 Task: Send email   to parteek.kumar@softage.net with a subject Subject0000000001 and add a message Message0000000001. Send email   to parteek.kumar@softage.net; aakash.mishra@softage.net with a subject Subject0000000002 and add a message Message0000000002. Send email   to parteek.kumar@softage.net with a subject Subject0000000001 and add a message Message0000000001 and with an attachment of Attach0000000001. Send email   to parteek.kumar@softage.net; aakash.mishra@softage.net; ayush@softage.net with a subject Subject0000000002 and add a message Message0000000003 and with an attachment of Attach0000000001. Send email   to parteek.kumar@softage.net with a cc to Aakash.mishra@softage.net with a subject Subject0000000001 and add a message Message0000000003
Action: Mouse moved to (723, 130)
Screenshot: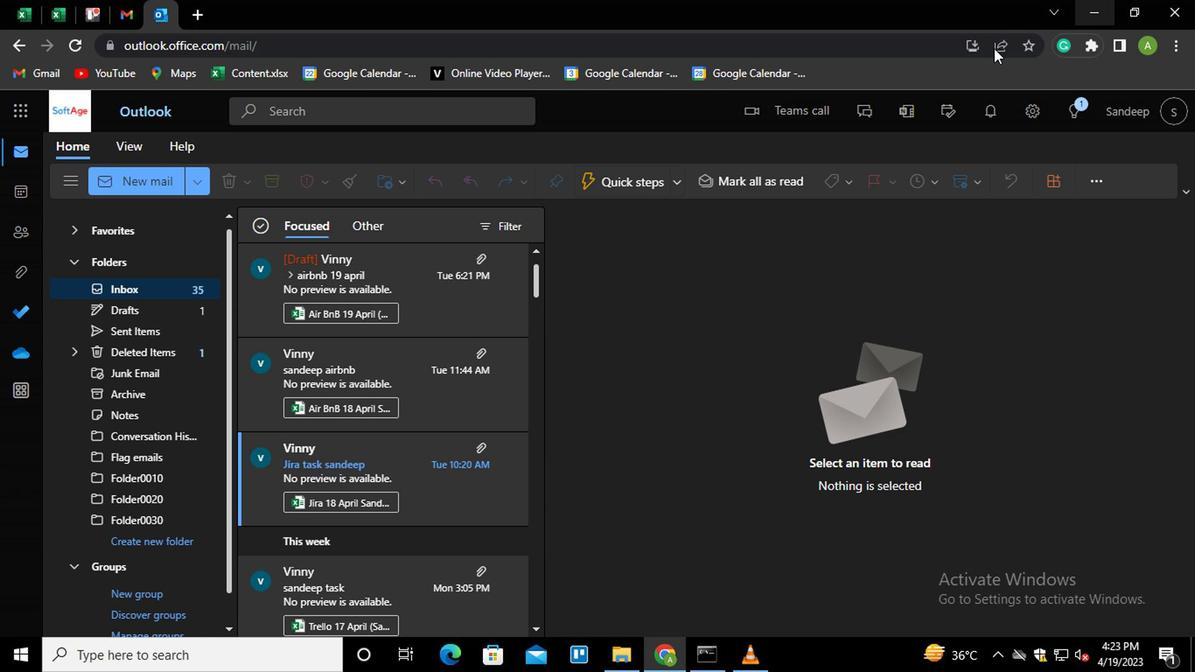 
Action: Mouse pressed left at (723, 130)
Screenshot: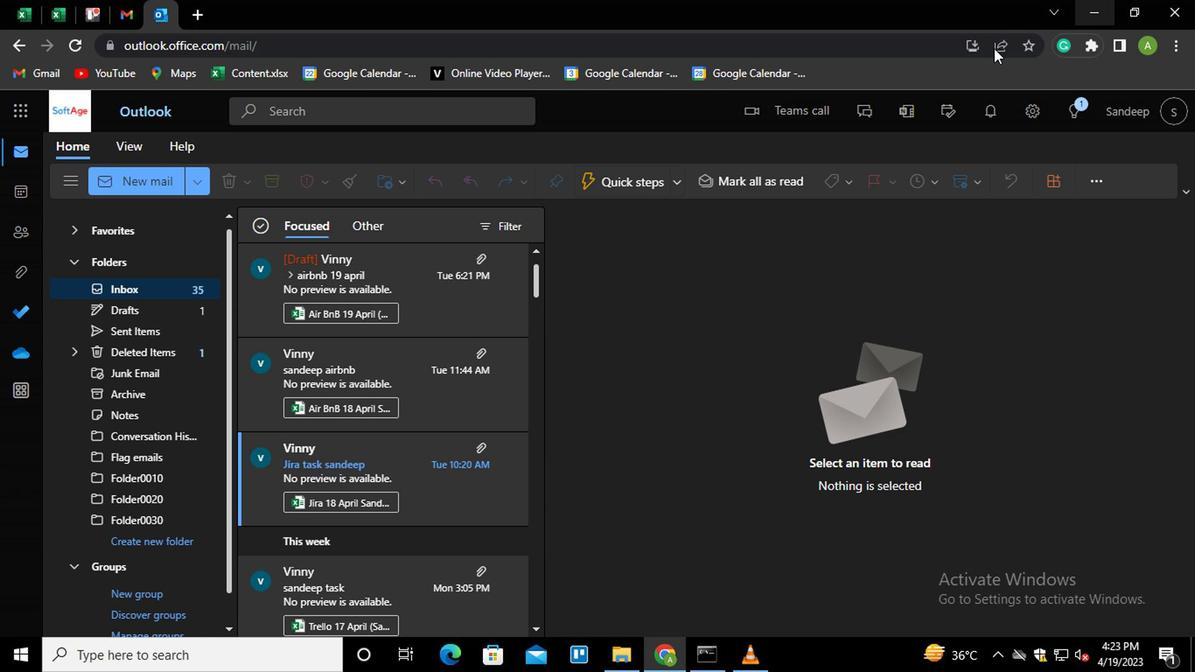 
Action: Mouse moved to (140, 194)
Screenshot: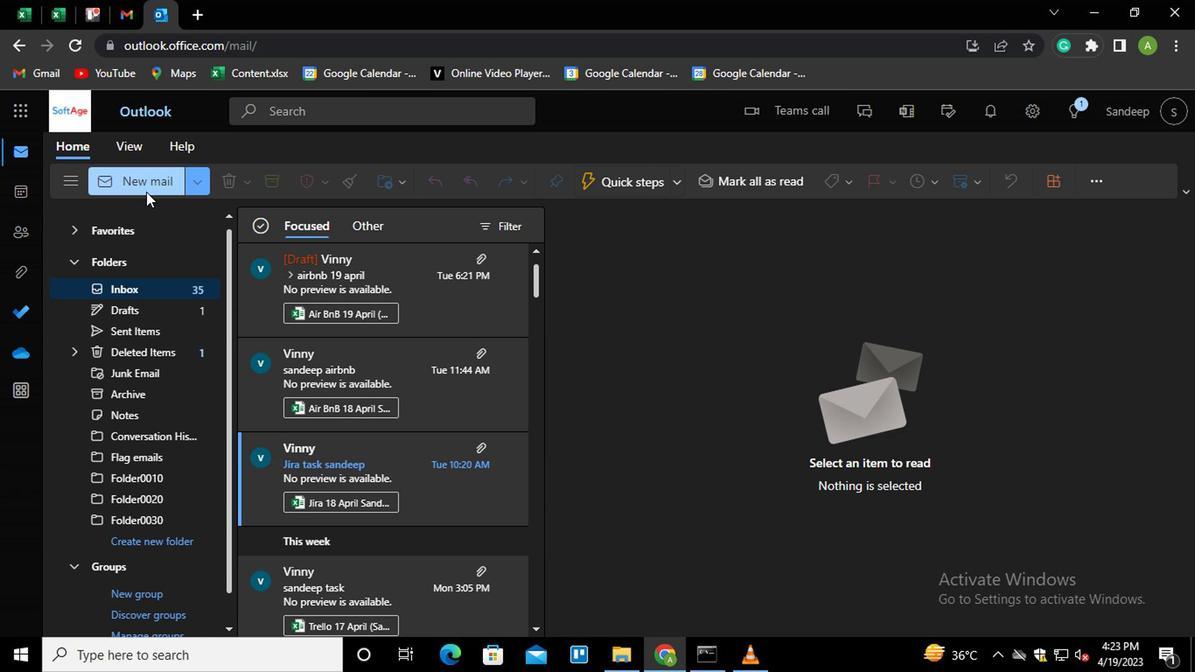 
Action: Mouse pressed left at (140, 194)
Screenshot: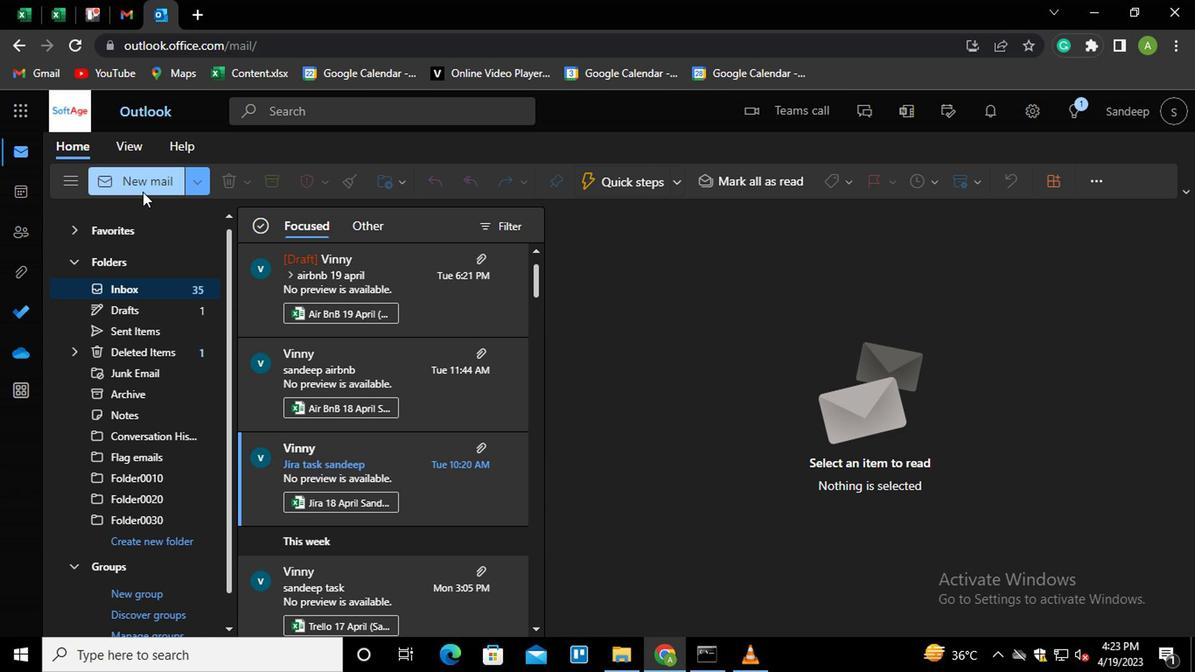
Action: Mouse moved to (651, 272)
Screenshot: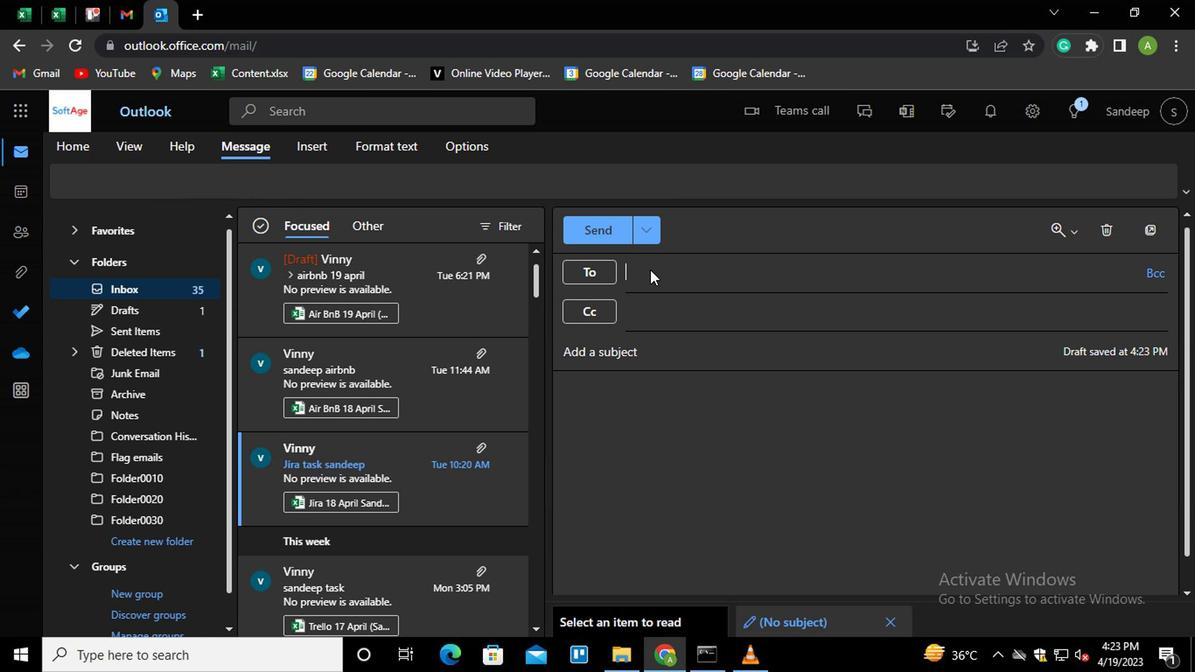 
Action: Mouse pressed left at (651, 272)
Screenshot: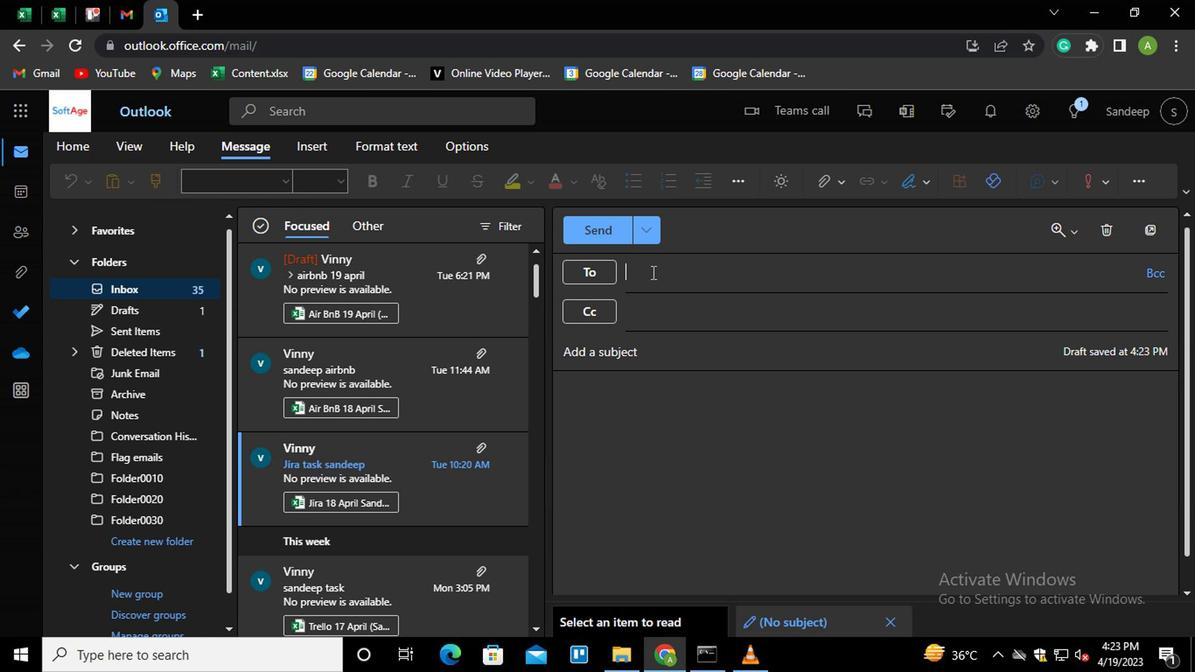 
Action: Mouse moved to (735, 278)
Screenshot: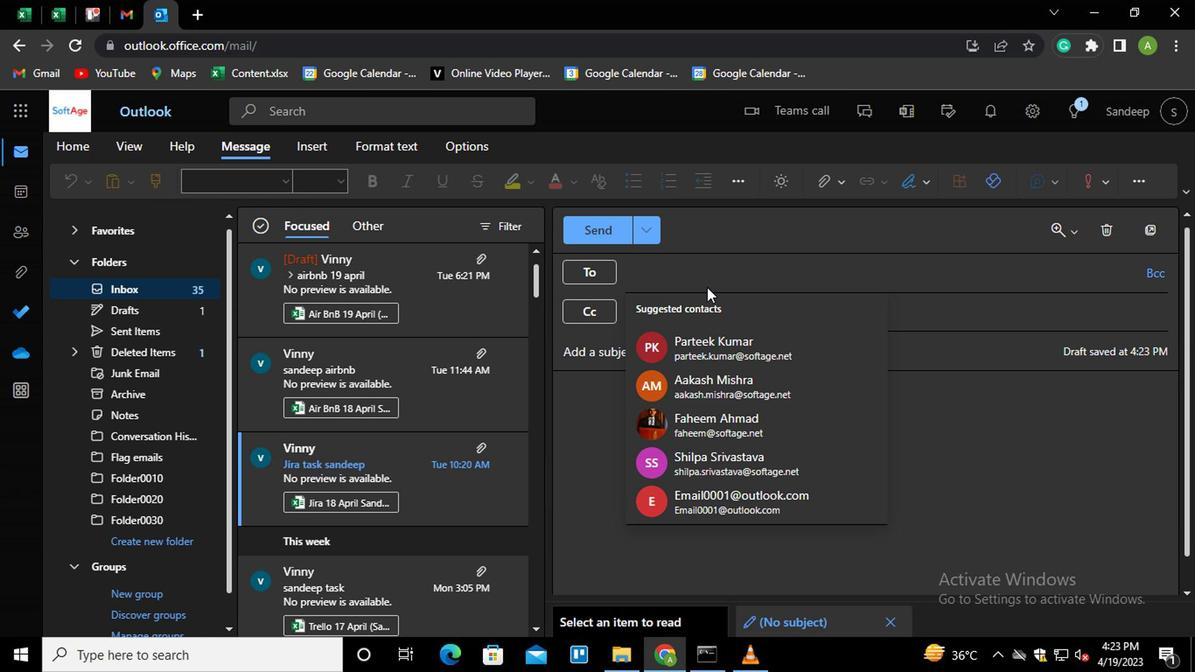 
Action: Key pressed parteek
Screenshot: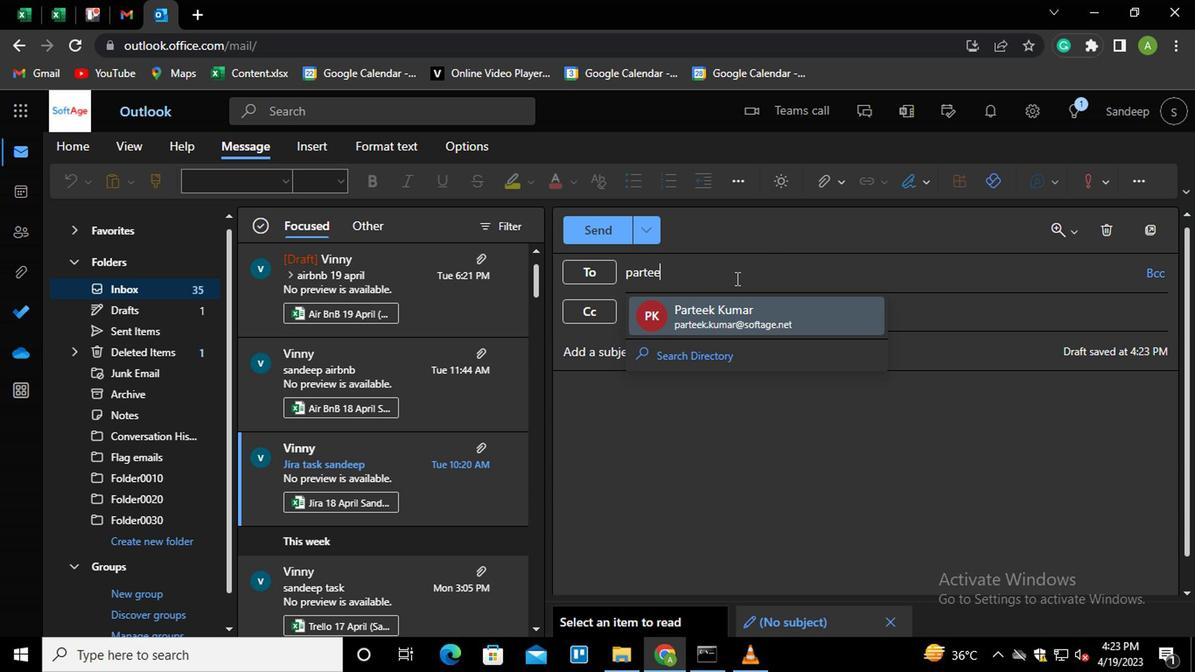 
Action: Mouse moved to (723, 326)
Screenshot: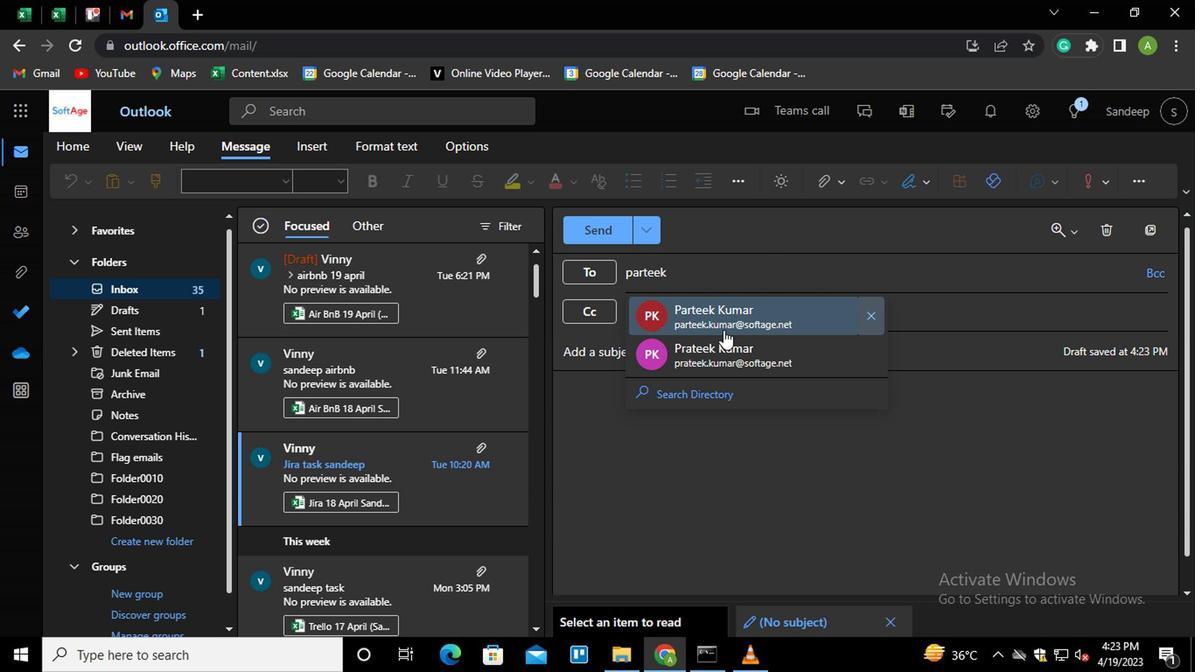 
Action: Mouse pressed left at (723, 326)
Screenshot: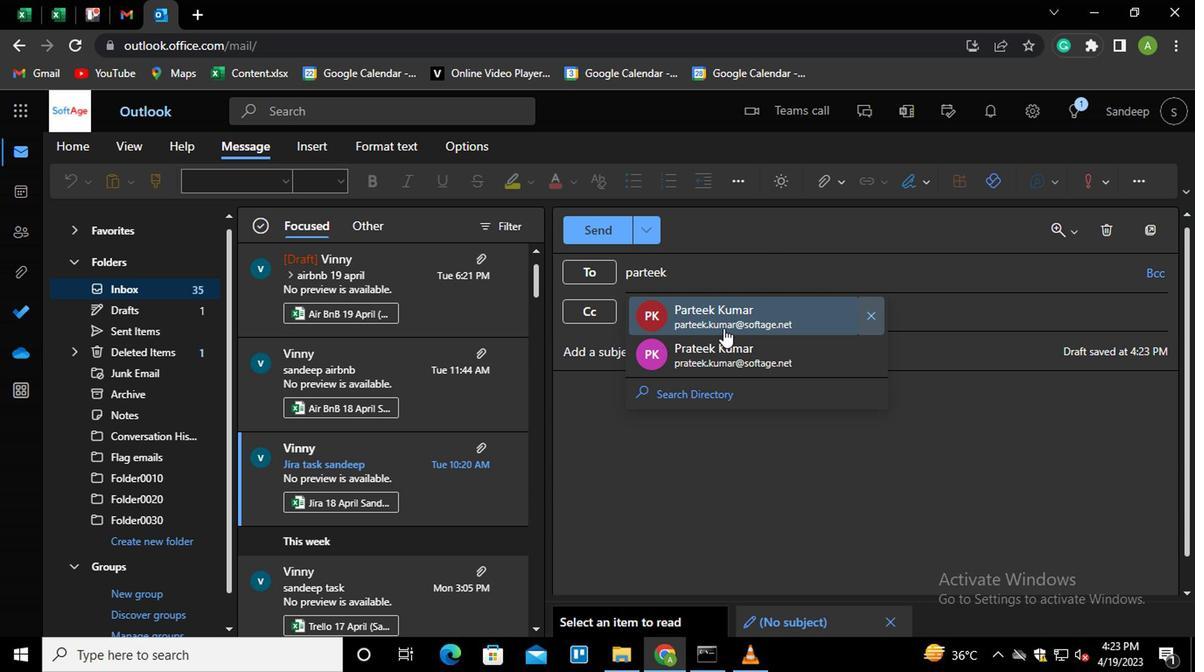 
Action: Mouse moved to (696, 307)
Screenshot: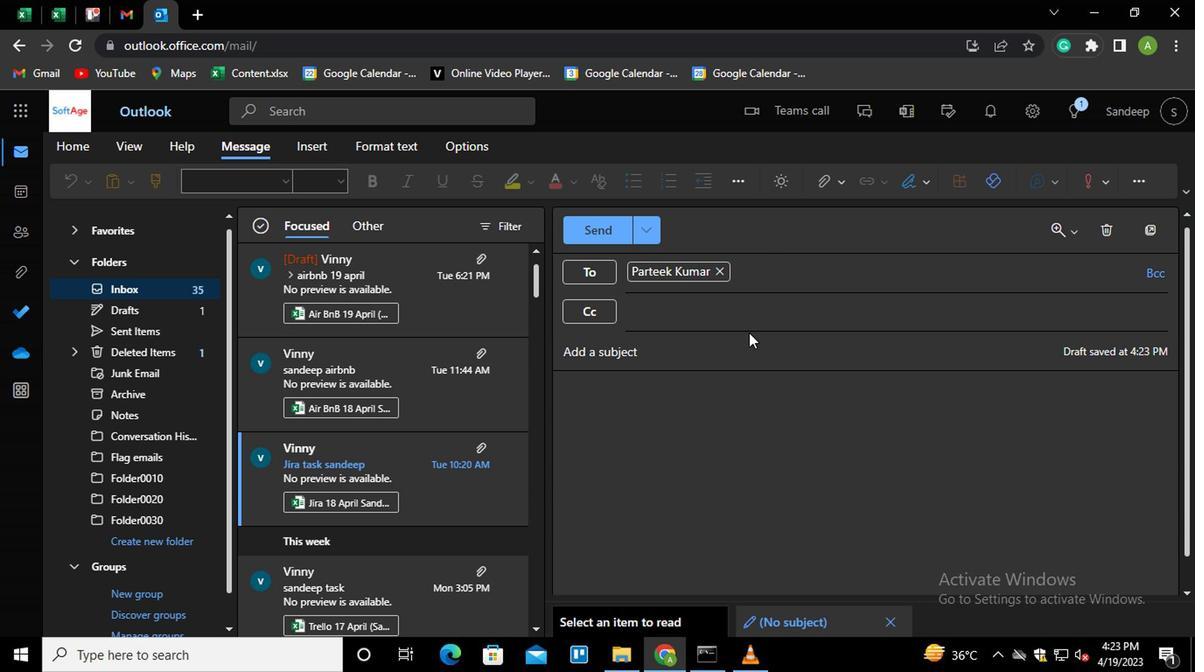 
Action: Mouse pressed left at (696, 307)
Screenshot: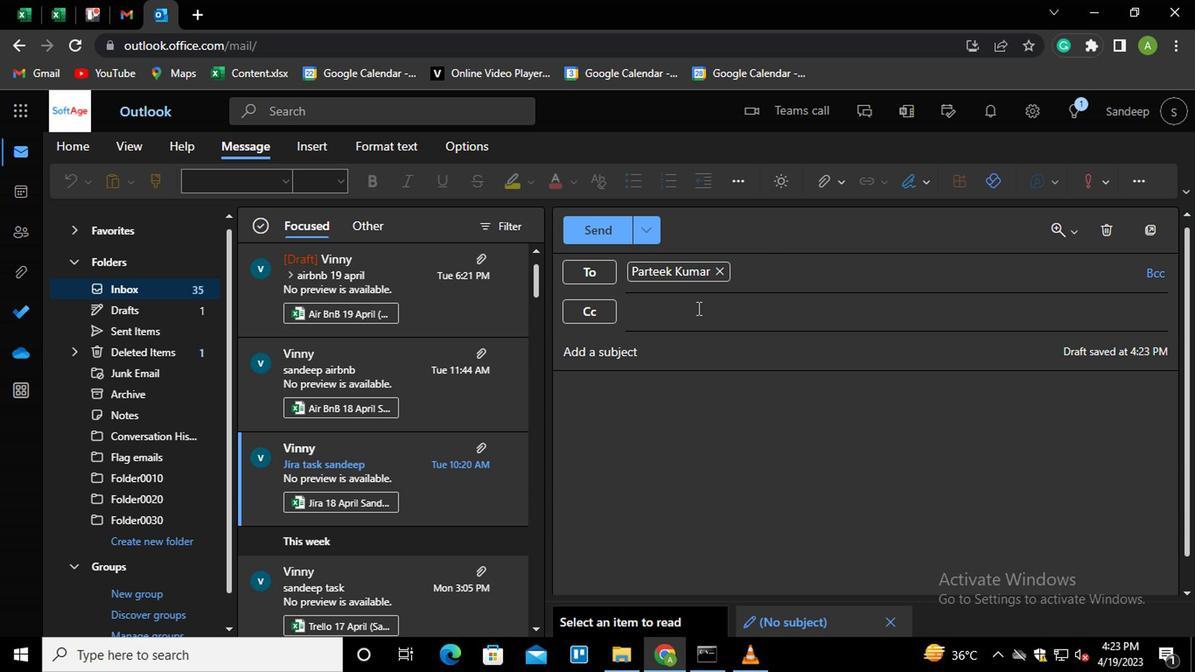 
Action: Key pressed <Key.shift>AA
Screenshot: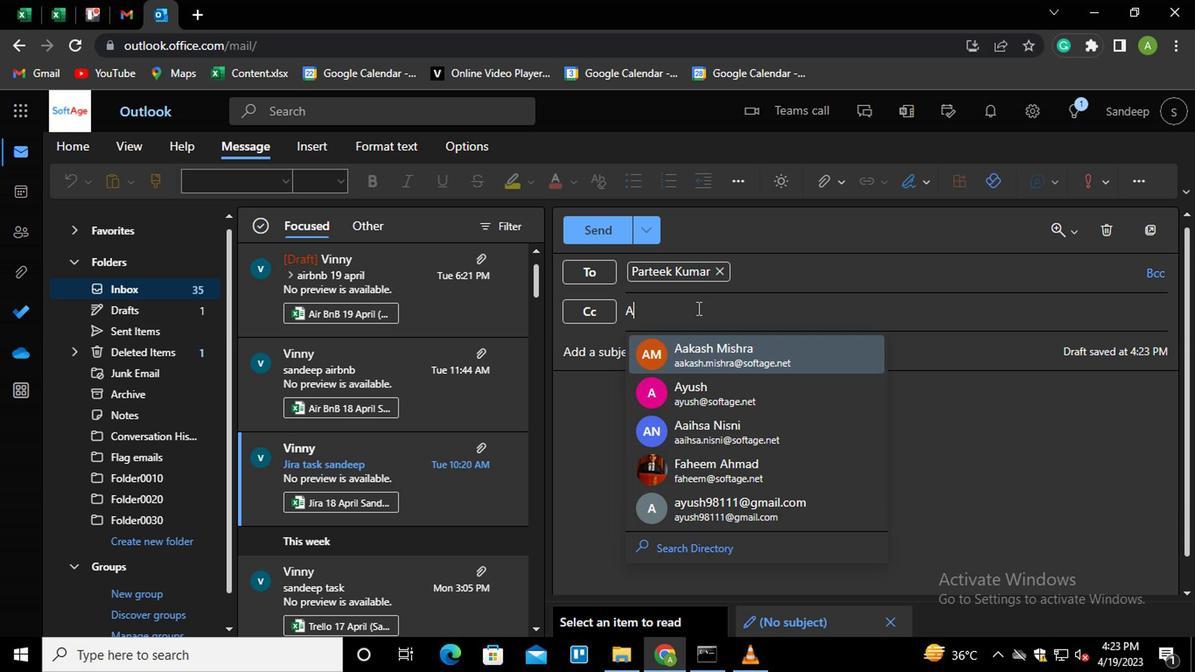 
Action: Mouse moved to (710, 345)
Screenshot: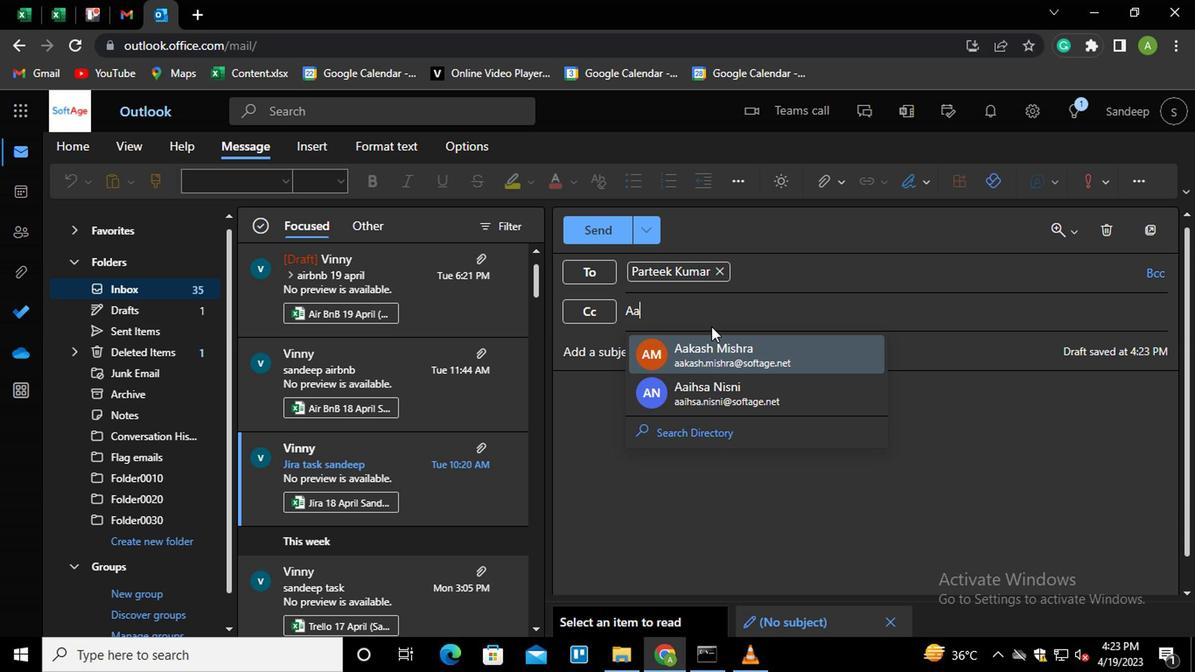 
Action: Mouse pressed left at (710, 345)
Screenshot: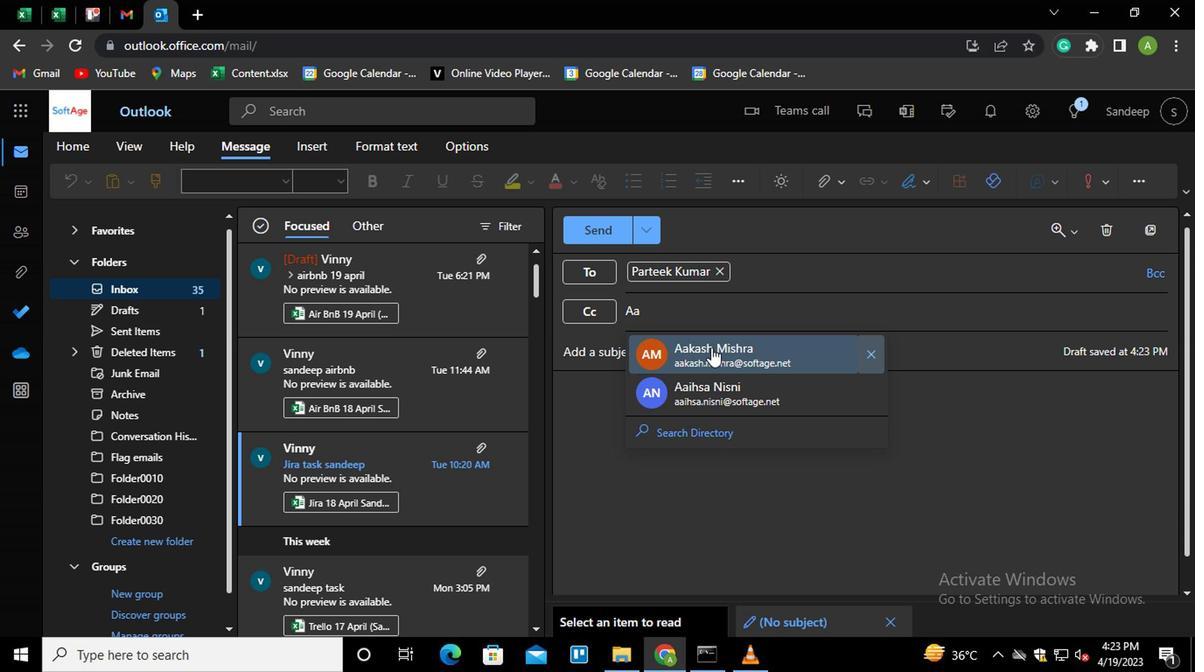 
Action: Mouse moved to (700, 358)
Screenshot: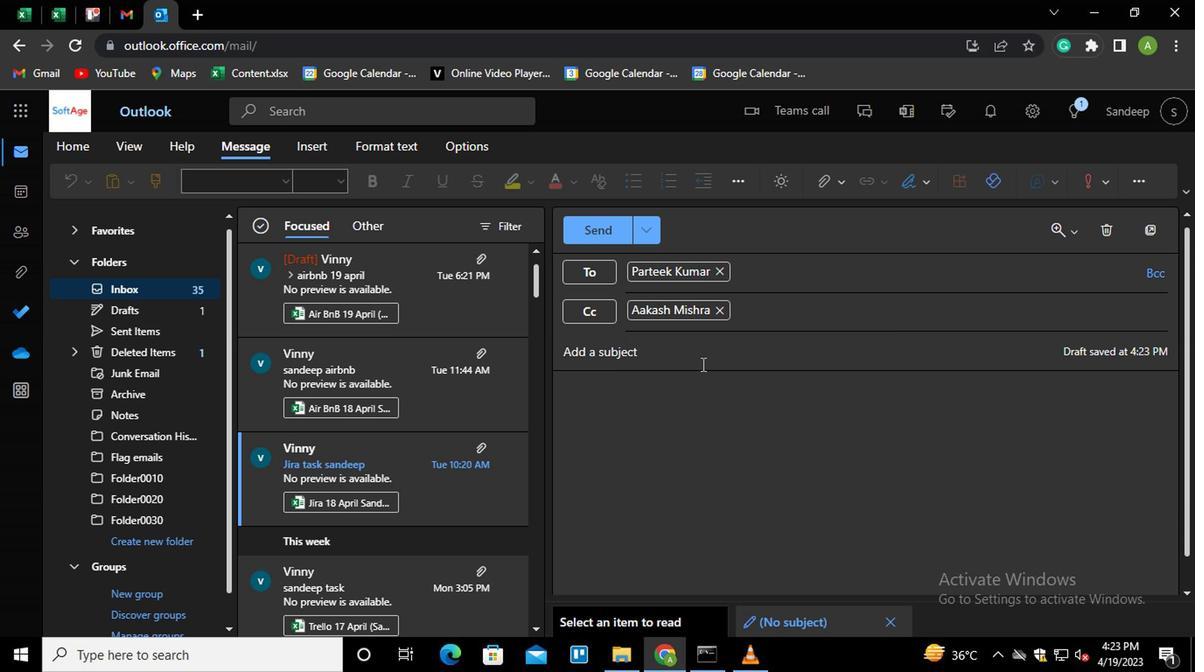 
Action: Mouse pressed left at (700, 358)
Screenshot: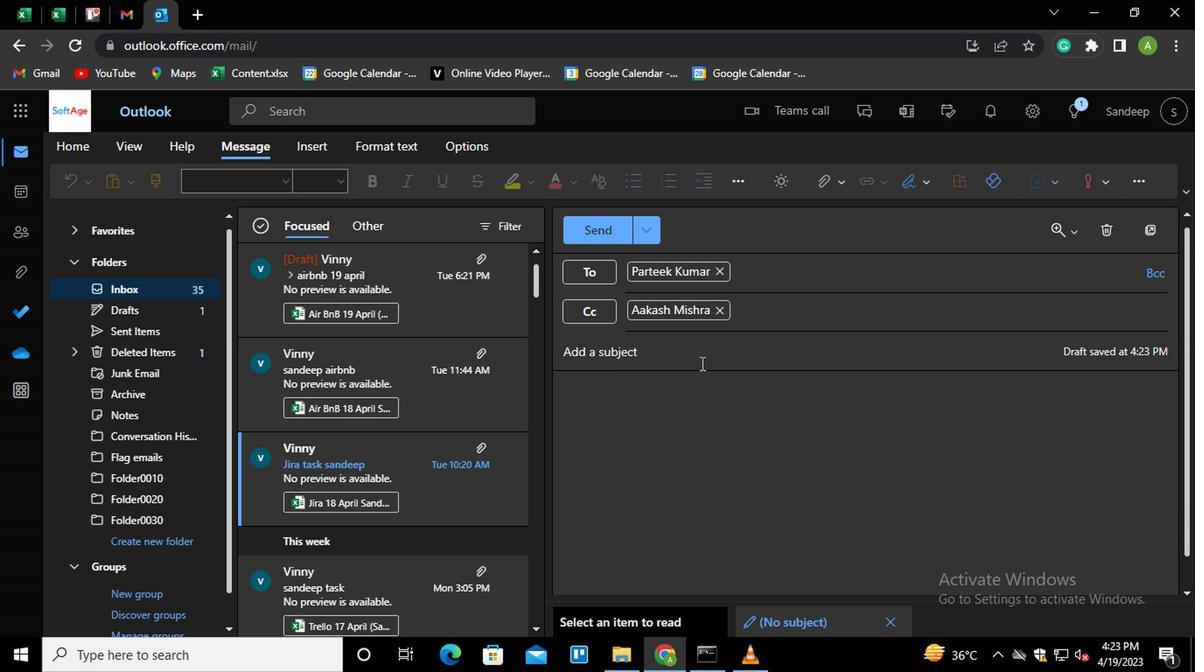 
Action: Mouse moved to (1152, 275)
Screenshot: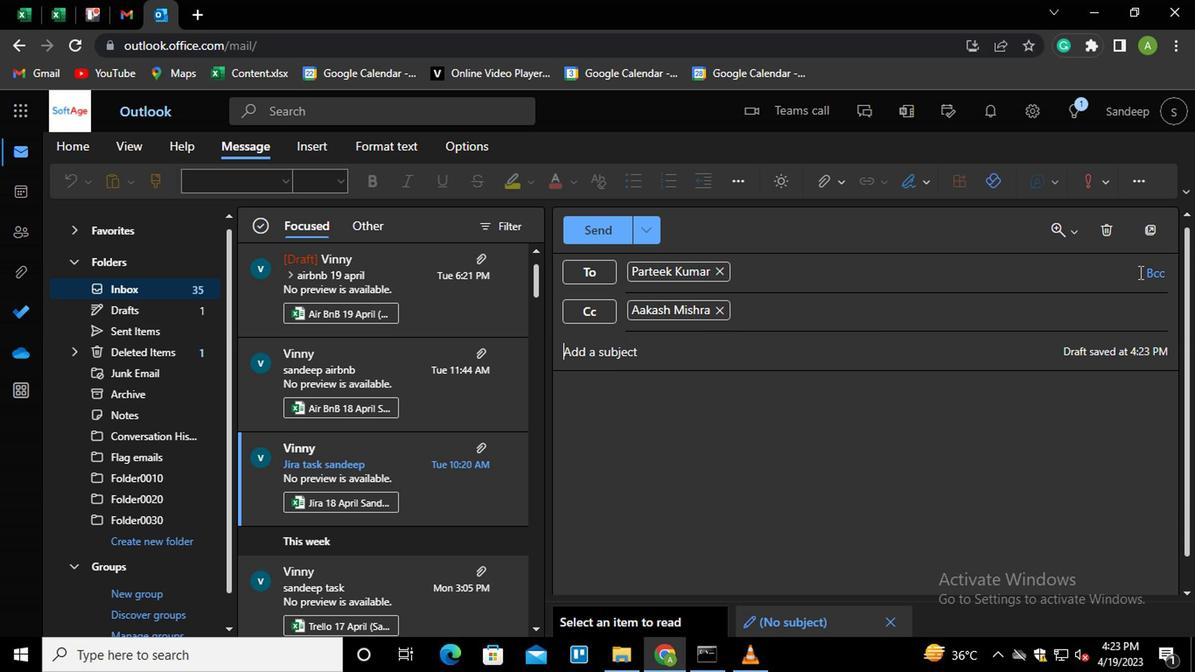 
Action: Mouse pressed left at (1152, 275)
Screenshot: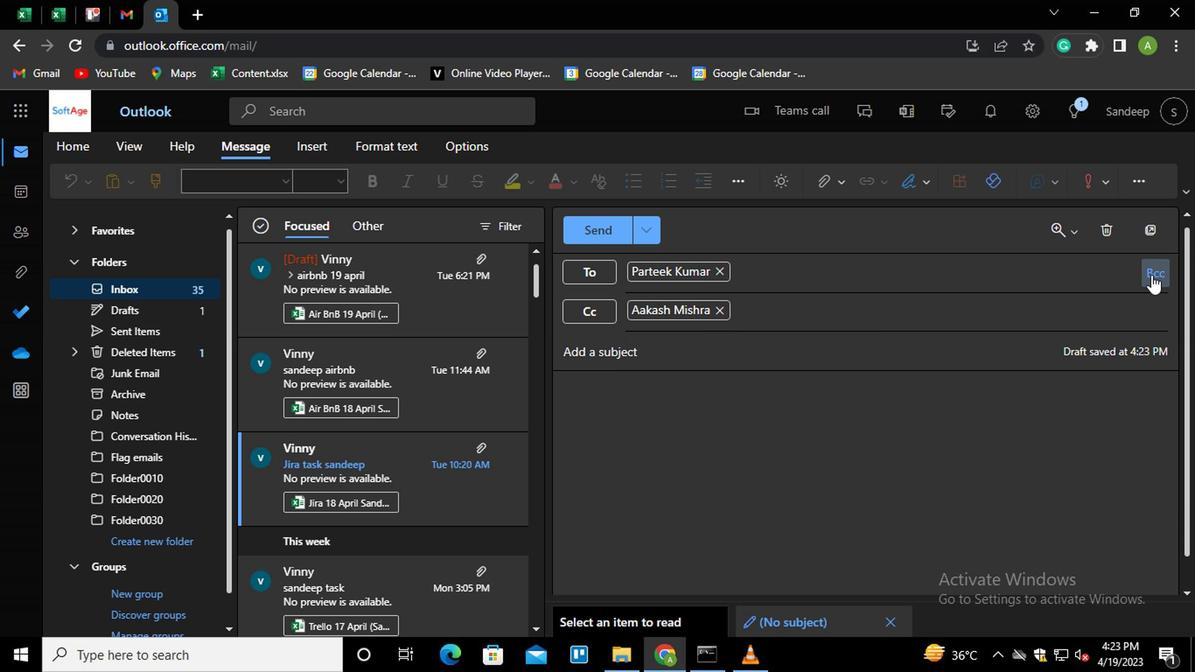 
Action: Mouse moved to (749, 352)
Screenshot: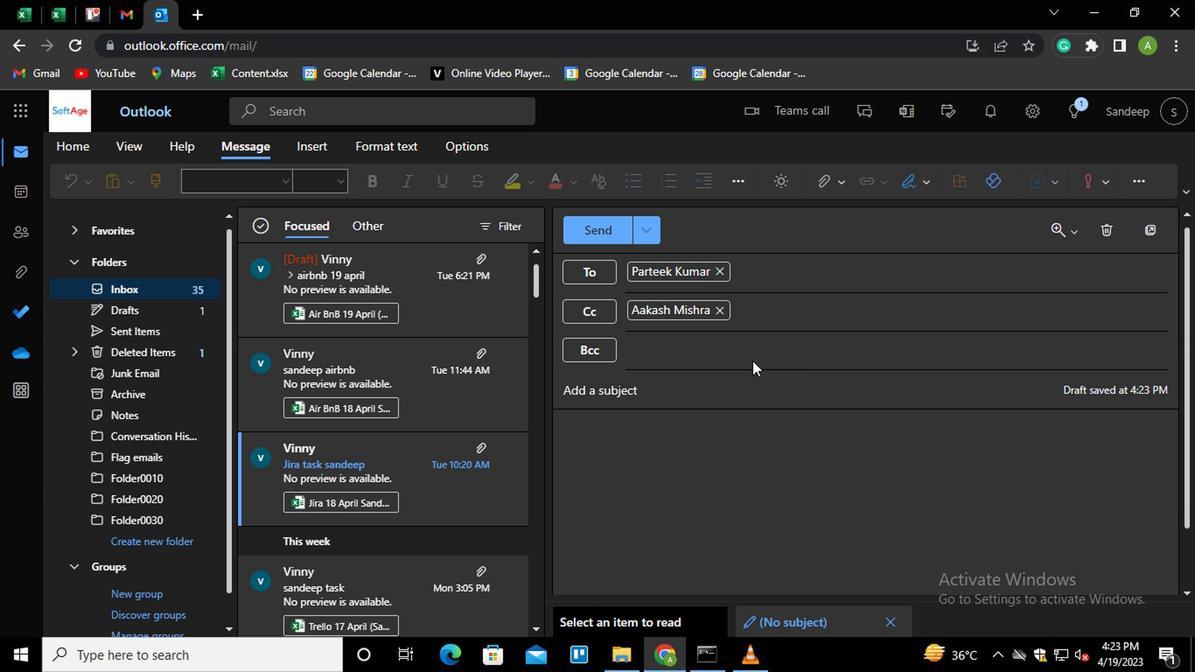 
Action: Mouse pressed left at (749, 352)
Screenshot: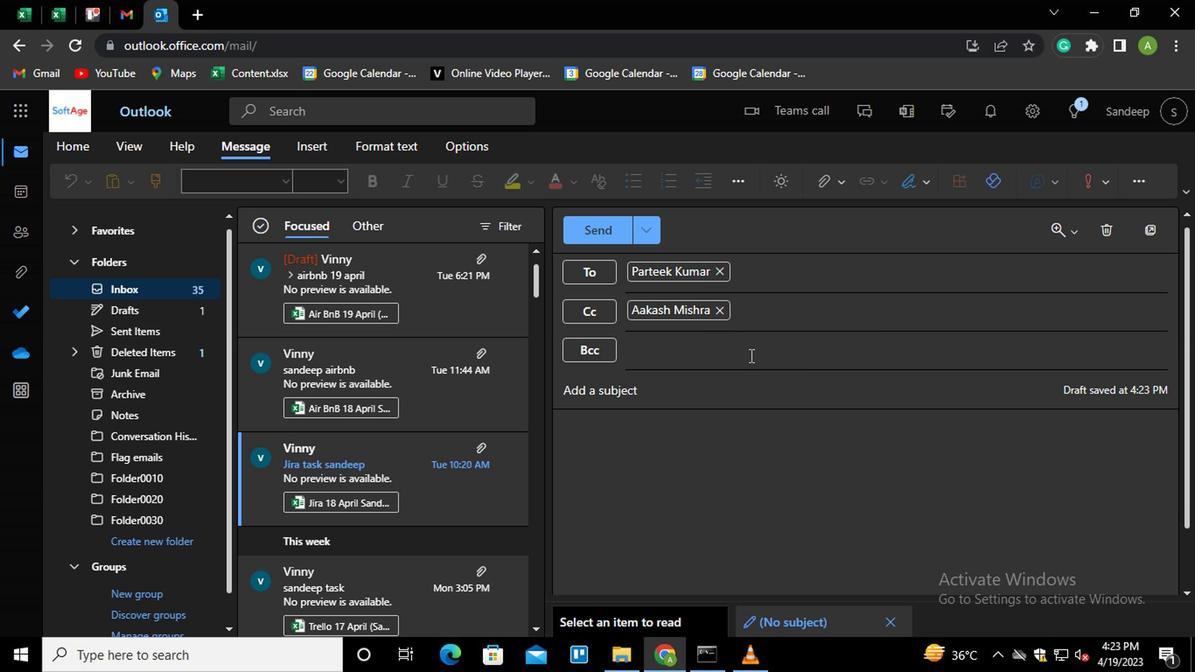 
Action: Mouse moved to (748, 353)
Screenshot: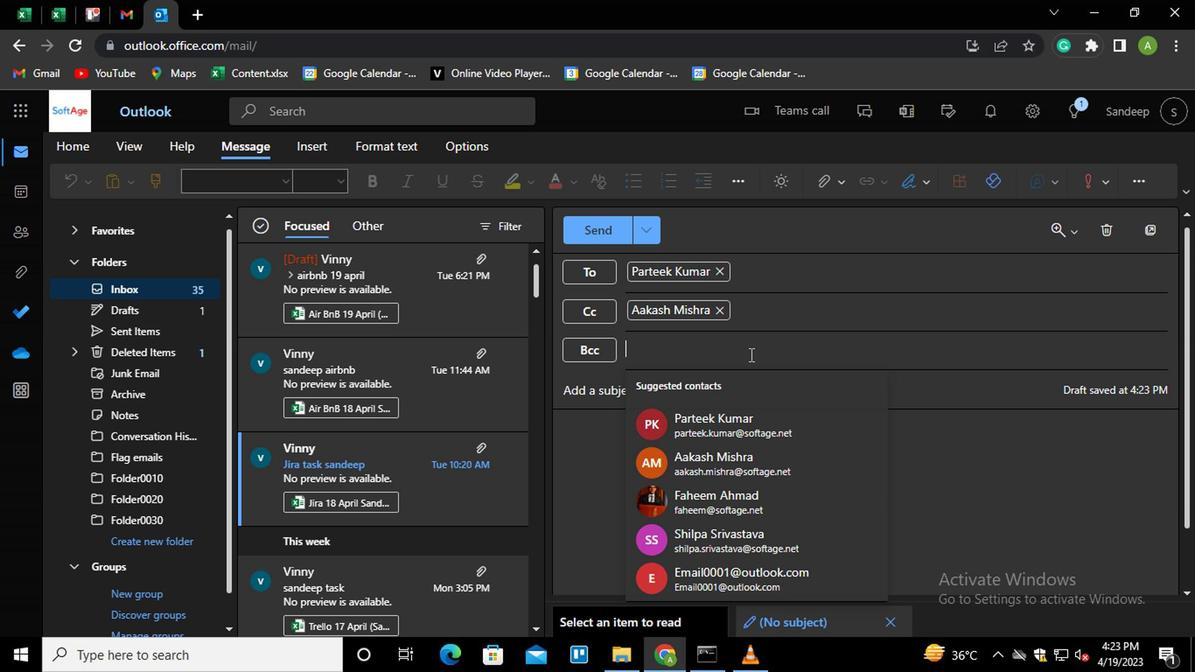 
Action: Key pressed <Key.shift>AYUSH
Screenshot: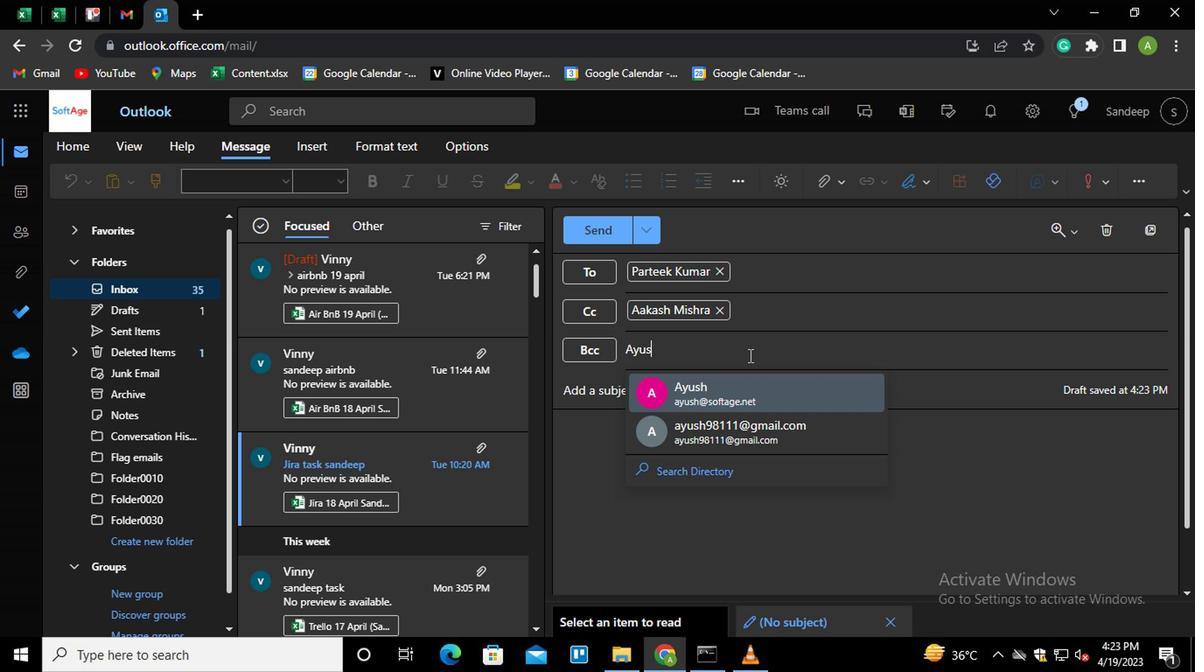 
Action: Mouse moved to (741, 376)
Screenshot: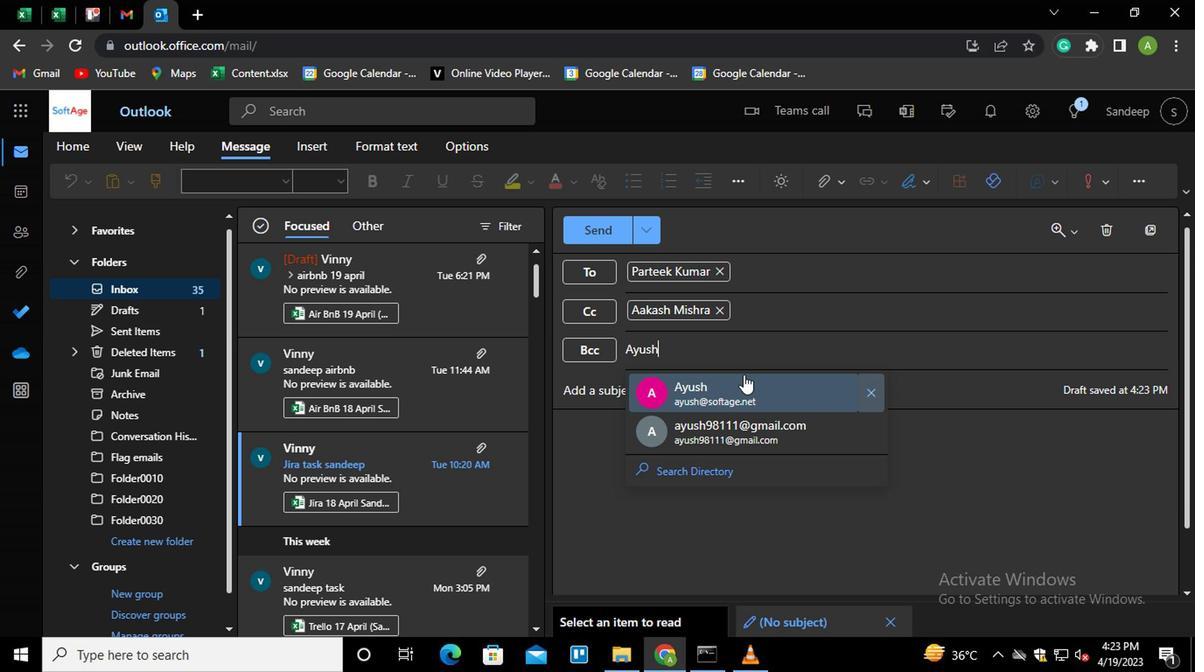 
Action: Mouse pressed left at (741, 376)
Screenshot: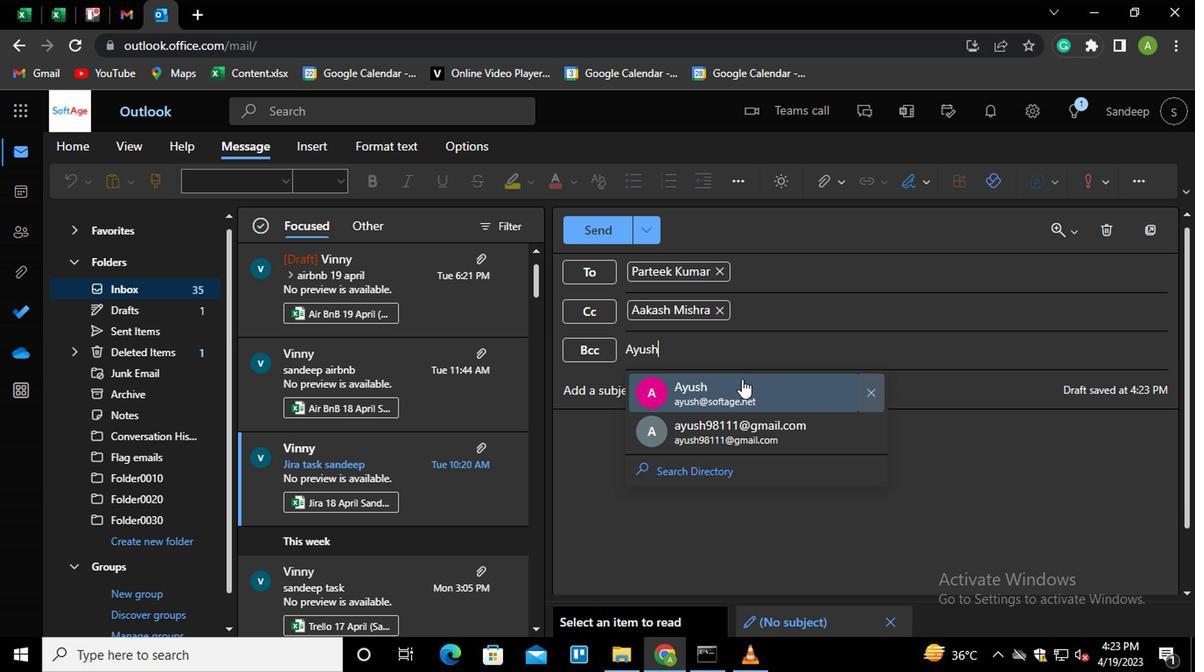 
Action: Mouse moved to (721, 387)
Screenshot: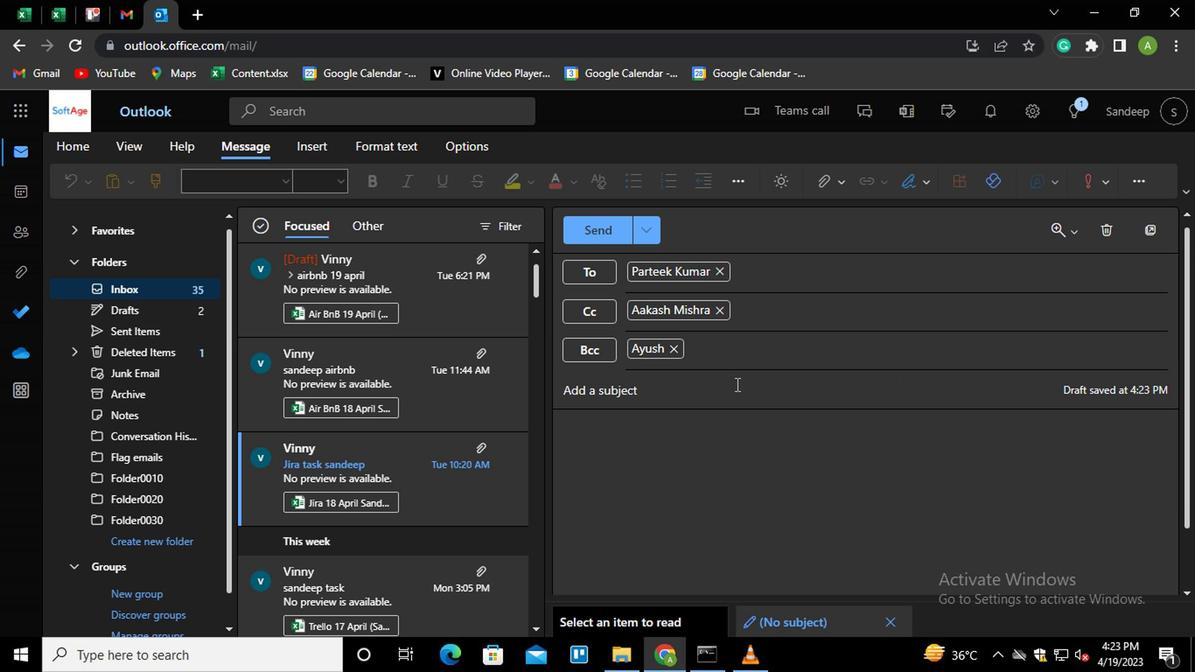 
Action: Mouse pressed left at (721, 387)
Screenshot: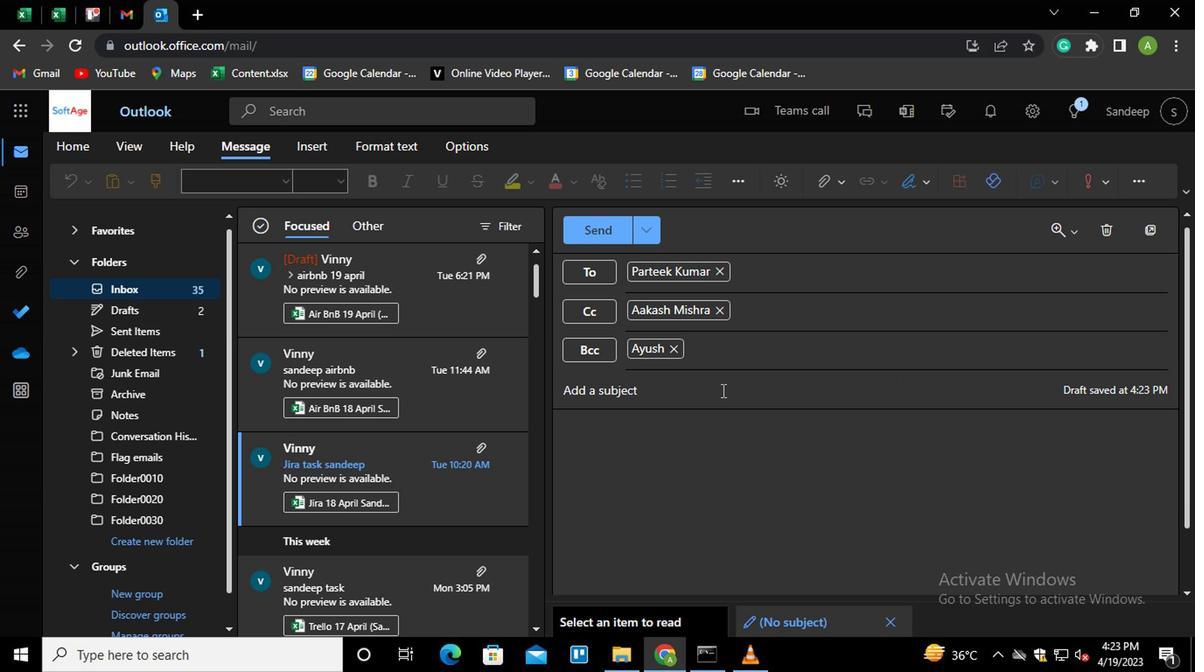 
Action: Key pressed <Key.shift>SUBJECT0000000001
Screenshot: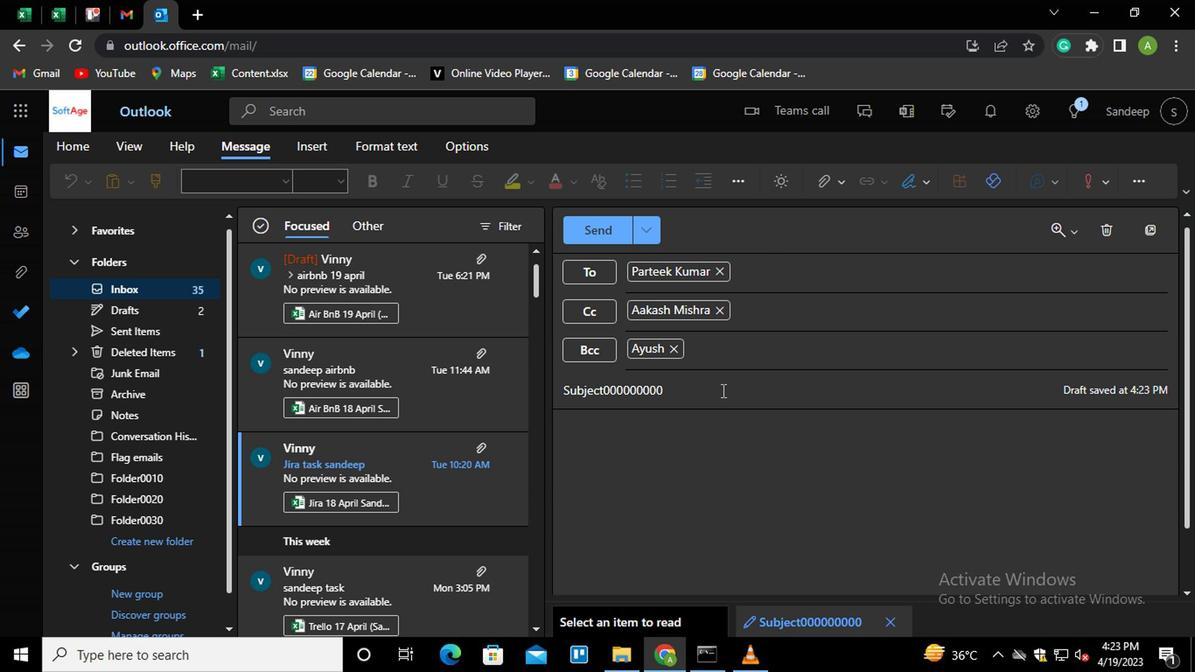 
Action: Mouse moved to (667, 439)
Screenshot: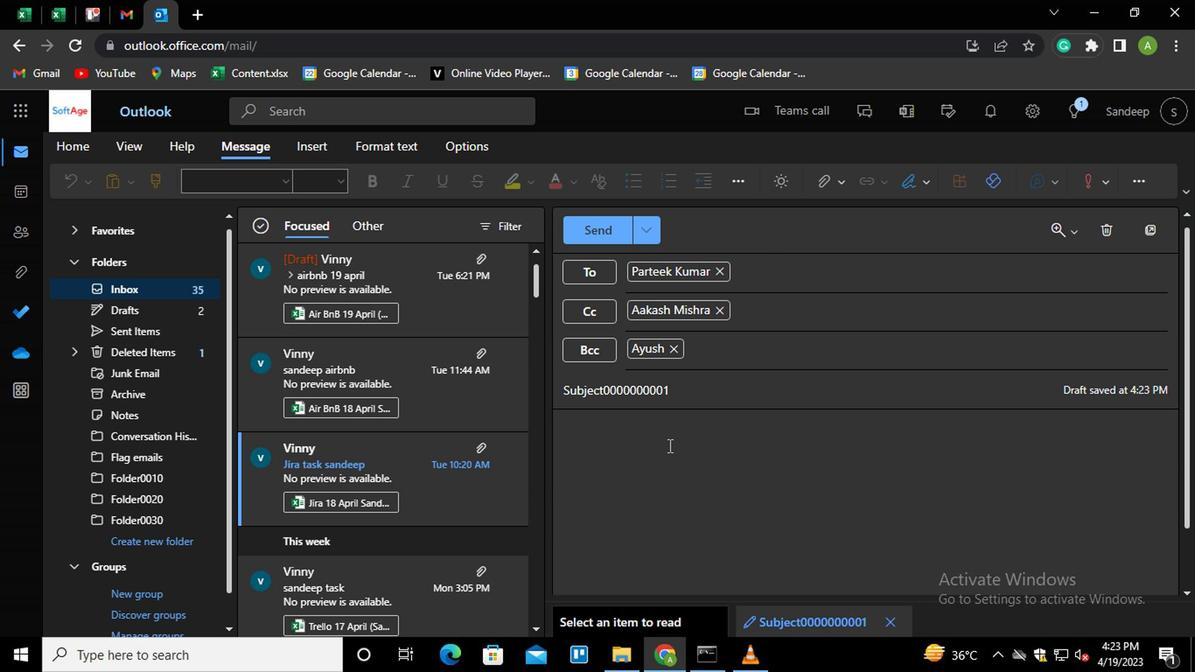 
Action: Mouse pressed left at (667, 439)
Screenshot: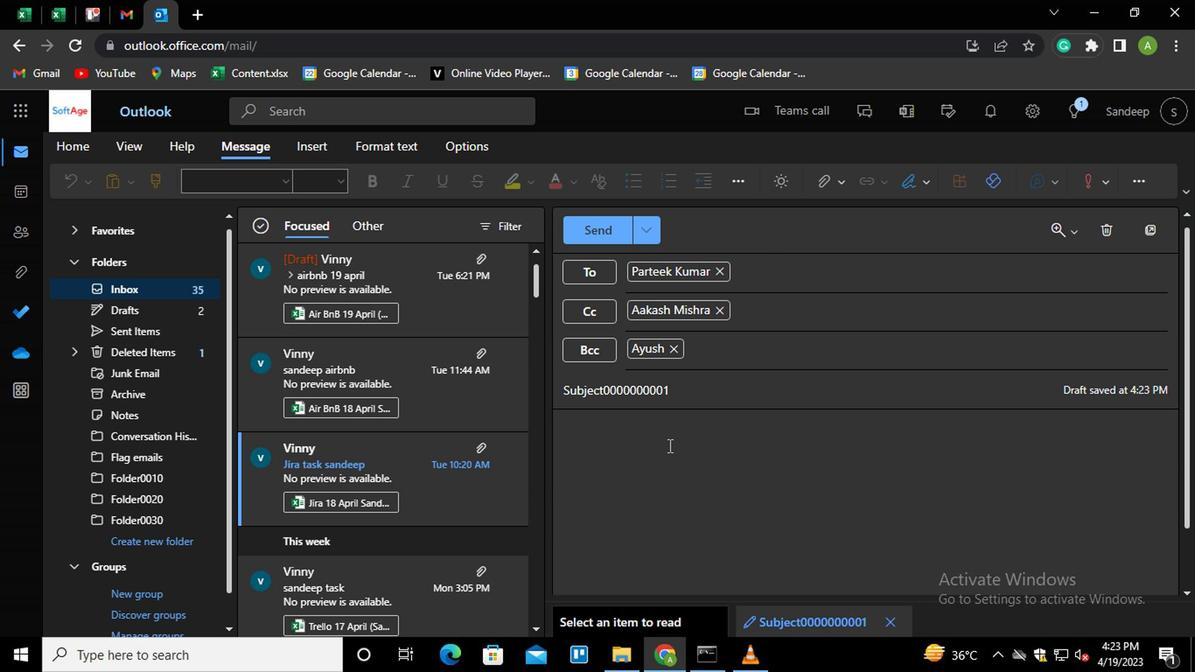 
Action: Key pressed <Key.shift_r>MESSAGE0000000003
Screenshot: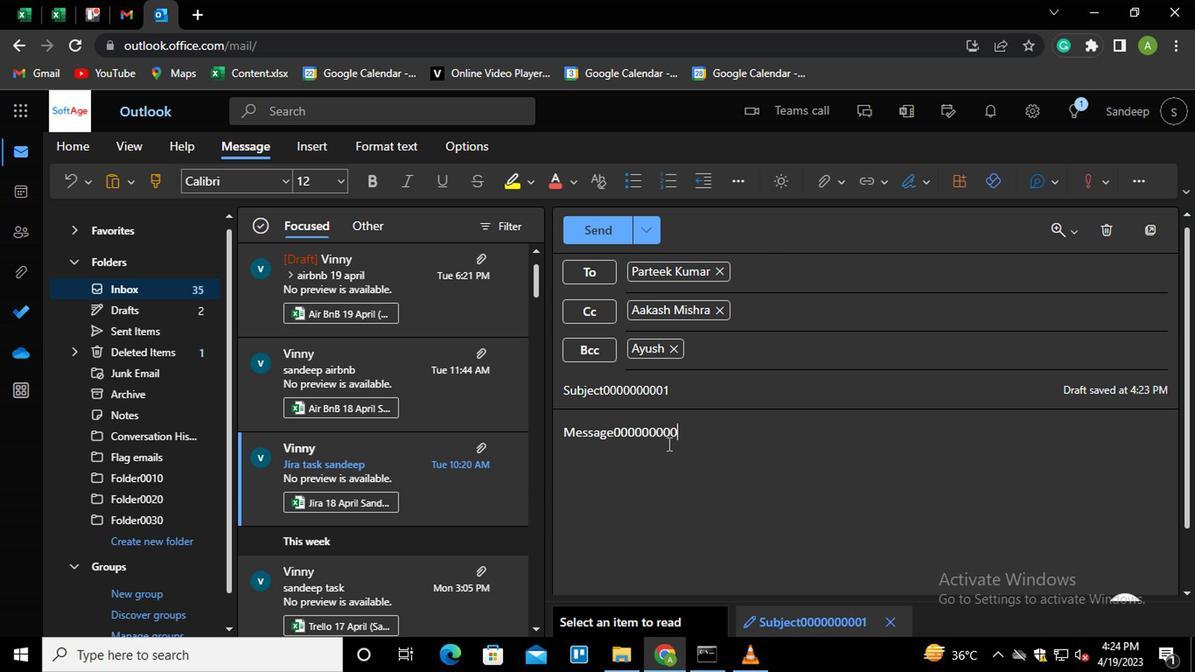 
Action: Mouse moved to (609, 239)
Screenshot: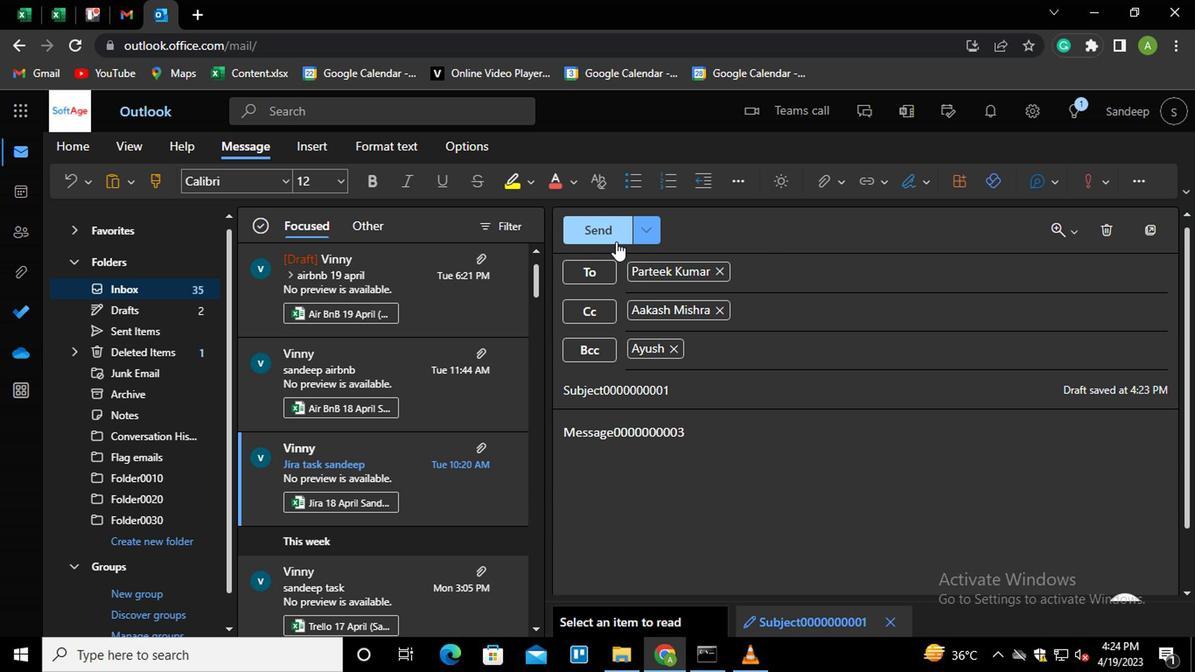 
Action: Mouse pressed left at (609, 239)
Screenshot: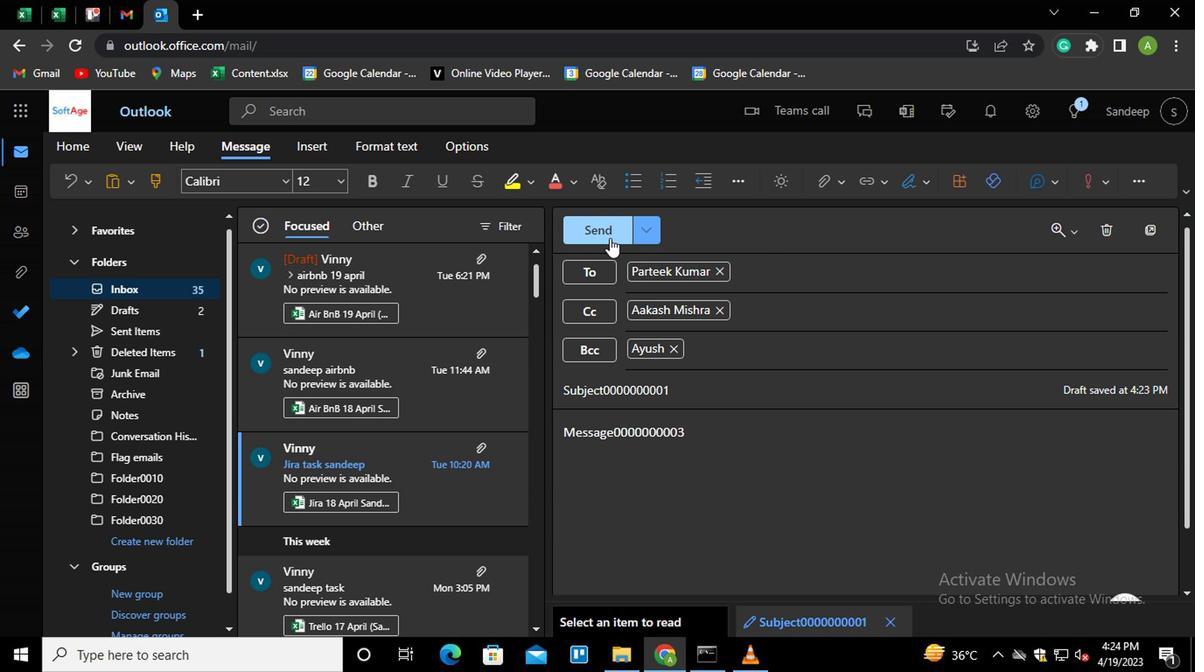 
Action: Mouse moved to (160, 193)
Screenshot: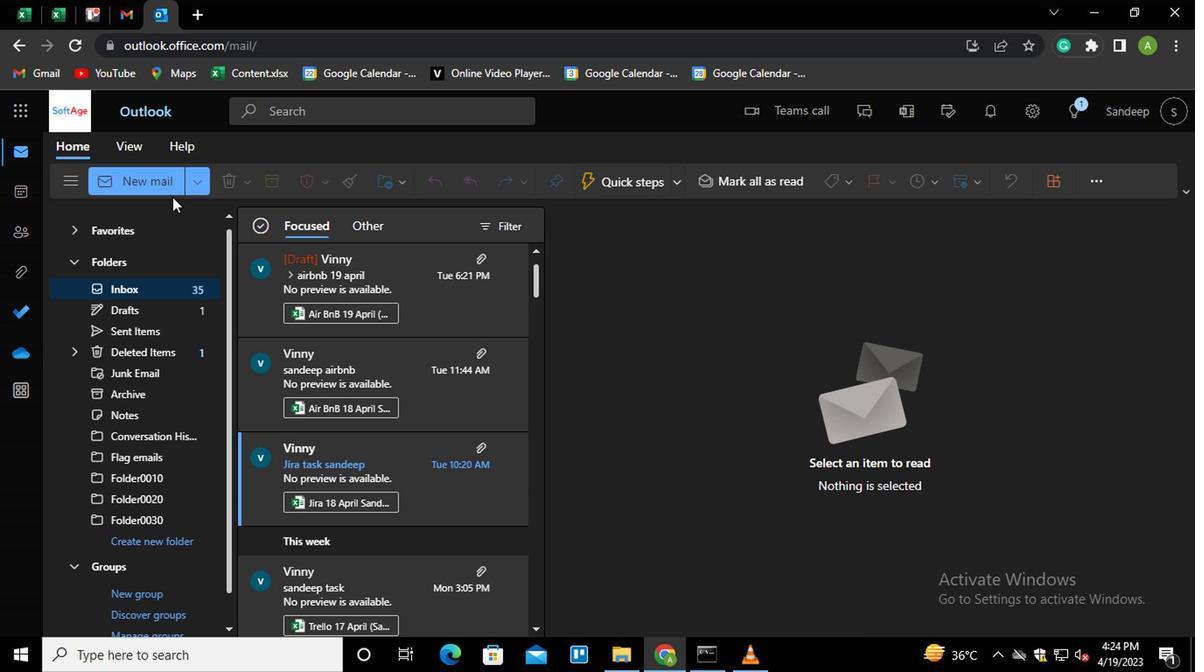
Action: Mouse pressed left at (160, 193)
Screenshot: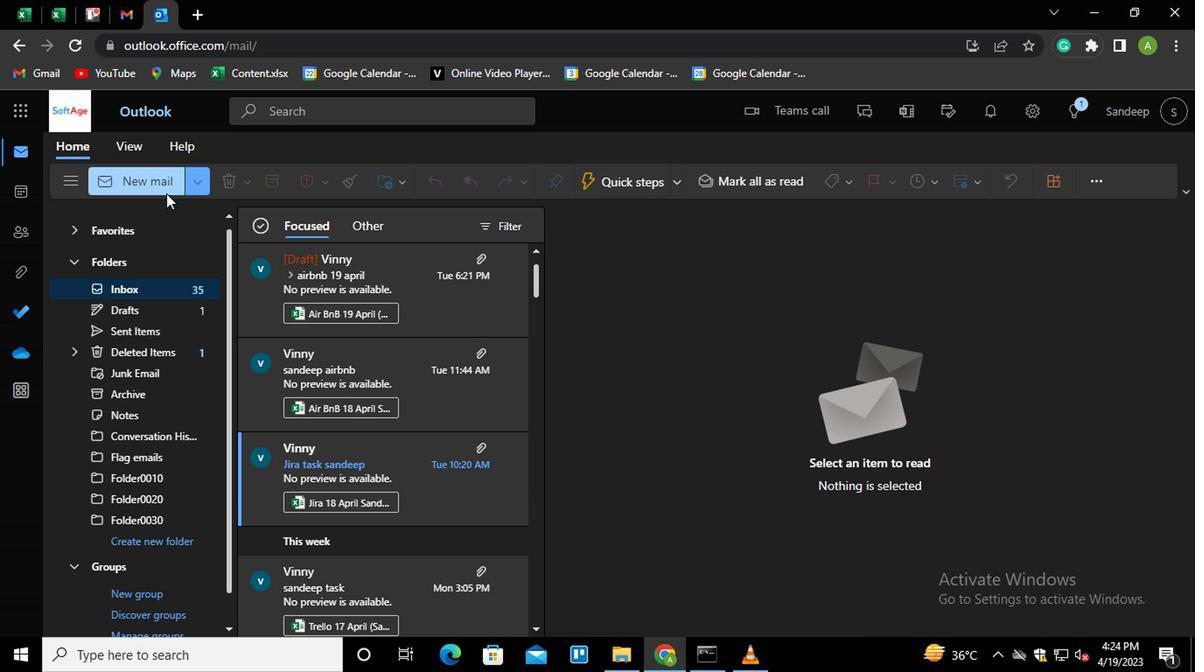 
Action: Mouse moved to (660, 275)
Screenshot: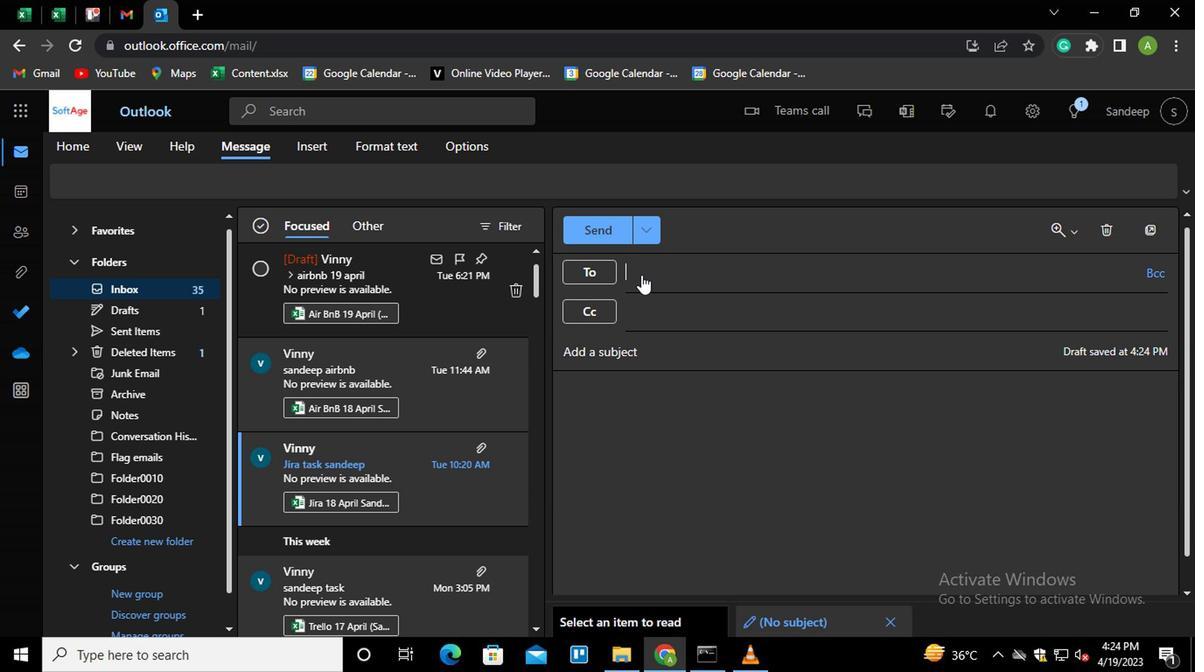 
Action: Mouse pressed left at (660, 275)
Screenshot: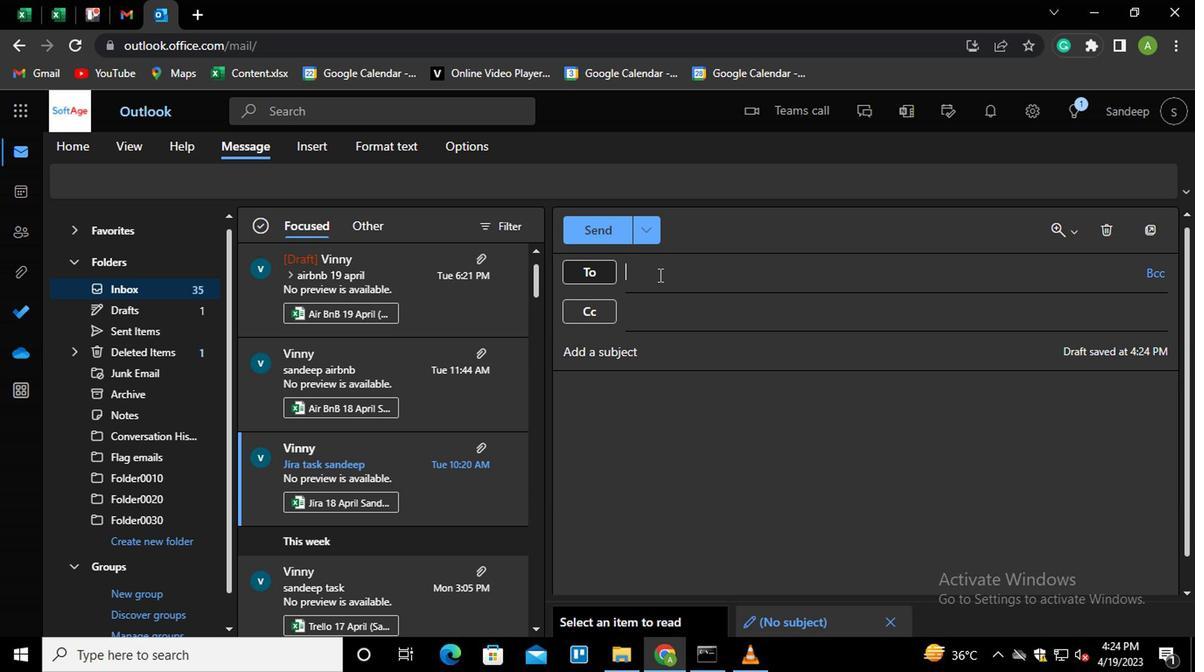 
Action: Key pressed PART
Screenshot: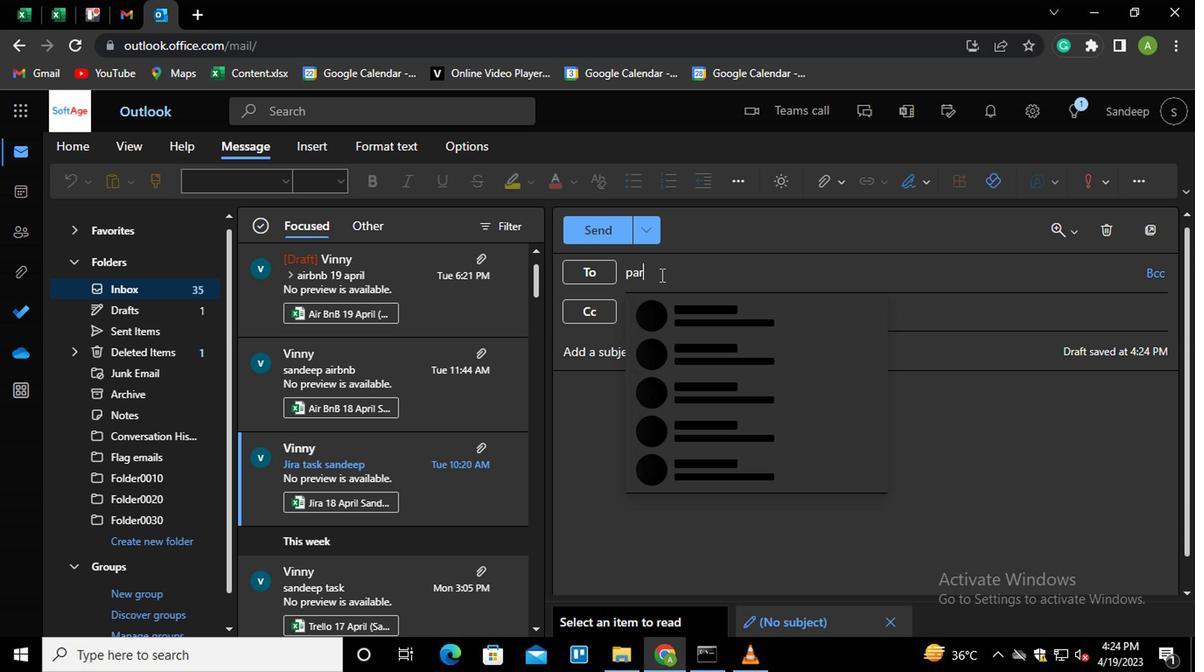 
Action: Mouse moved to (700, 302)
Screenshot: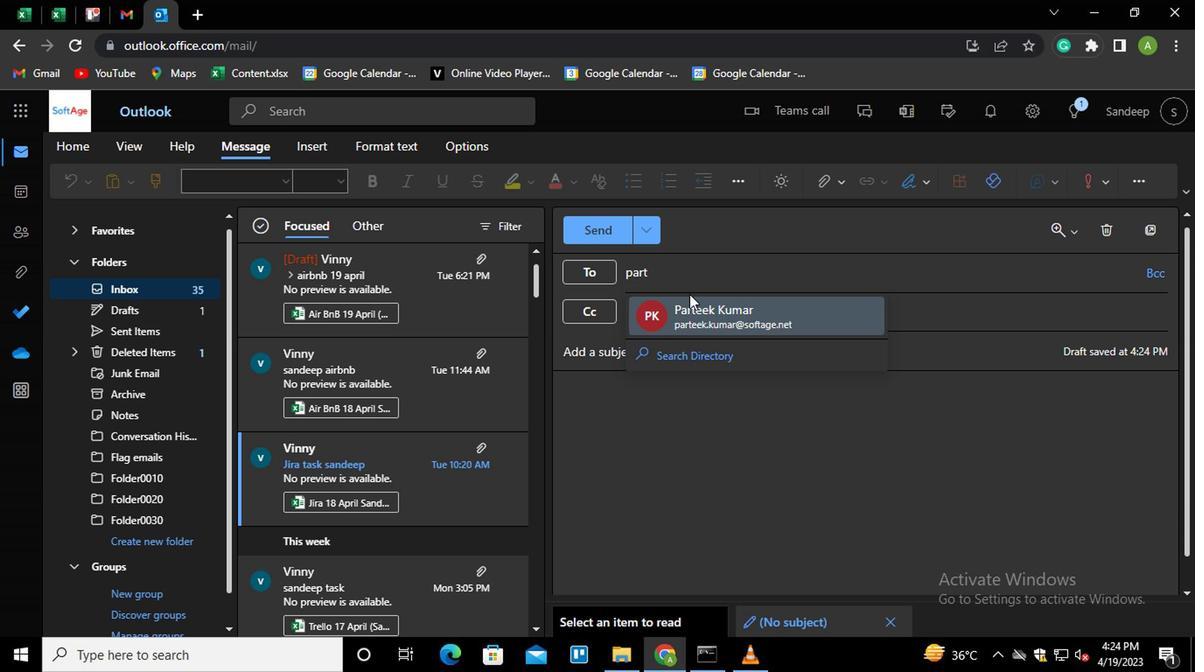 
Action: Mouse pressed left at (700, 302)
Screenshot: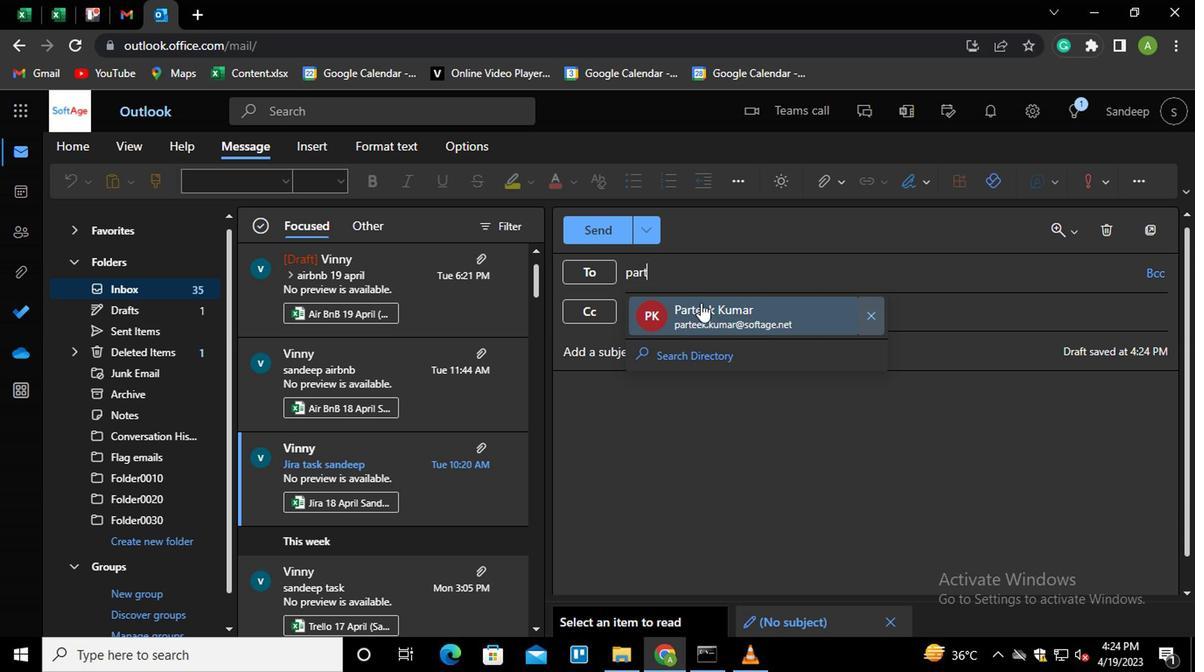 
Action: Mouse moved to (751, 278)
Screenshot: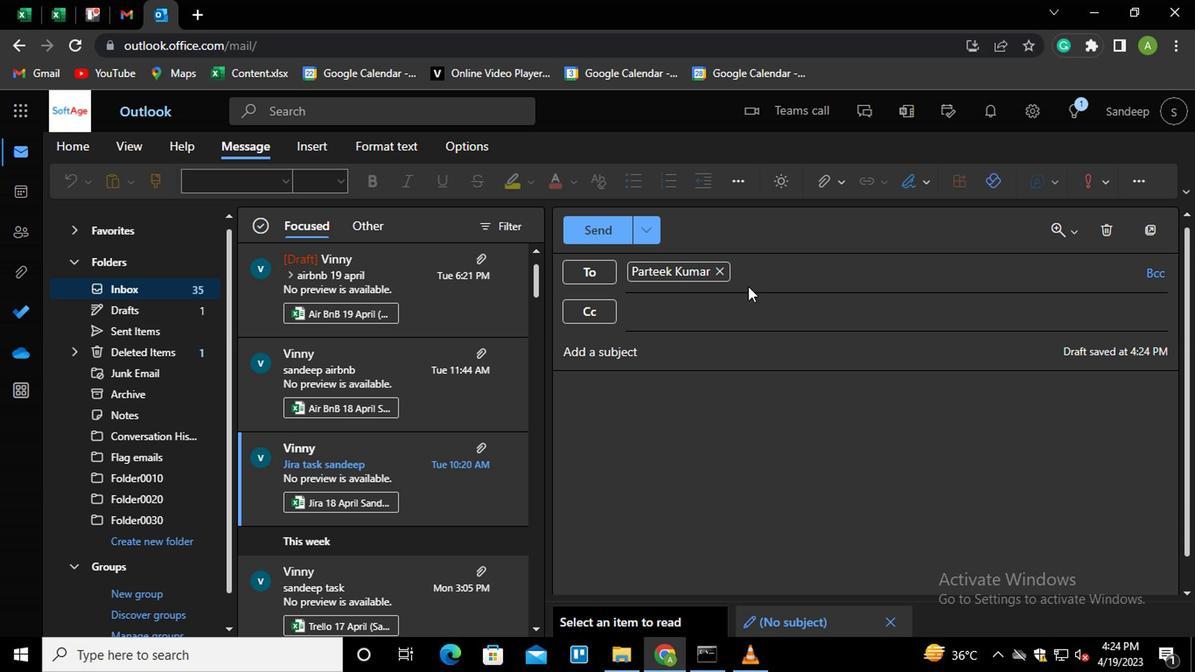 
Action: Key pressed <Key.shift>A<Key.enter>
Screenshot: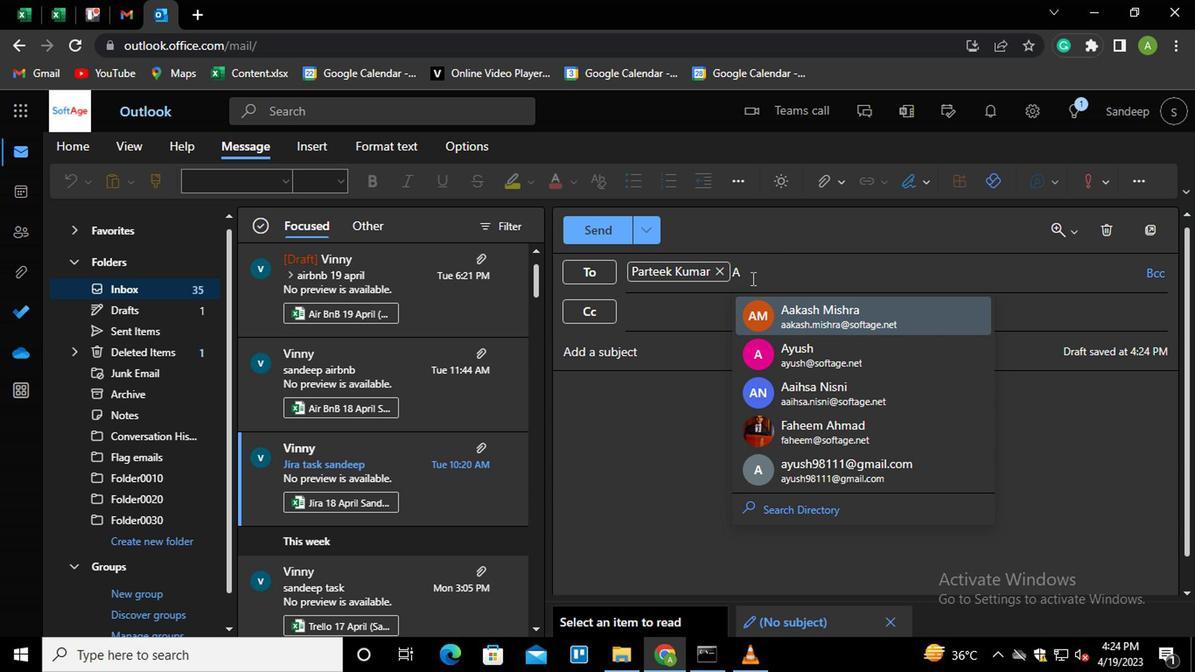 
Action: Mouse moved to (718, 318)
Screenshot: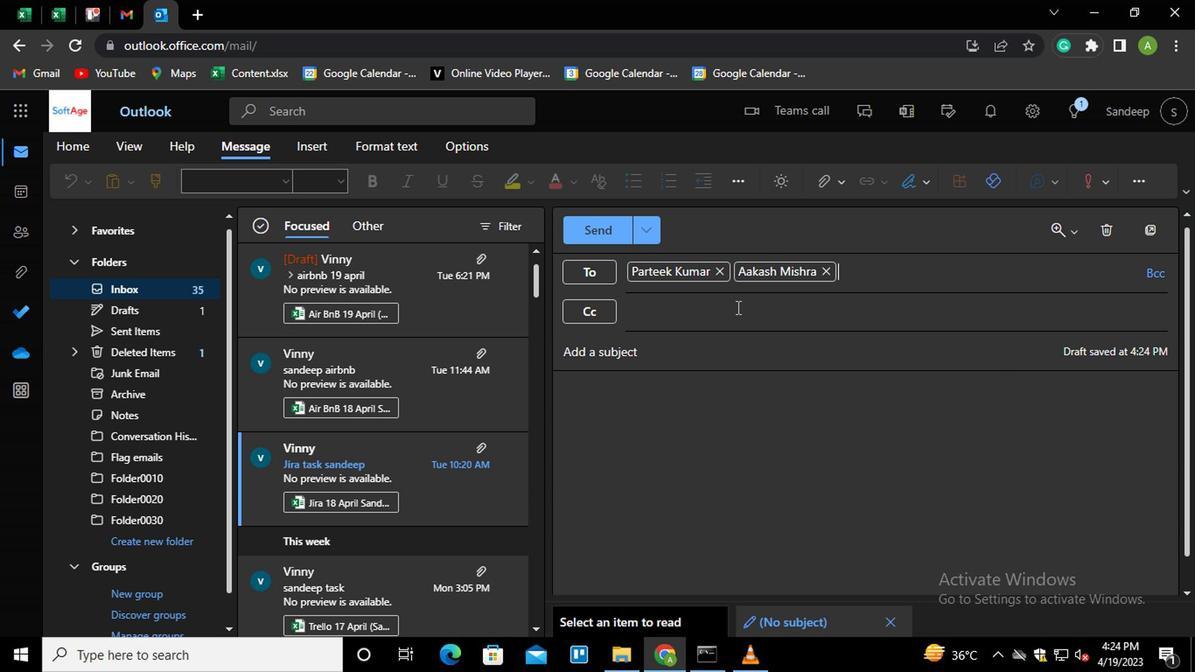 
Action: Mouse pressed left at (718, 318)
Screenshot: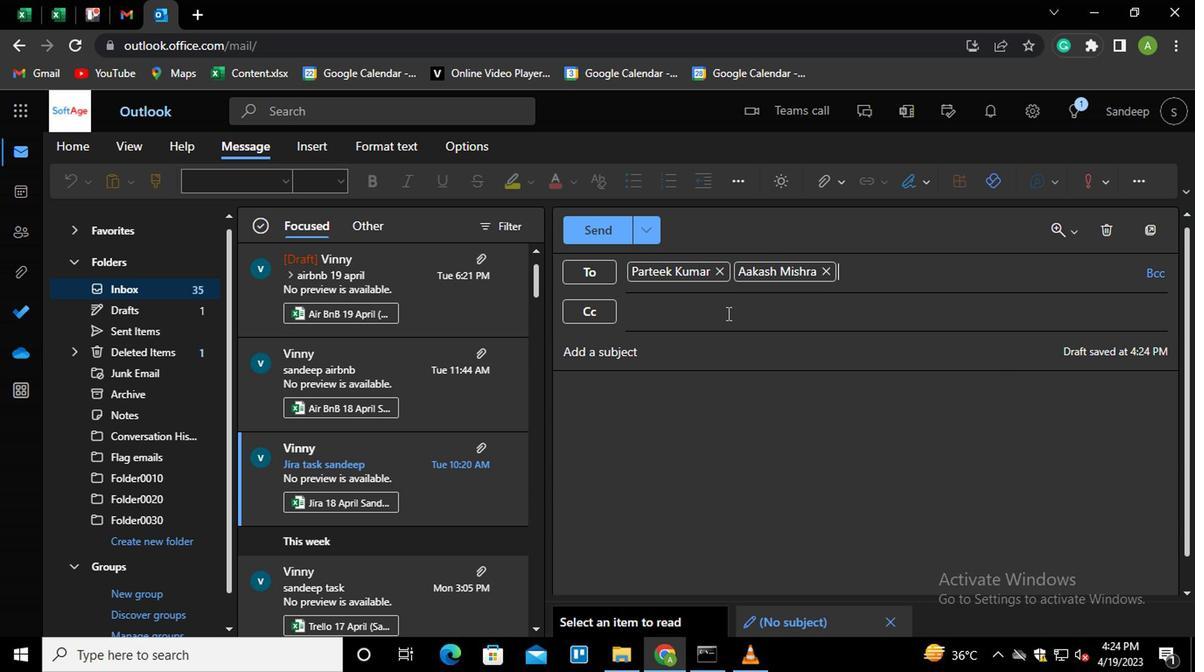 
Action: Key pressed <Key.shift>AYU
Screenshot: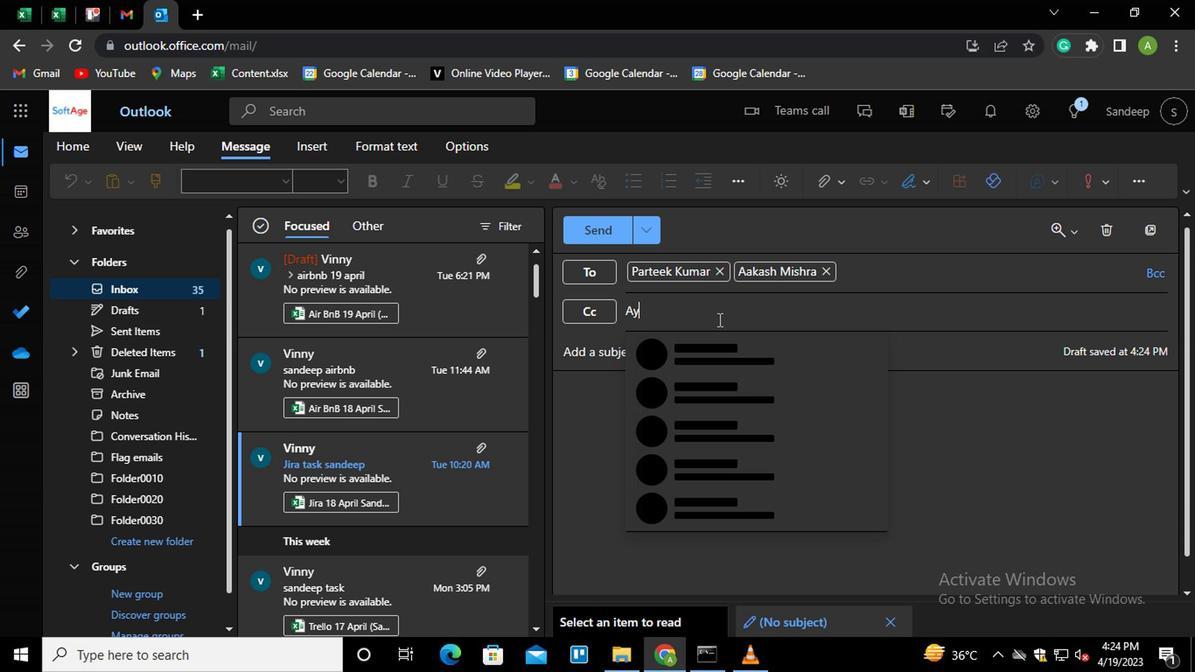 
Action: Mouse moved to (719, 340)
Screenshot: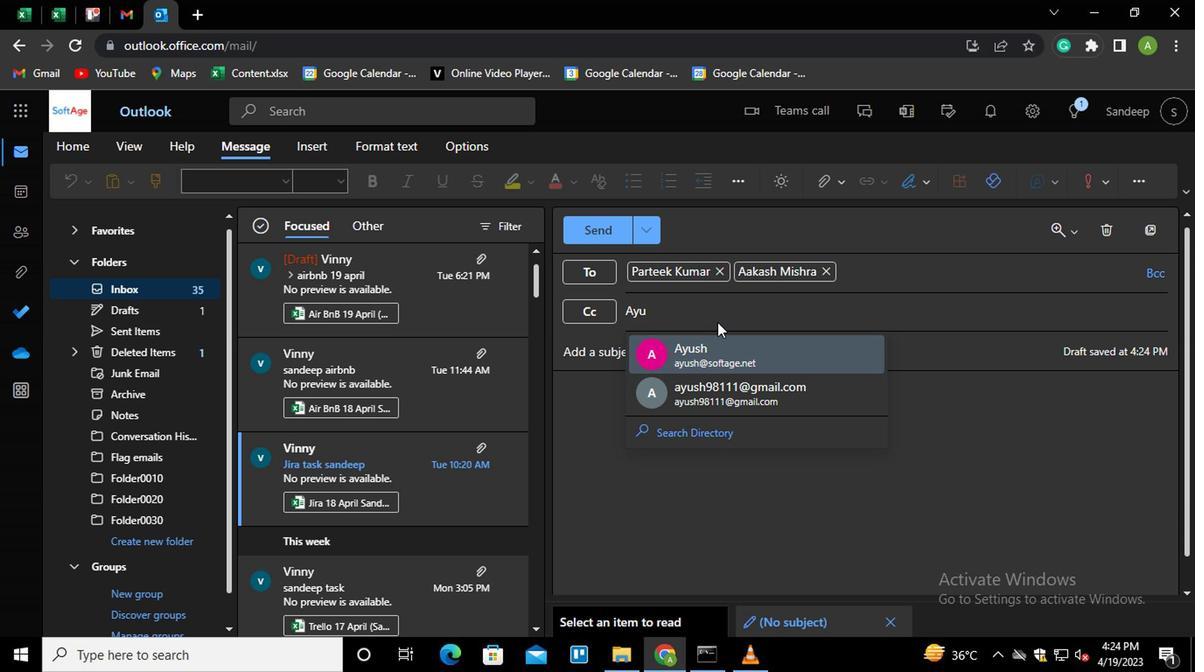 
Action: Mouse pressed left at (719, 340)
Screenshot: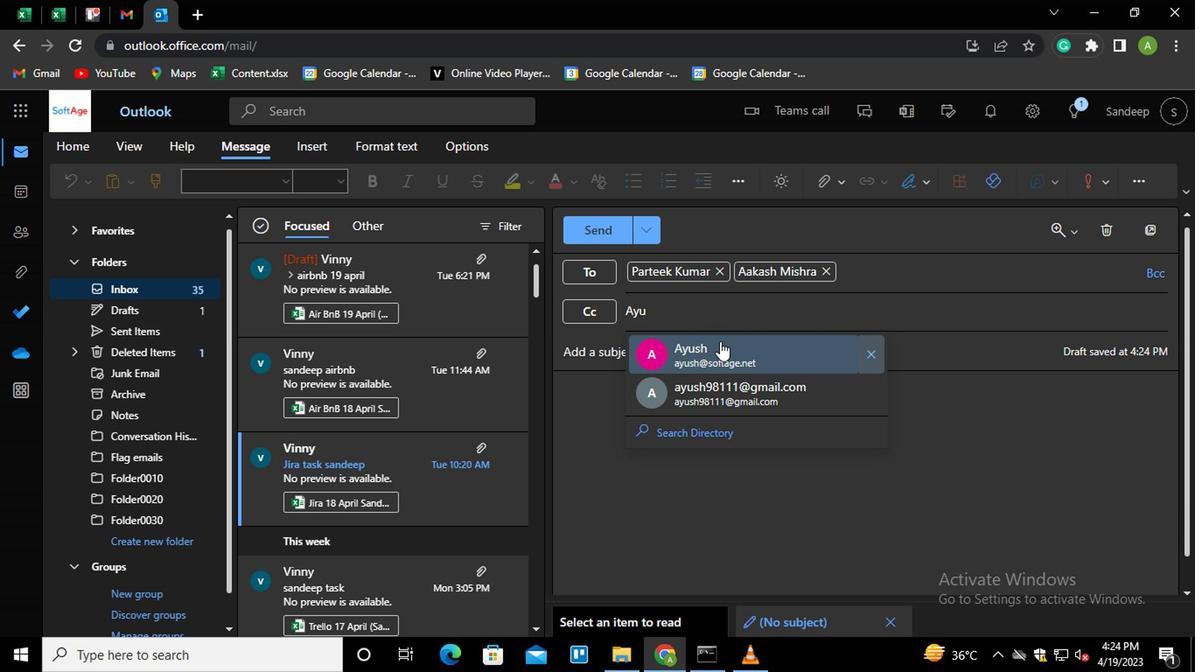 
Action: Mouse moved to (774, 319)
Screenshot: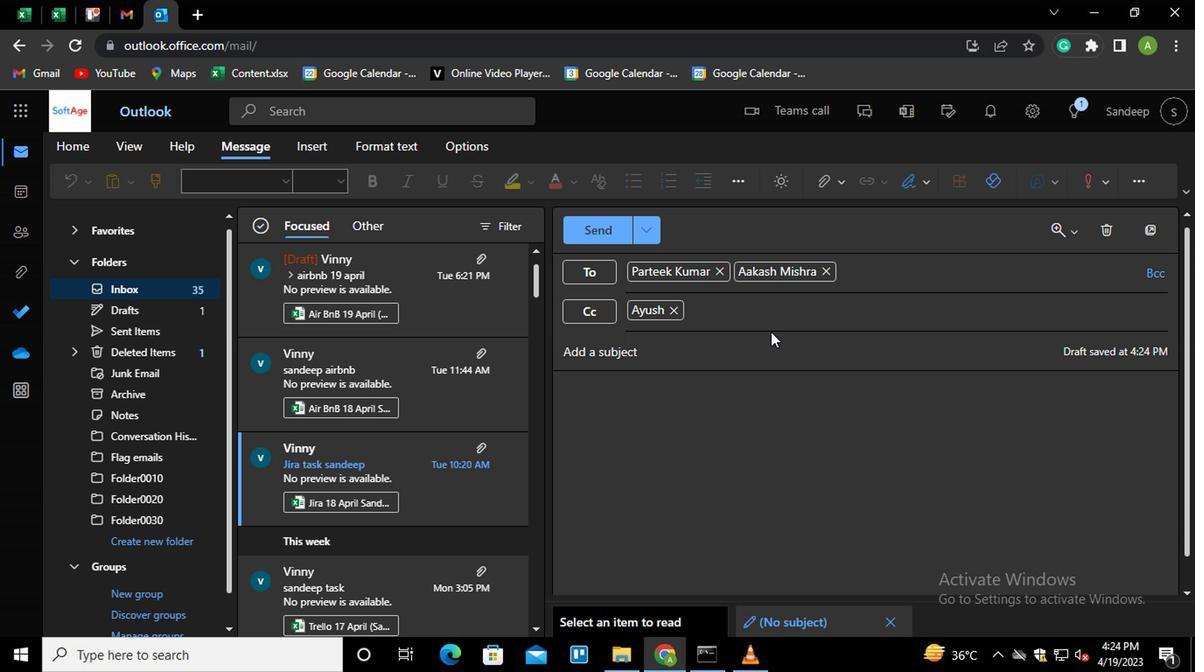 
Action: Key pressed <Key.shift>POOJ
Screenshot: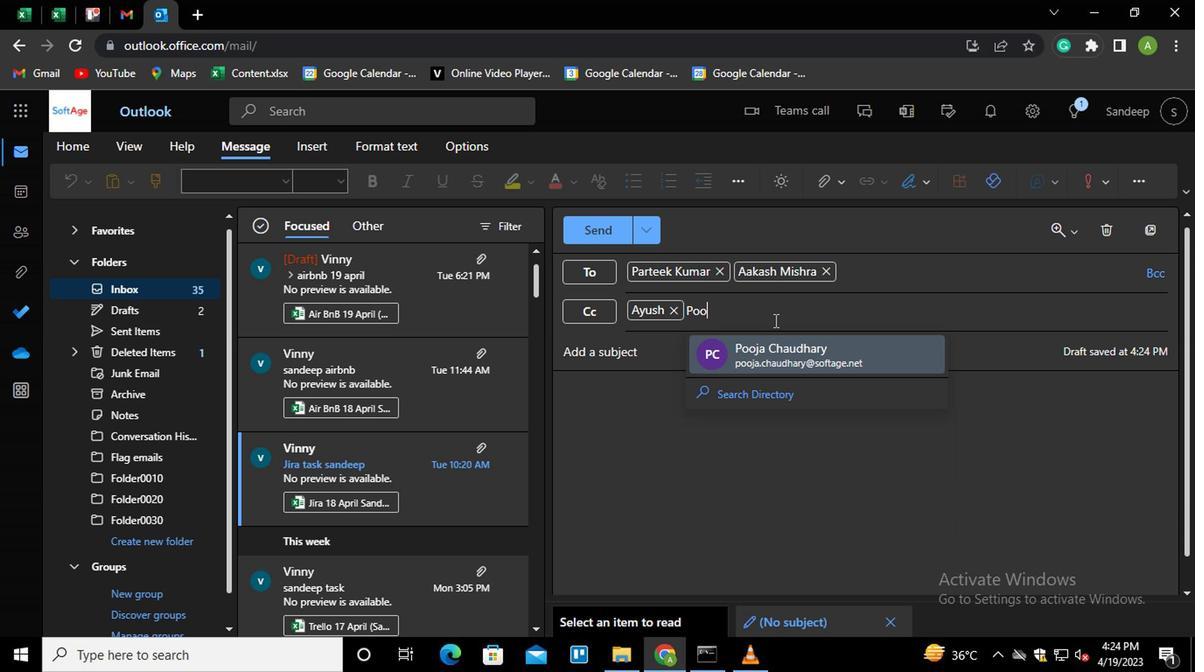 
Action: Mouse moved to (778, 345)
Screenshot: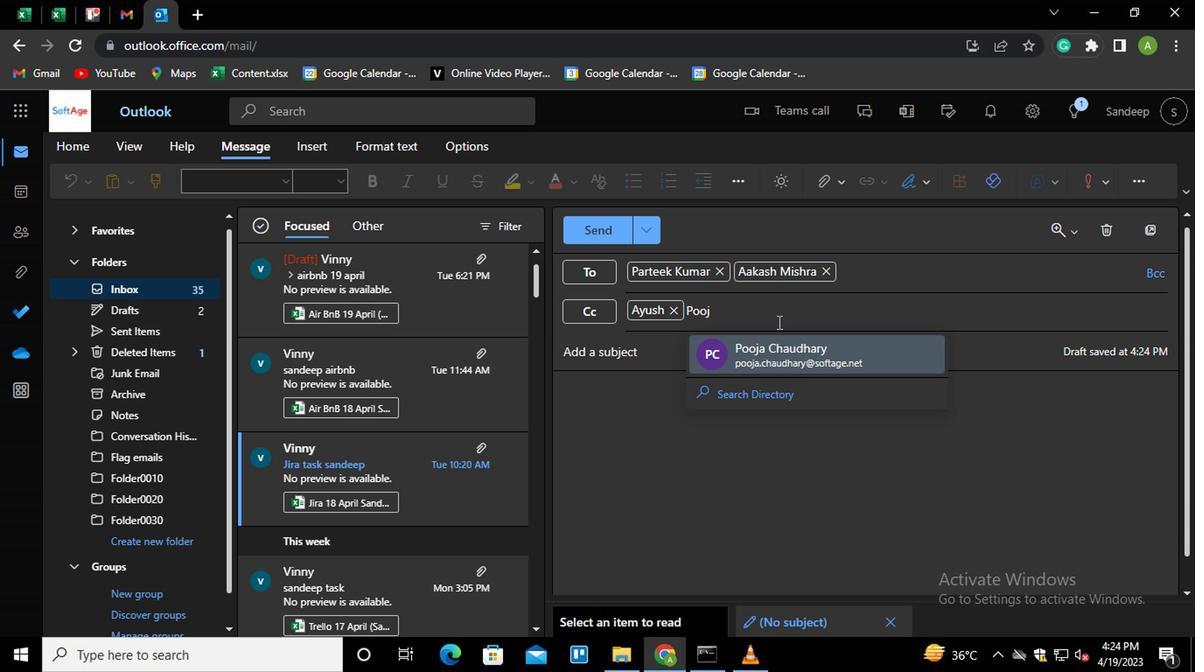 
Action: Mouse pressed left at (778, 345)
Screenshot: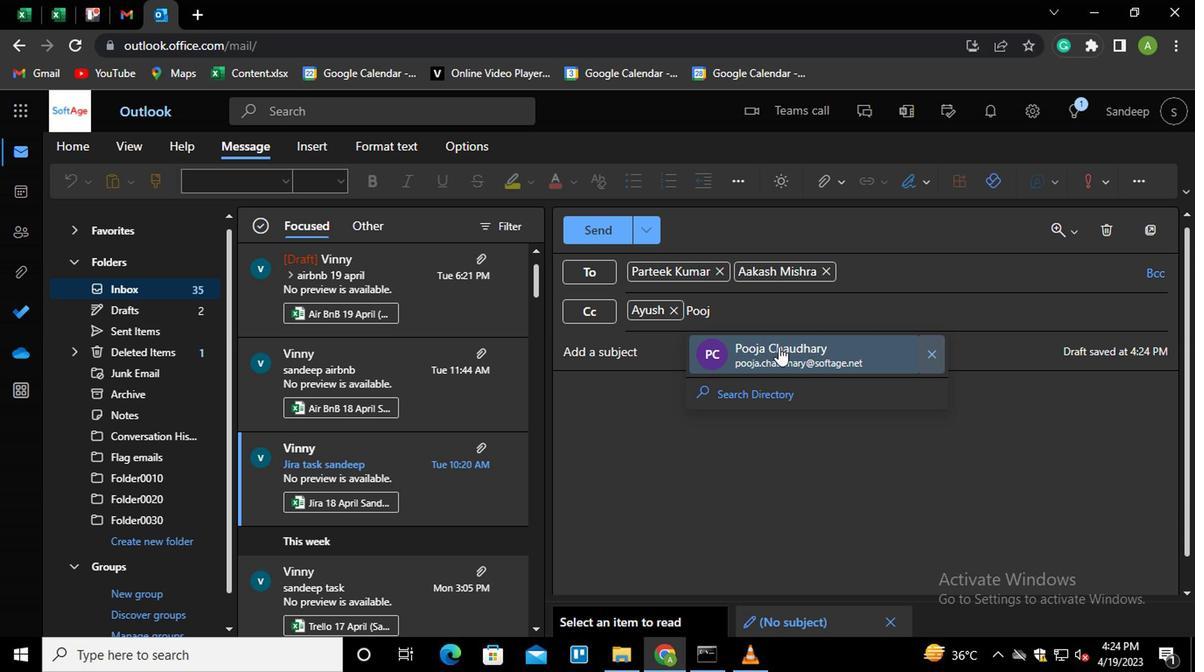 
Action: Mouse moved to (1153, 276)
Screenshot: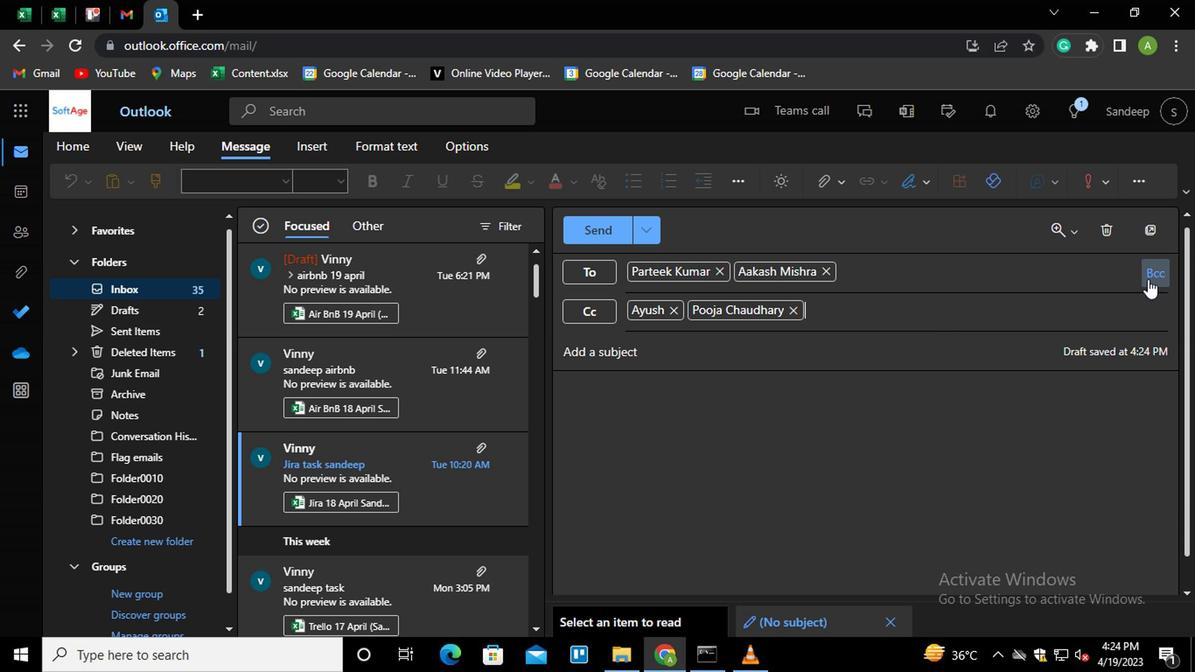 
Action: Mouse pressed left at (1153, 276)
Screenshot: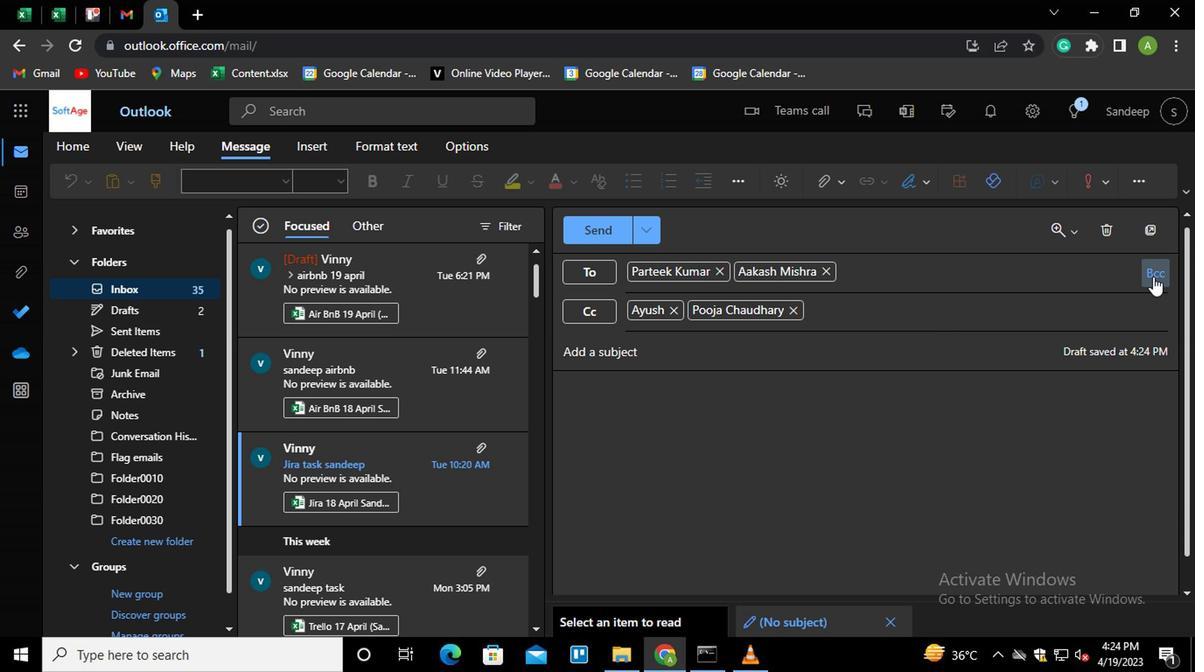 
Action: Mouse moved to (697, 352)
Screenshot: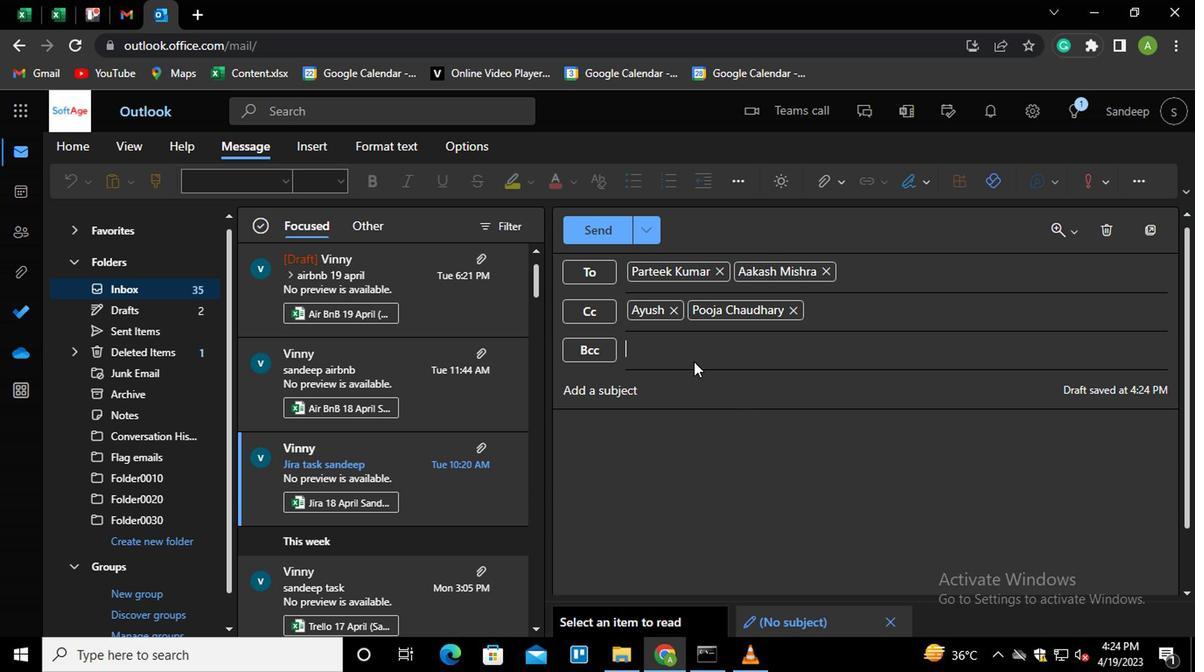 
Action: Mouse pressed left at (697, 352)
Screenshot: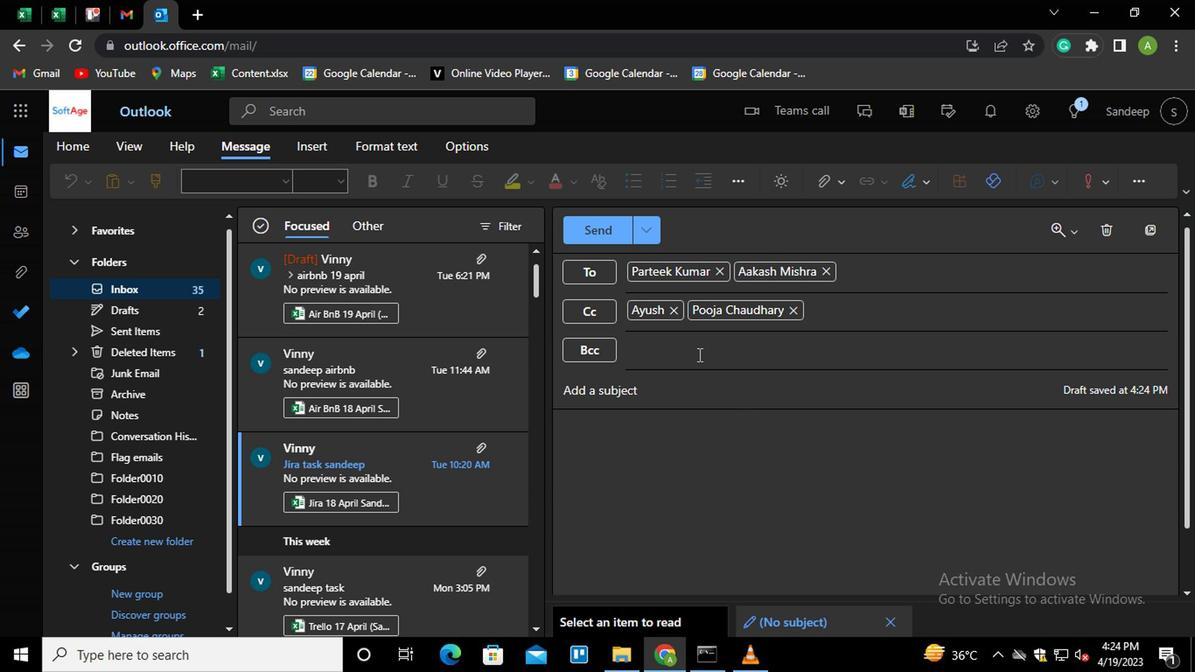
Action: Mouse moved to (751, 385)
Screenshot: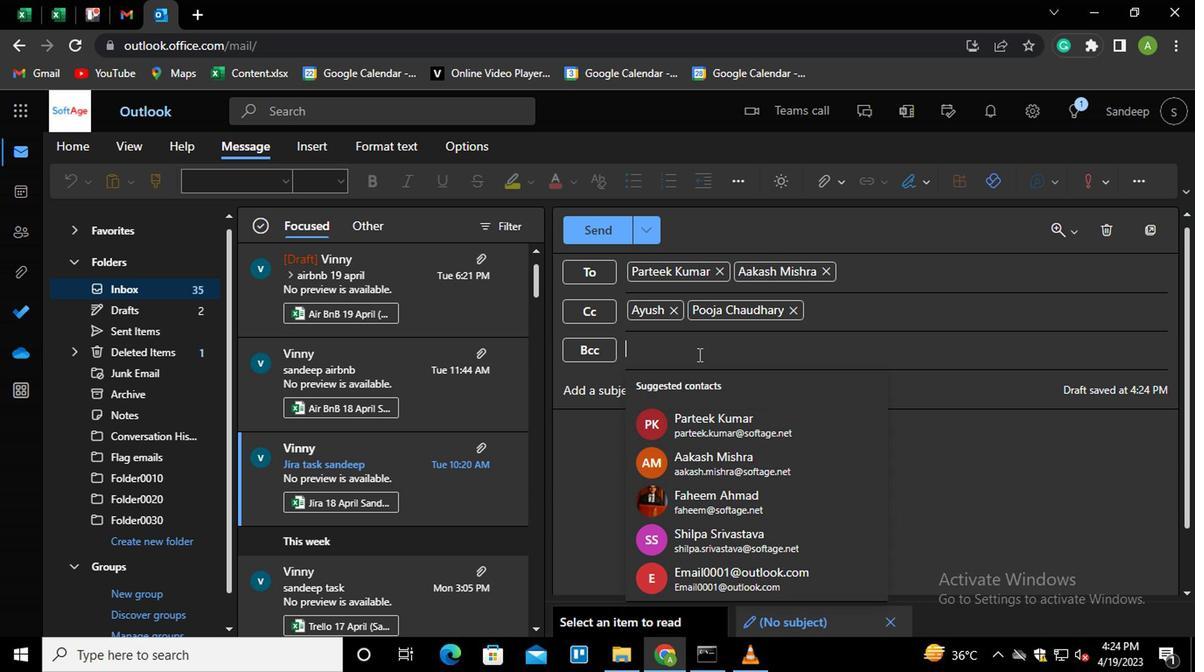 
Action: Key pressed <Key.shift><Key.shift><Key.shift><Key.shift><Key.shift><Key.shift><Key.shift><Key.shift><Key.shift><Key.shift><Key.shift><Key.shift><Key.shift>VANSH<Key.enter>
Screenshot: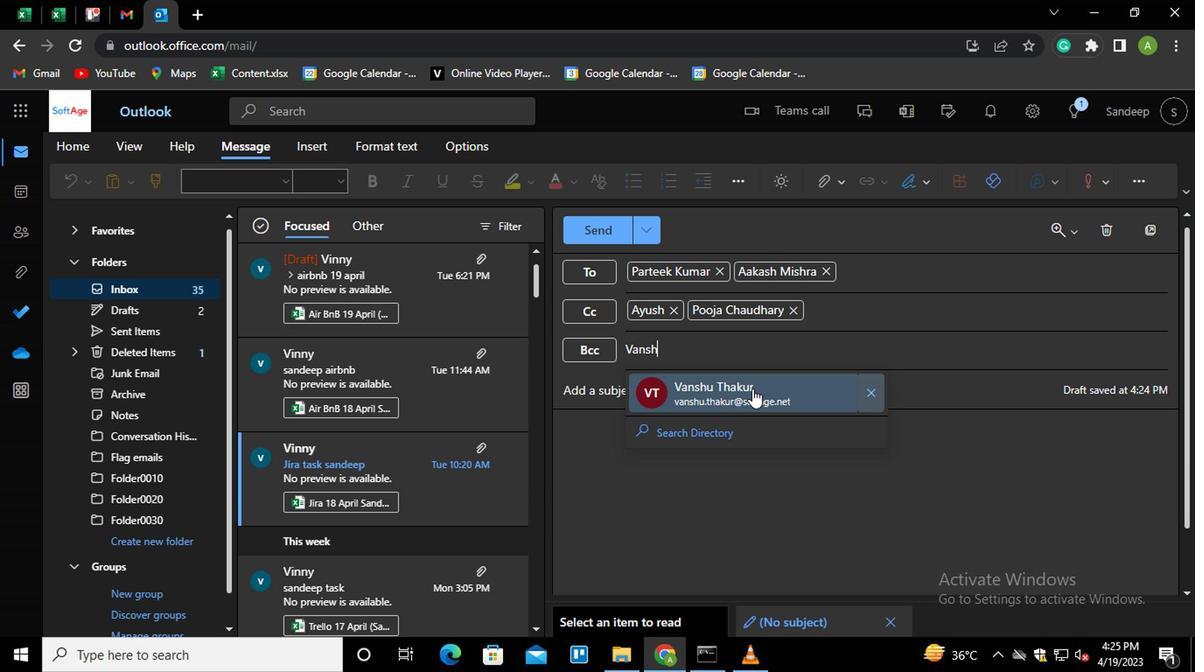 
Action: Mouse moved to (751, 389)
Screenshot: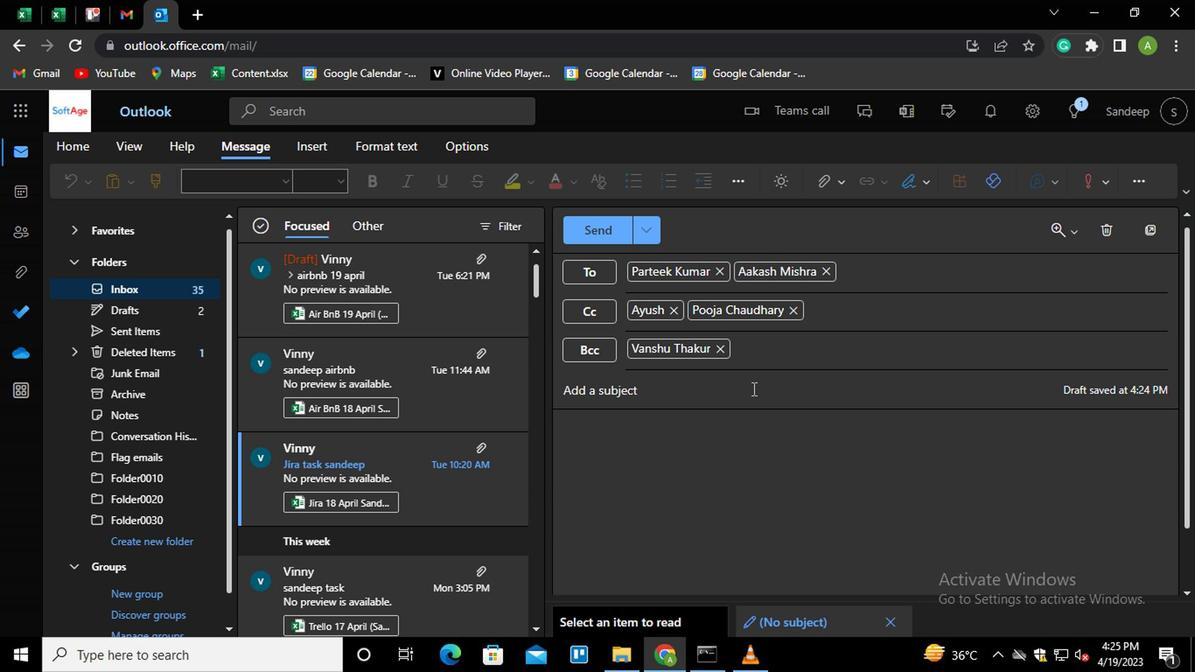 
Action: Mouse pressed left at (751, 389)
Screenshot: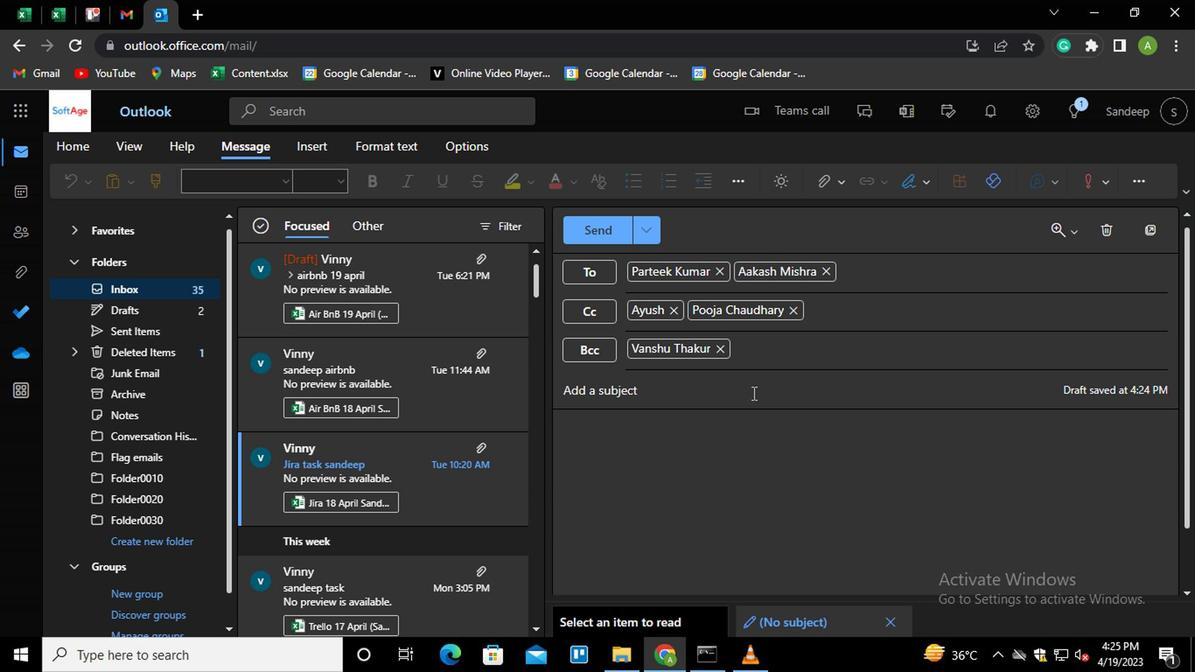 
Action: Key pressed <Key.shift>SUBJECT0000000001
Screenshot: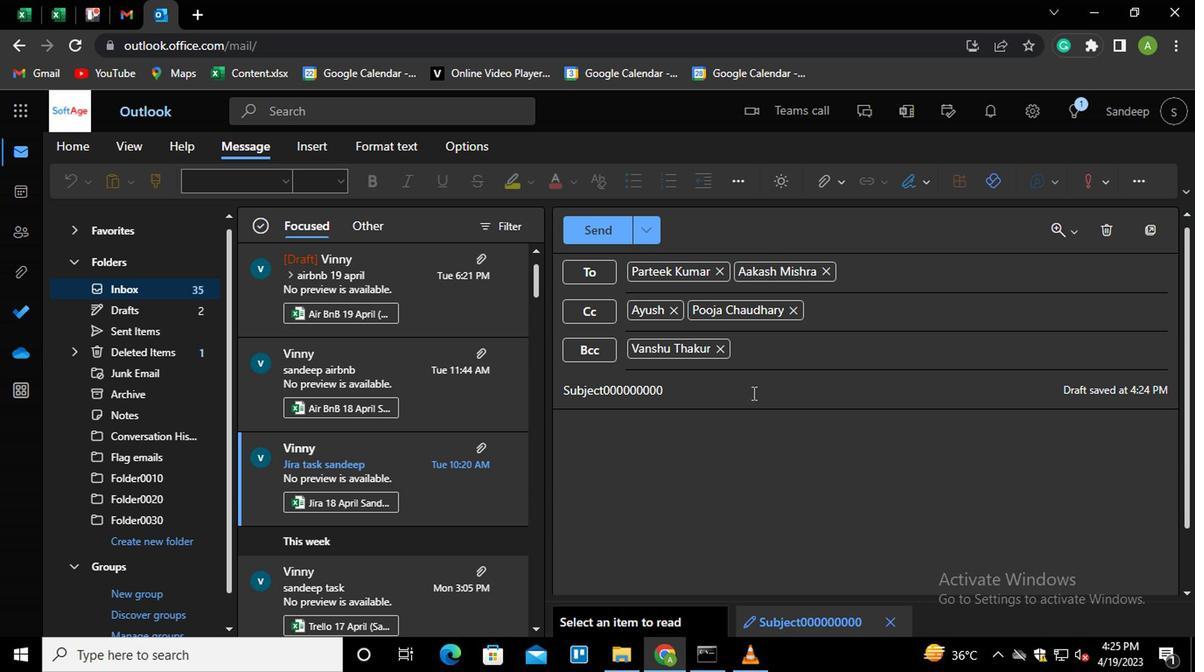 
Action: Mouse moved to (710, 446)
Screenshot: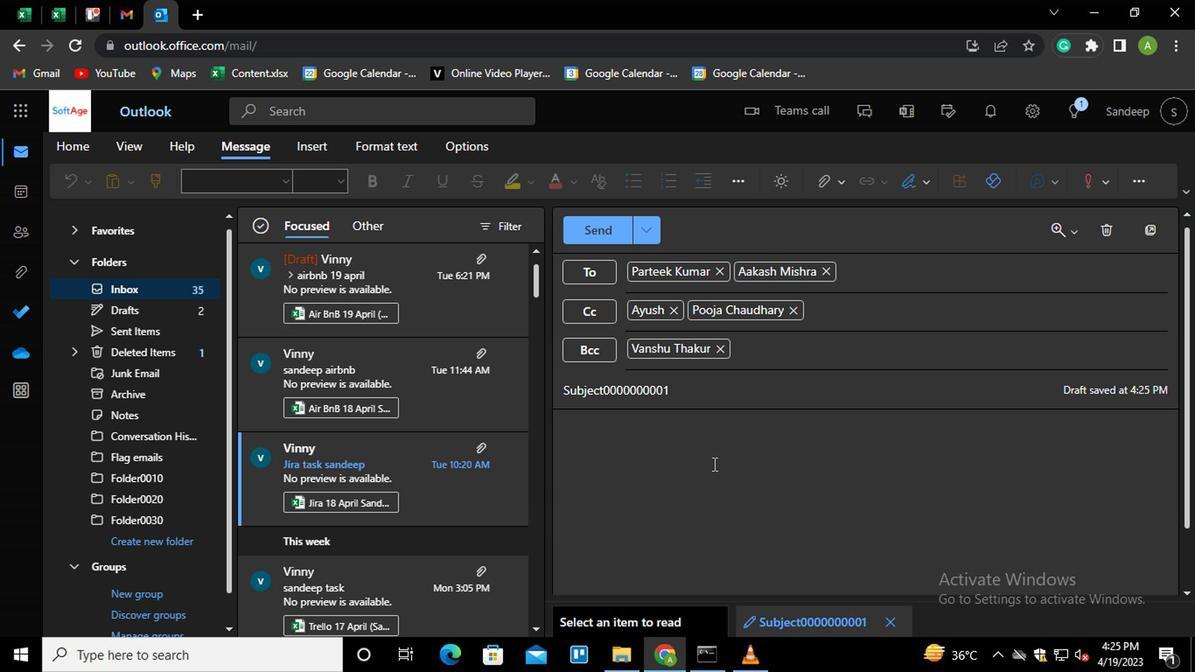 
Action: Mouse pressed left at (710, 446)
Screenshot: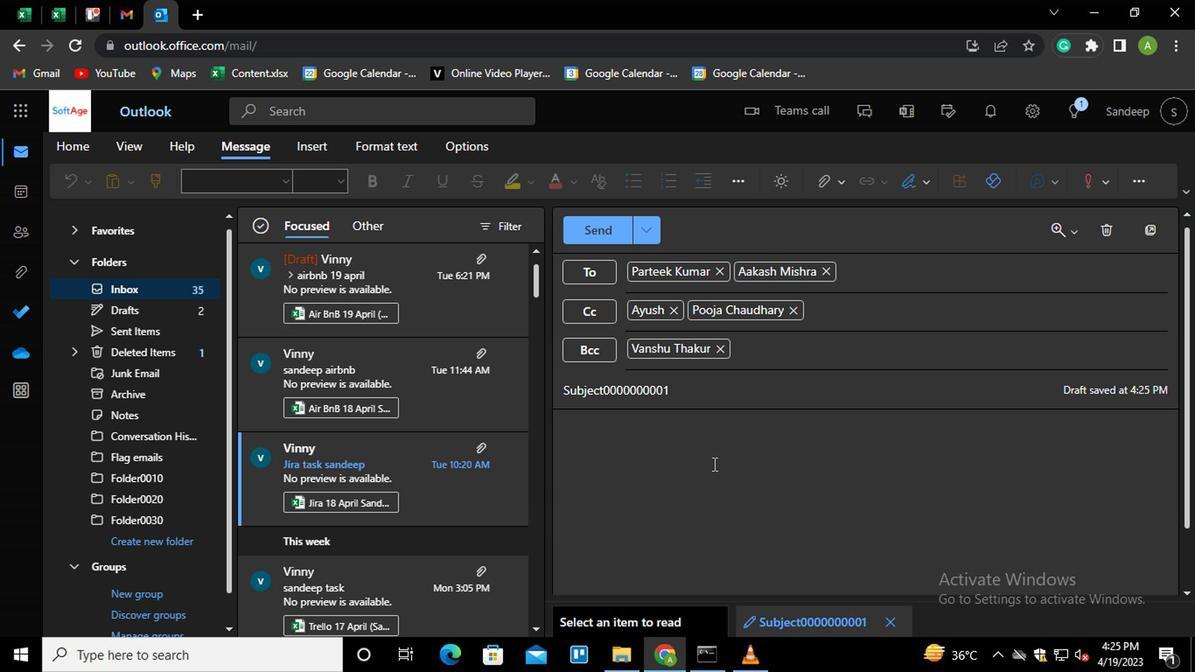 
Action: Key pressed <Key.shift_r>MESSAGE0000000003
Screenshot: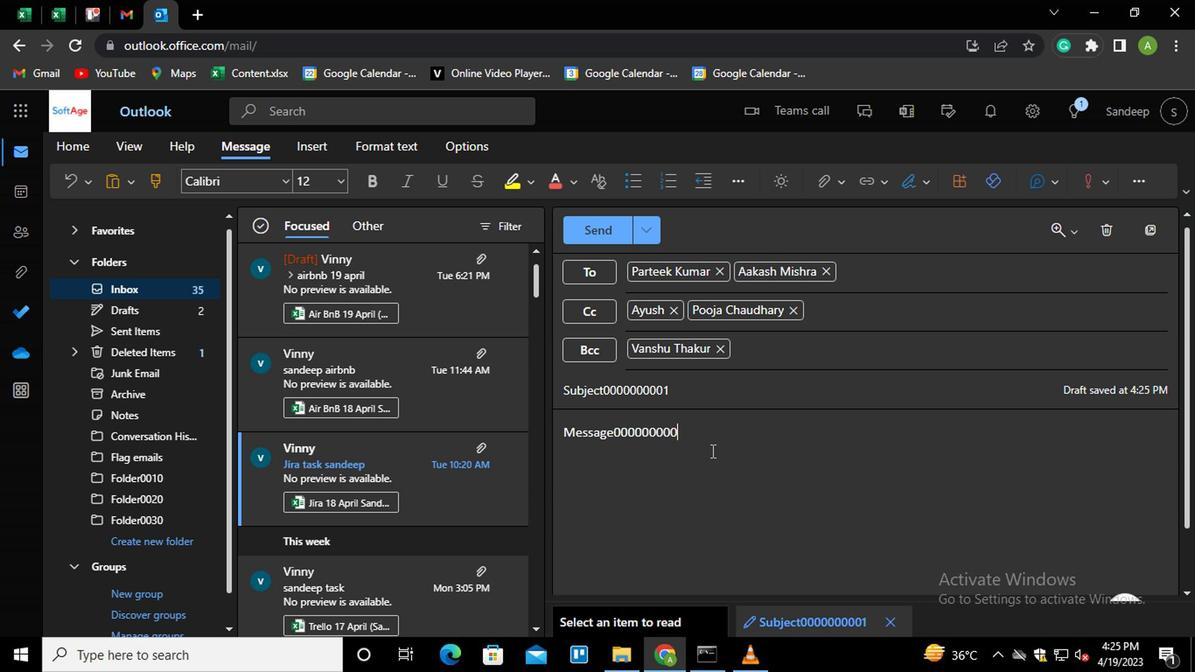 
Action: Mouse moved to (609, 236)
Screenshot: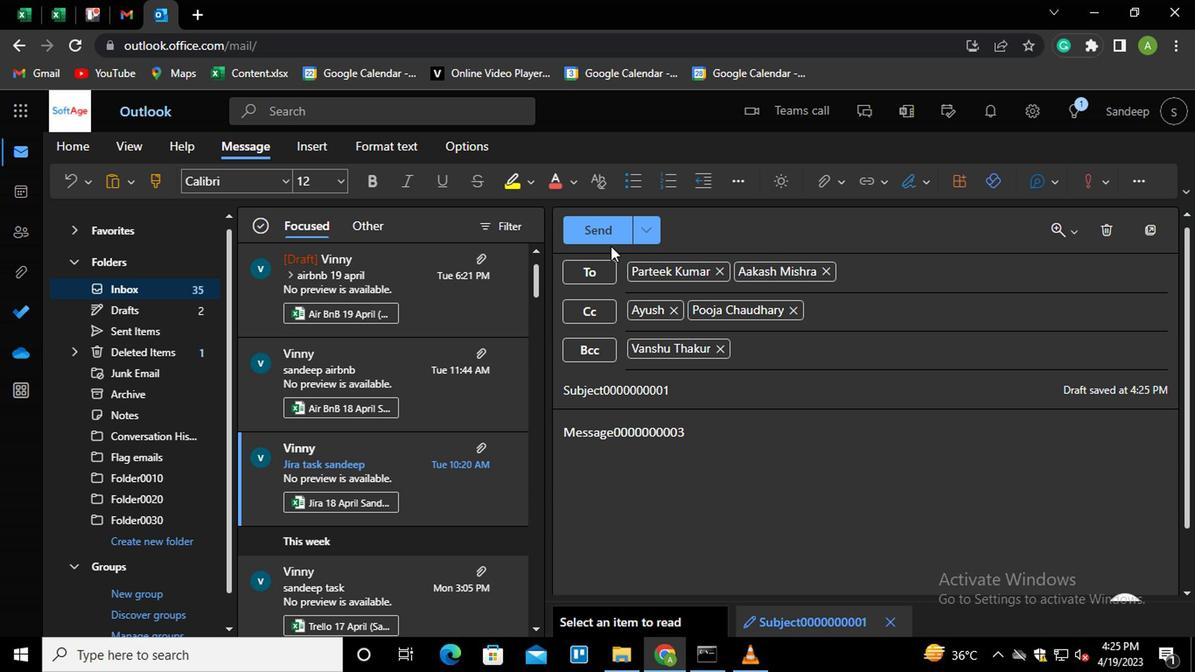 
Action: Mouse pressed left at (609, 236)
Screenshot: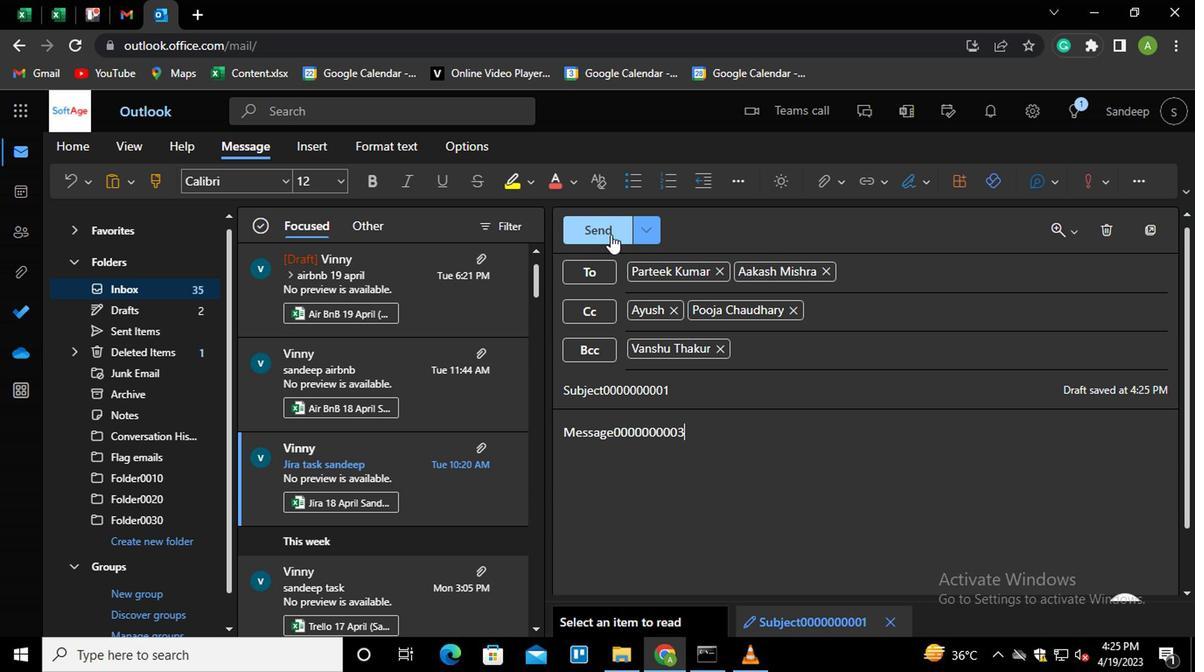
Action: Mouse moved to (150, 187)
Screenshot: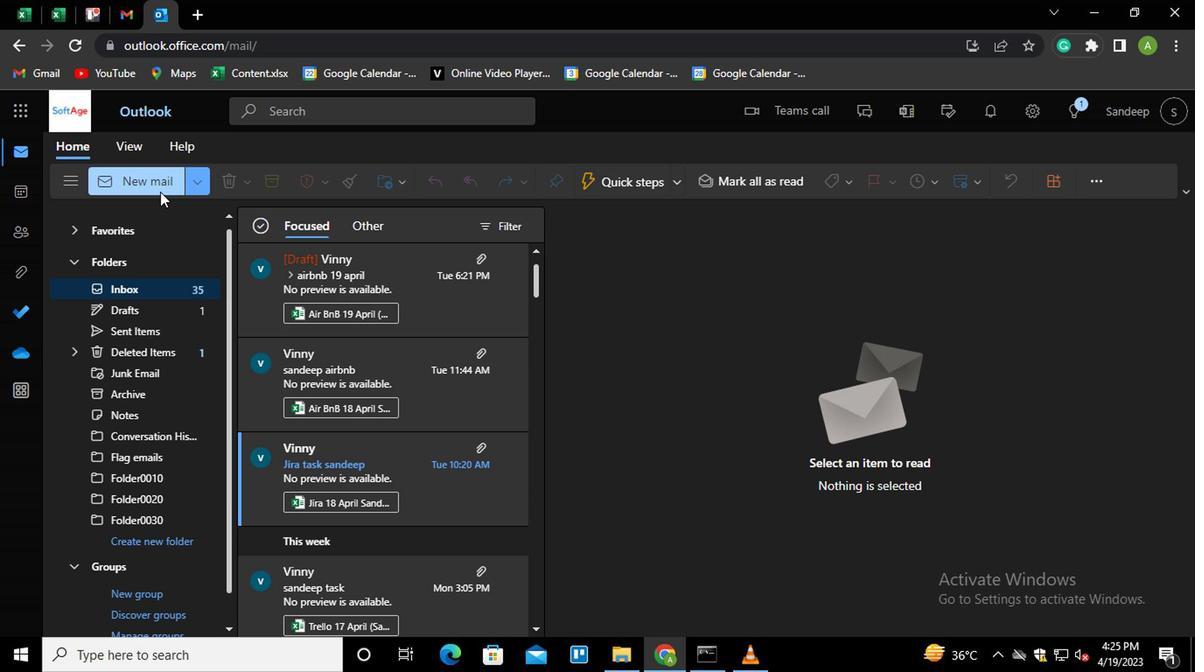 
Action: Mouse pressed left at (150, 187)
Screenshot: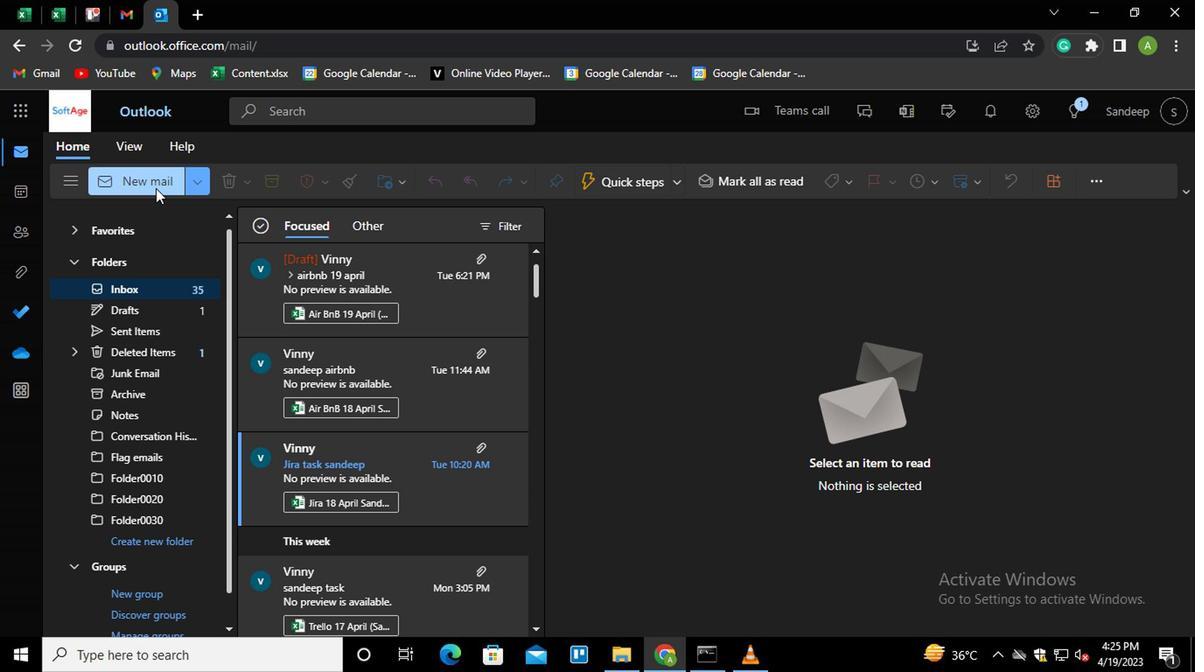 
Action: Mouse moved to (662, 277)
Screenshot: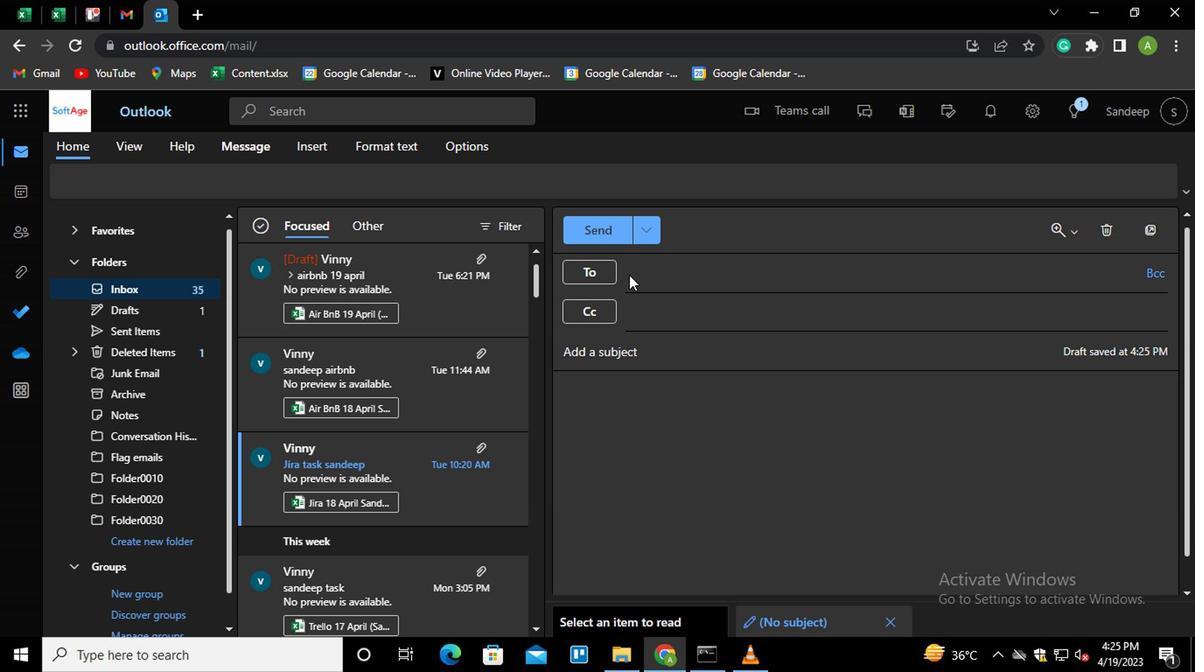 
Action: Mouse pressed left at (662, 277)
Screenshot: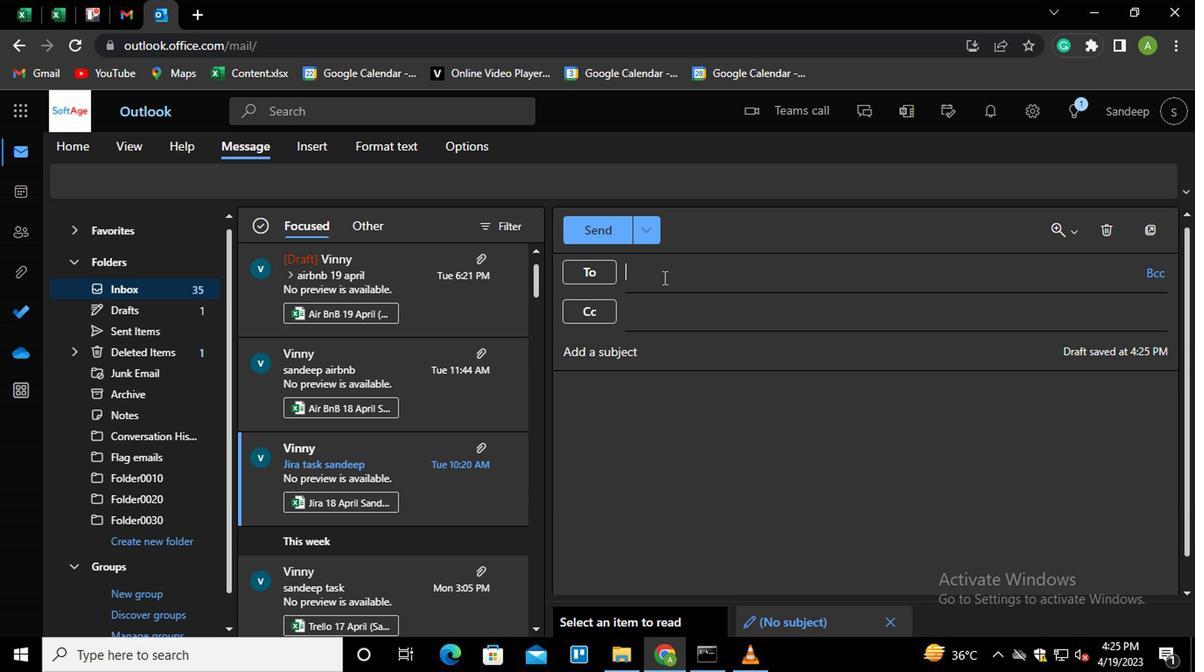 
Action: Mouse moved to (657, 280)
Screenshot: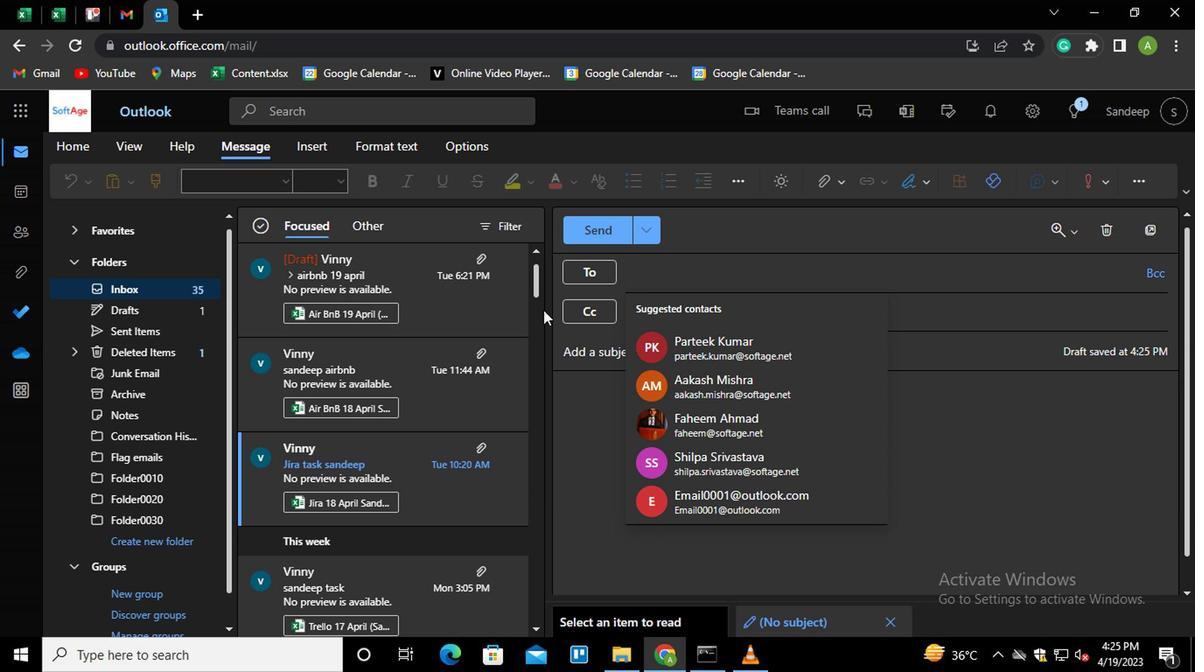 
Action: Mouse pressed left at (657, 280)
Screenshot: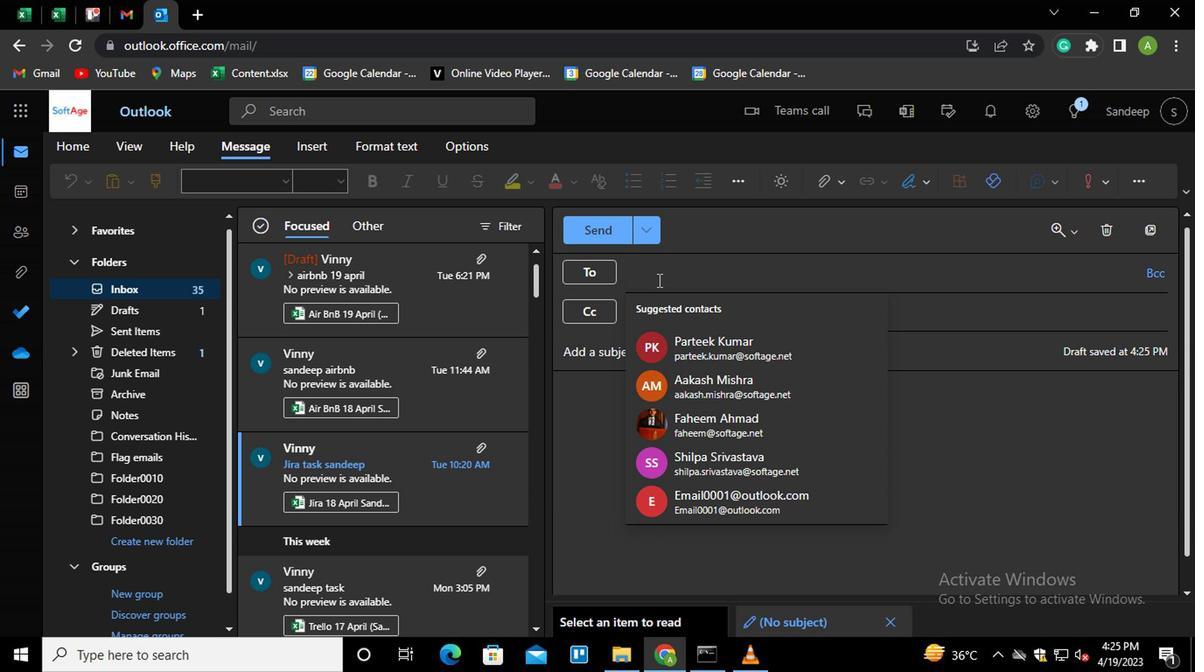 
Action: Key pressed PAR<Key.enter>
Screenshot: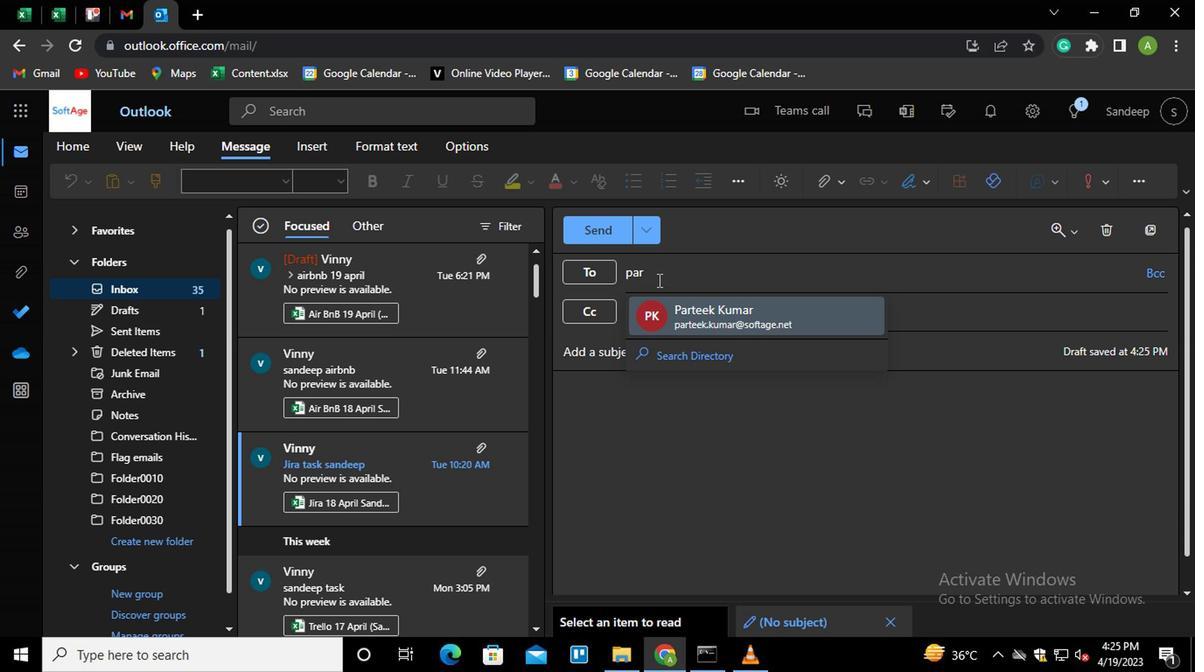 
Action: Mouse moved to (688, 315)
Screenshot: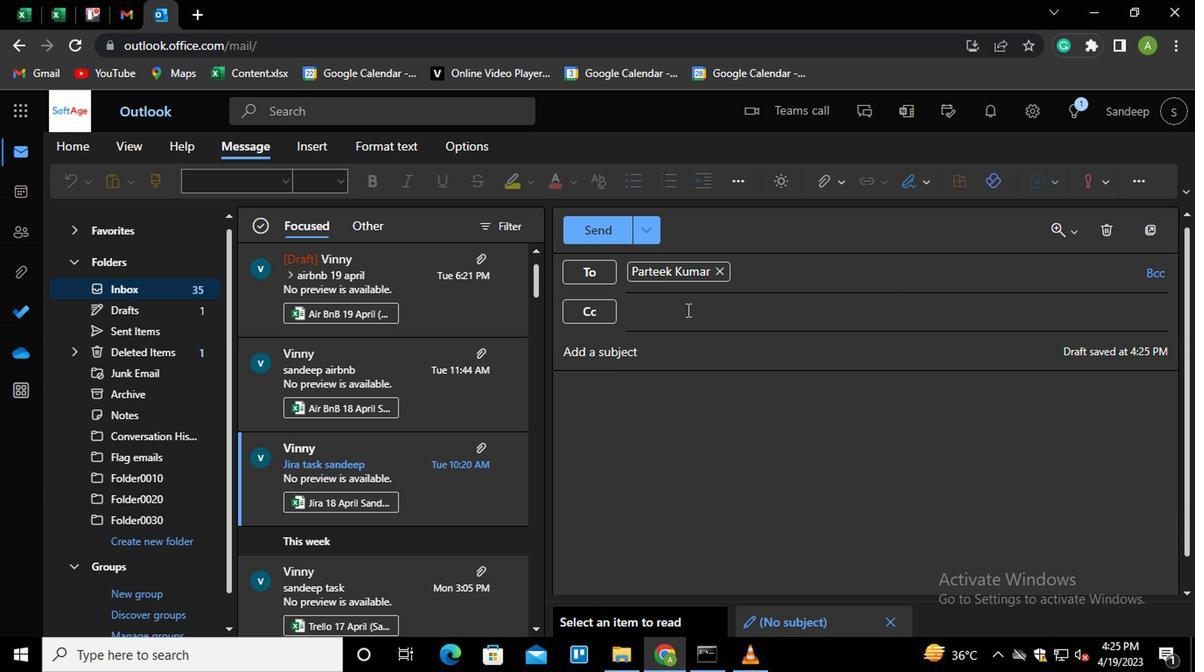 
Action: Mouse pressed left at (688, 315)
Screenshot: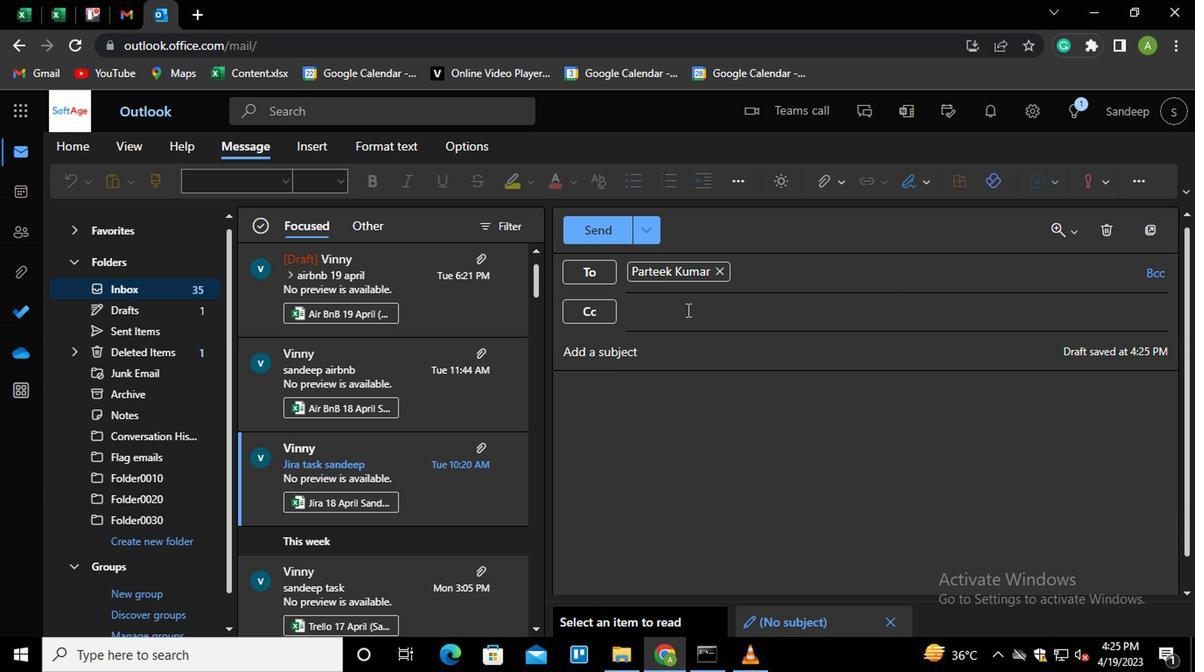 
Action: Key pressed <Key.shift>A<Key.enter>
Screenshot: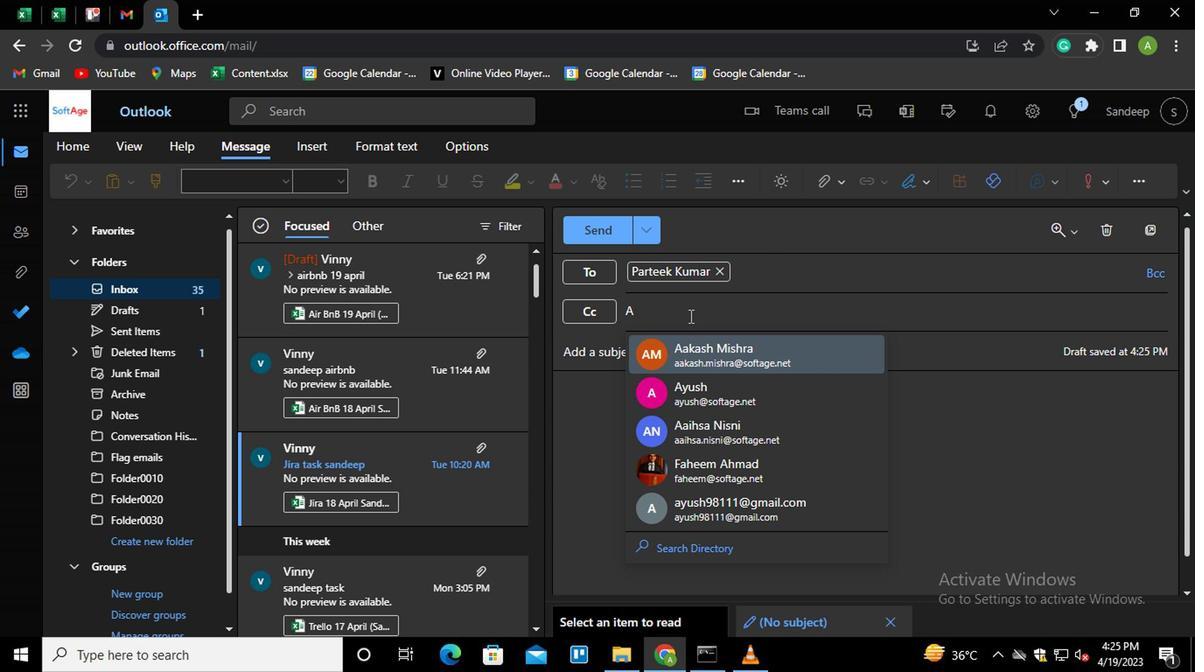 
Action: Mouse moved to (671, 357)
Screenshot: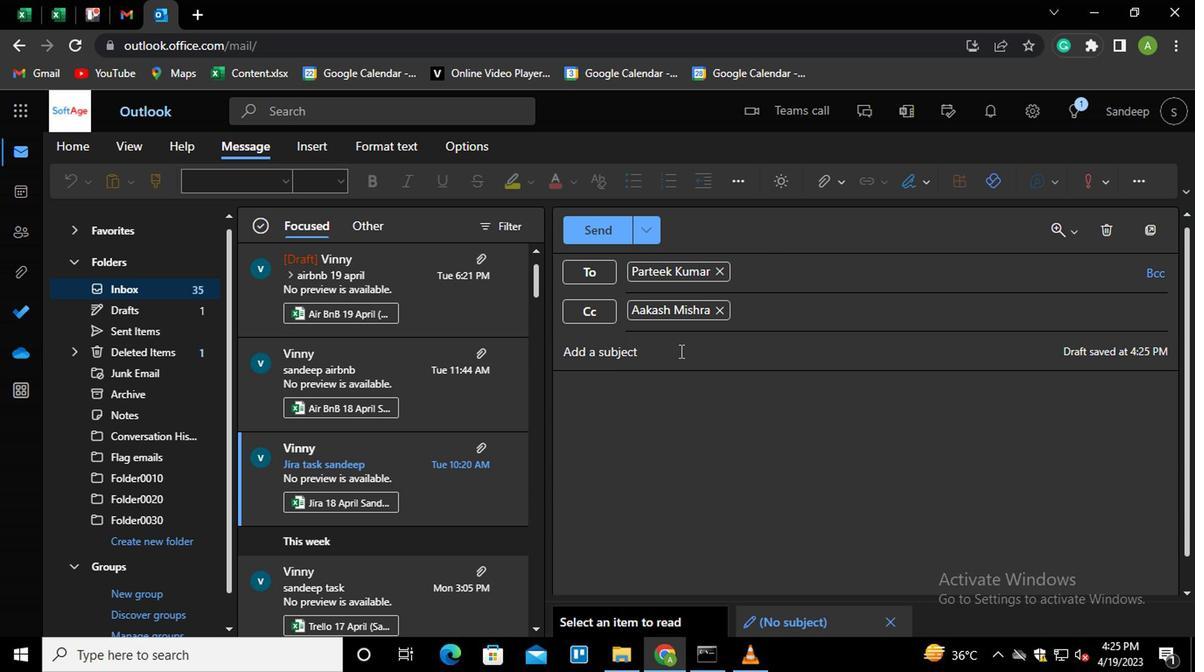 
Action: Mouse pressed left at (671, 357)
Screenshot: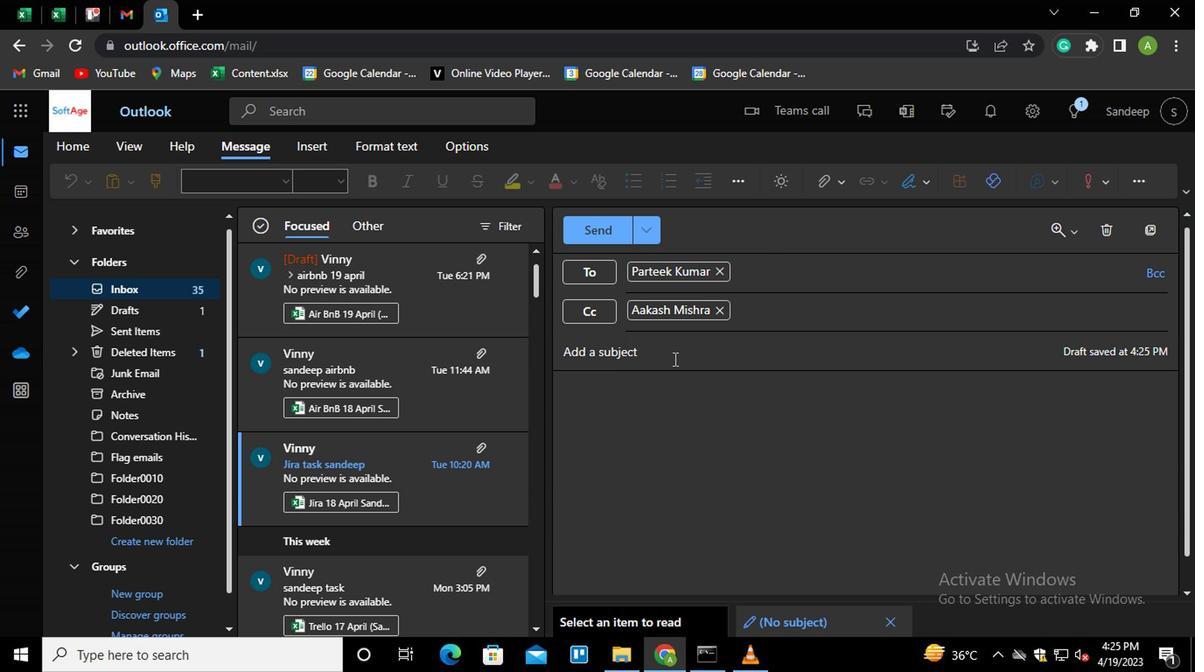 
Action: Key pressed <Key.shift>SUBJECT0000000001
Screenshot: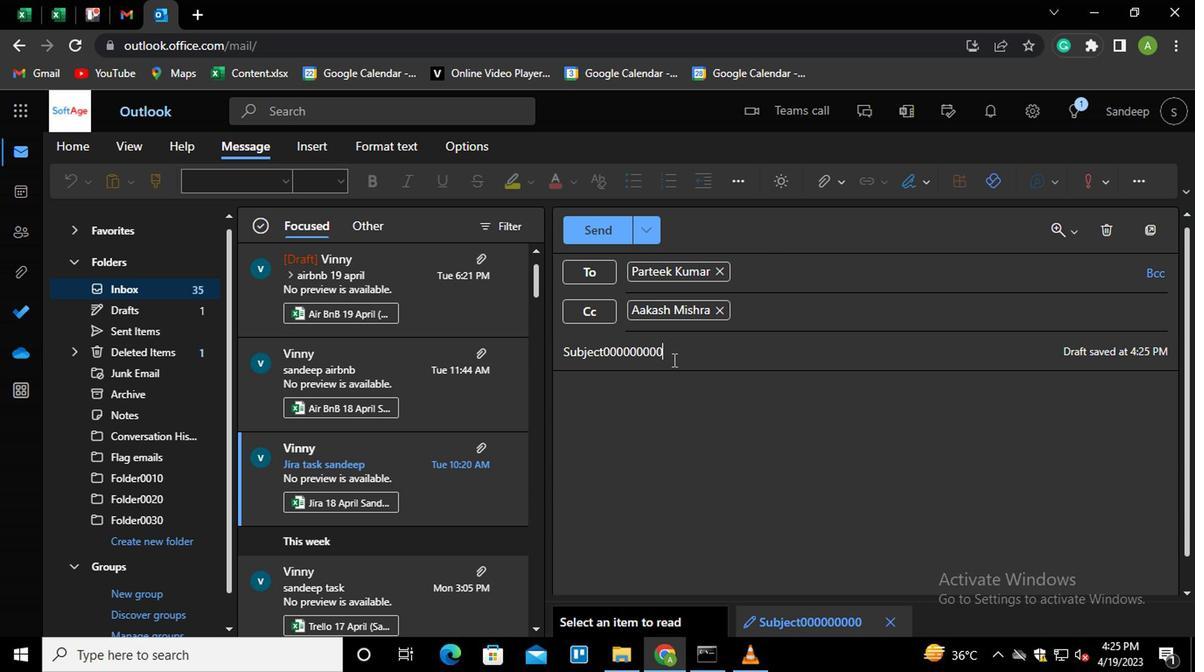 
Action: Mouse moved to (665, 434)
Screenshot: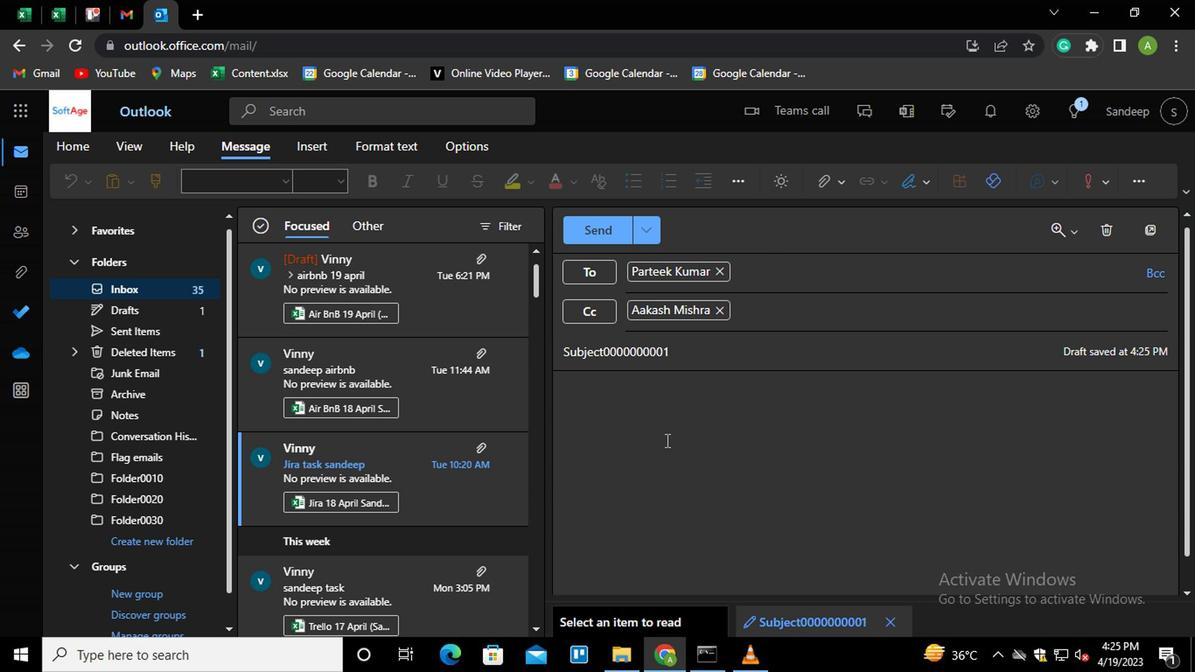 
Action: Mouse pressed left at (665, 434)
Screenshot: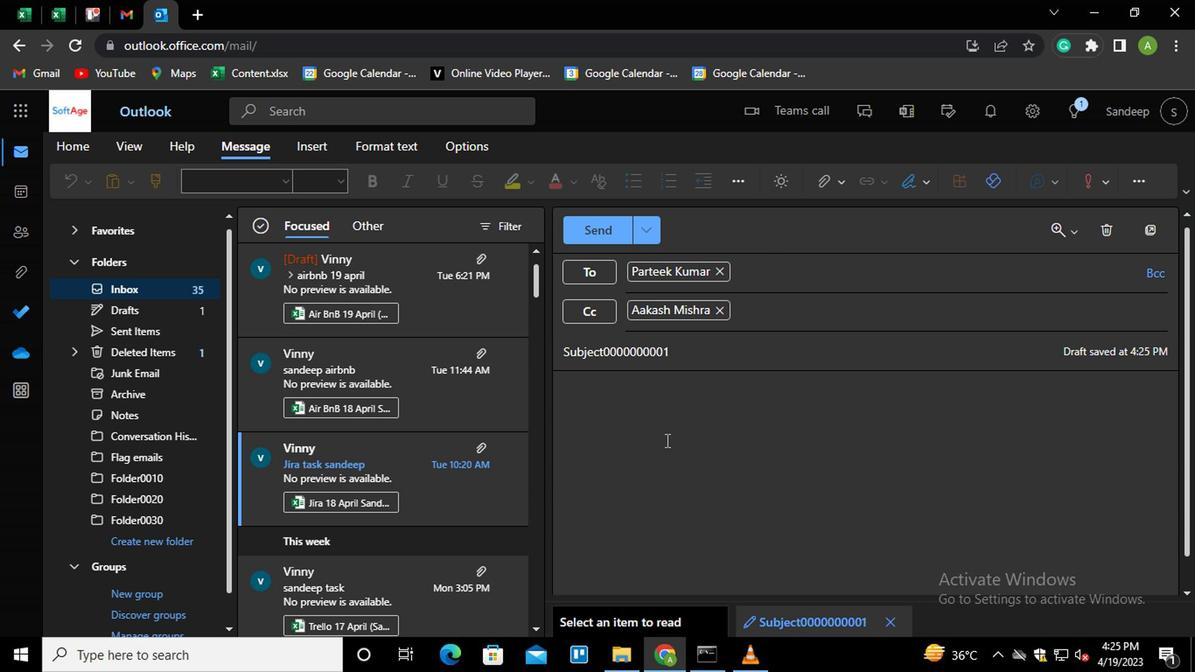 
Action: Key pressed <Key.shift_r>MESSAGE0000000003
Screenshot: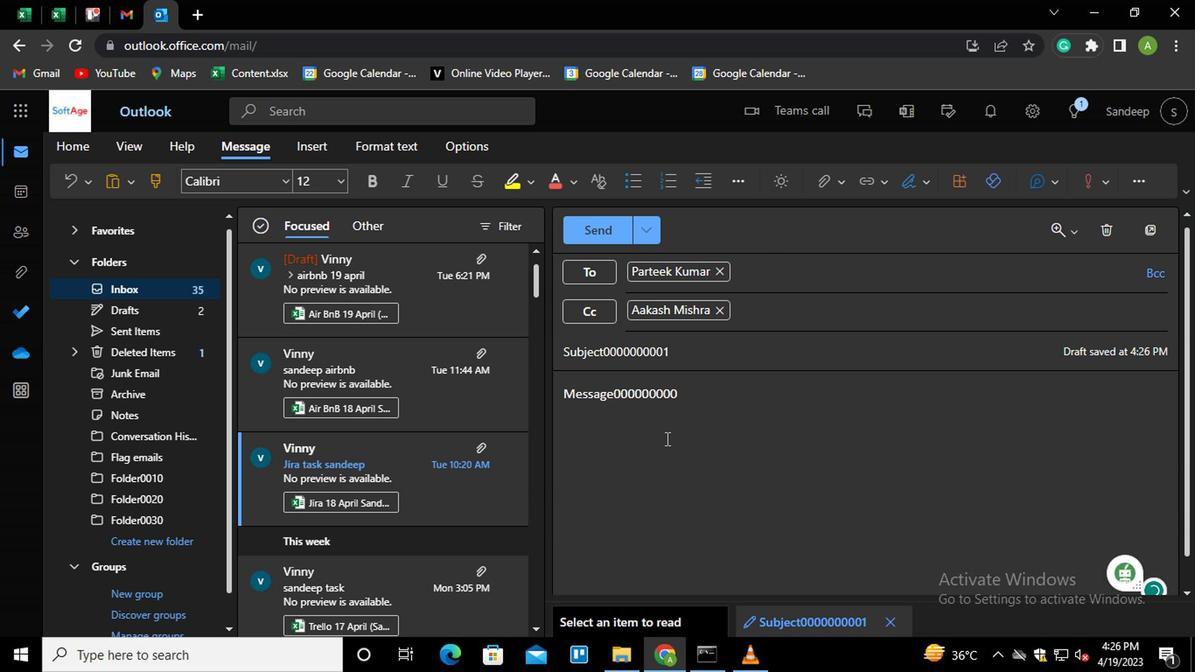 
Action: Mouse moved to (828, 185)
Screenshot: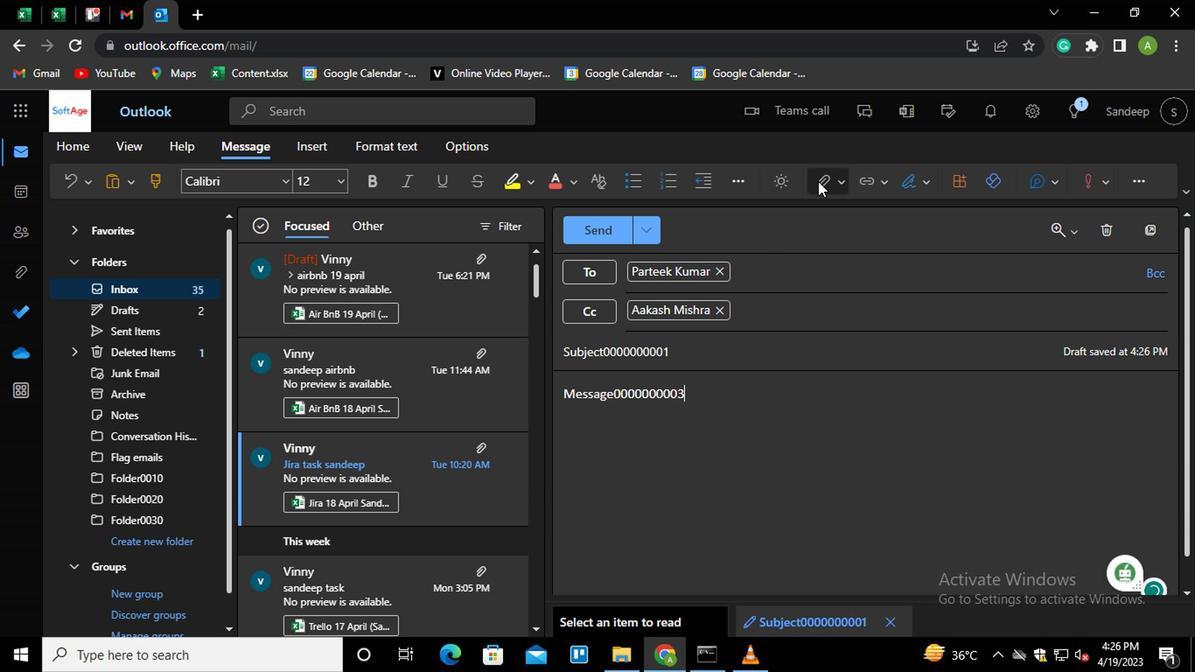 
Action: Mouse pressed left at (828, 185)
Screenshot: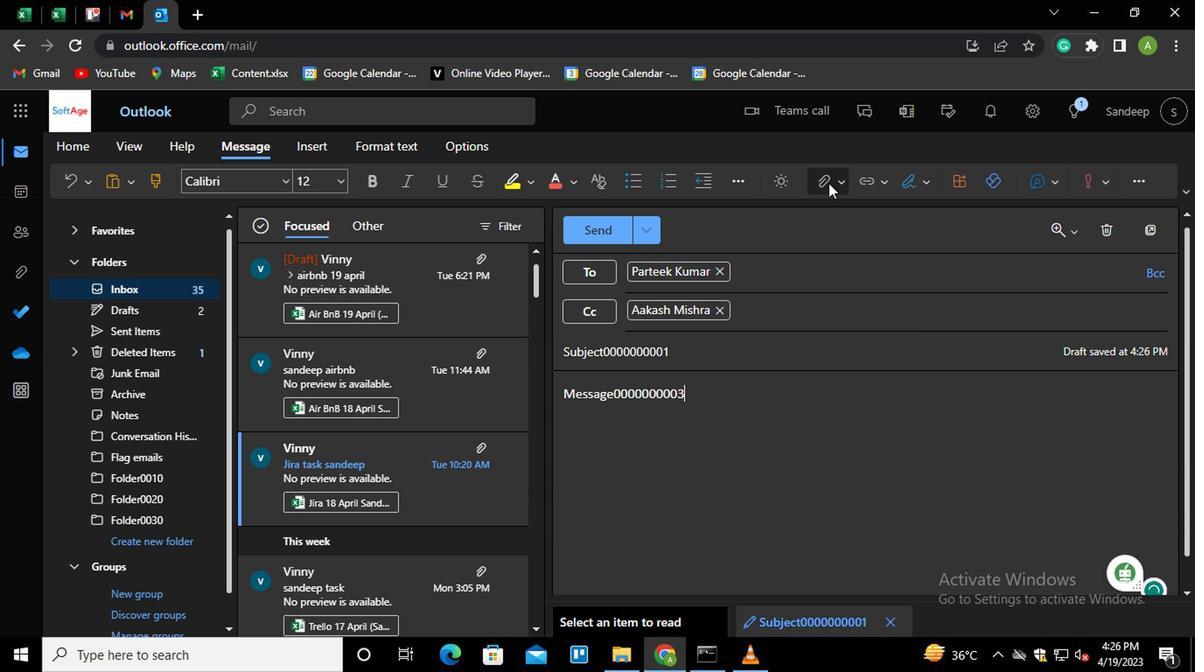
Action: Mouse moved to (752, 220)
Screenshot: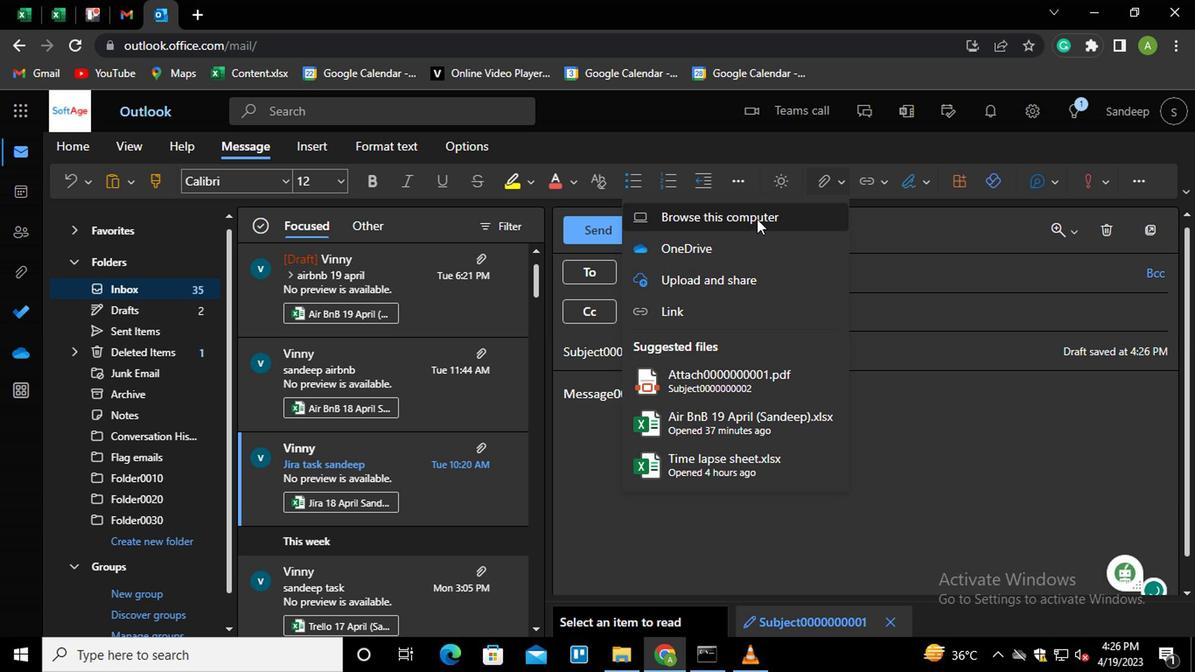 
Action: Mouse pressed left at (752, 220)
Screenshot: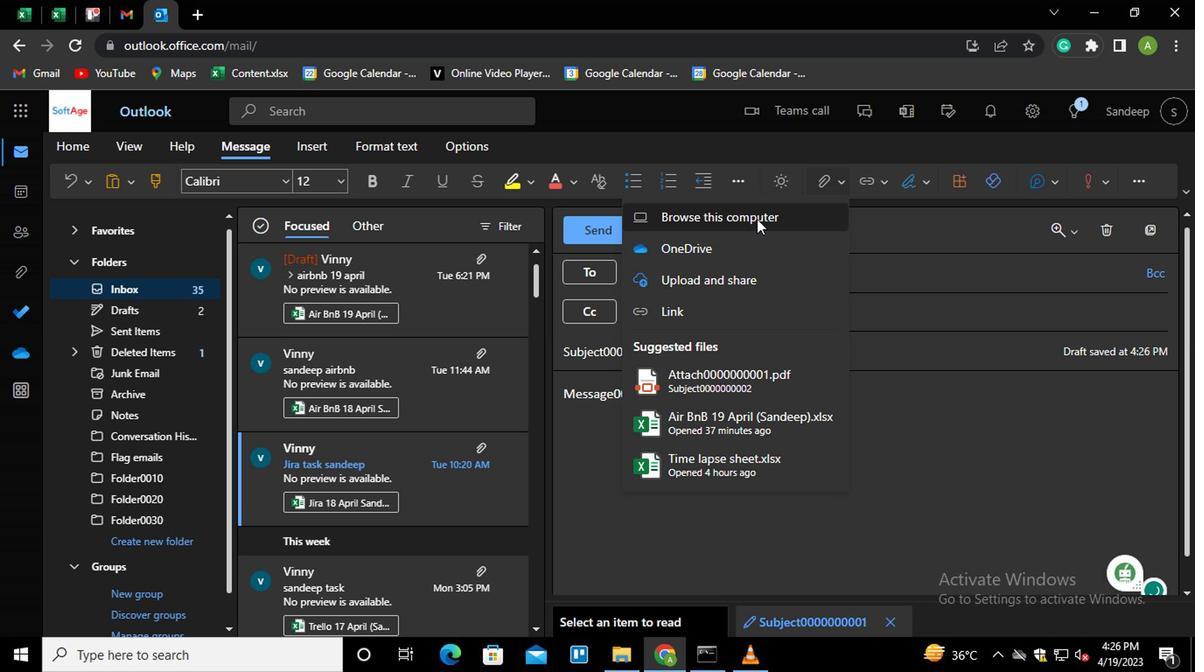 
Action: Mouse moved to (207, 136)
Screenshot: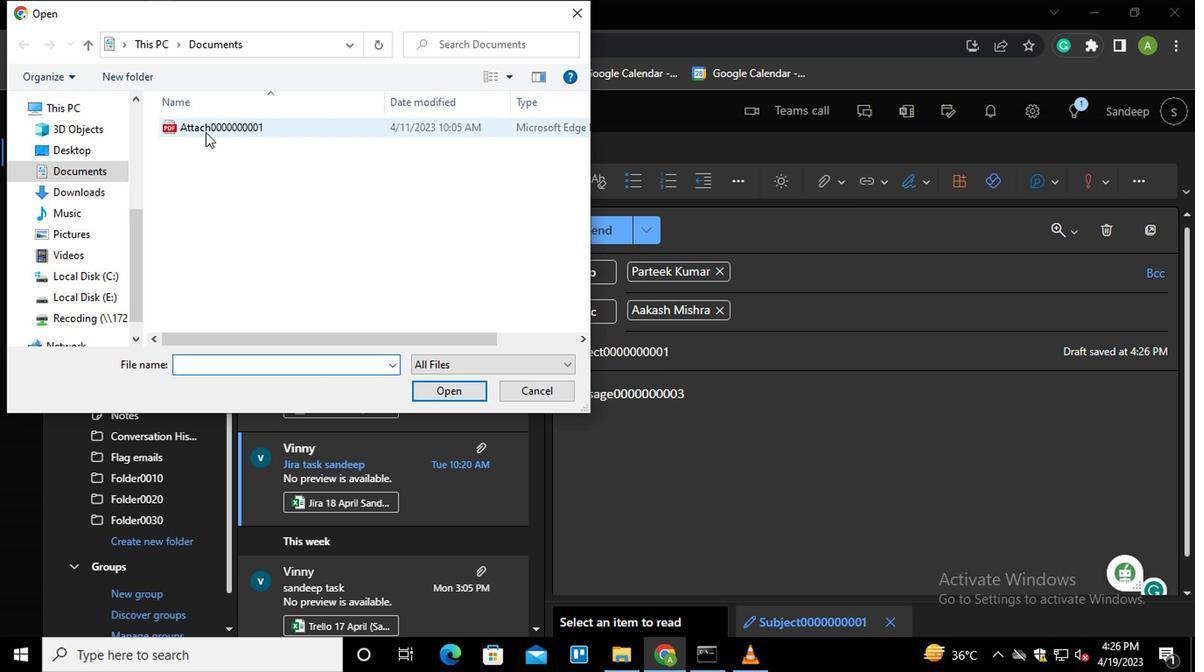 
Action: Mouse pressed right at (207, 136)
Screenshot: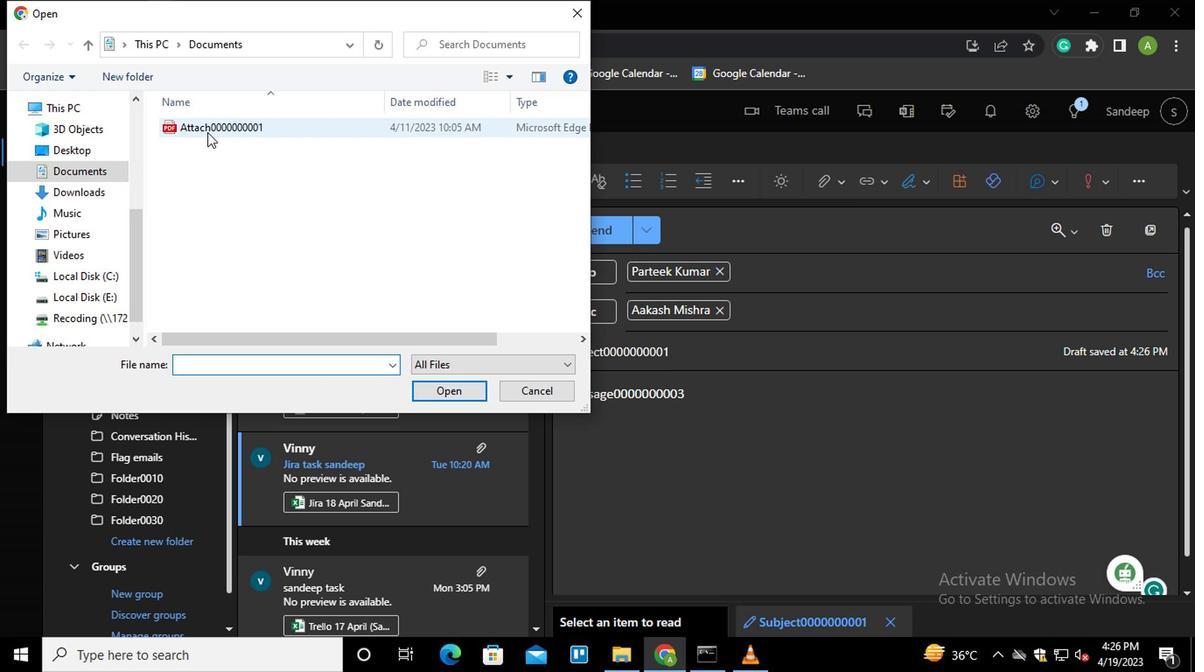 
Action: Mouse moved to (265, 377)
Screenshot: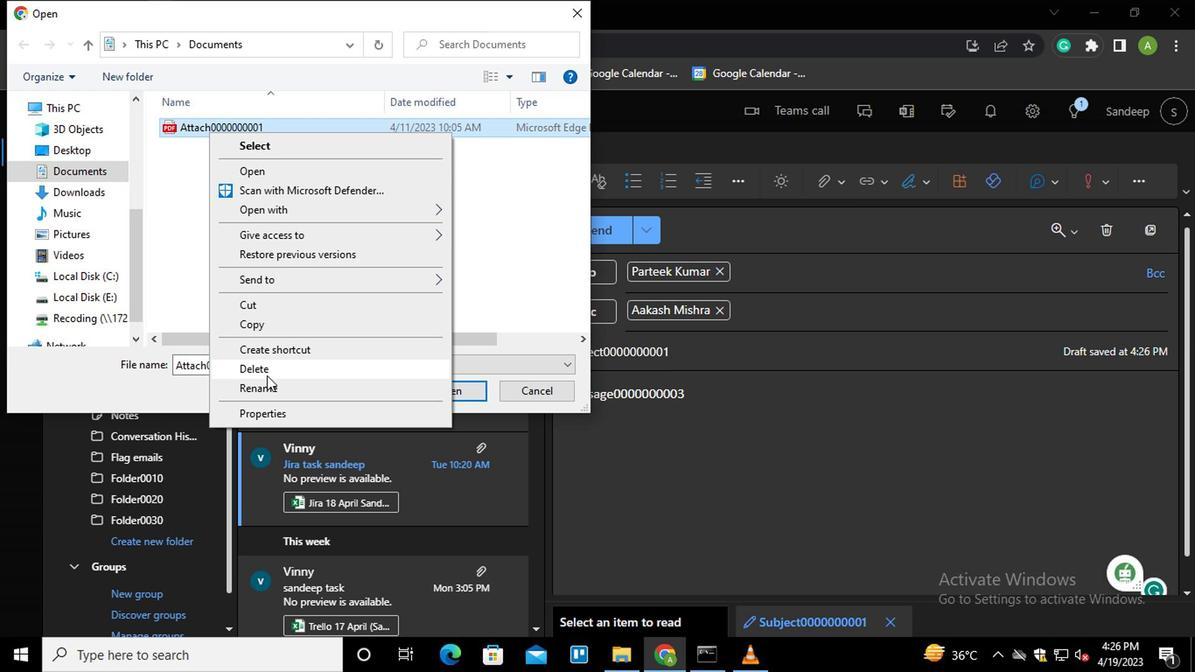 
Action: Mouse pressed left at (265, 377)
Screenshot: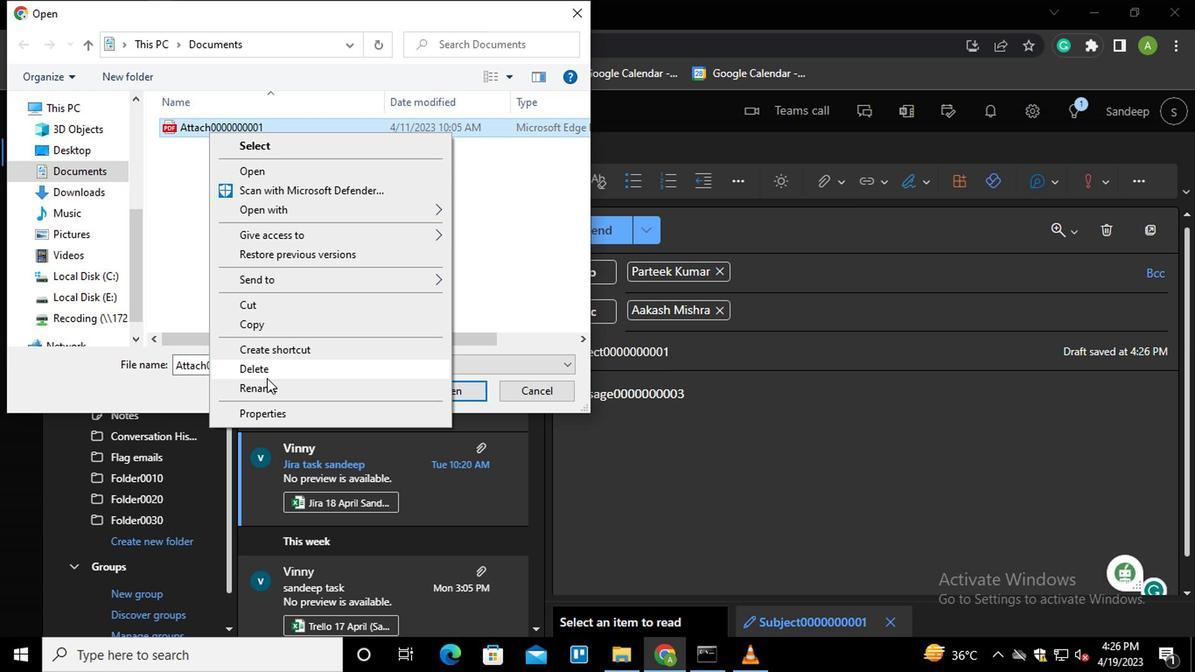 
Action: Mouse moved to (283, 202)
Screenshot: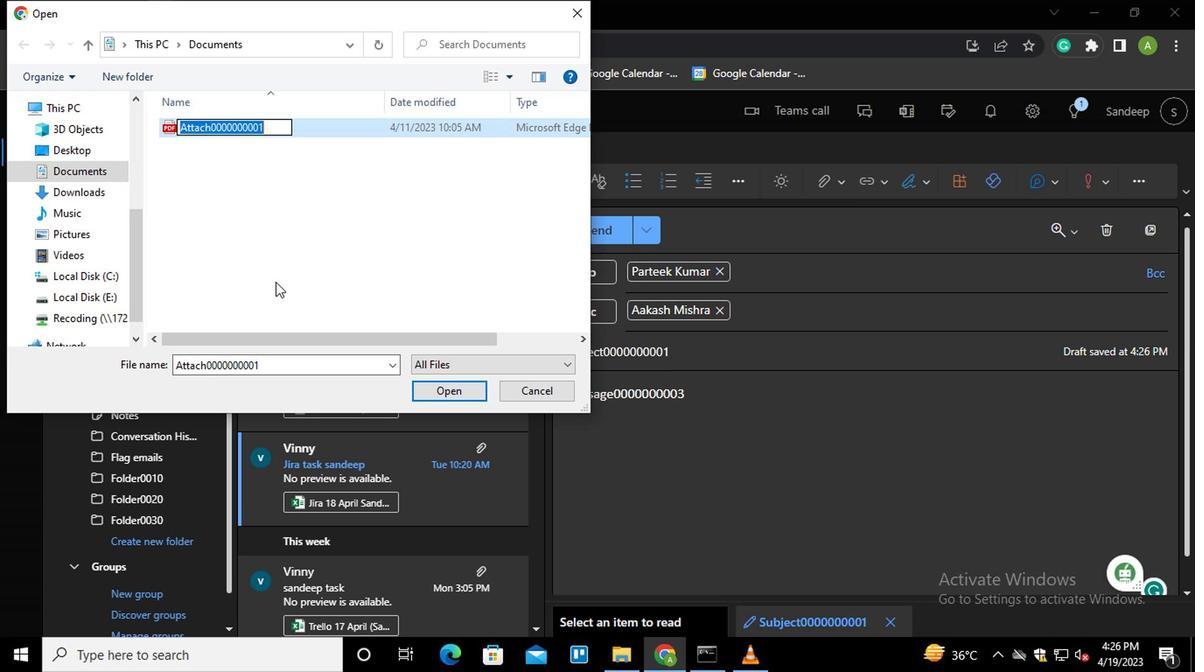 
Action: Key pressed <Key.right><Key.backspace>2<Key.enter>
Screenshot: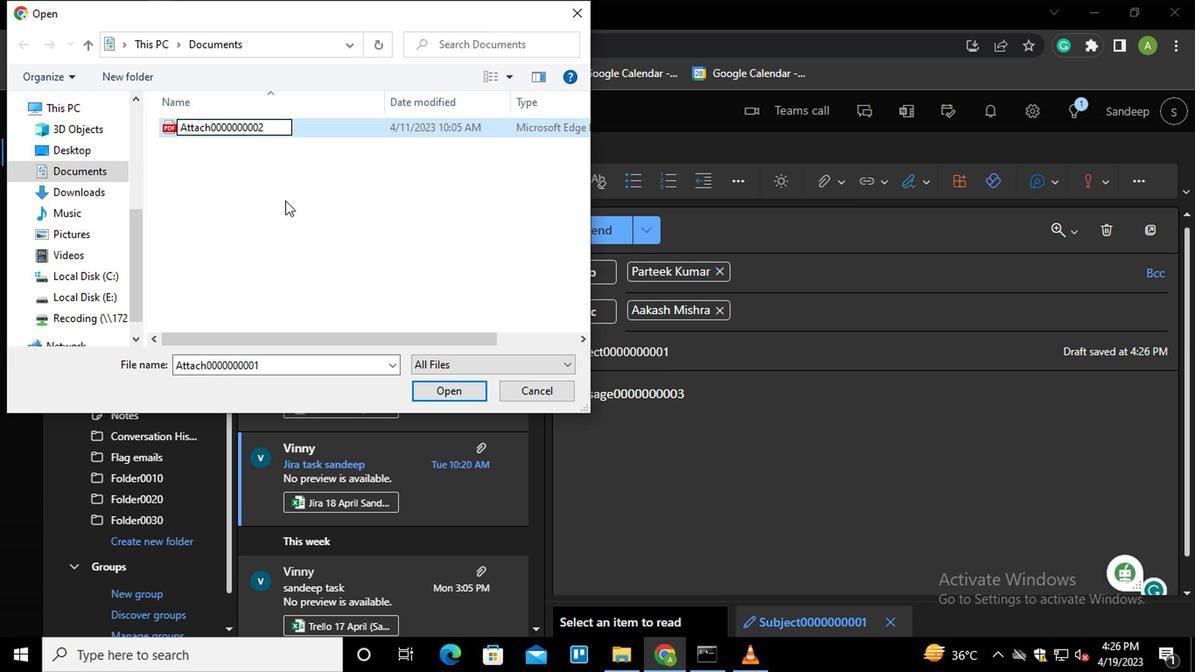 
Action: Mouse moved to (255, 125)
Screenshot: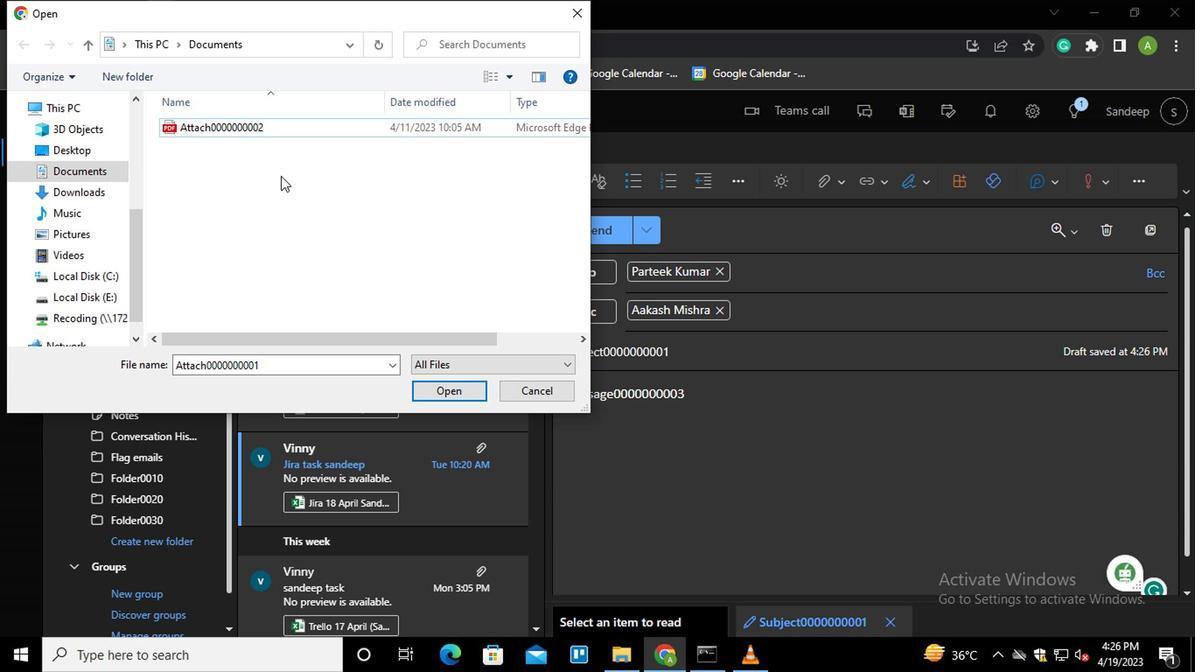 
Action: Mouse pressed left at (255, 125)
Screenshot: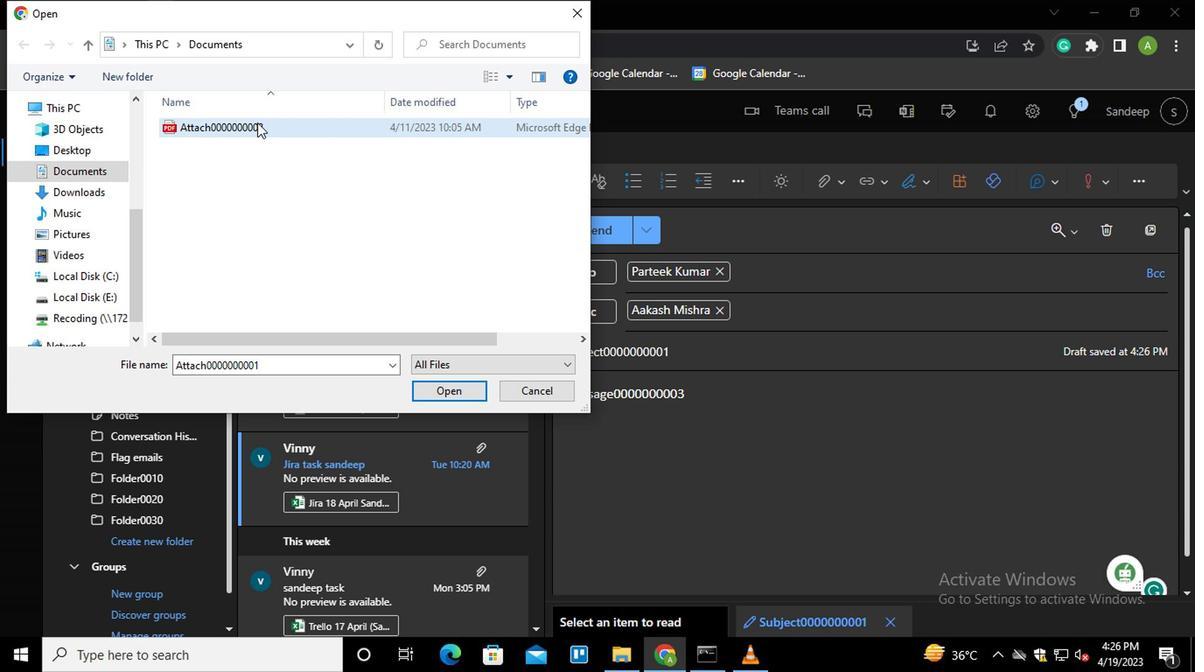 
Action: Mouse moved to (430, 393)
Screenshot: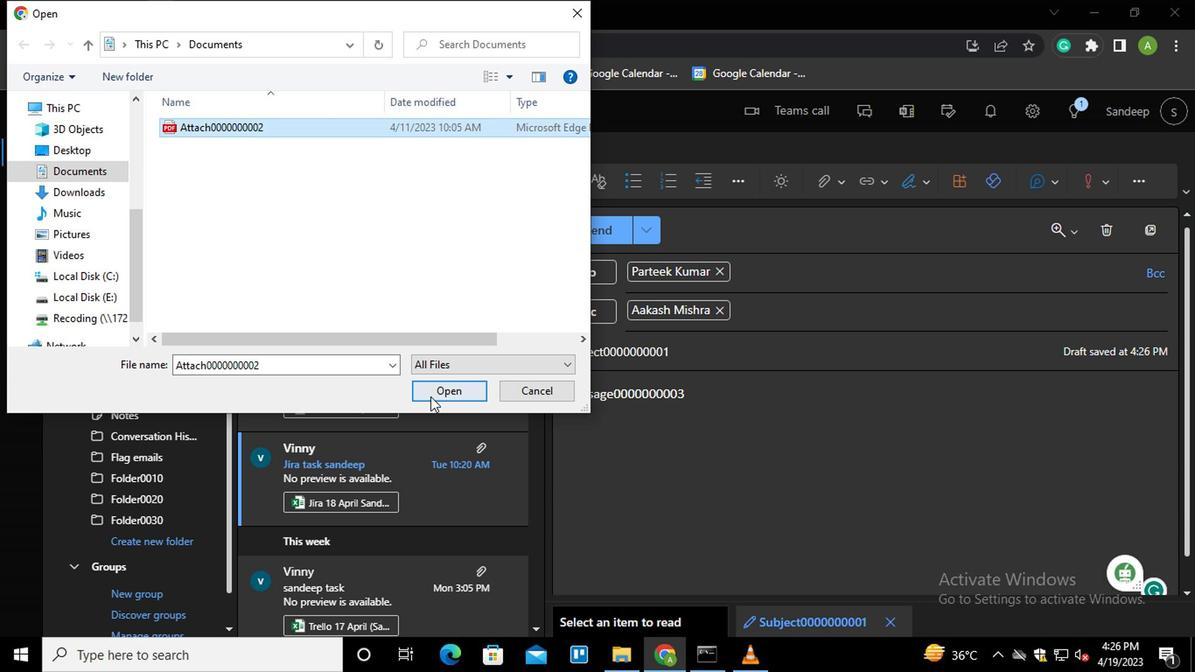 
Action: Mouse pressed left at (430, 393)
Screenshot: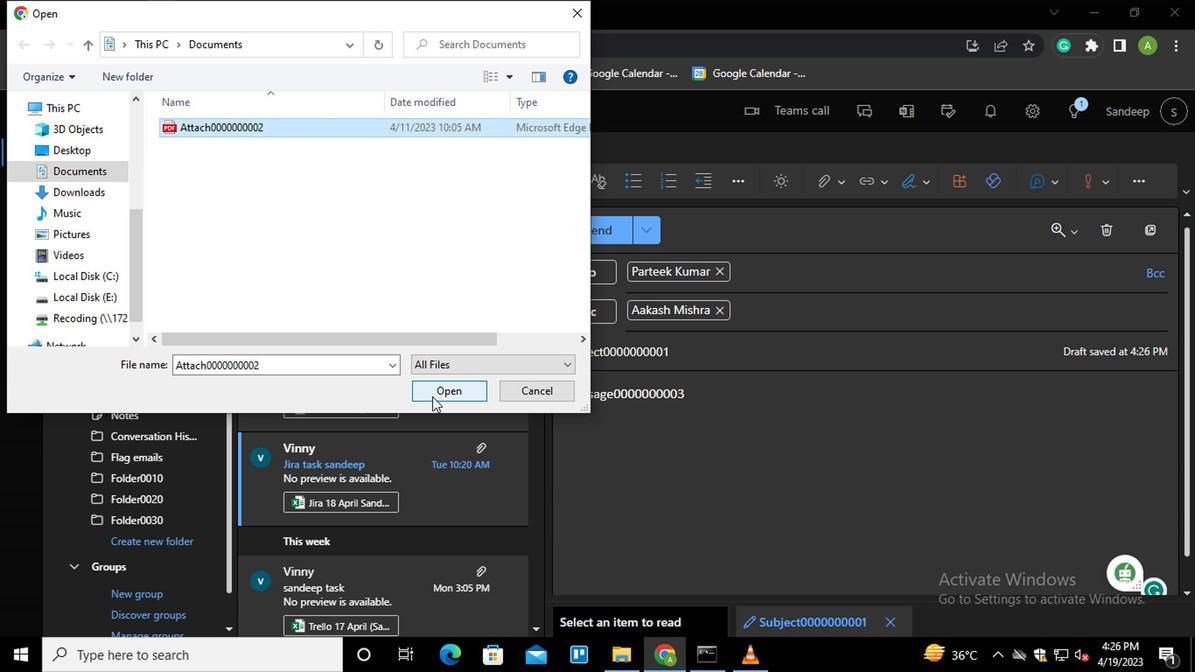 
Action: Mouse moved to (591, 242)
Screenshot: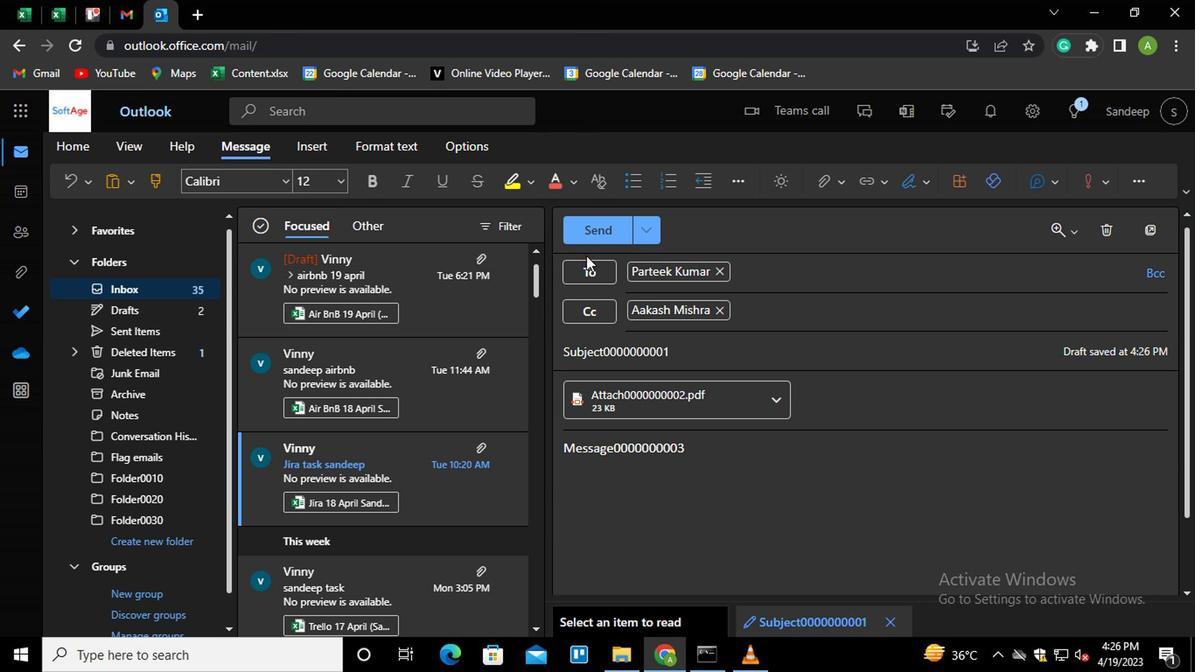 
Action: Mouse pressed left at (591, 242)
Screenshot: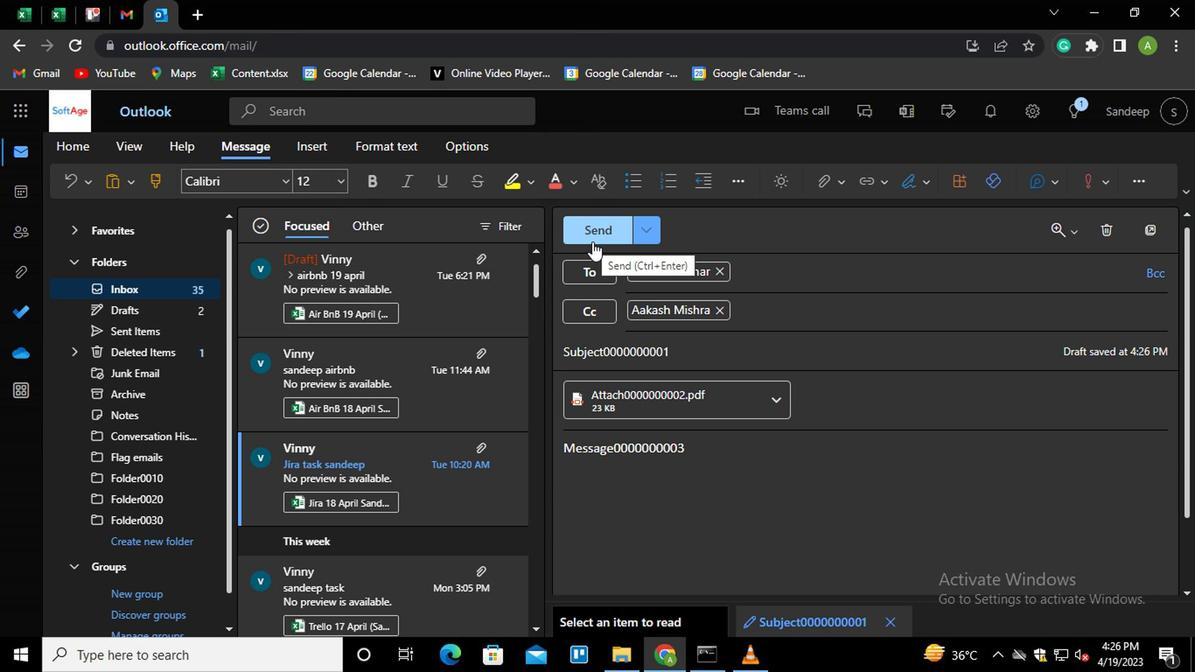 
Action: Mouse moved to (140, 186)
Screenshot: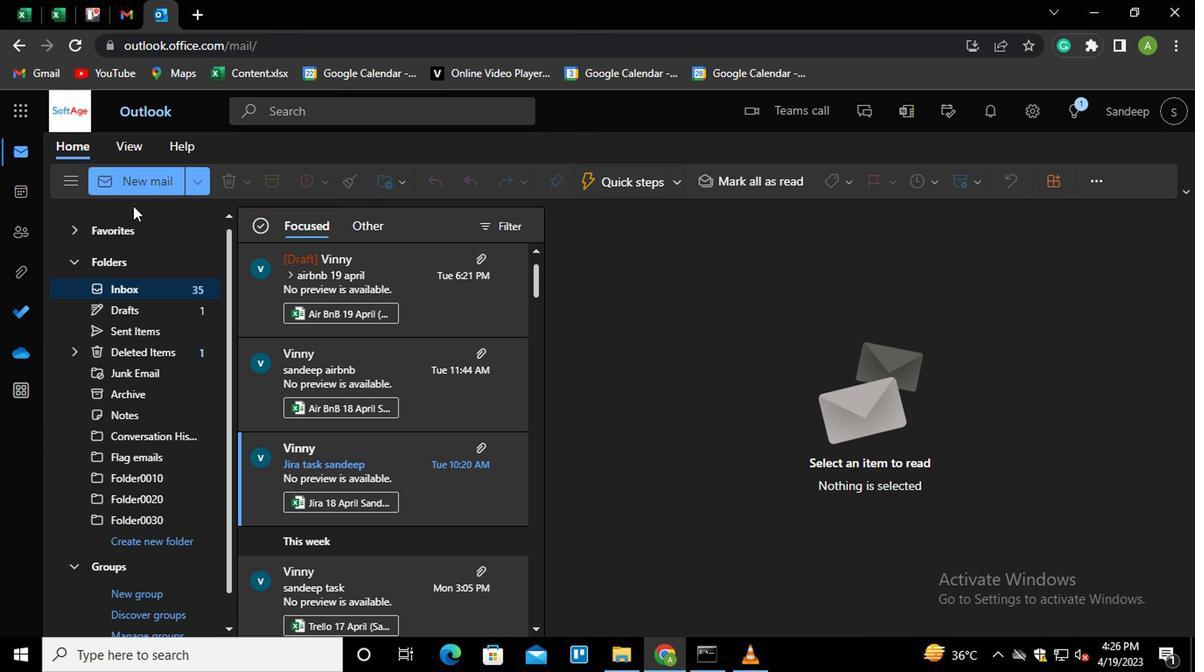 
Action: Mouse pressed left at (140, 186)
Screenshot: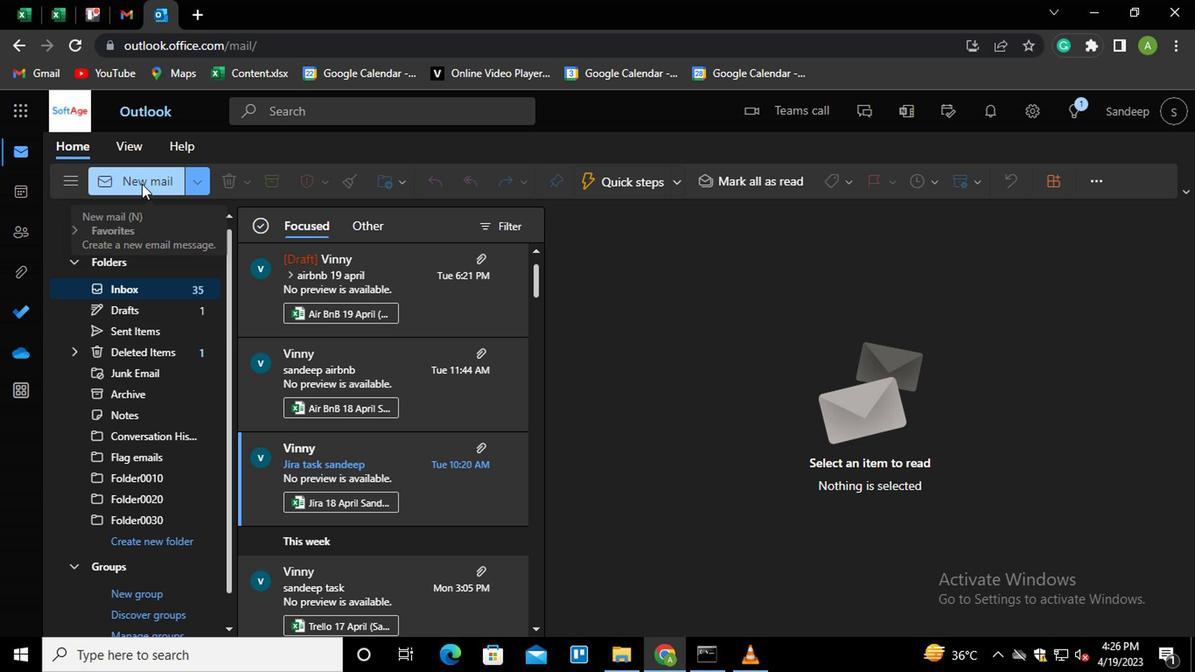 
Action: Mouse moved to (654, 275)
Screenshot: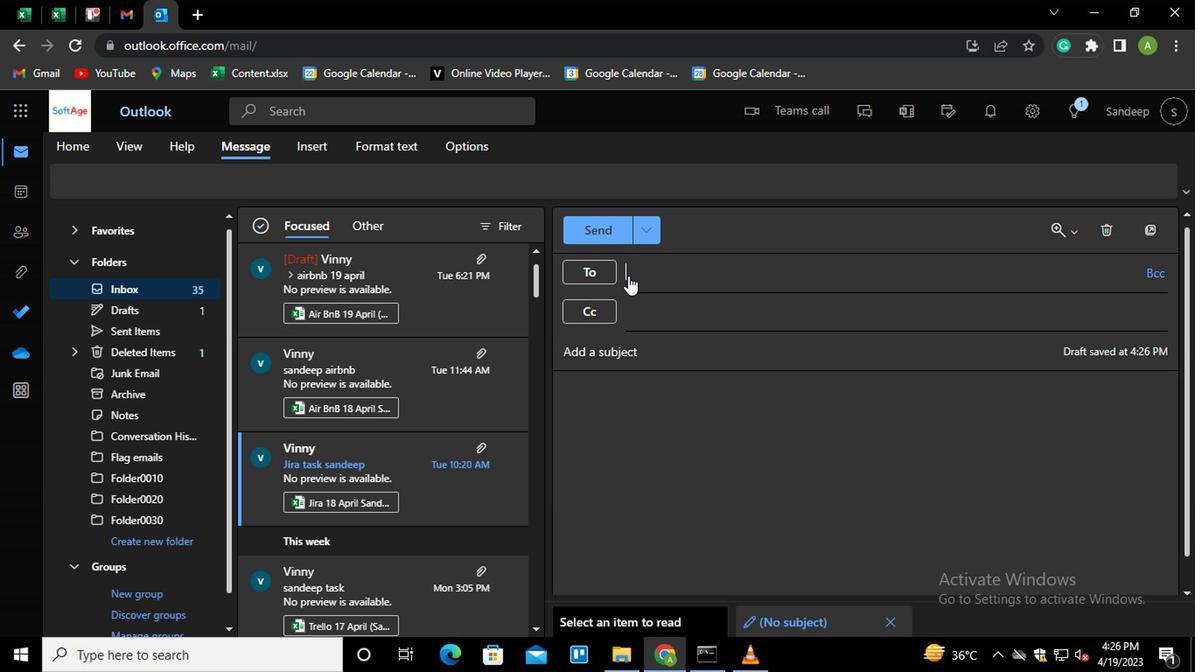 
Action: Mouse pressed left at (654, 275)
Screenshot: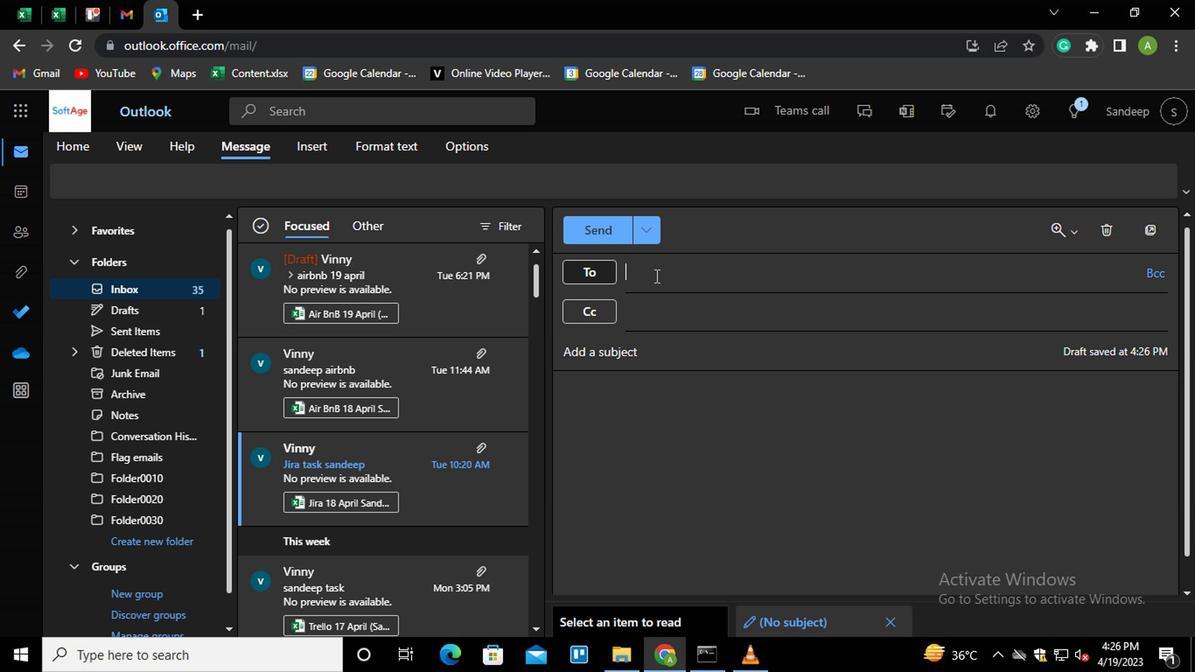 
Action: Mouse pressed left at (654, 275)
Screenshot: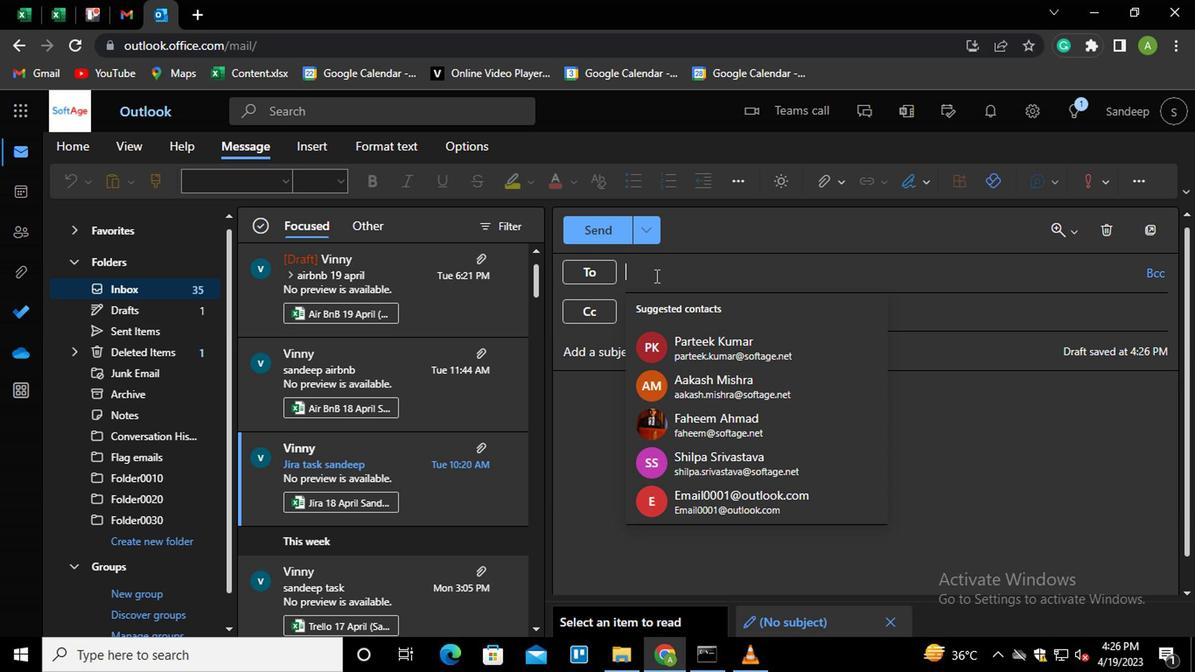 
Action: Key pressed PART<Key.enter>
Screenshot: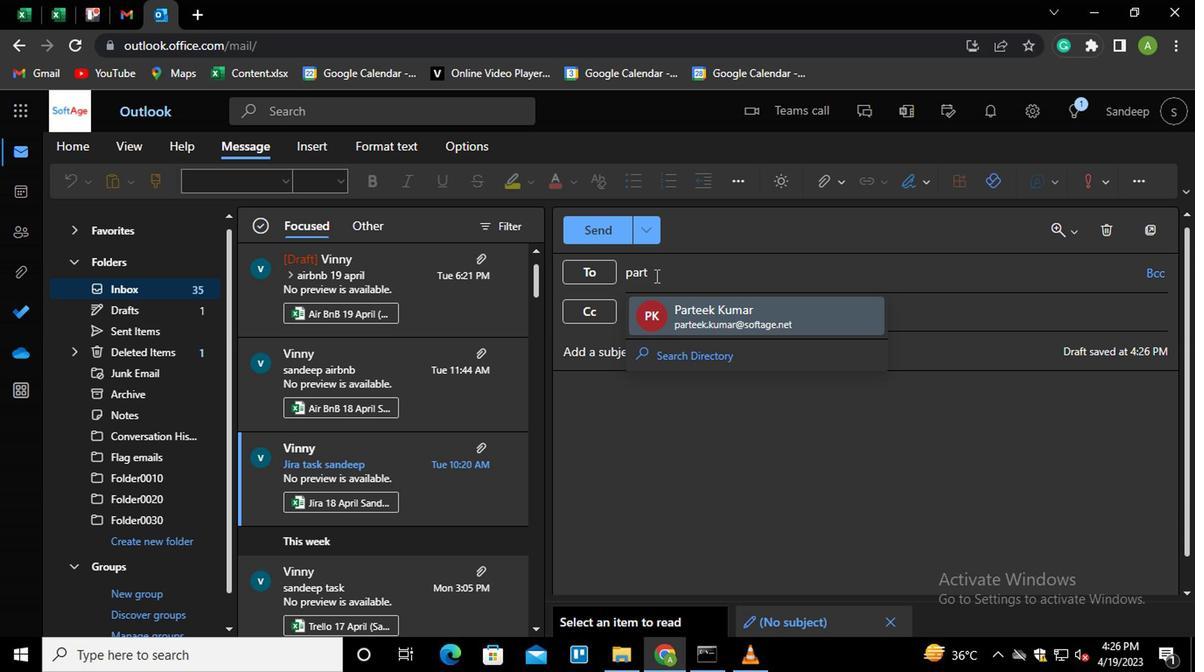 
Action: Mouse moved to (671, 307)
Screenshot: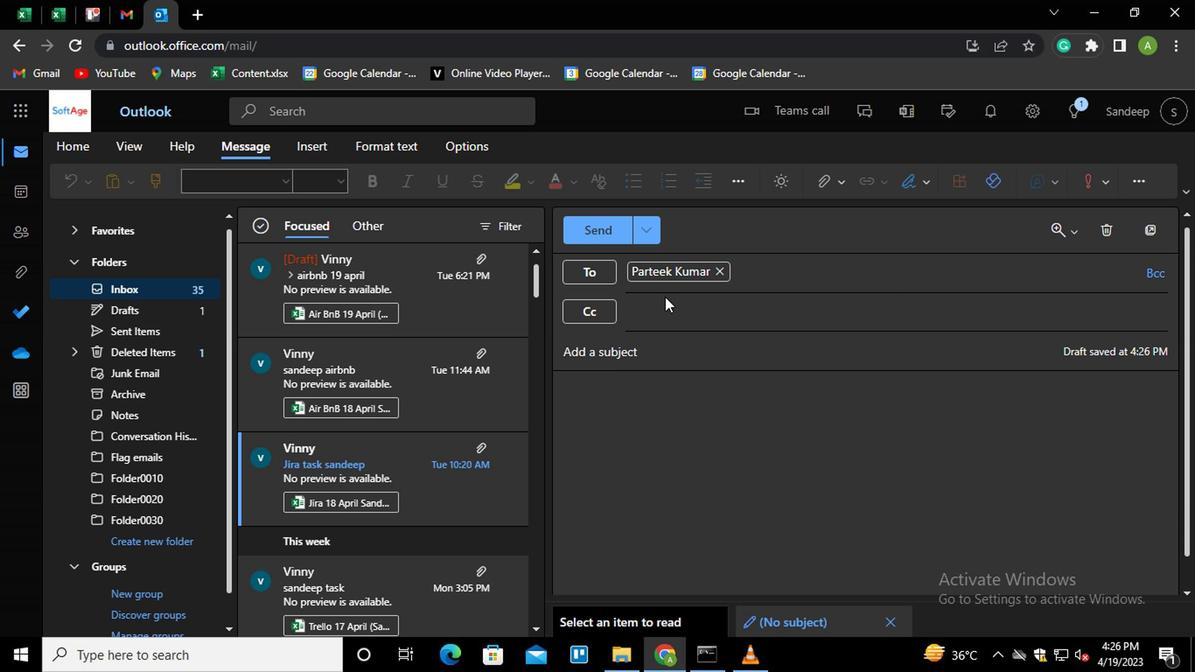
Action: Mouse pressed left at (671, 307)
Screenshot: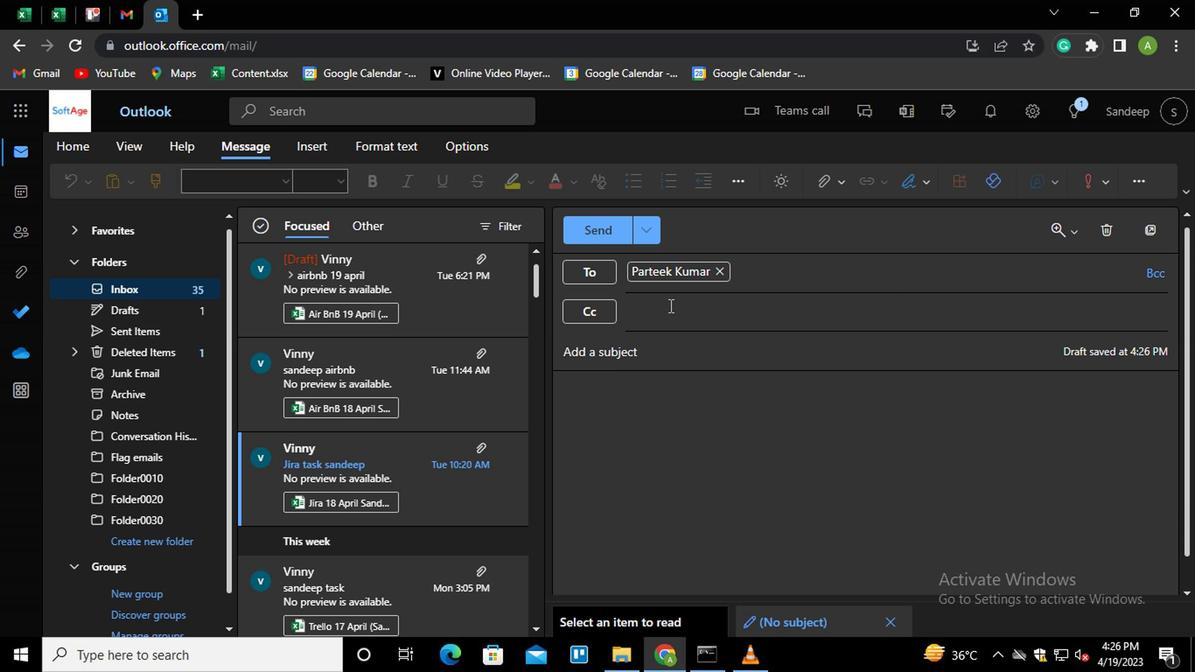 
Action: Mouse moved to (670, 307)
Screenshot: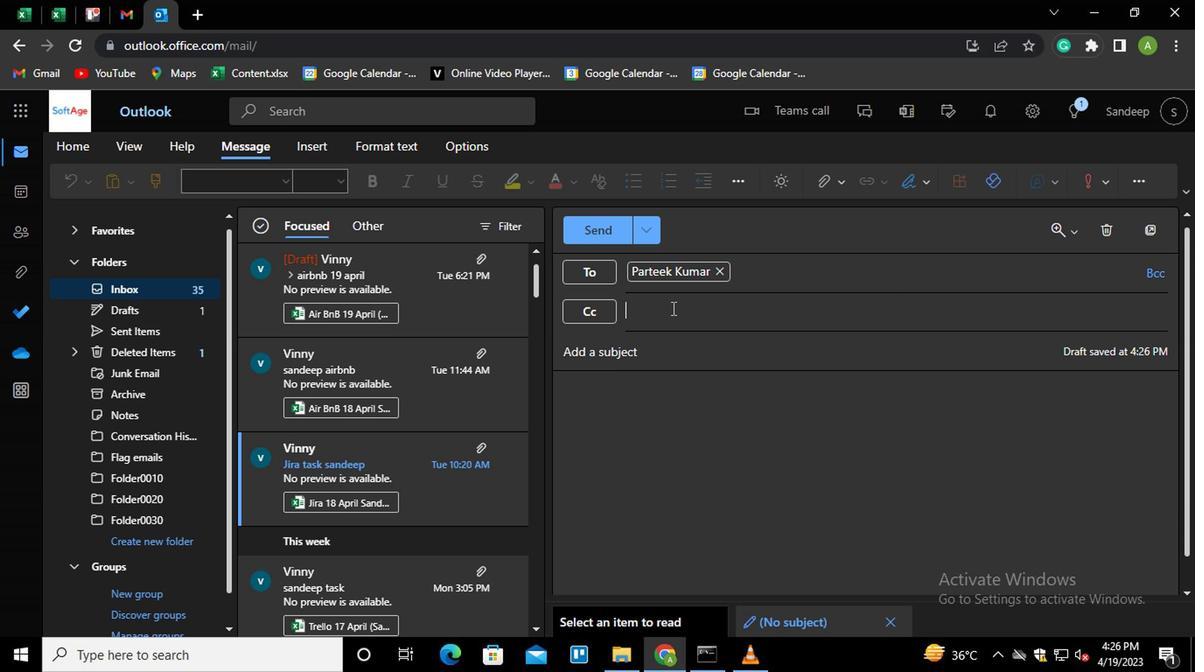 
Action: Key pressed AAK<Key.enter>
Screenshot: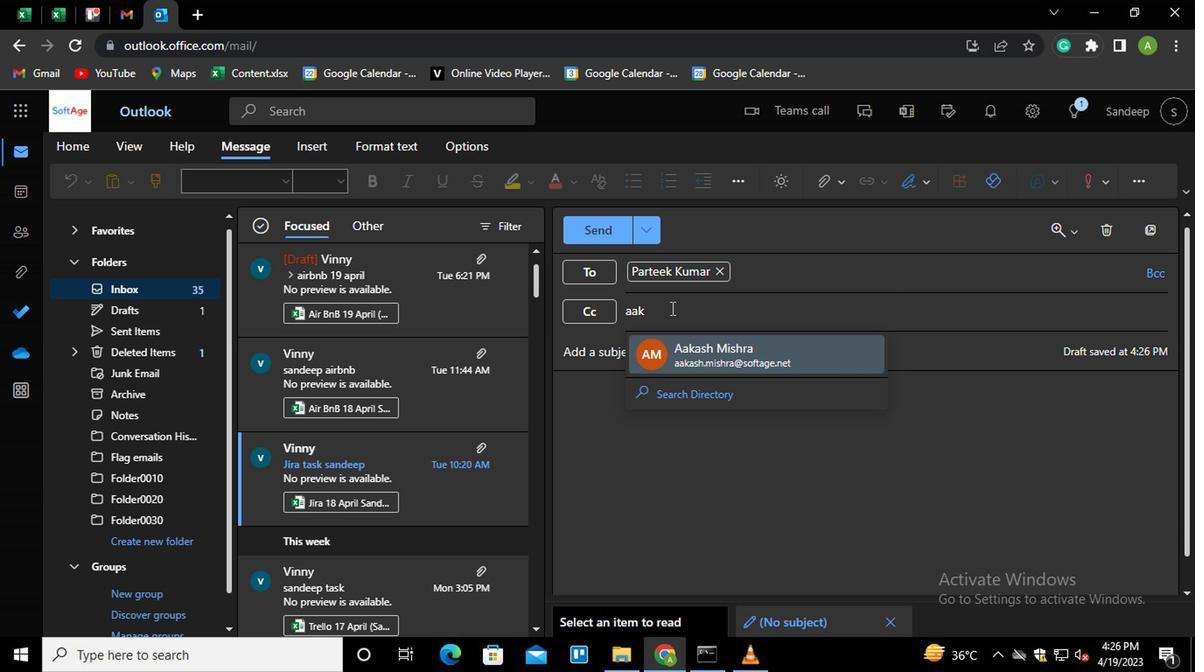 
Action: Mouse moved to (1150, 278)
Screenshot: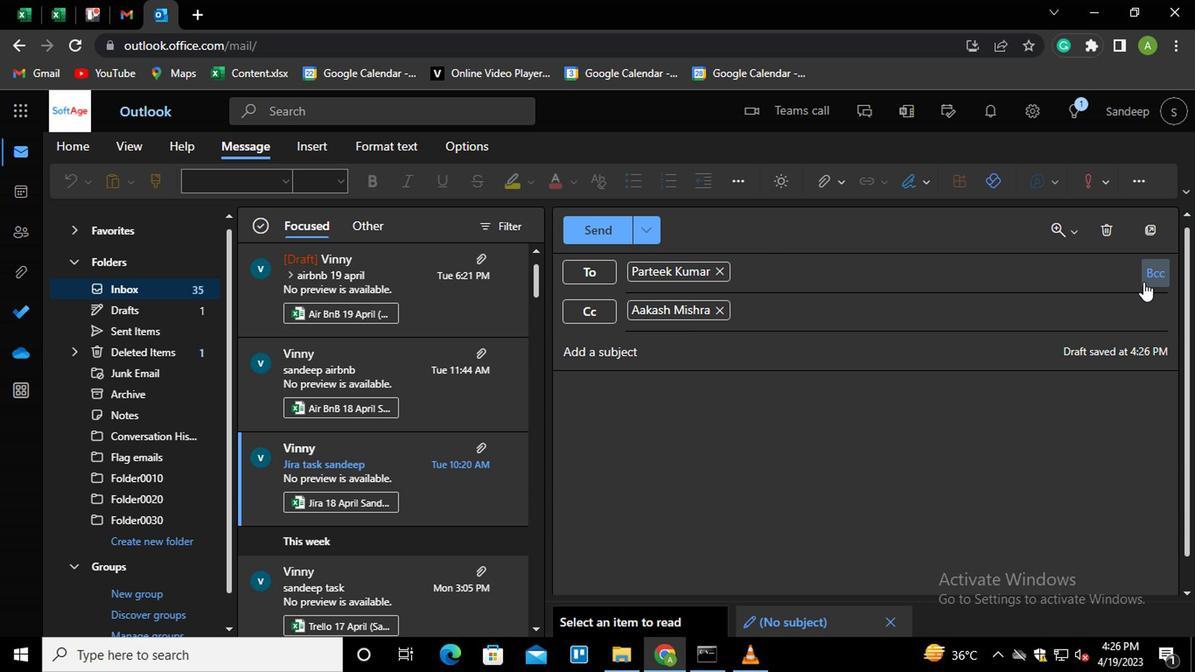 
Action: Mouse pressed left at (1150, 278)
Screenshot: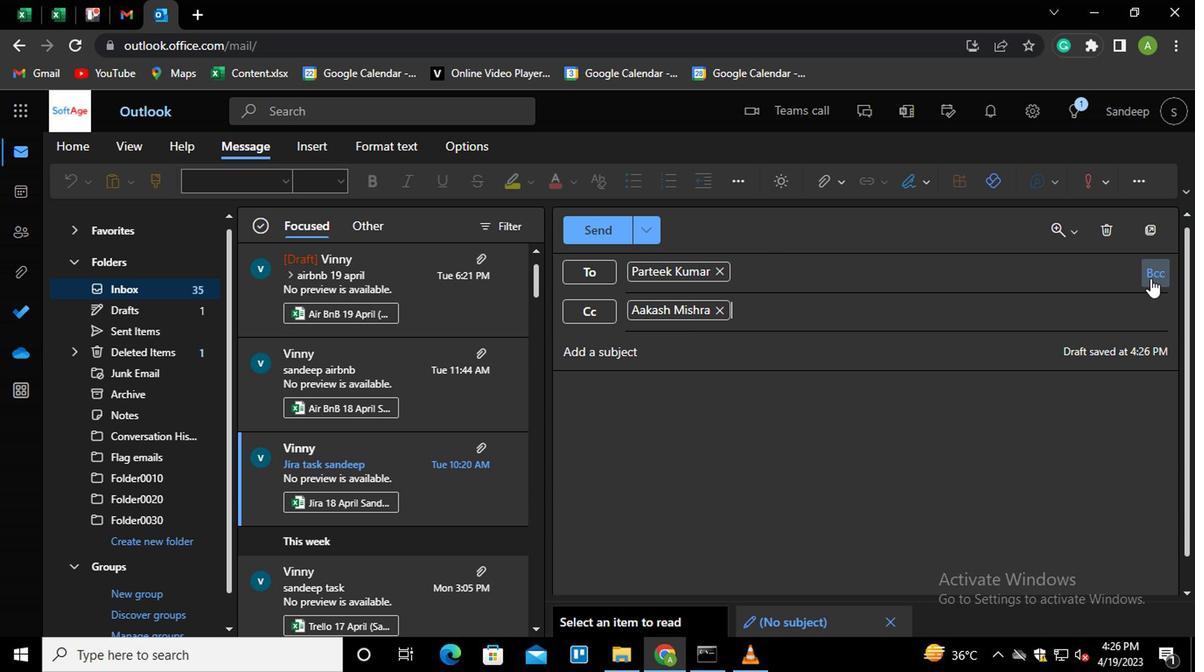 
Action: Mouse moved to (695, 358)
Screenshot: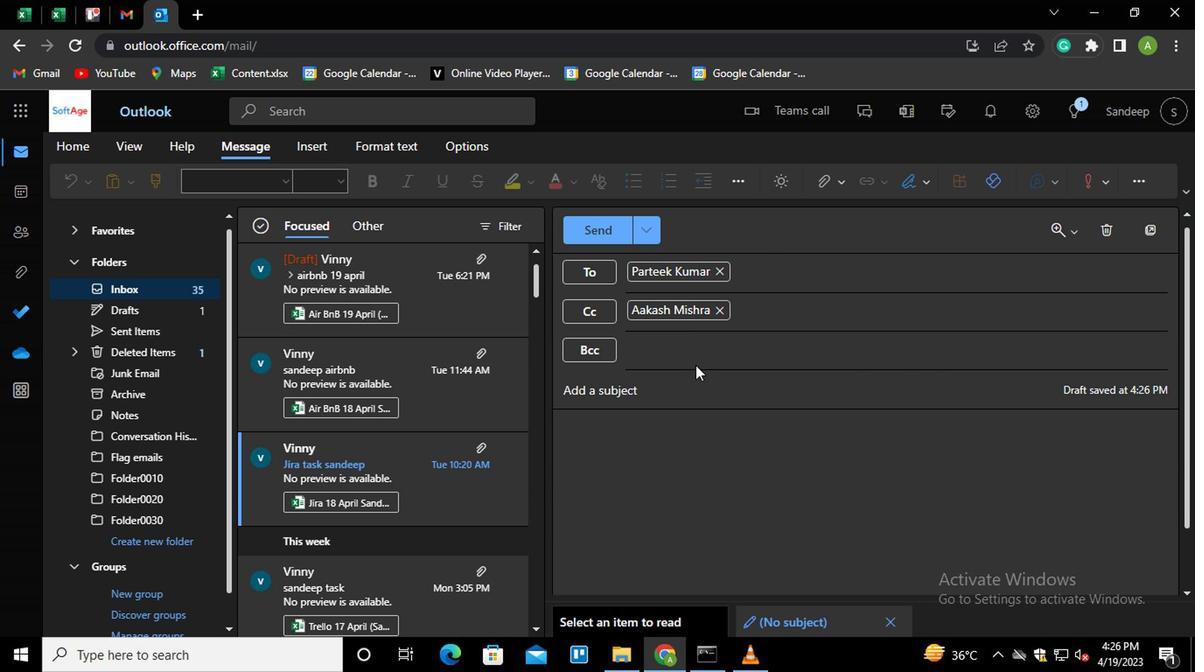 
Action: Mouse pressed left at (695, 358)
Screenshot: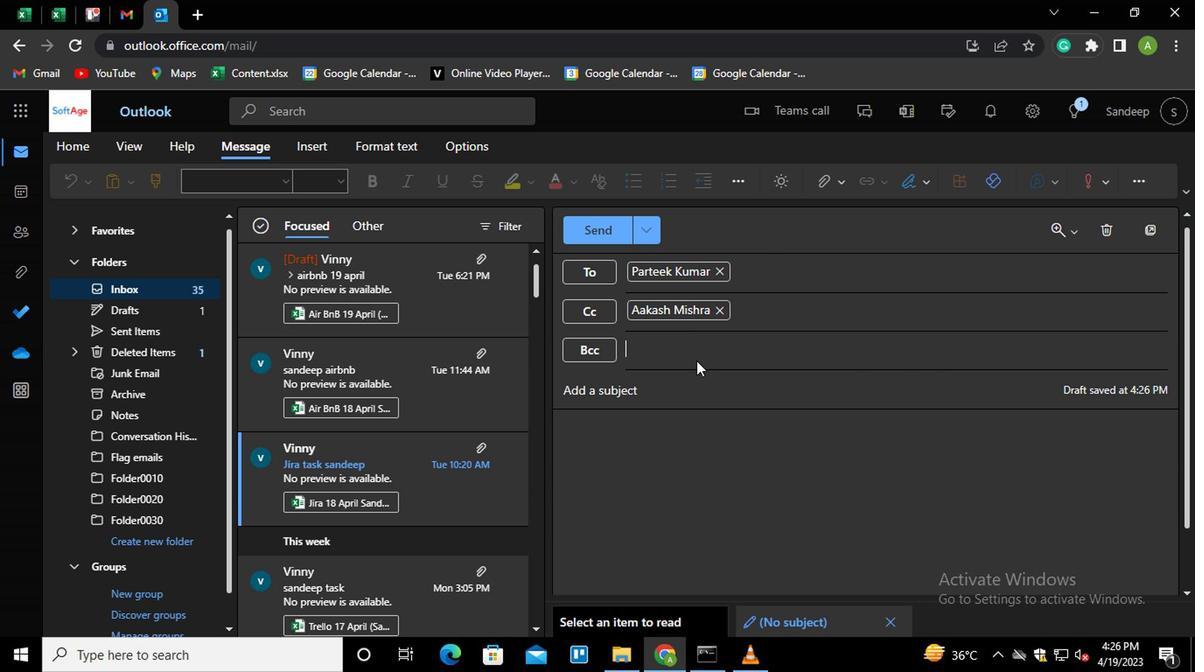 
Action: Mouse moved to (708, 359)
Screenshot: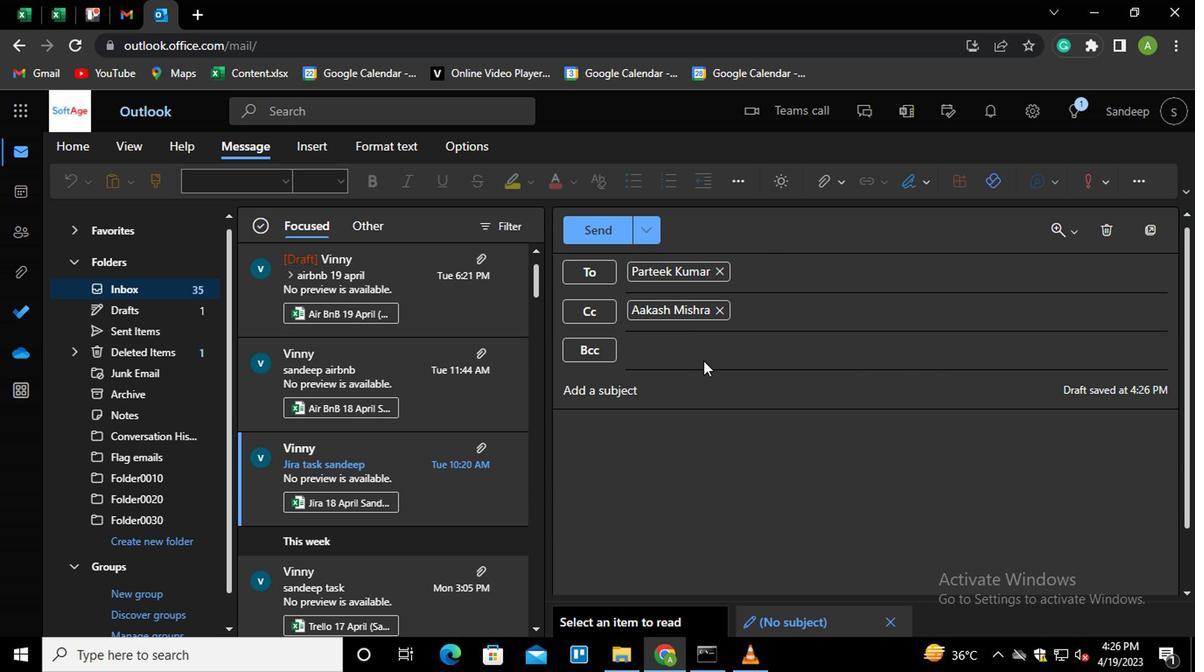 
Action: Key pressed AYU
Screenshot: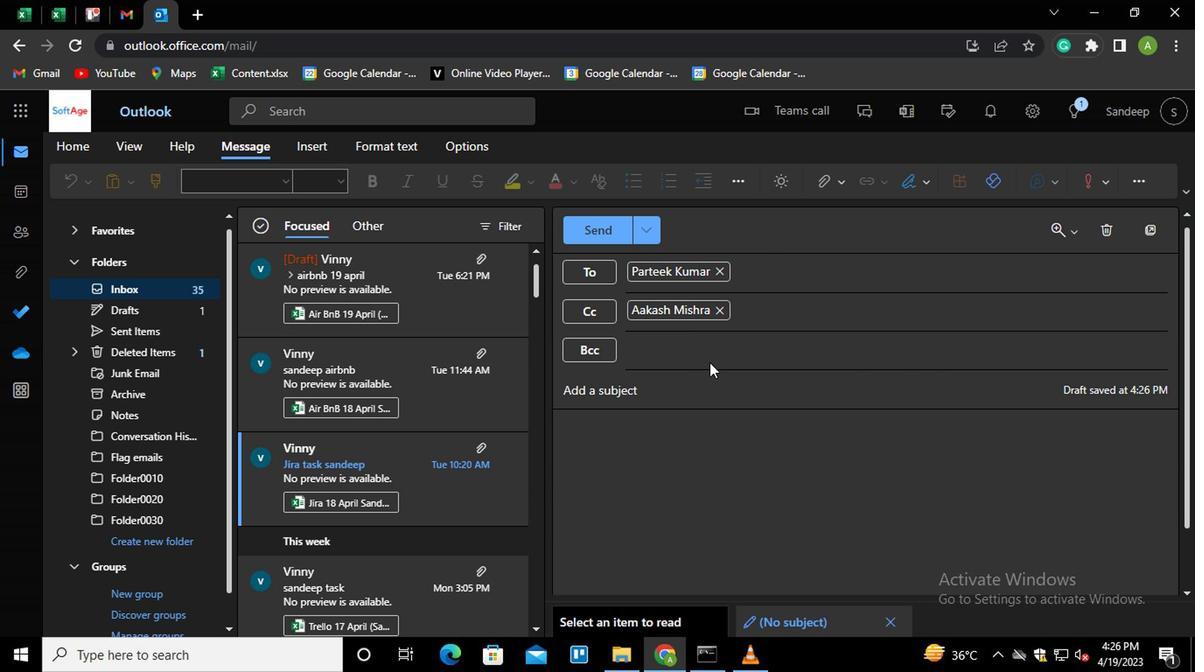 
Action: Mouse moved to (701, 356)
Screenshot: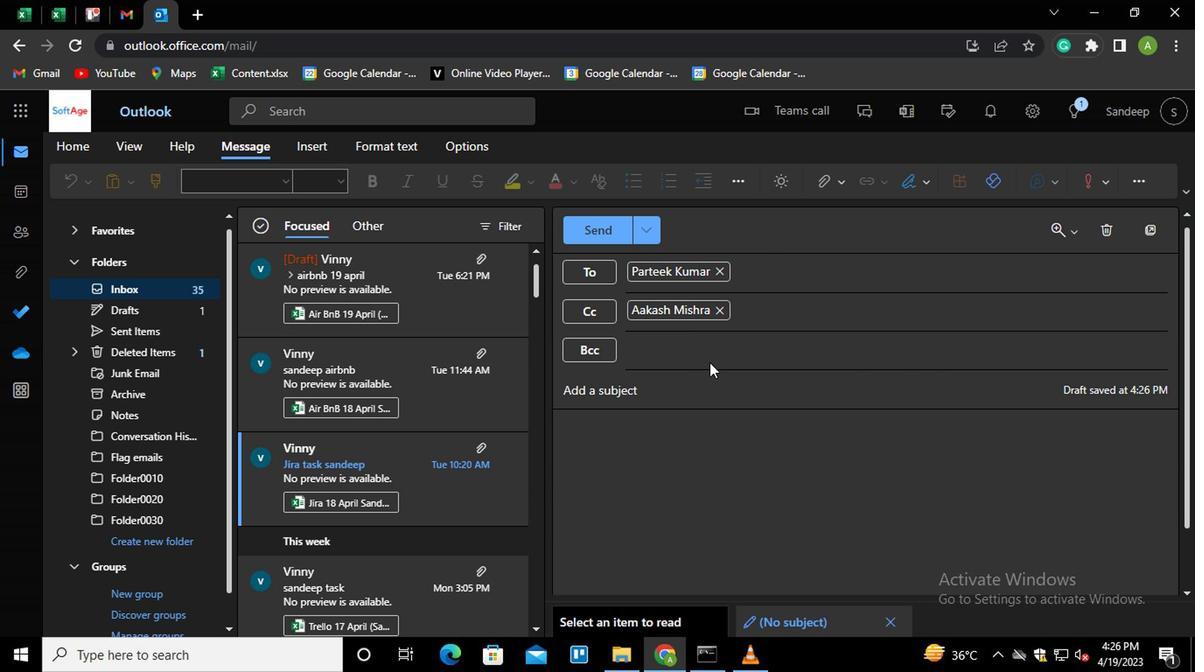 
Action: Mouse pressed left at (701, 356)
Screenshot: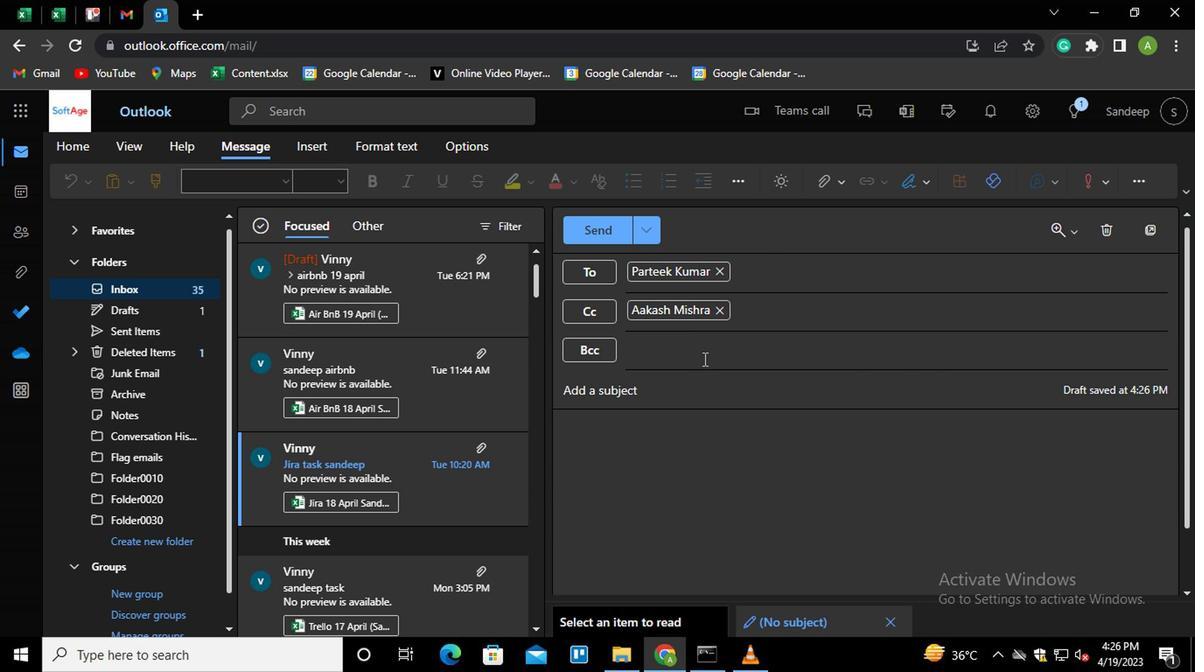 
Action: Key pressed AYU<Key.enter>
Screenshot: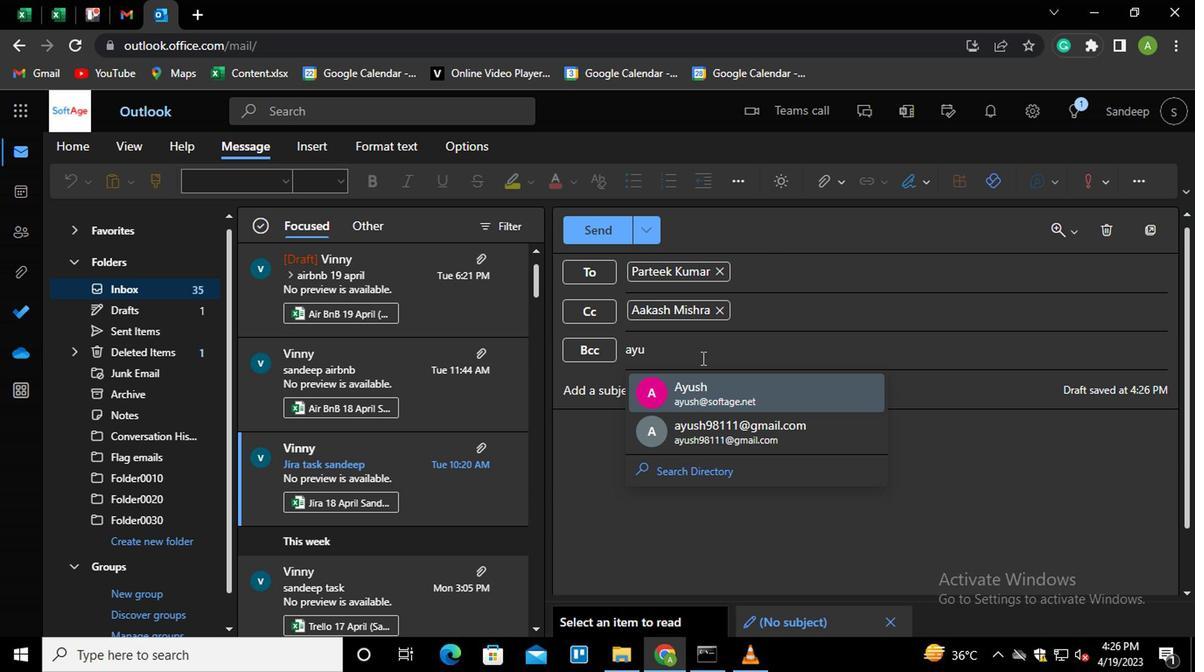 
Action: Mouse moved to (695, 383)
Screenshot: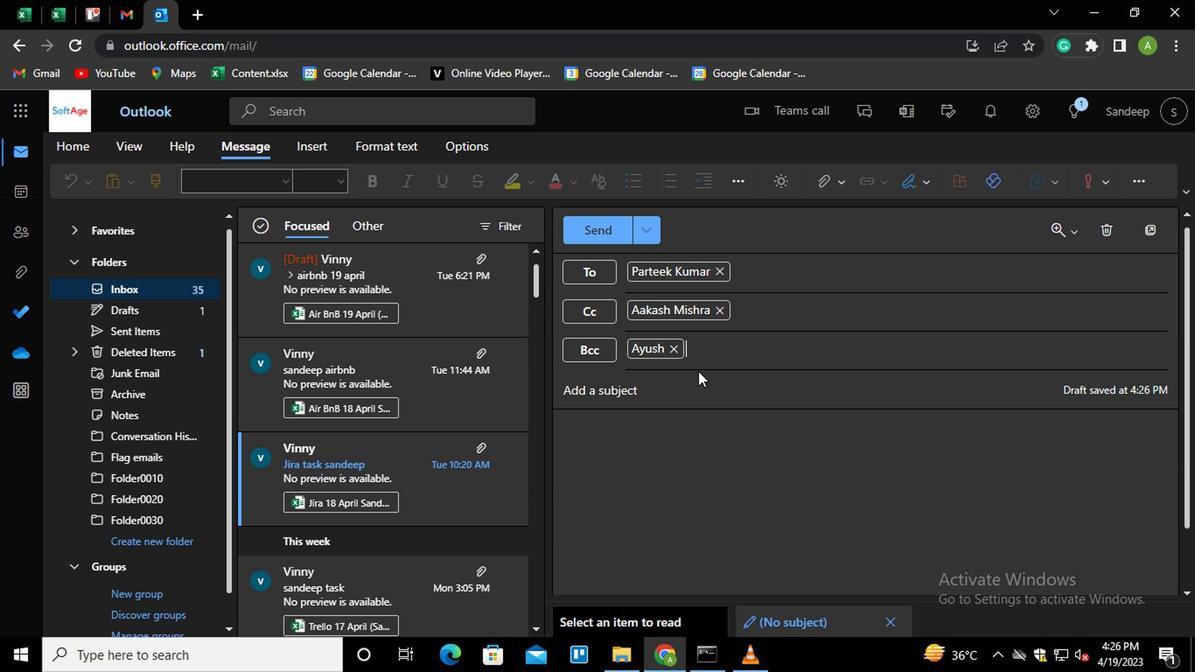 
Action: Mouse pressed left at (695, 383)
Screenshot: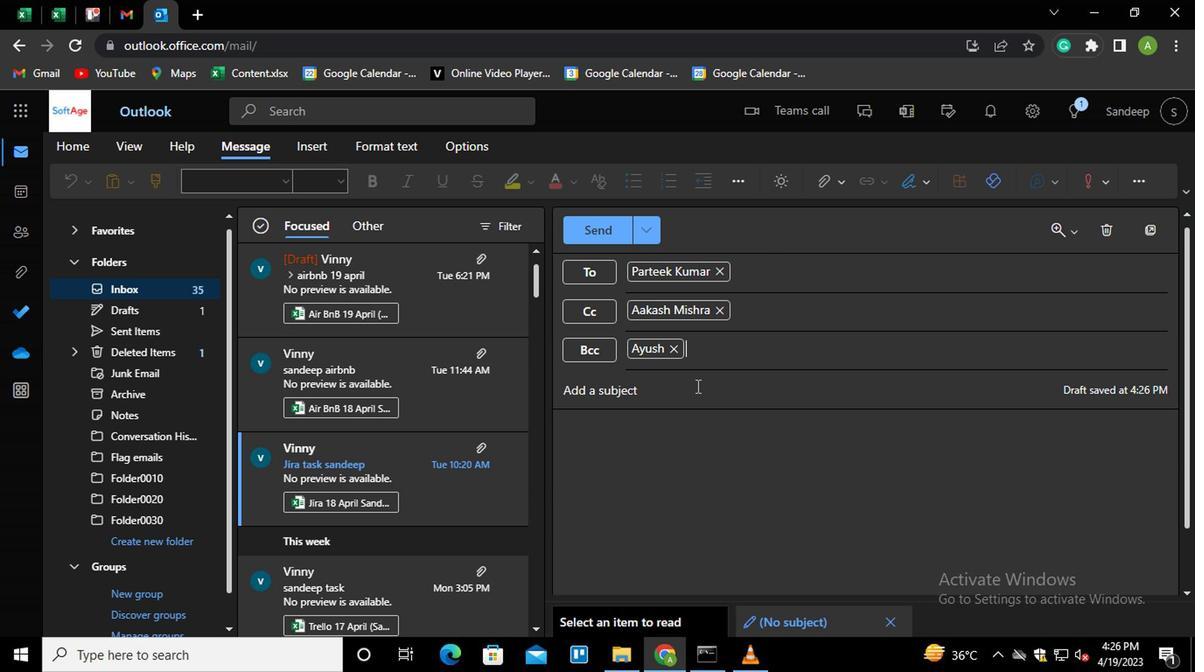 
Action: Key pressed <Key.shift>SUBJECT0000000001
Screenshot: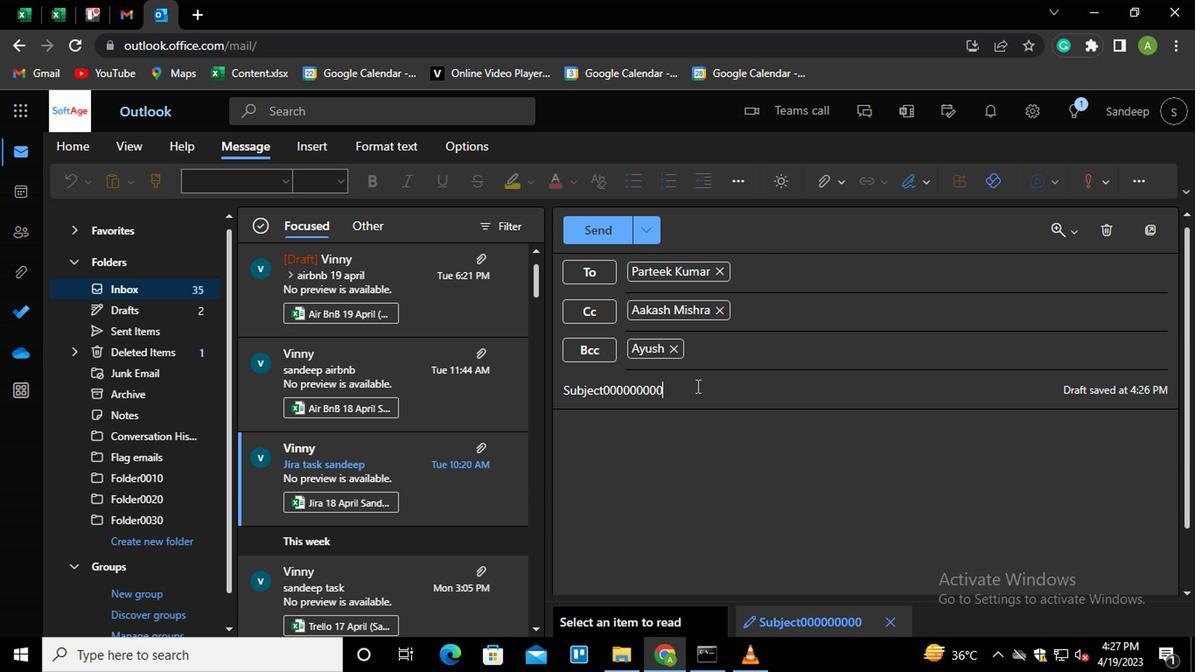 
Action: Mouse moved to (701, 438)
Screenshot: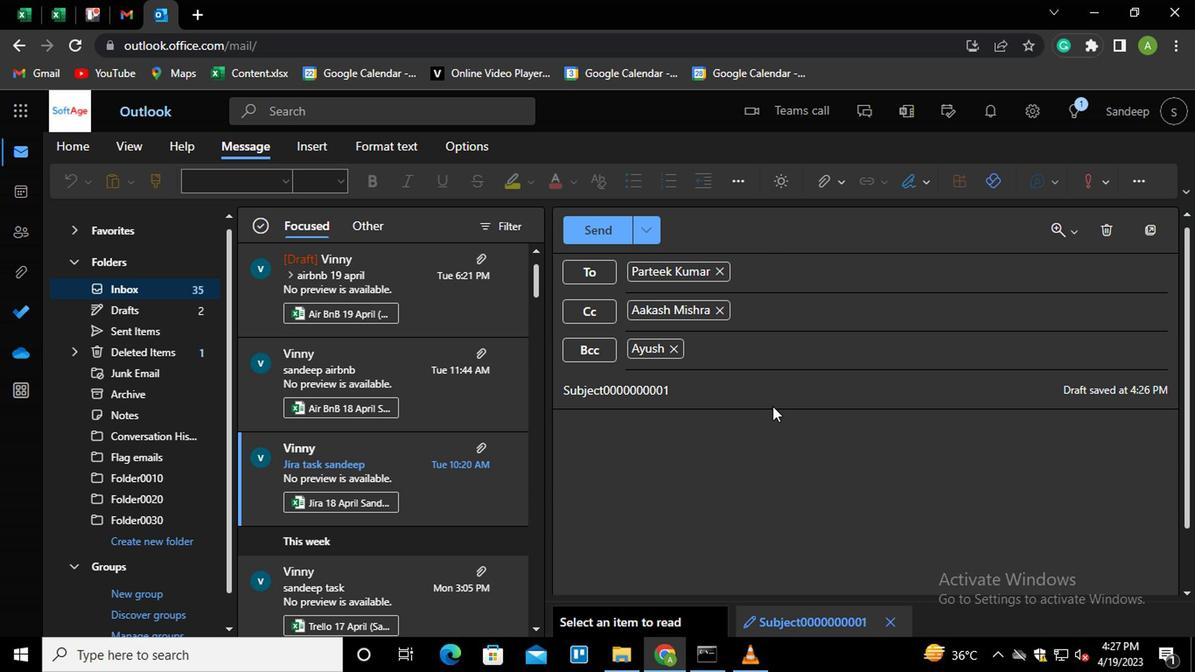 
Action: Mouse pressed left at (701, 438)
Screenshot: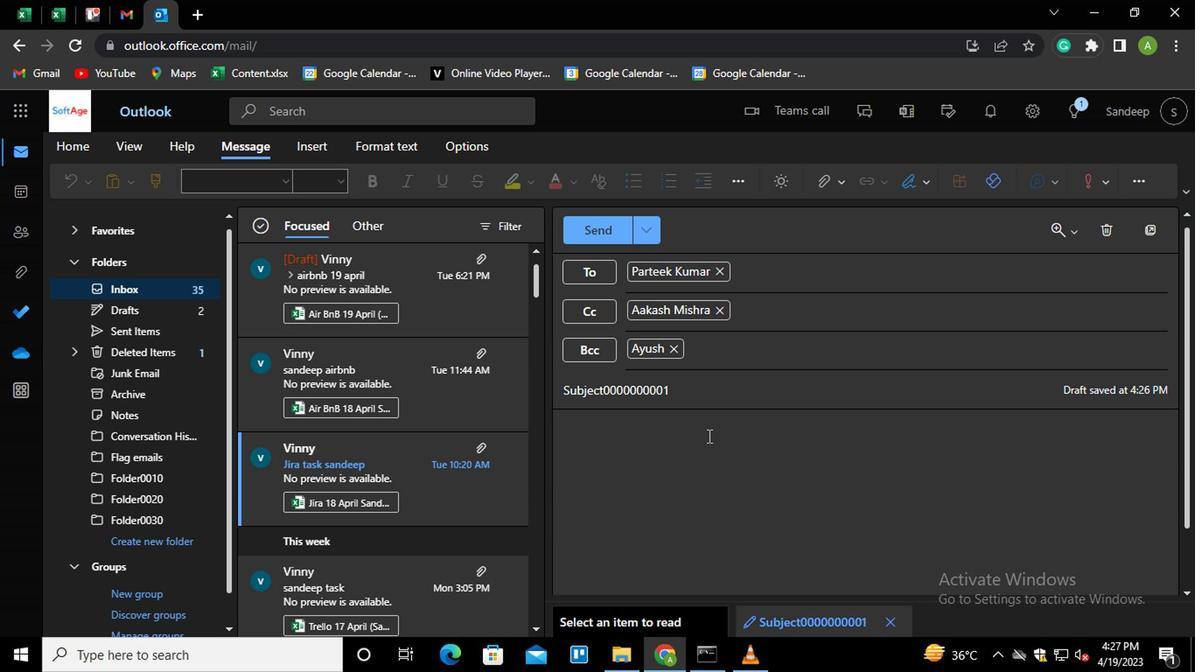 
Action: Key pressed <Key.shift_r>MESSAGE0000000003
Screenshot: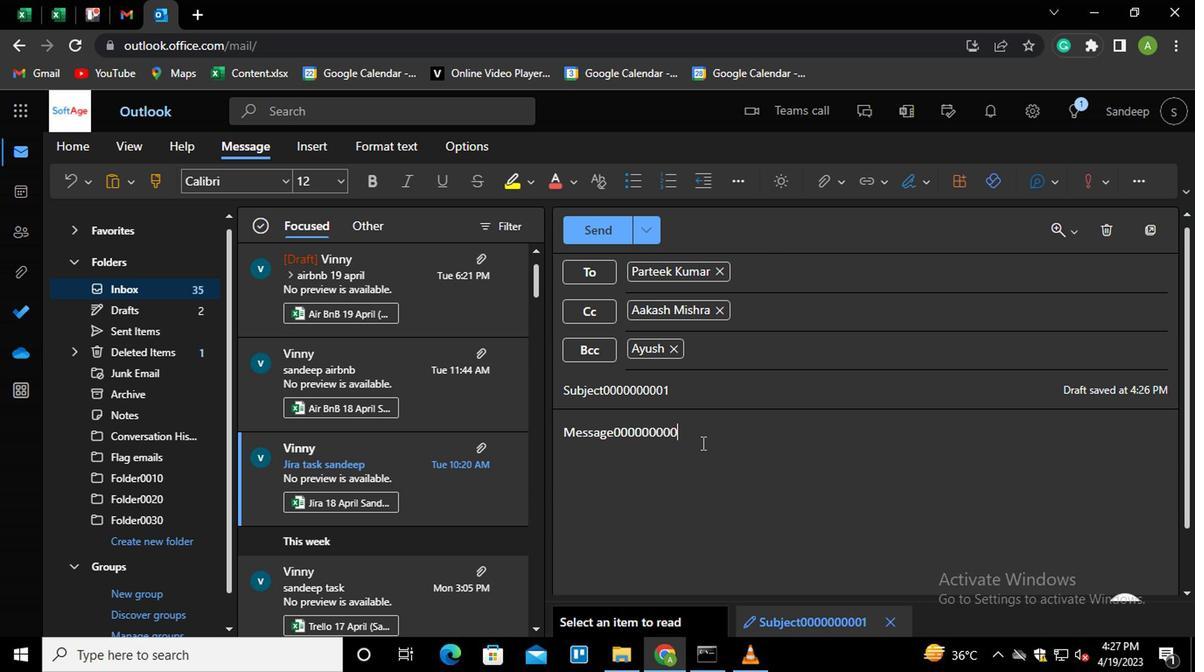 
Action: Mouse moved to (838, 181)
Screenshot: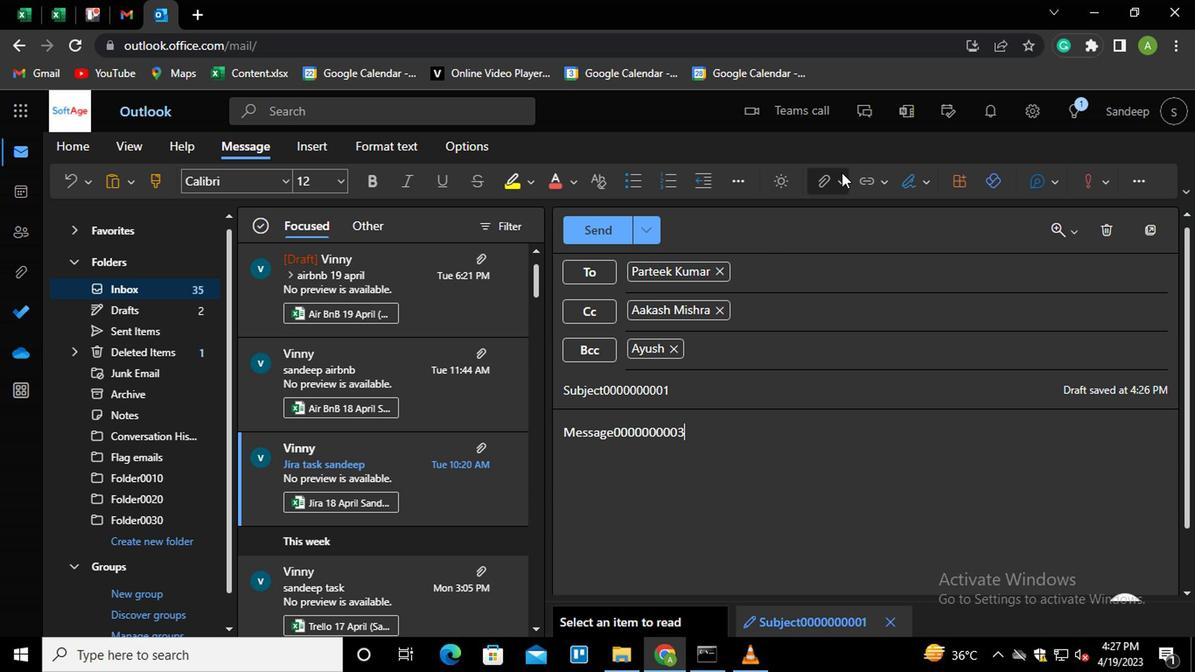 
Action: Mouse pressed left at (838, 181)
Screenshot: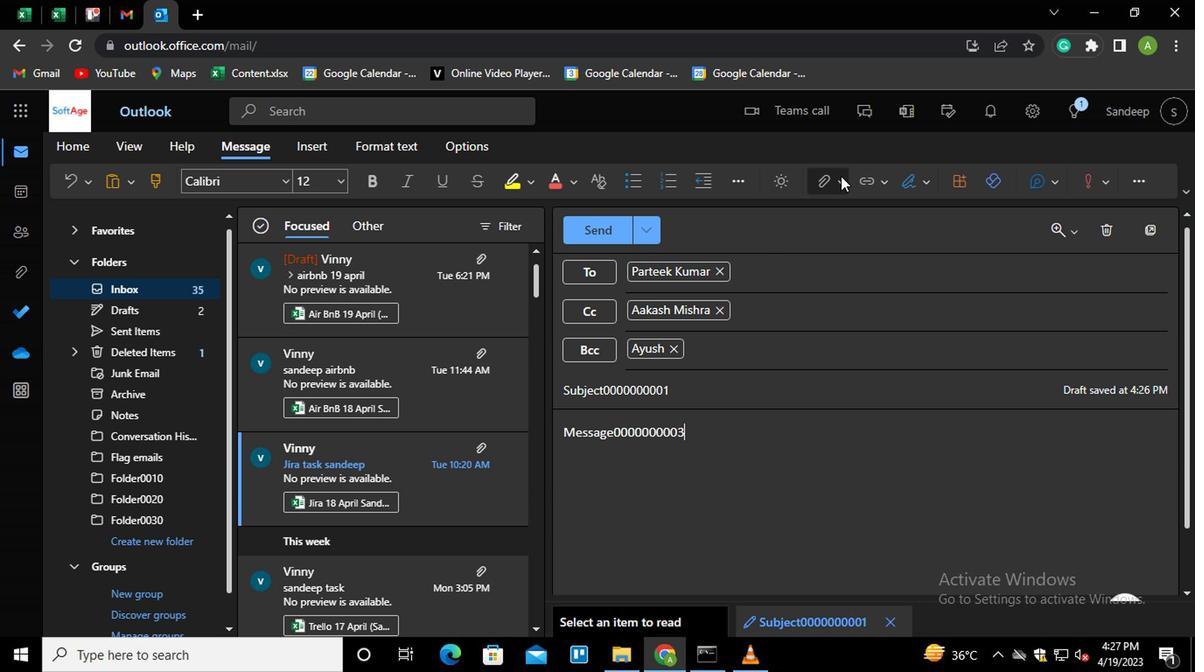 
Action: Mouse moved to (742, 221)
Screenshot: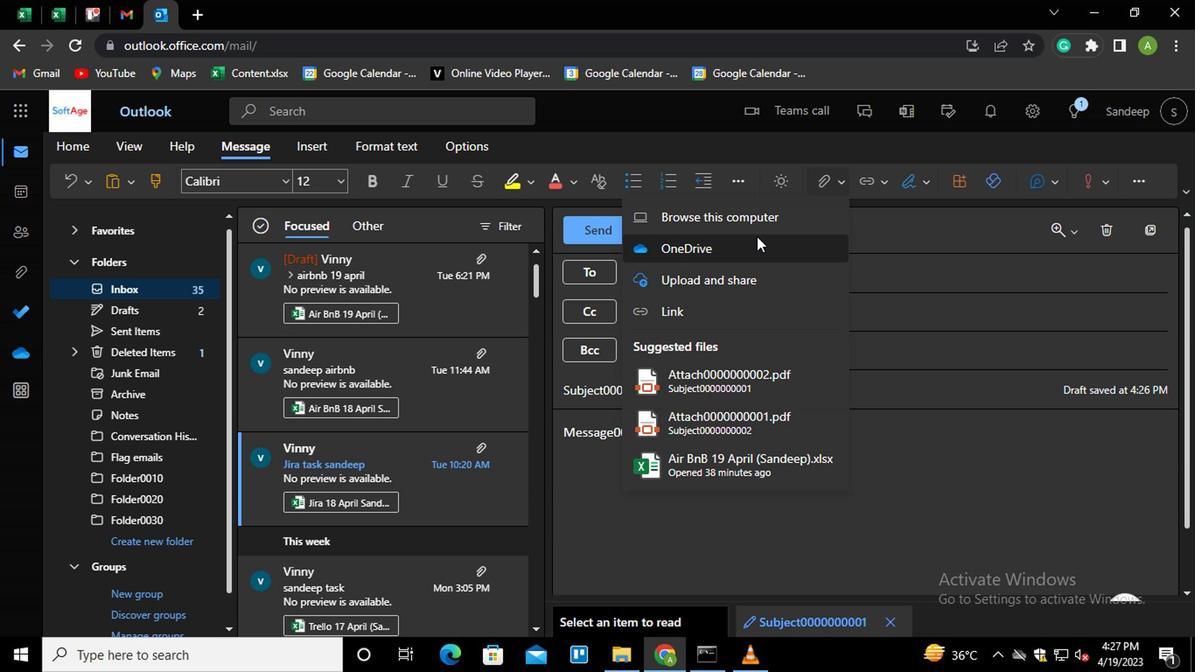 
Action: Mouse pressed left at (742, 221)
Screenshot: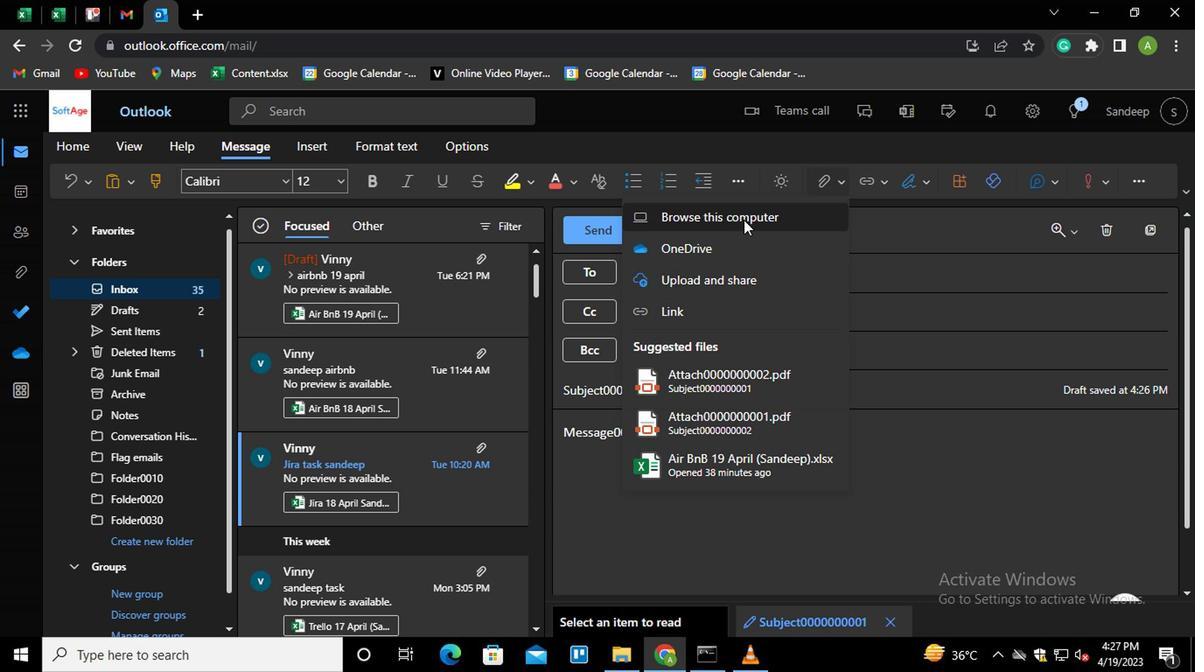 
Action: Mouse moved to (285, 136)
Screenshot: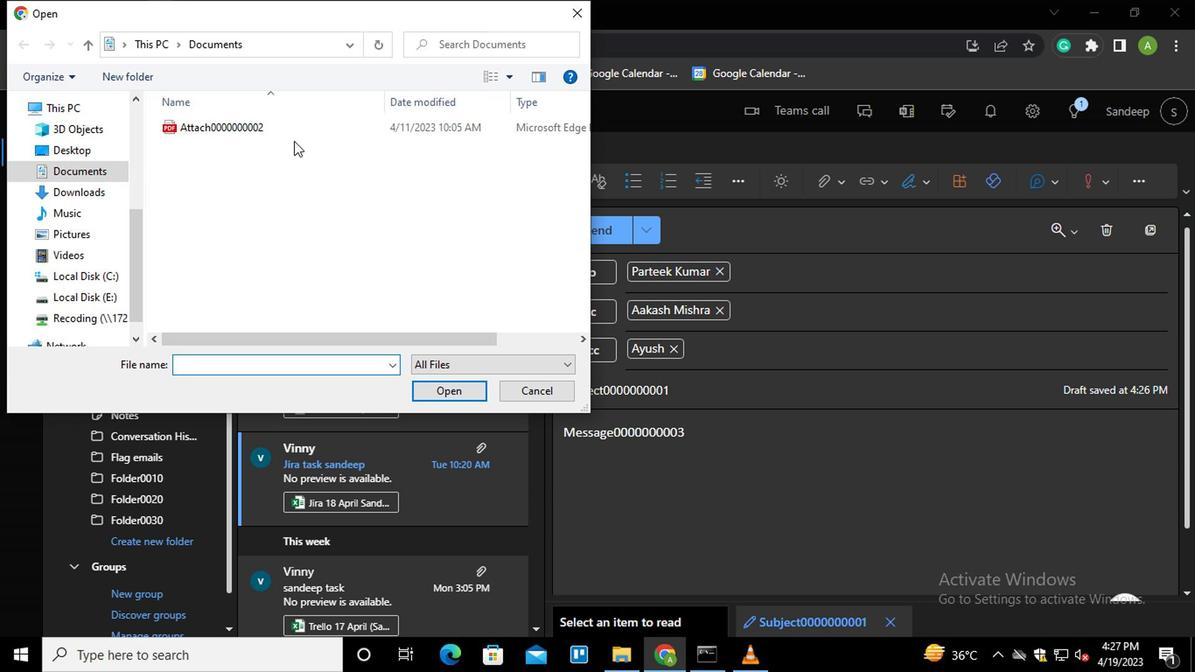 
Action: Mouse pressed left at (285, 136)
Screenshot: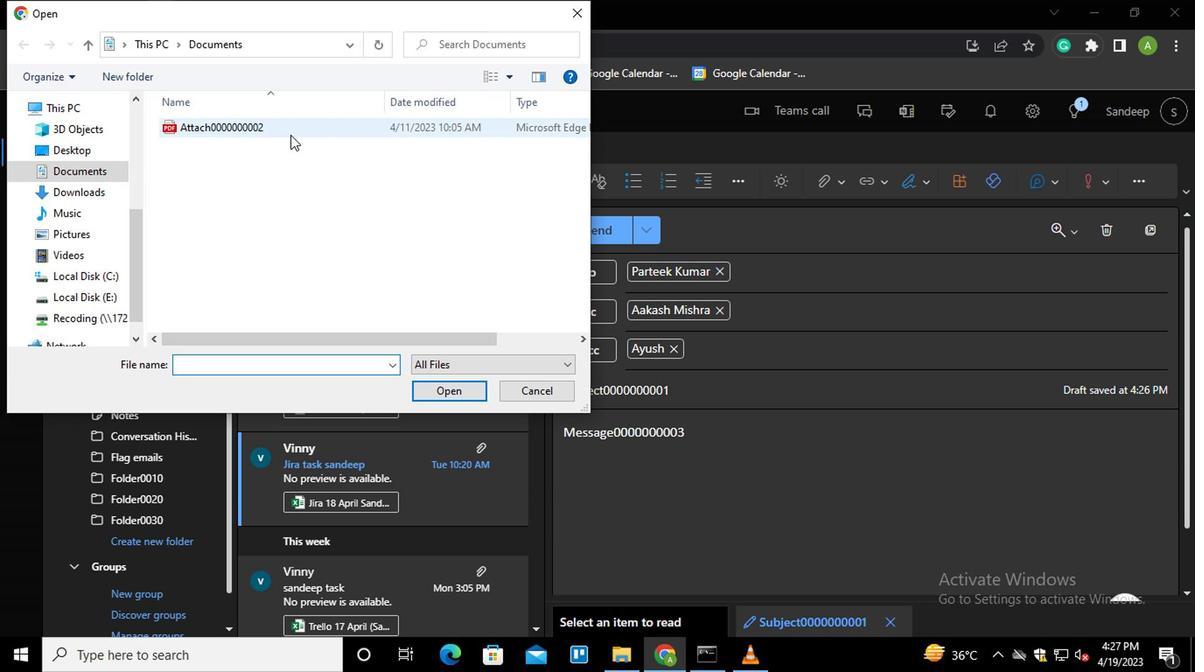 
Action: Mouse pressed right at (285, 136)
Screenshot: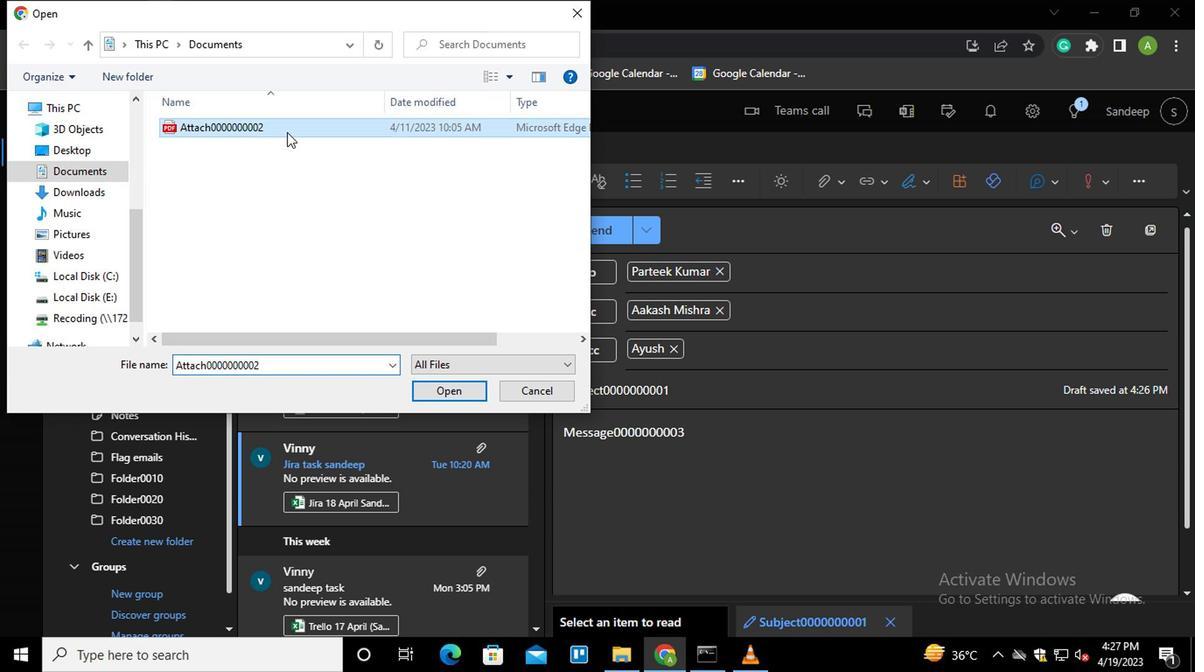 
Action: Mouse moved to (340, 378)
Screenshot: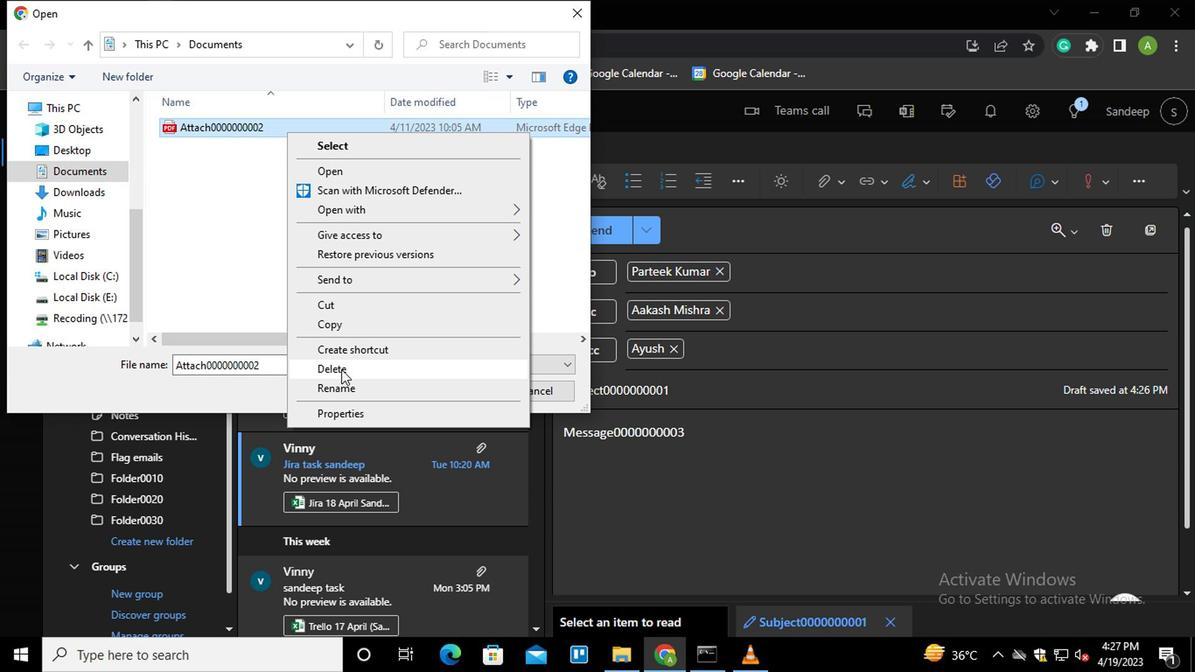 
Action: Mouse pressed left at (340, 378)
Screenshot: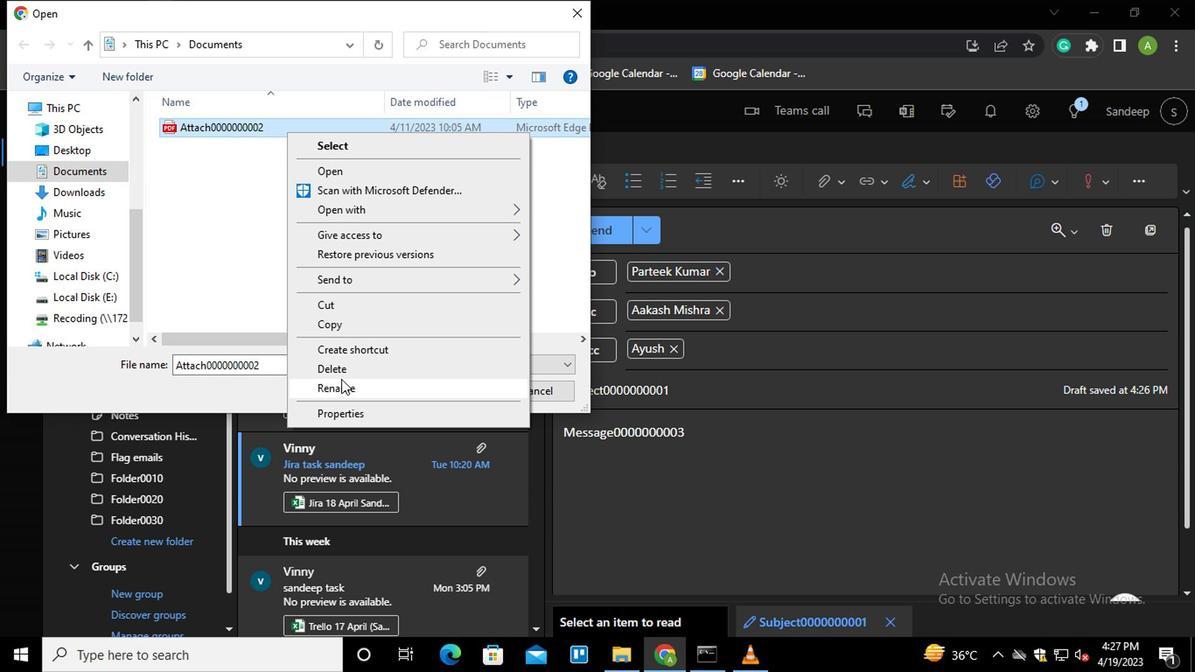 
Action: Mouse moved to (331, 252)
Screenshot: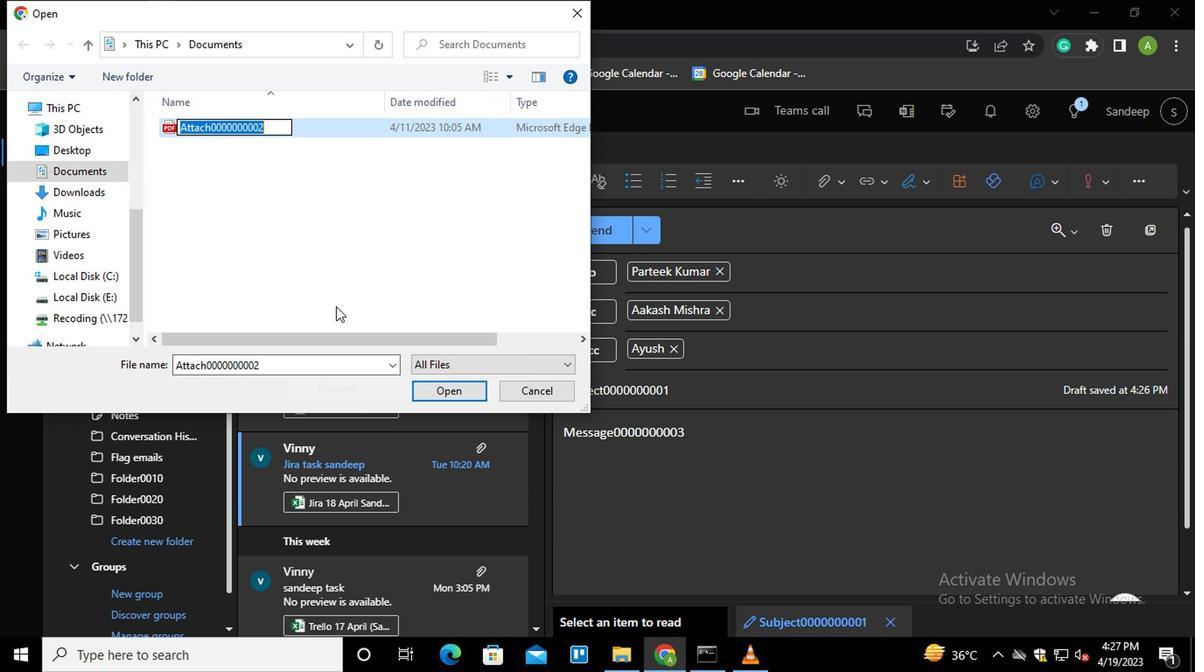 
Action: Key pressed <Key.right><Key.backspace>3
Screenshot: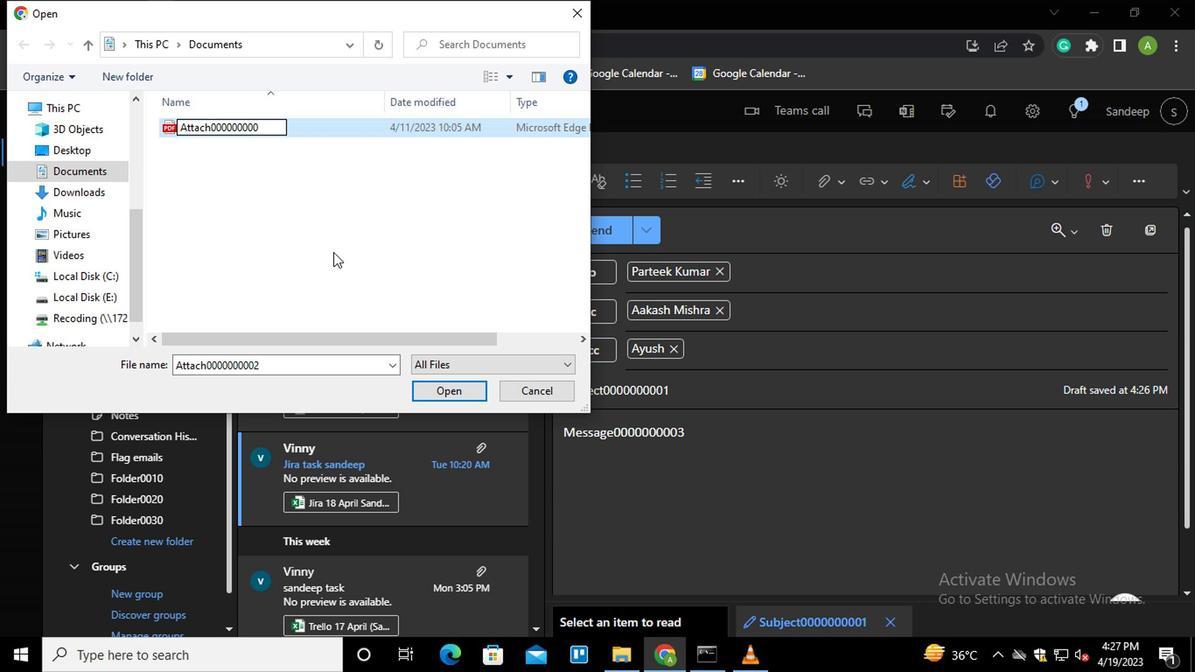 
Action: Mouse moved to (318, 132)
Screenshot: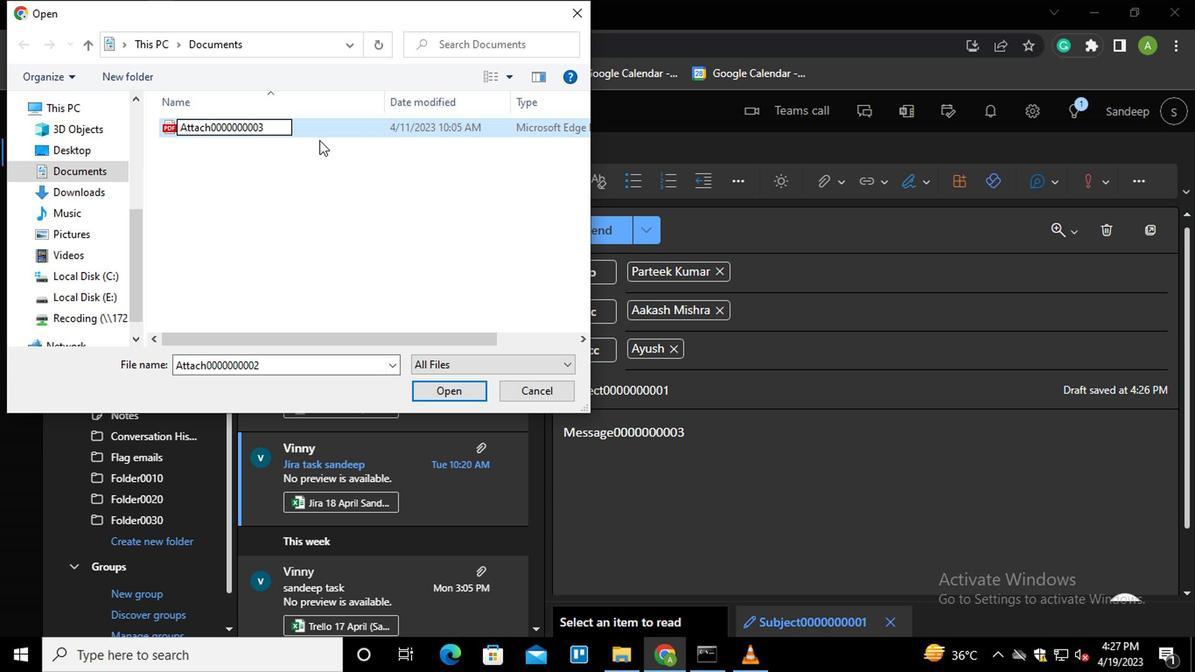 
Action: Mouse pressed left at (318, 132)
Screenshot: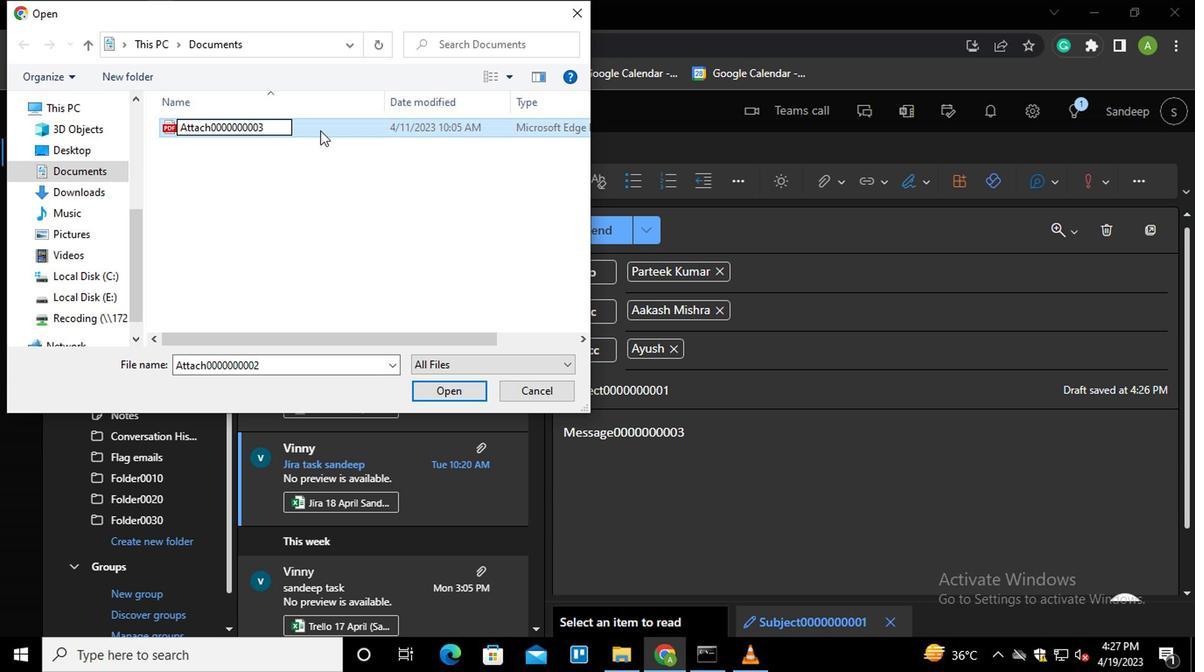 
Action: Mouse moved to (440, 381)
Screenshot: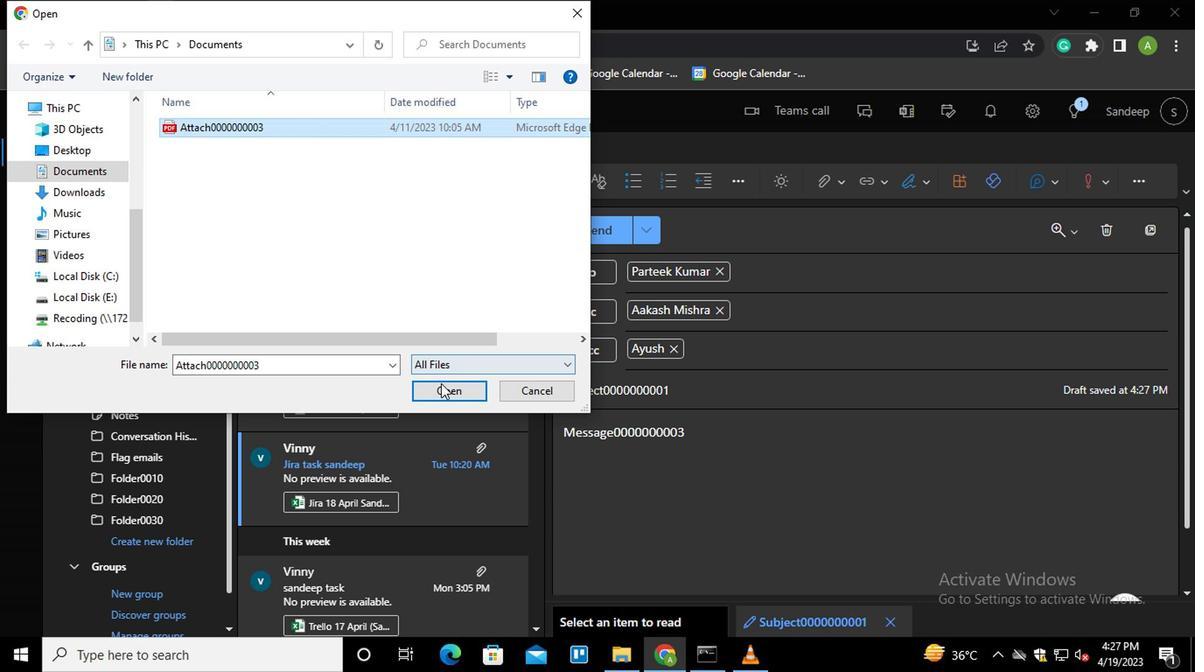 
Action: Mouse pressed left at (440, 381)
Screenshot: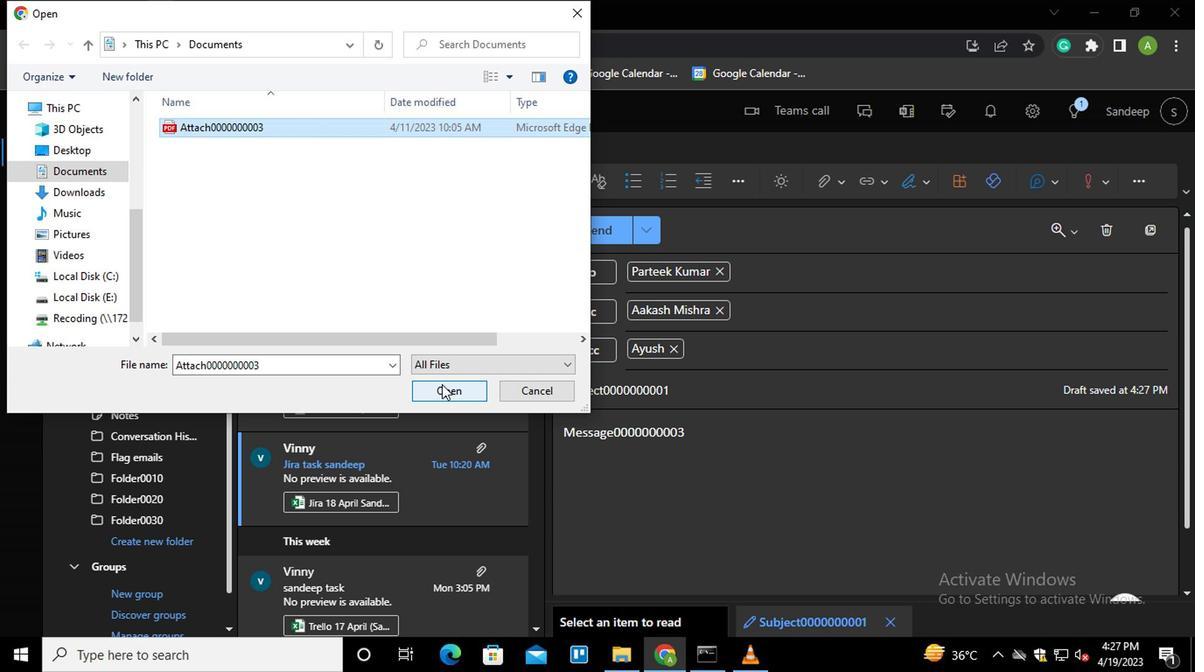 
Action: Mouse moved to (597, 236)
Screenshot: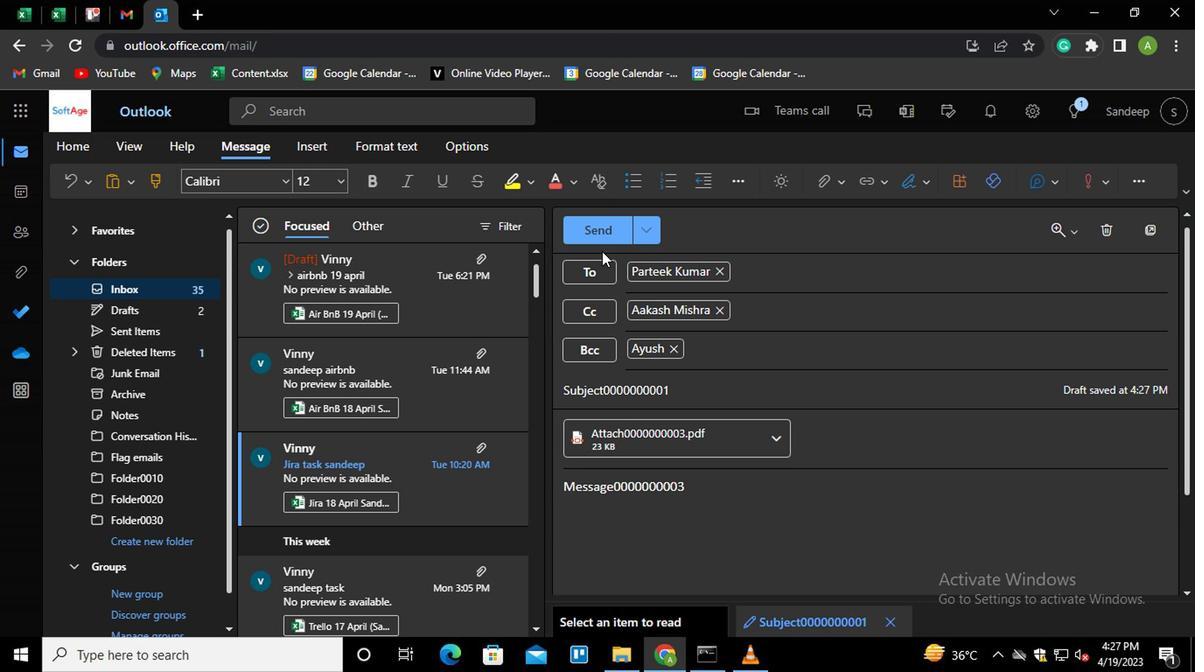 
Action: Mouse pressed left at (597, 236)
Screenshot: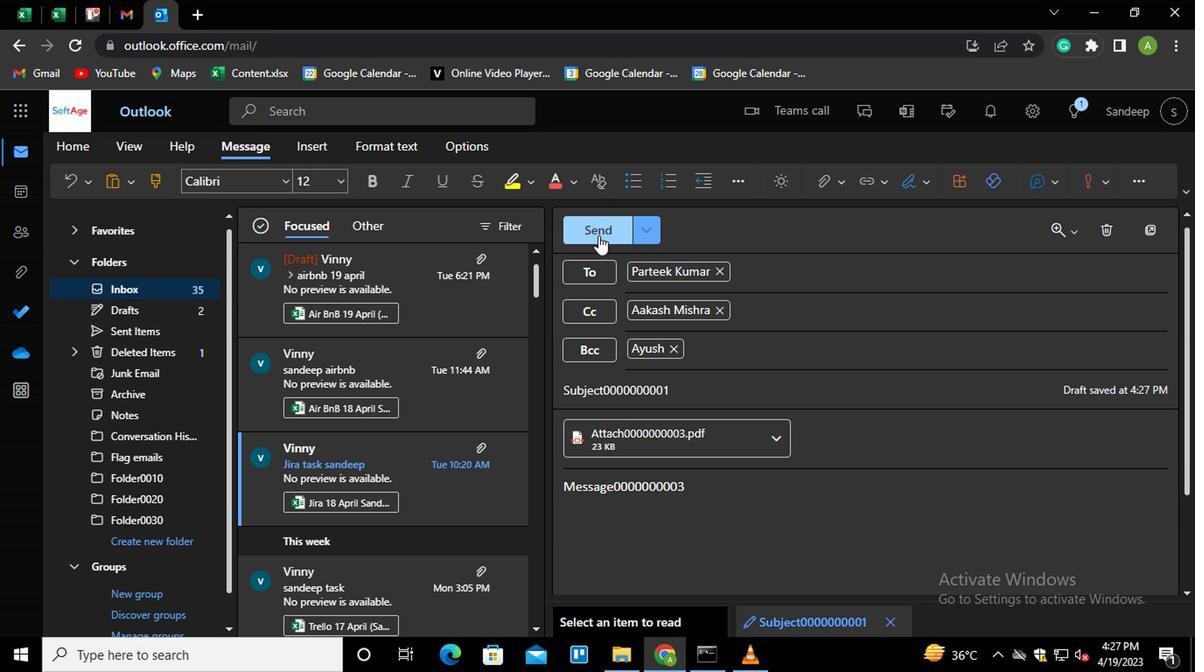 
Action: Mouse moved to (148, 185)
Screenshot: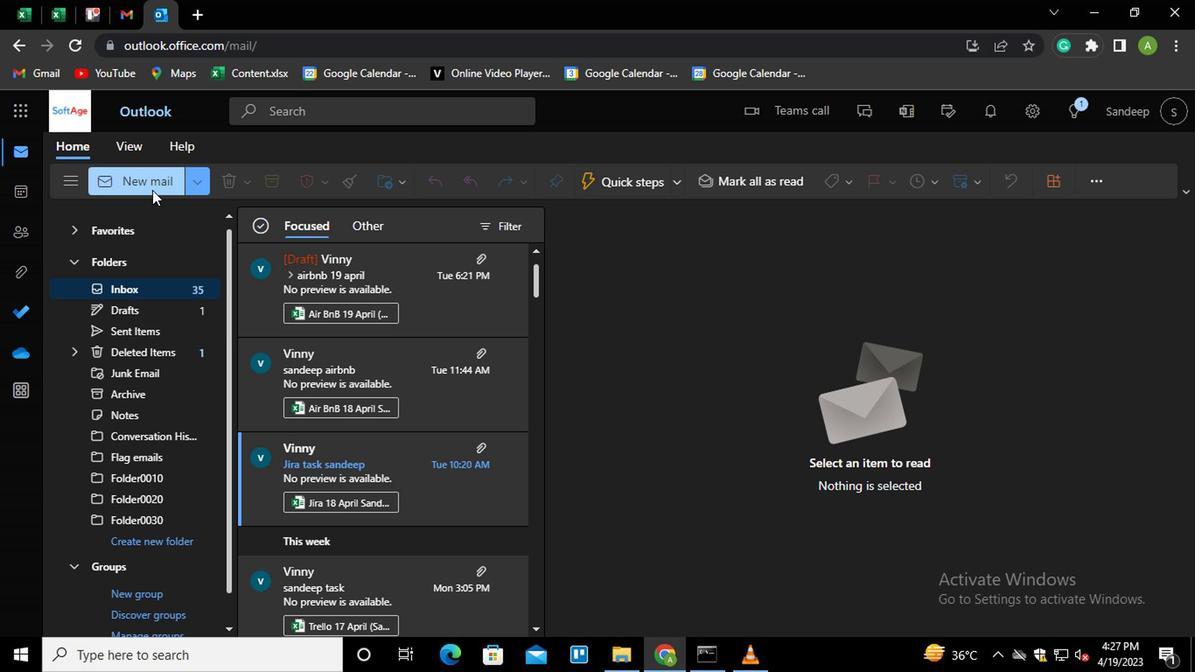 
Action: Mouse pressed left at (148, 185)
Screenshot: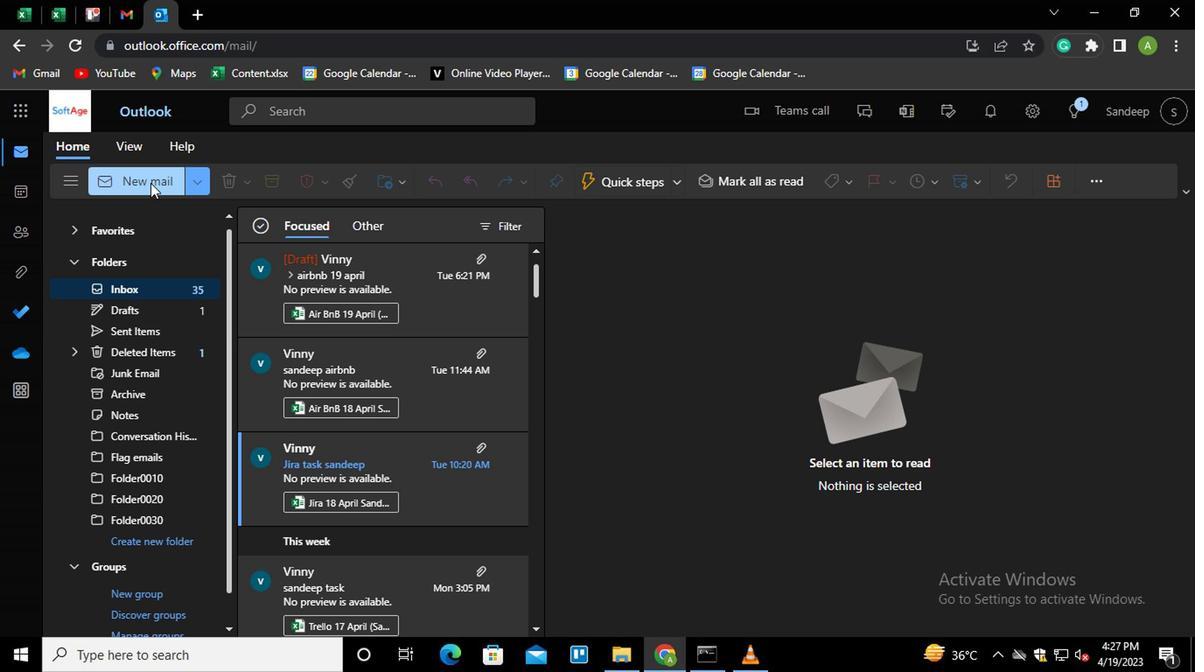 
Action: Mouse moved to (667, 269)
Screenshot: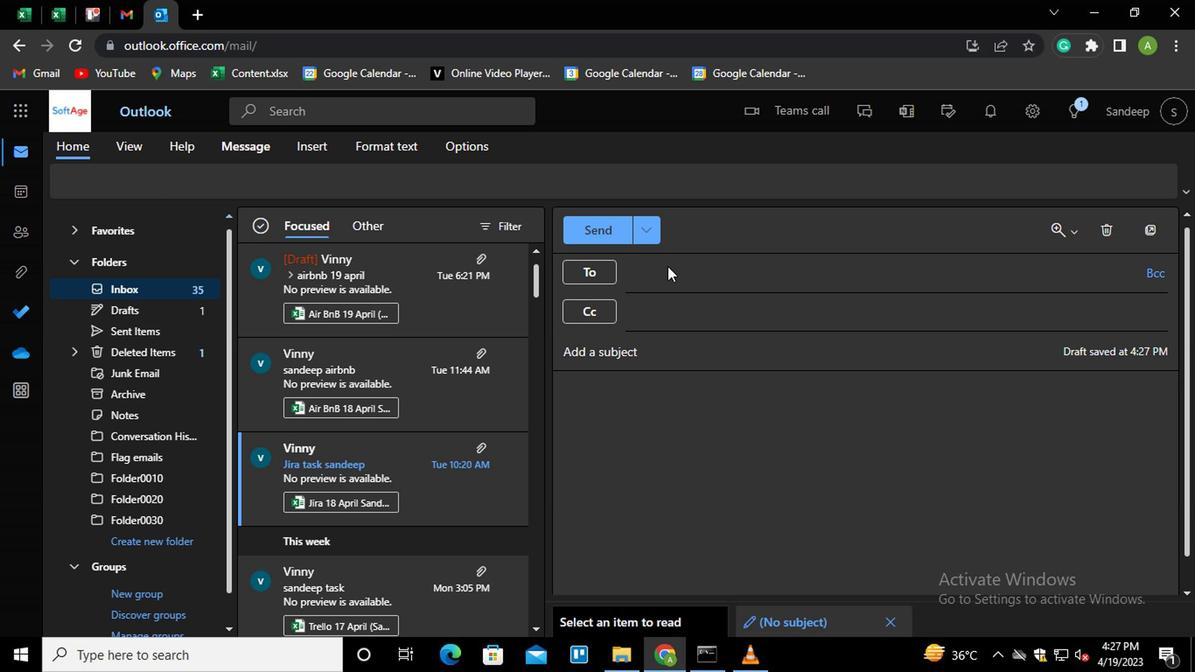 
Action: Mouse pressed left at (667, 269)
Screenshot: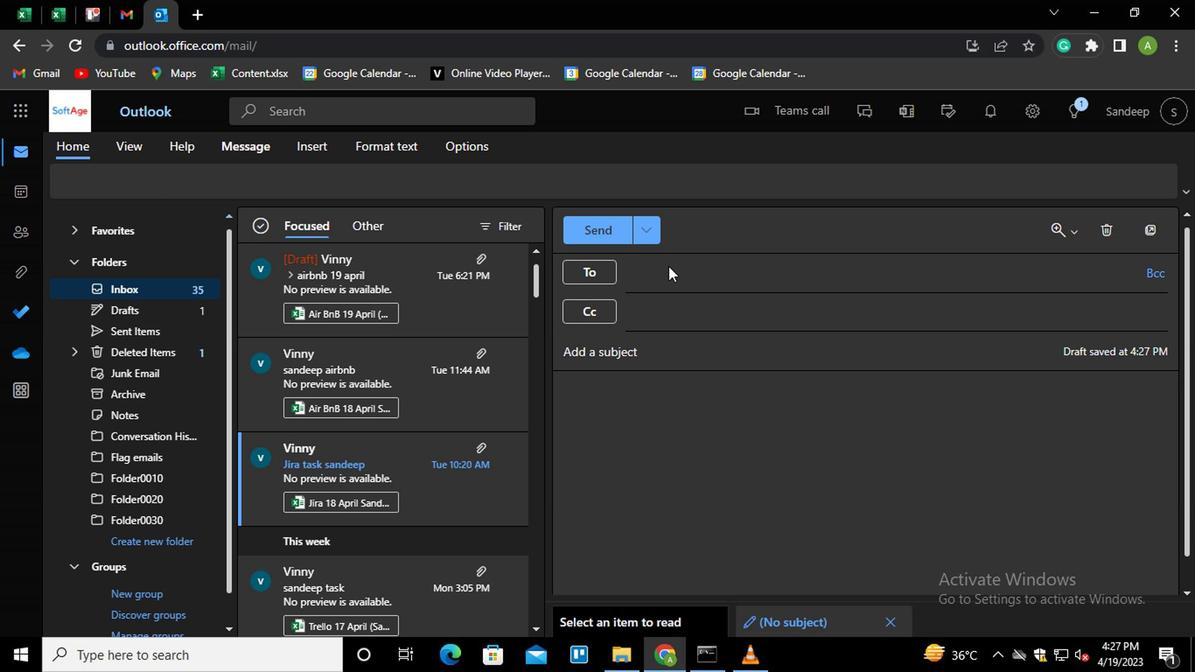 
Action: Mouse moved to (665, 270)
Screenshot: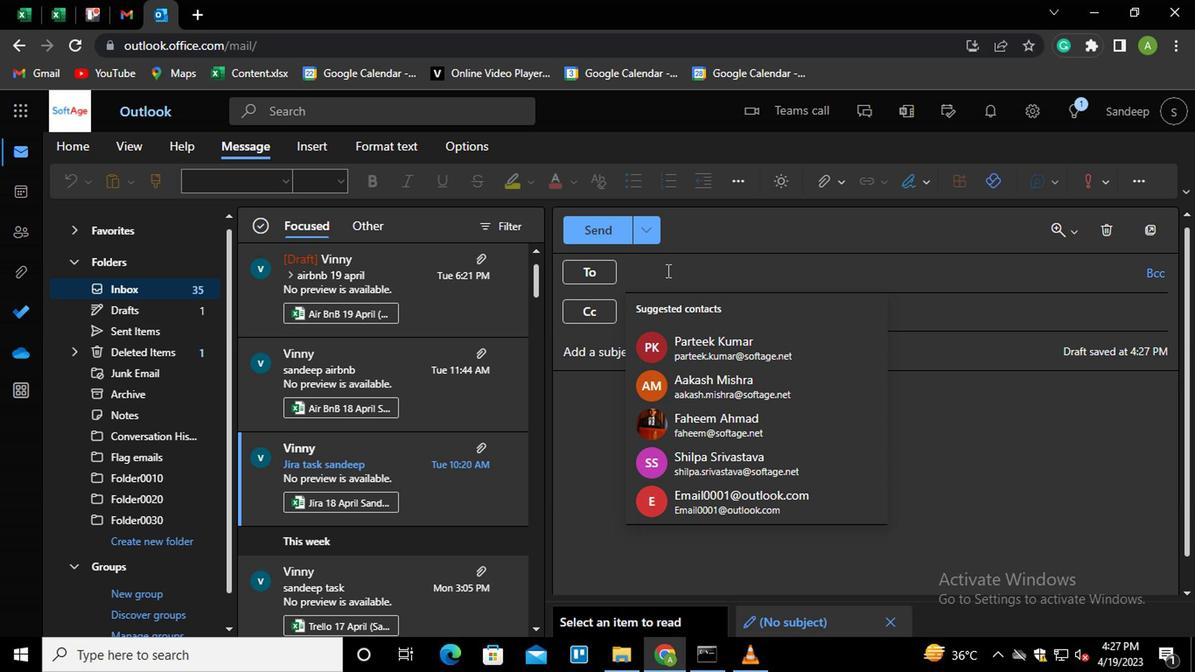 
Action: Key pressed PAR<Key.enter>
Screenshot: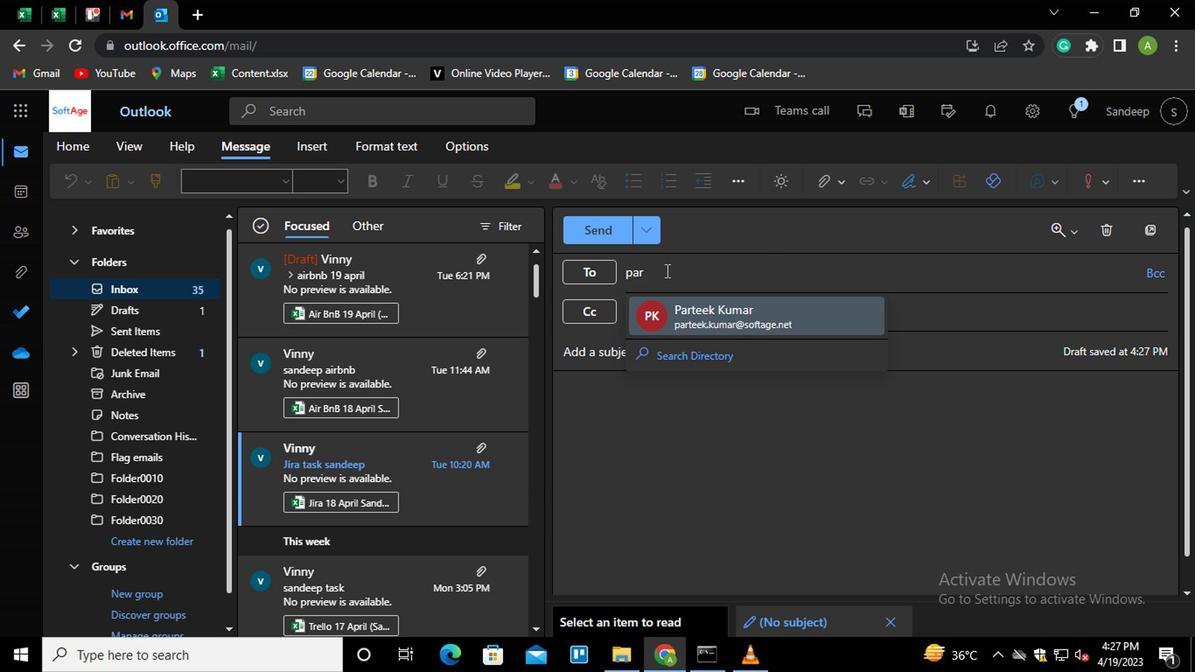 
Action: Mouse moved to (686, 280)
Screenshot: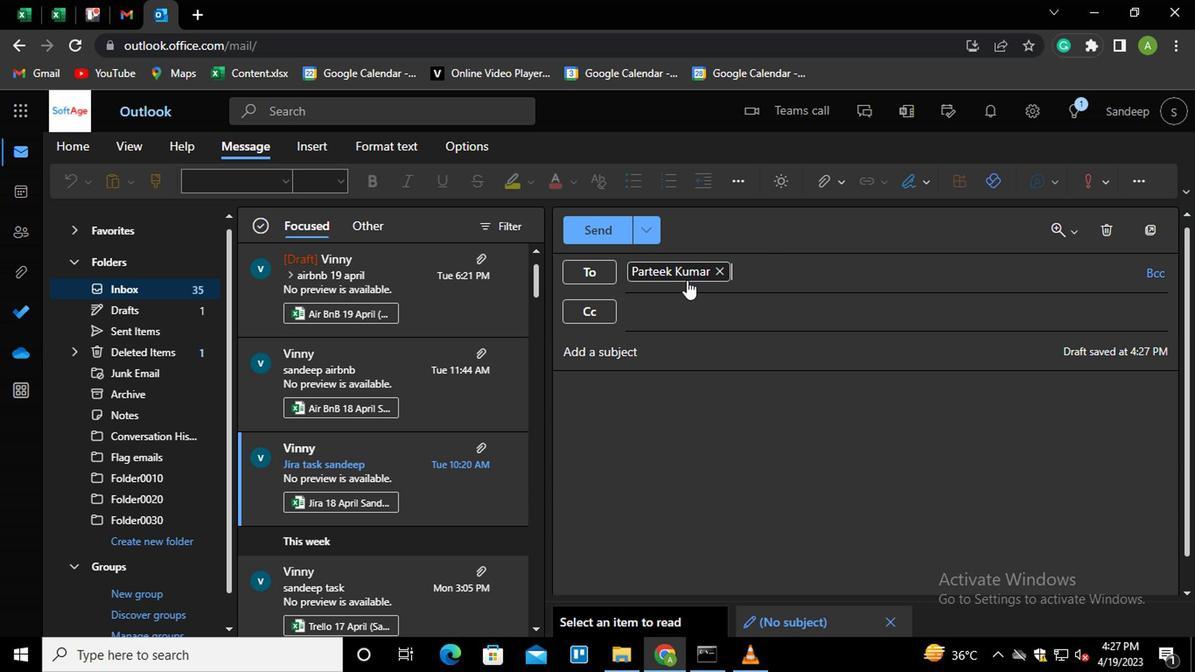
Action: Key pressed AAKA
Screenshot: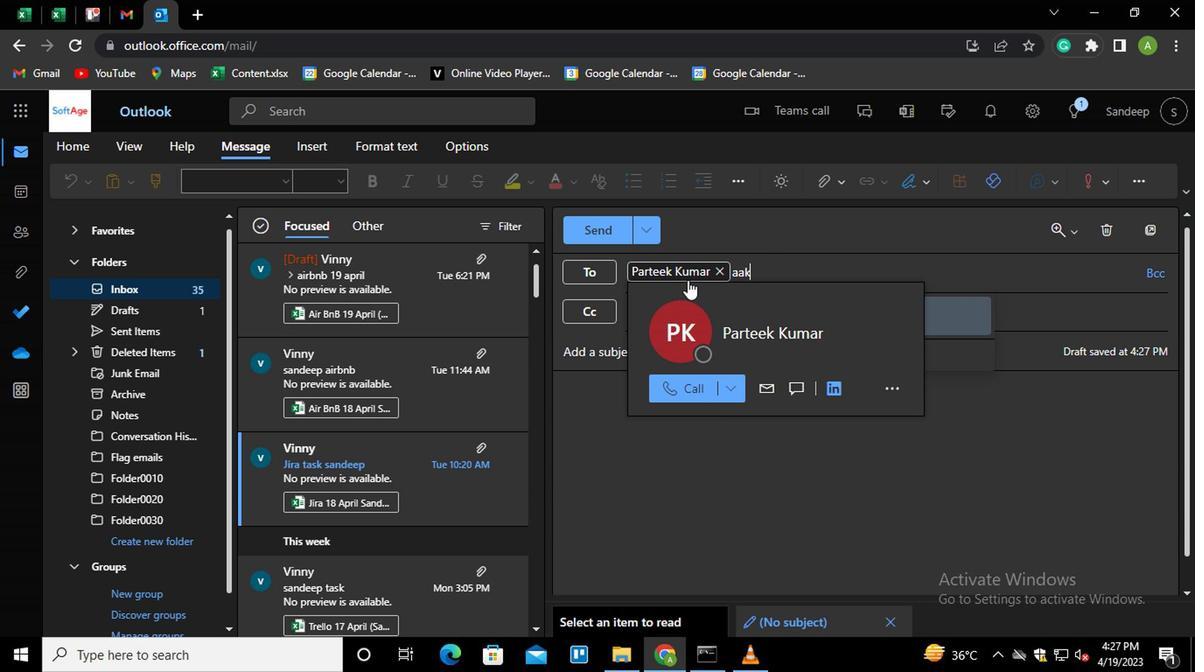 
Action: Mouse moved to (964, 274)
Screenshot: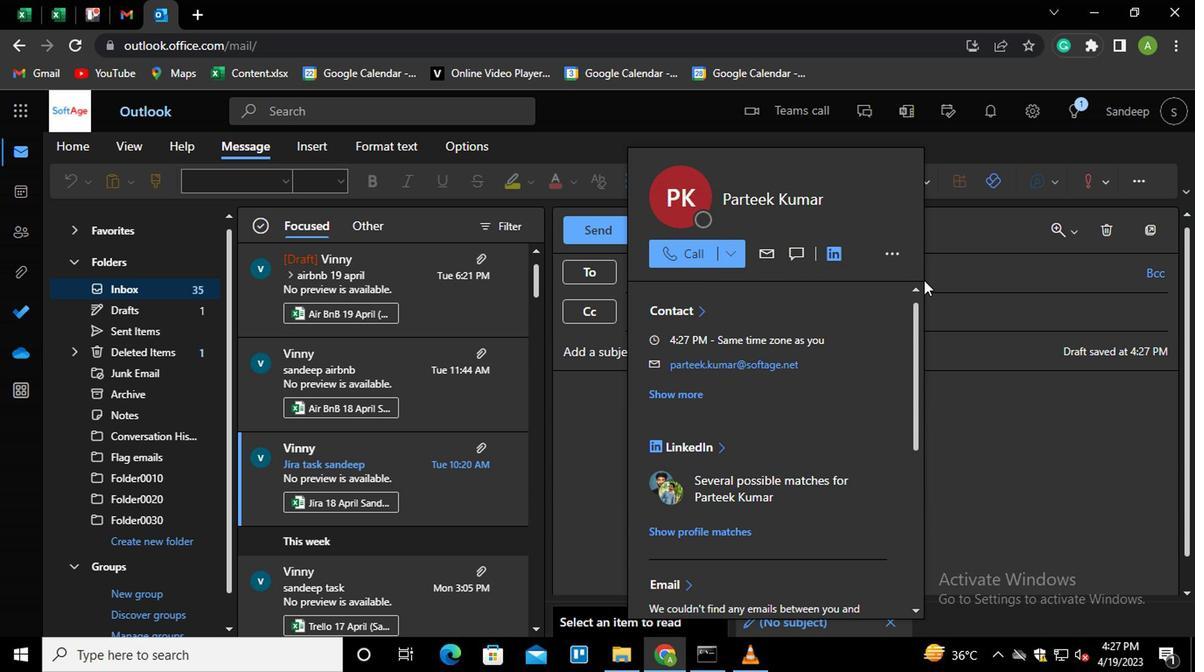 
Action: Mouse pressed left at (964, 274)
Screenshot: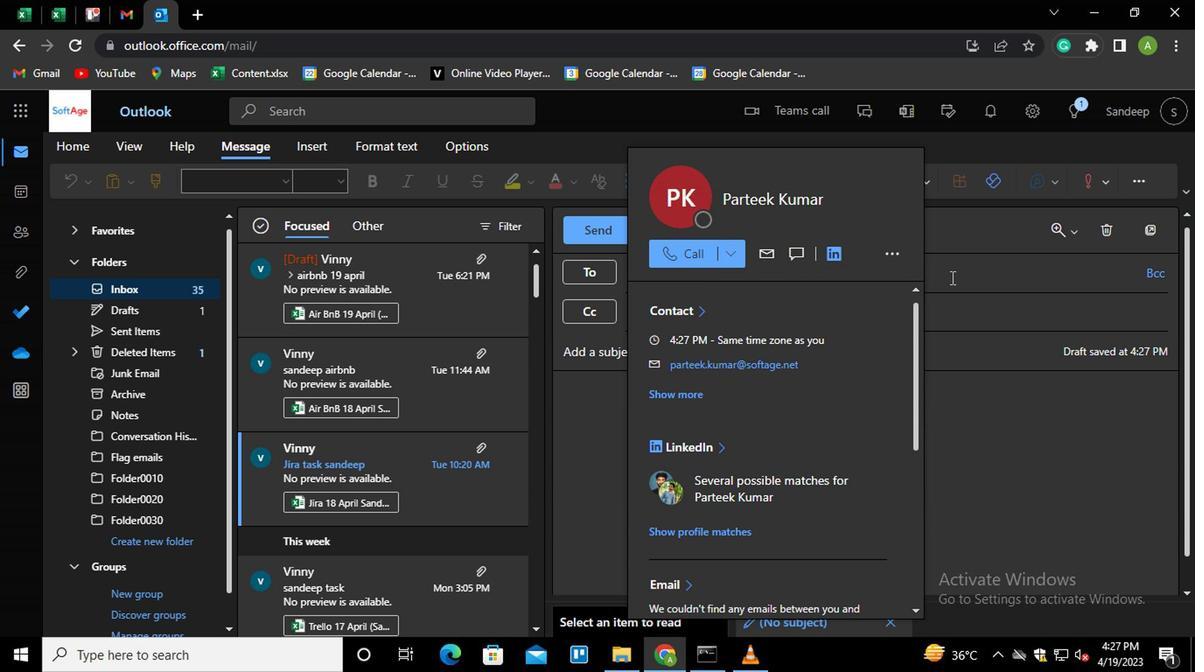 
Action: Mouse moved to (896, 303)
Screenshot: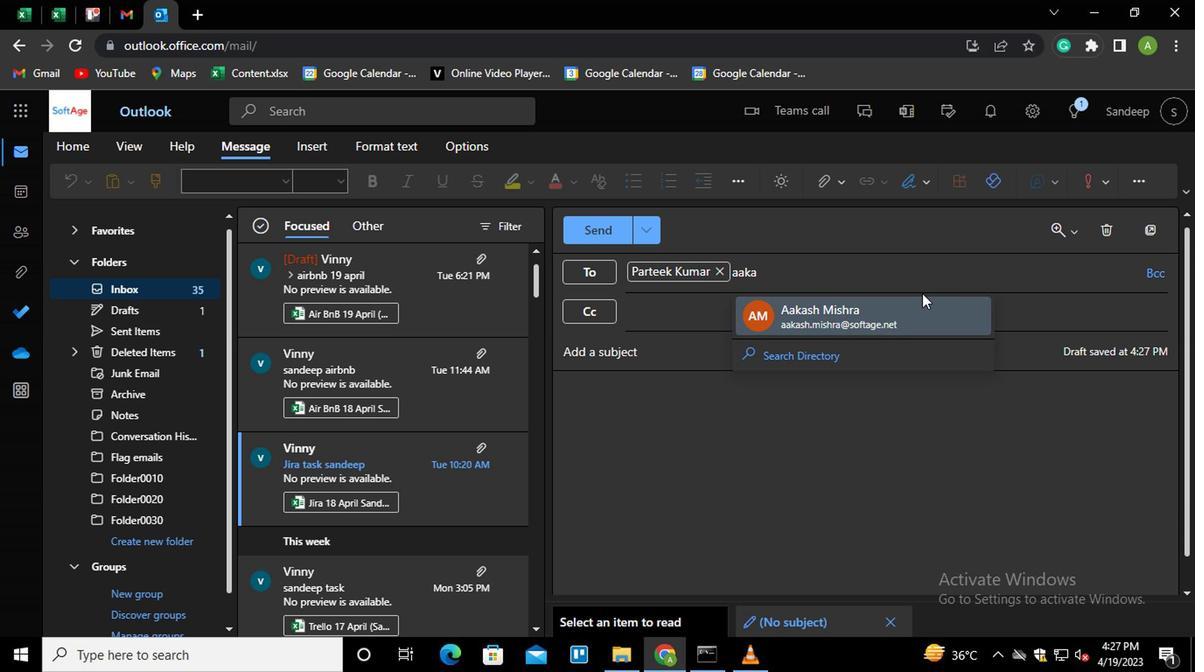 
Action: Mouse pressed left at (896, 303)
Screenshot: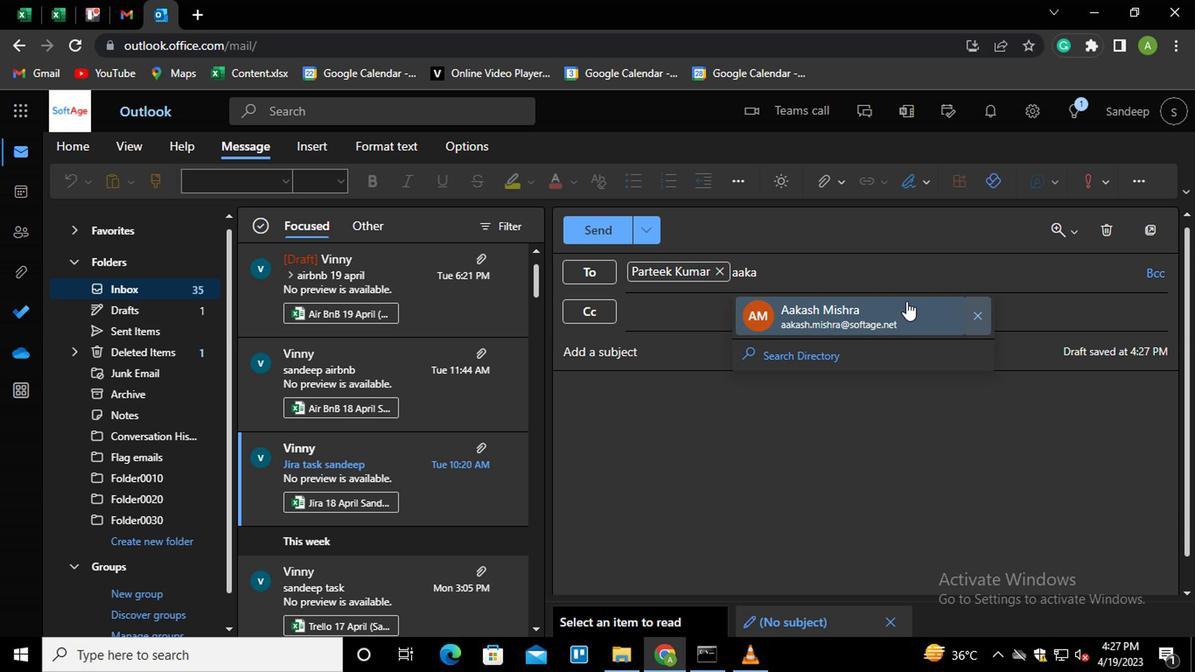 
Action: Mouse moved to (742, 313)
Screenshot: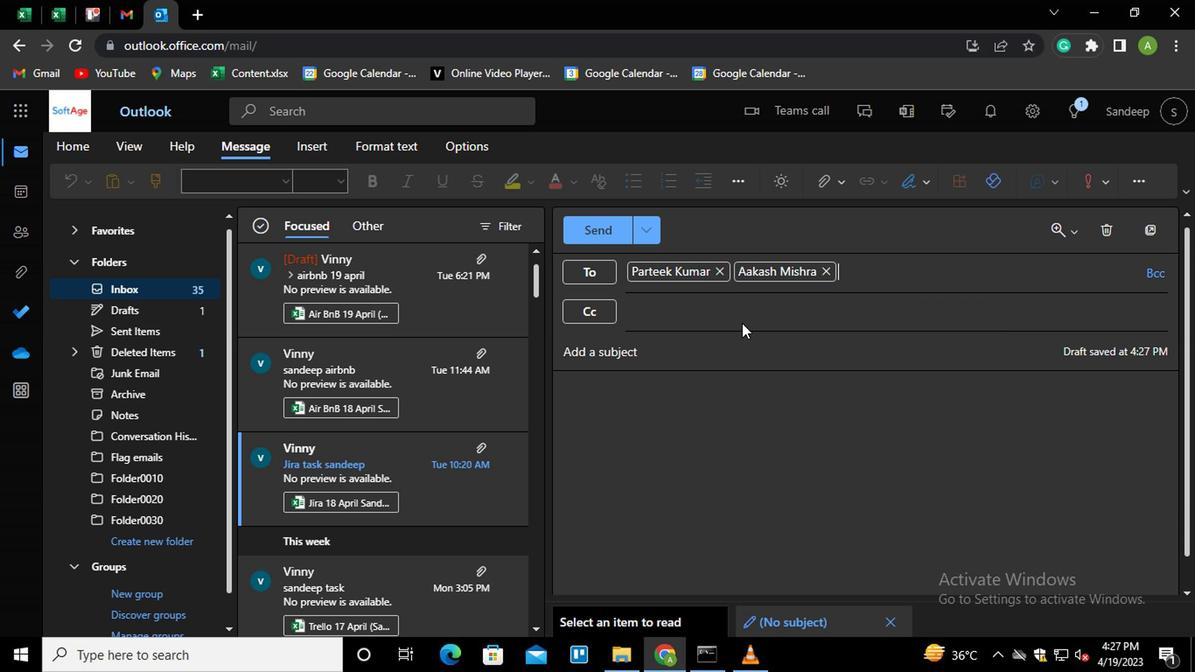 
Action: Mouse pressed left at (742, 313)
Screenshot: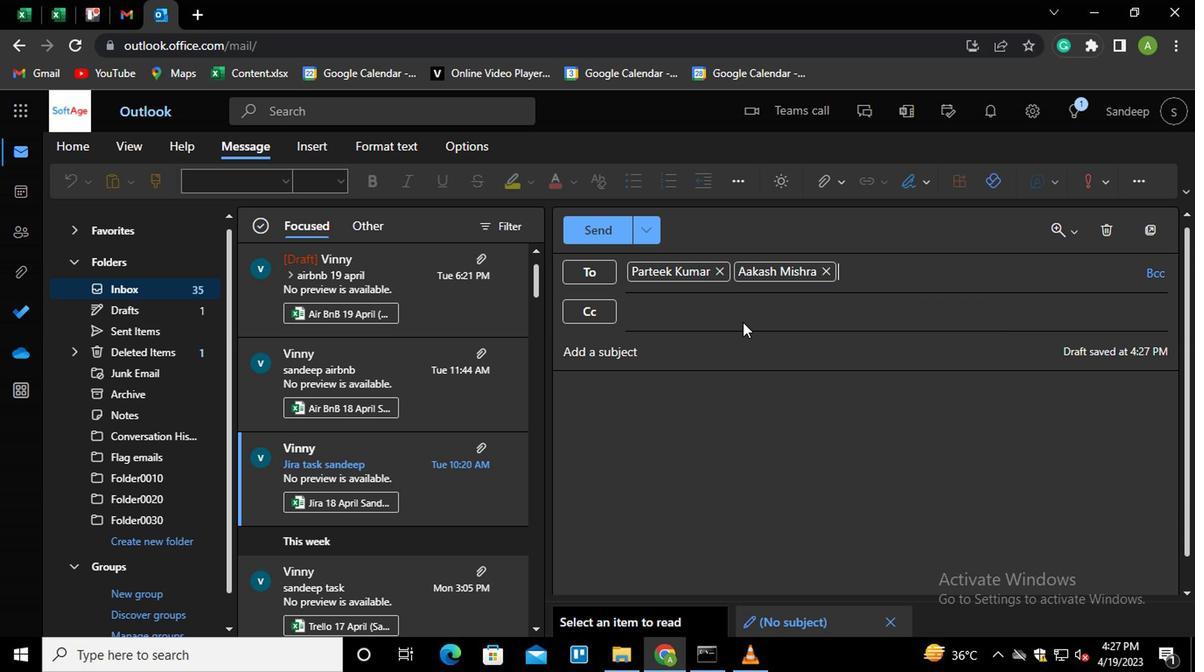 
Action: Key pressed AYU<Key.enter>POOJ<Key.enter>
Screenshot: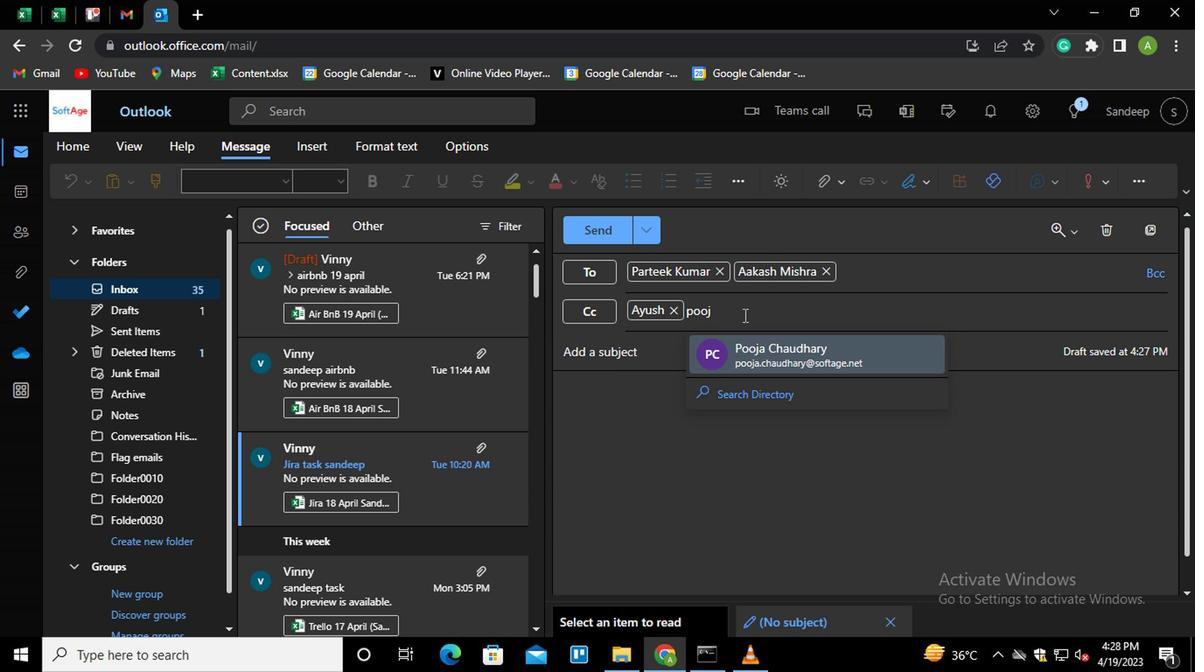 
Action: Mouse moved to (1157, 275)
Screenshot: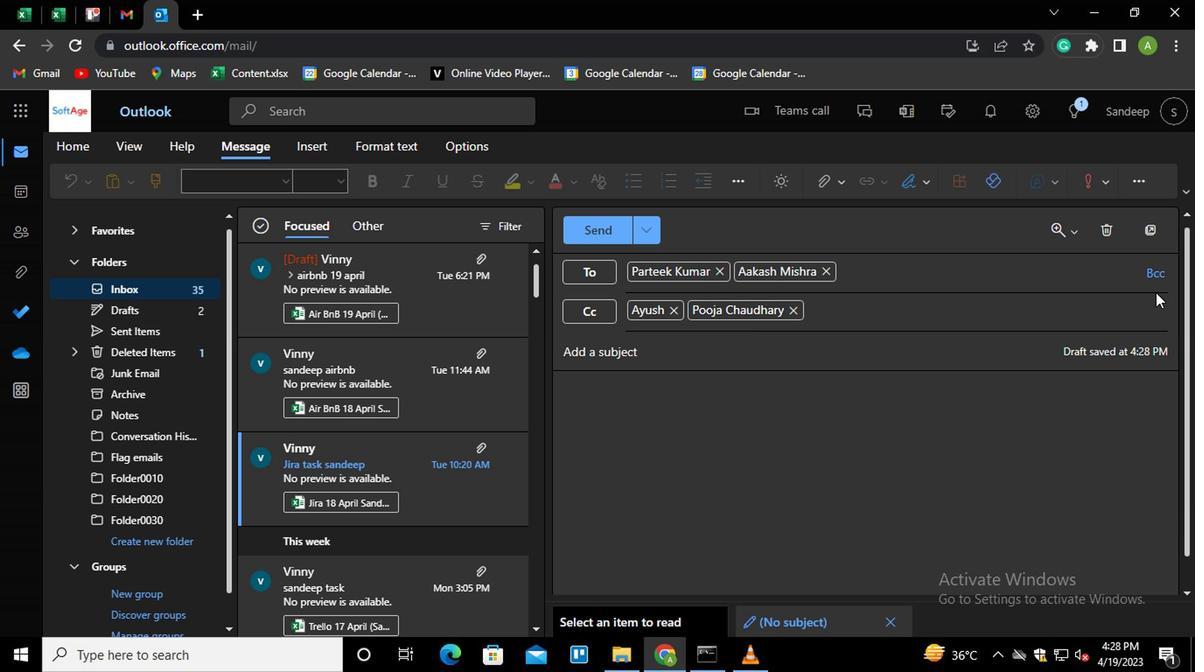 
Action: Mouse pressed left at (1157, 275)
Screenshot: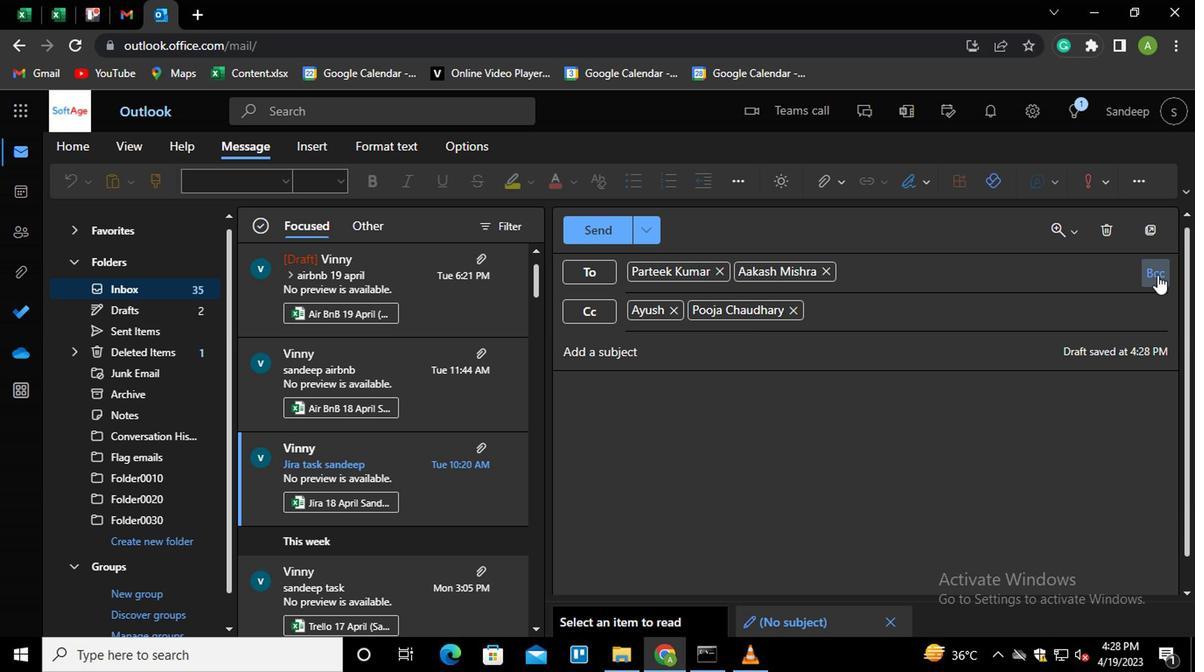 
Action: Mouse moved to (821, 350)
Screenshot: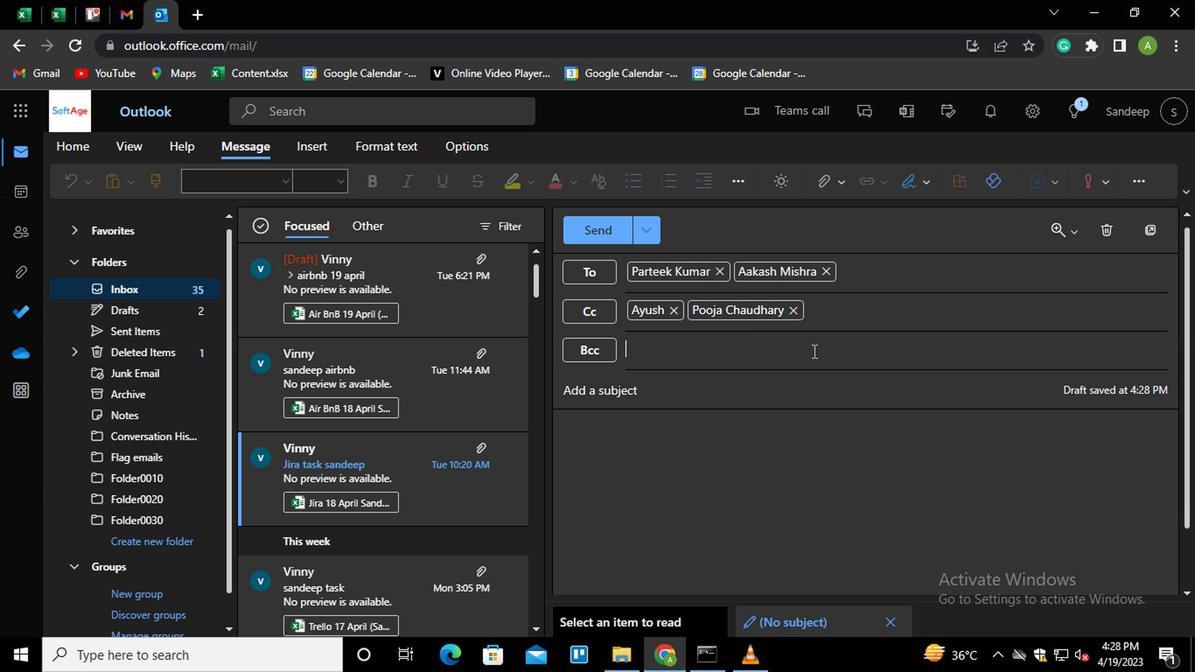 
Action: Key pressed VANSHU<Key.enter>
Screenshot: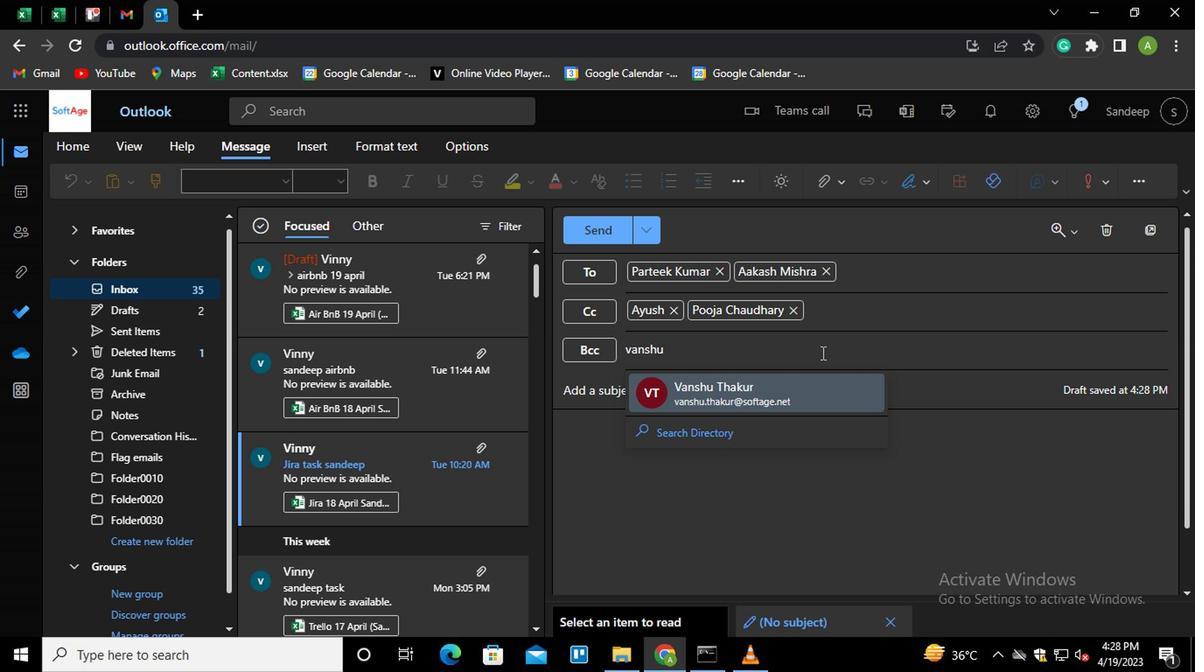 
Action: Mouse moved to (802, 387)
Screenshot: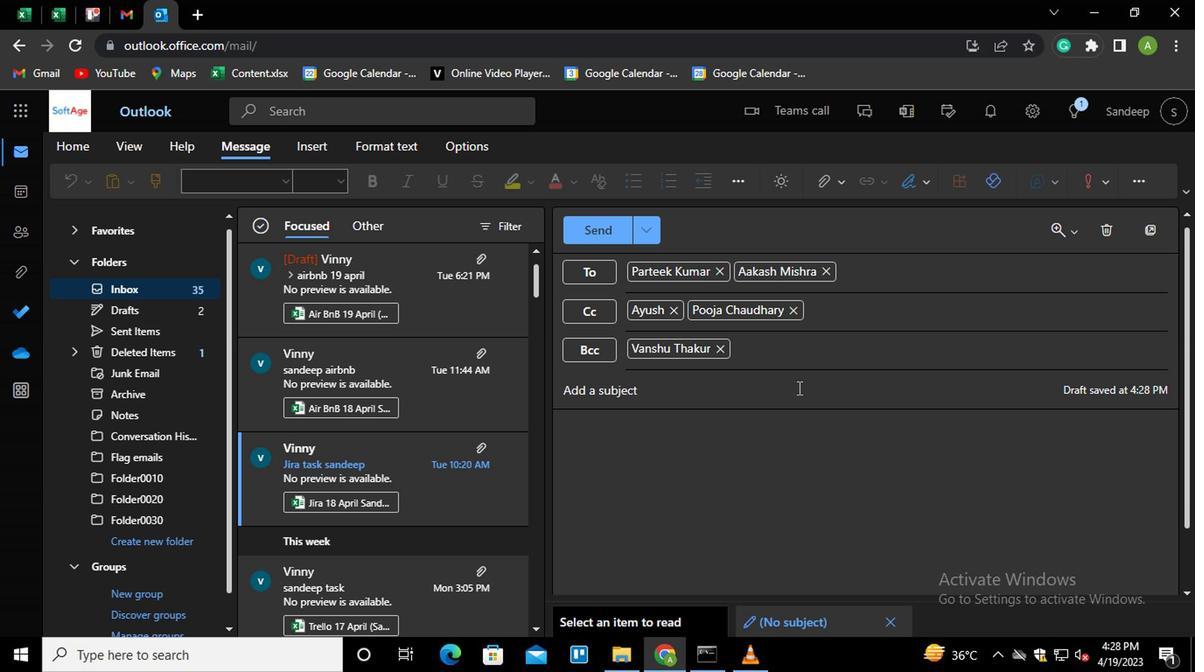 
Action: Mouse pressed left at (802, 387)
Screenshot: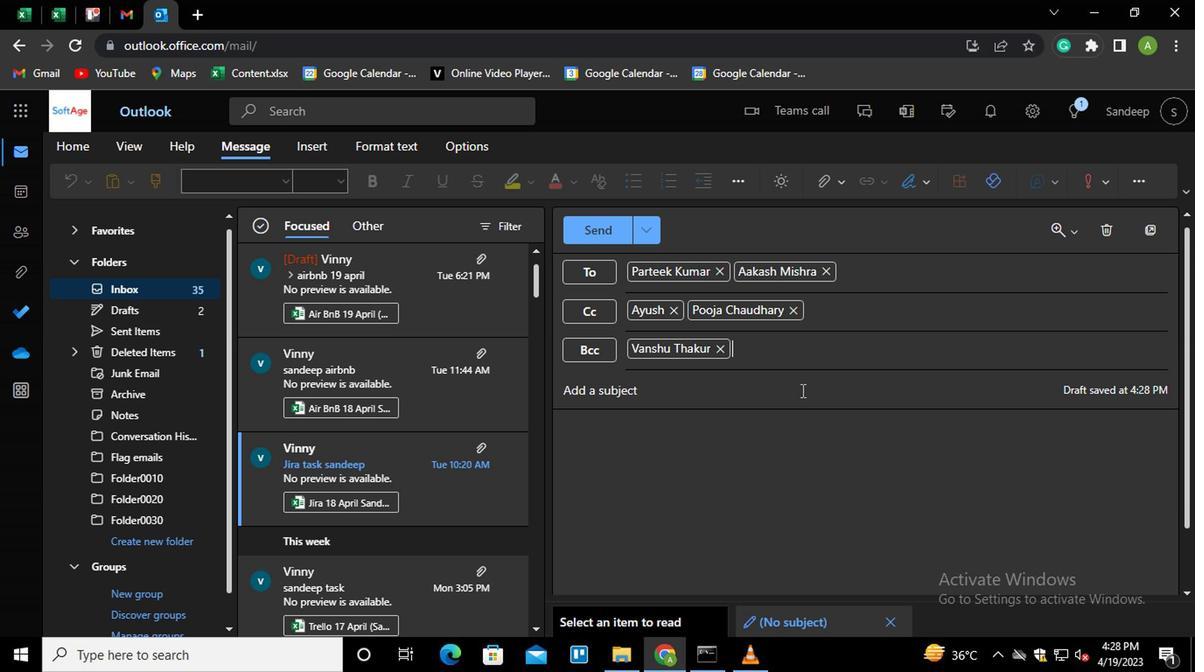 
Action: Mouse moved to (811, 389)
Screenshot: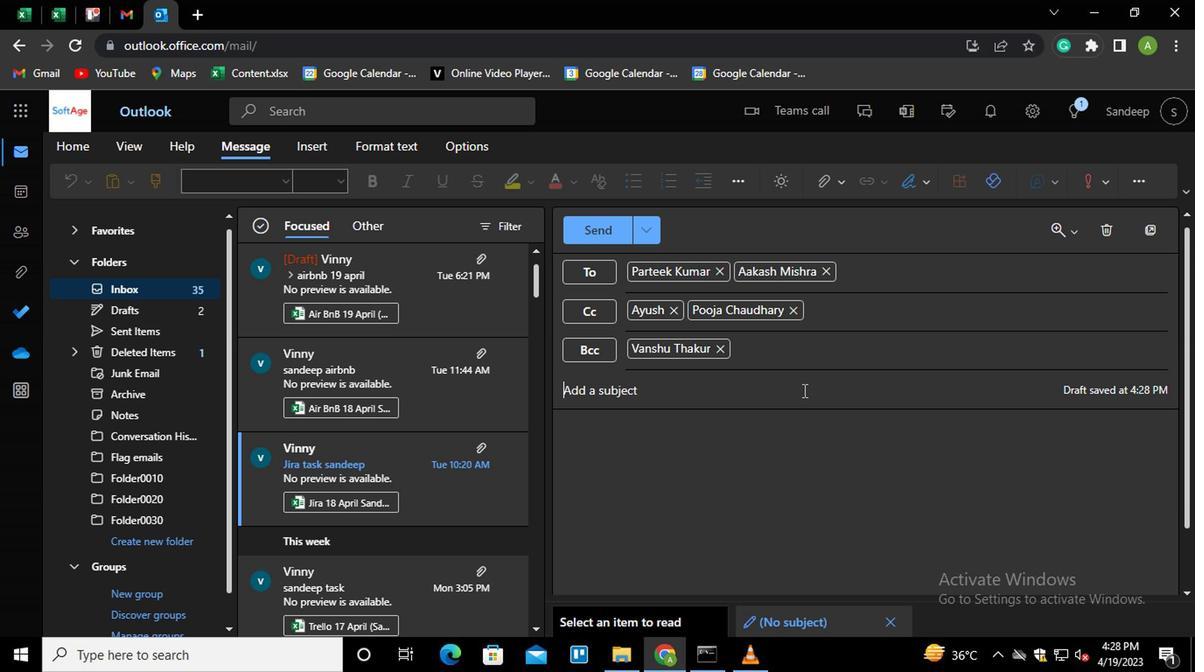 
Action: Key pressed <Key.shift>SUBJECT0000000001
Screenshot: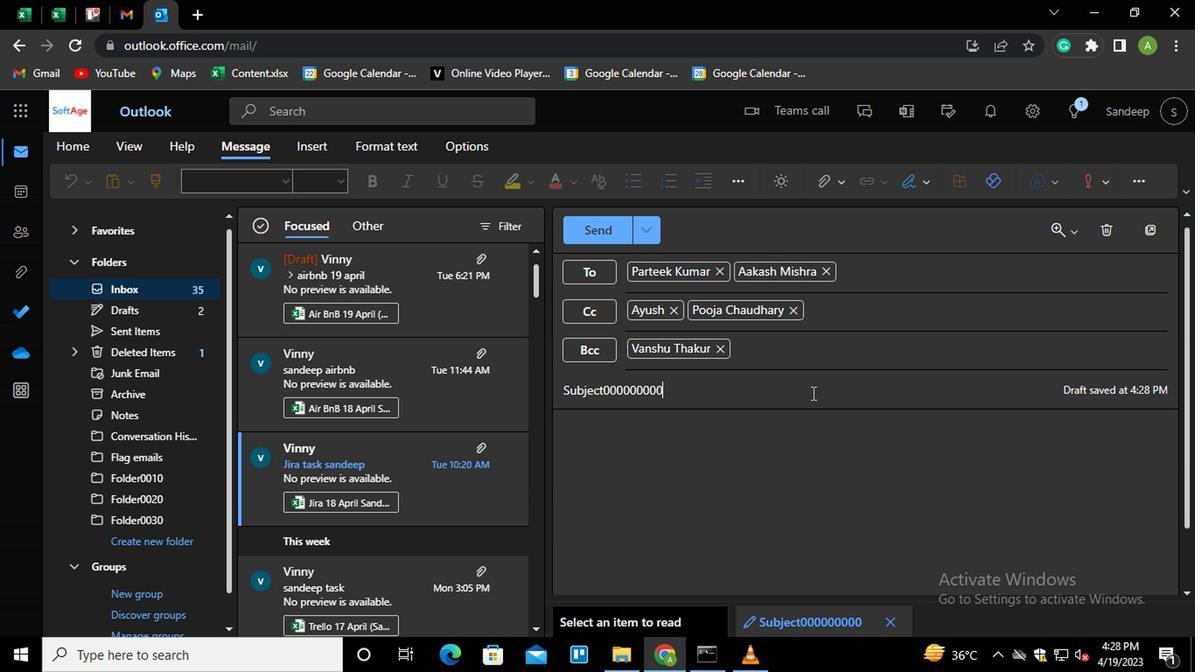 
Action: Mouse moved to (737, 461)
Screenshot: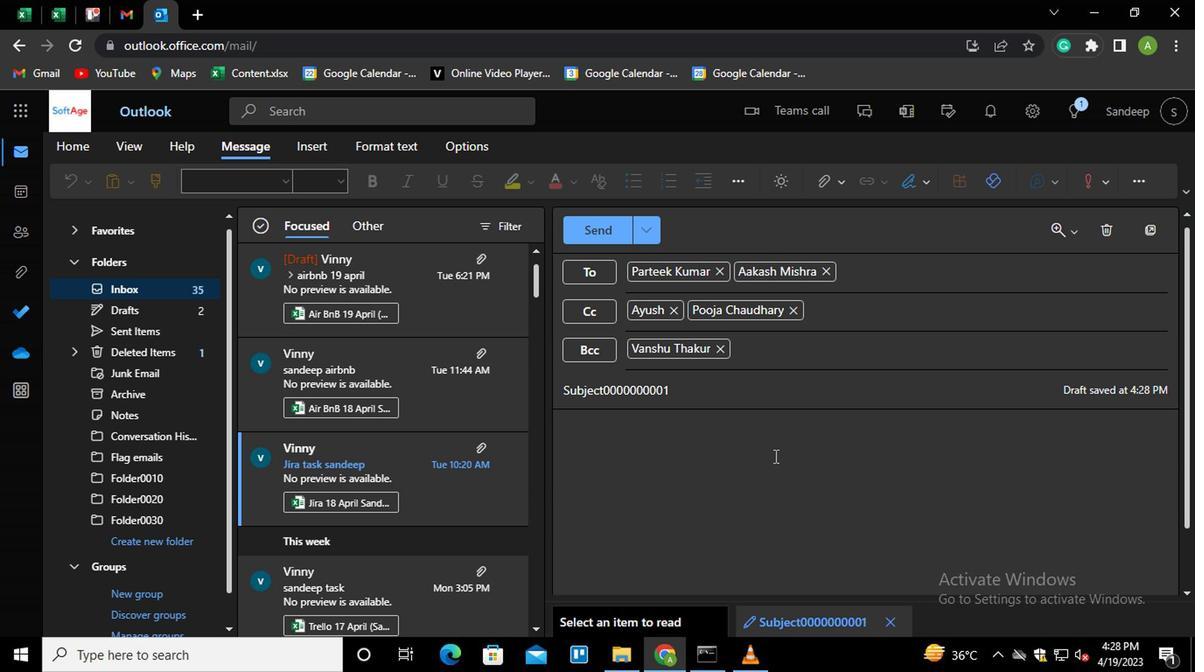 
Action: Mouse pressed left at (737, 461)
Screenshot: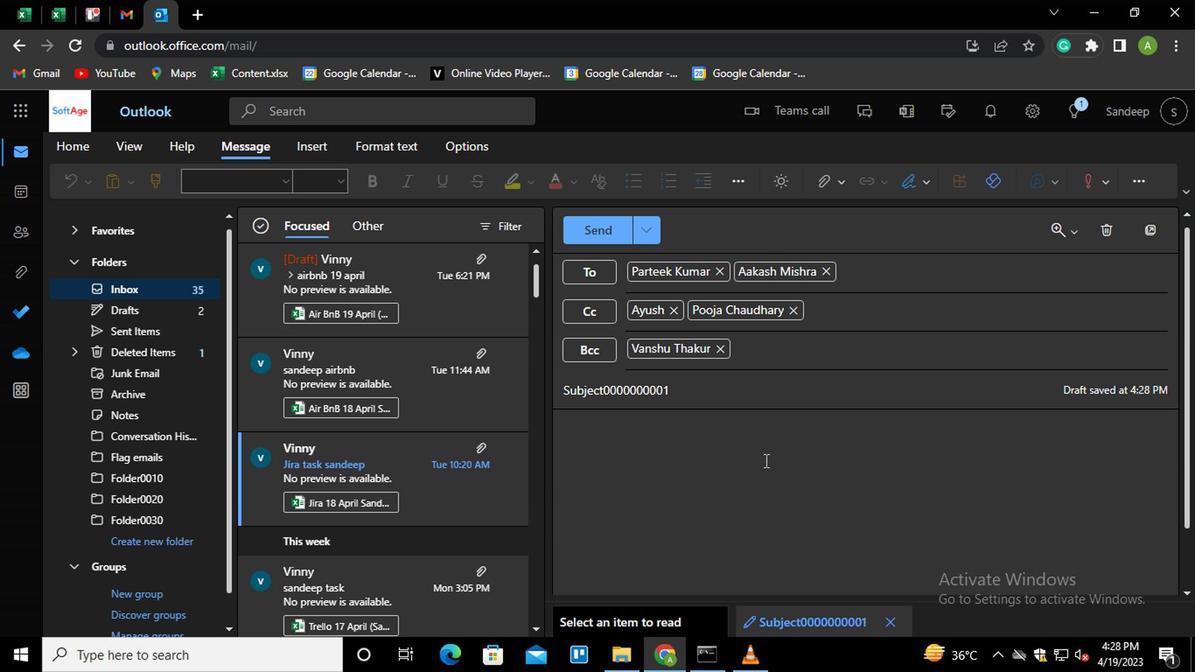 
Action: Mouse moved to (741, 463)
Screenshot: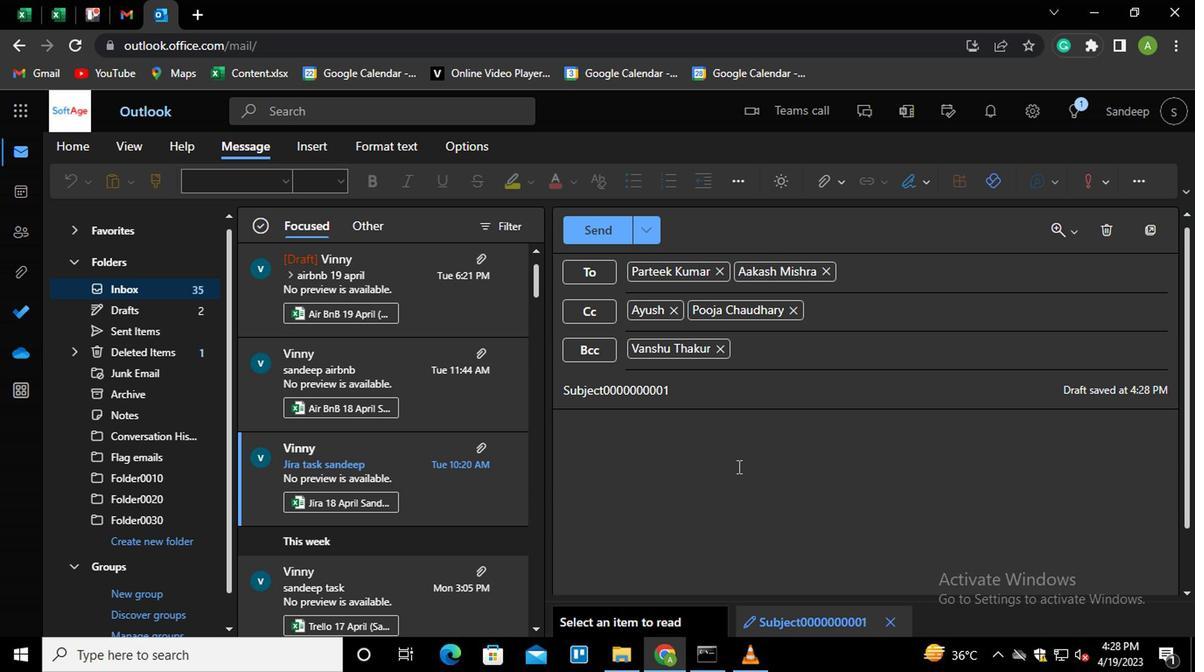 
Action: Key pressed <Key.shift_r>MESSAGE0000000003
Screenshot: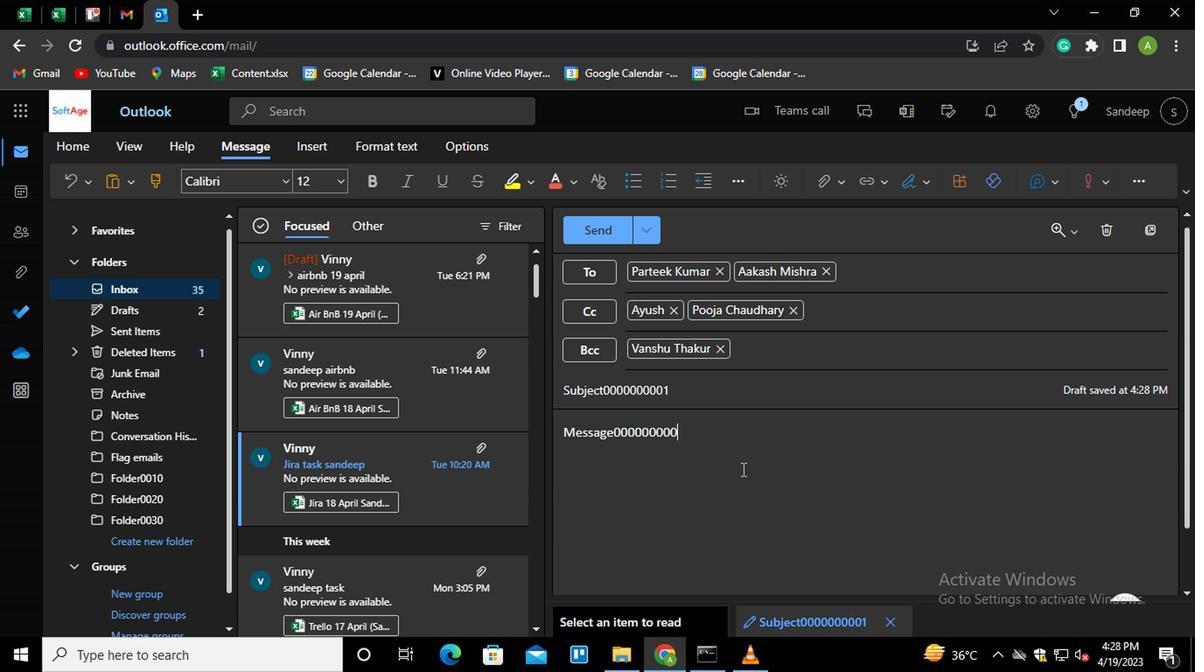 
Action: Mouse moved to (835, 173)
Screenshot: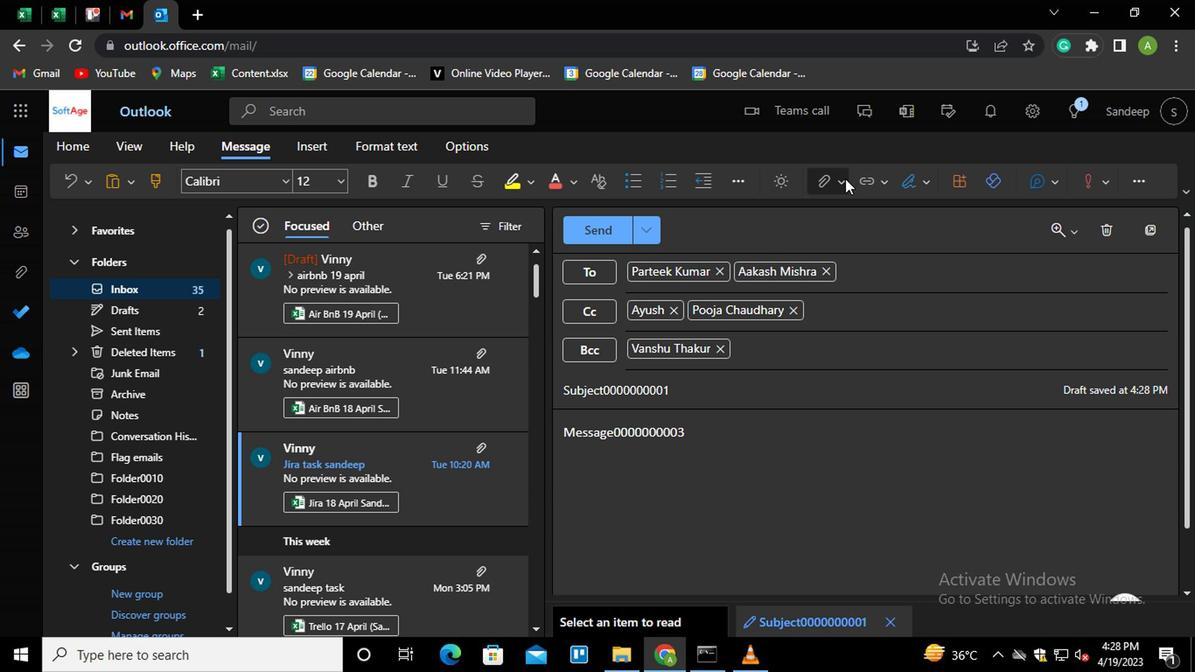 
Action: Mouse pressed left at (835, 173)
Screenshot: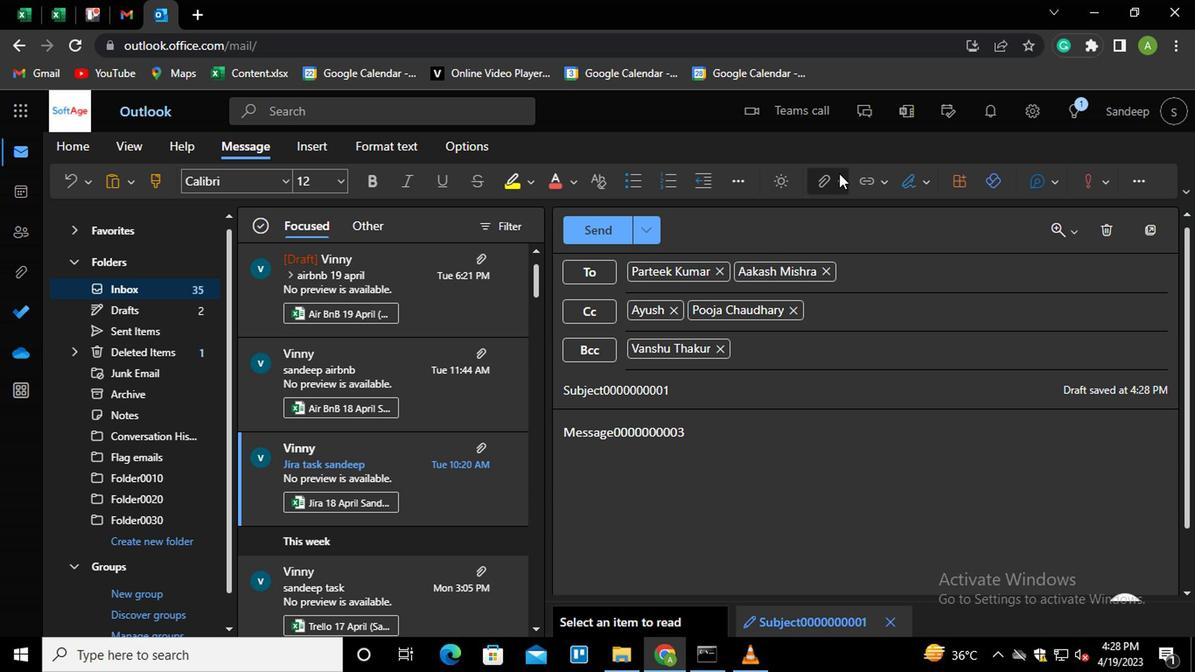 
Action: Mouse moved to (734, 224)
Screenshot: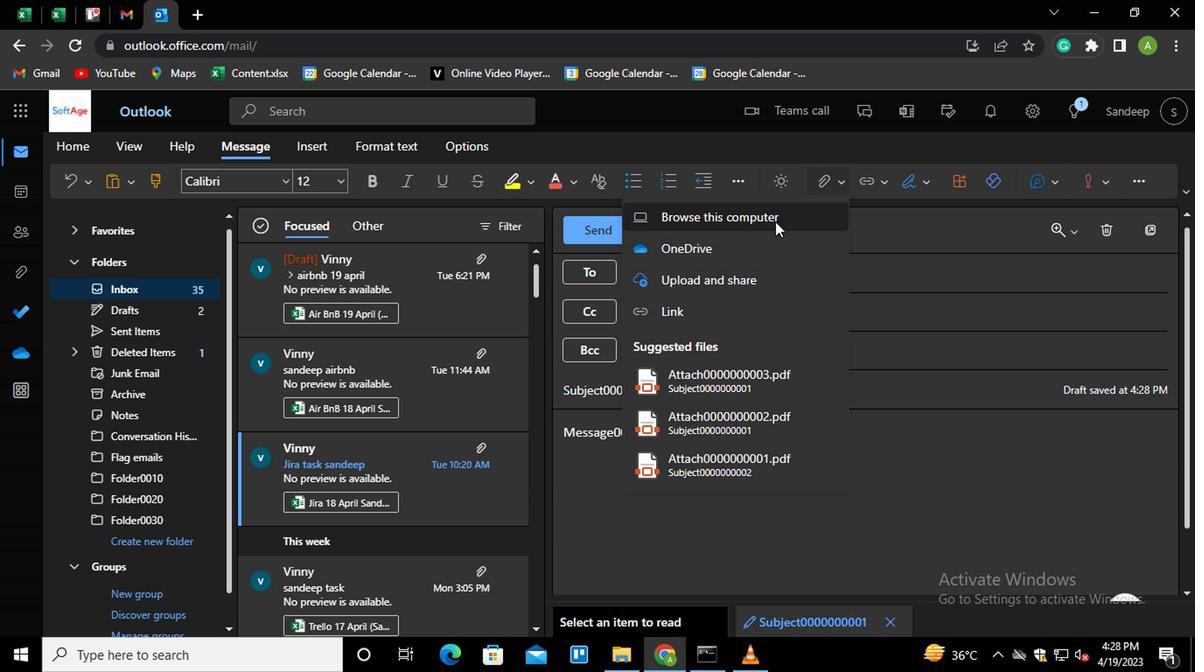 
Action: Mouse pressed left at (734, 224)
Screenshot: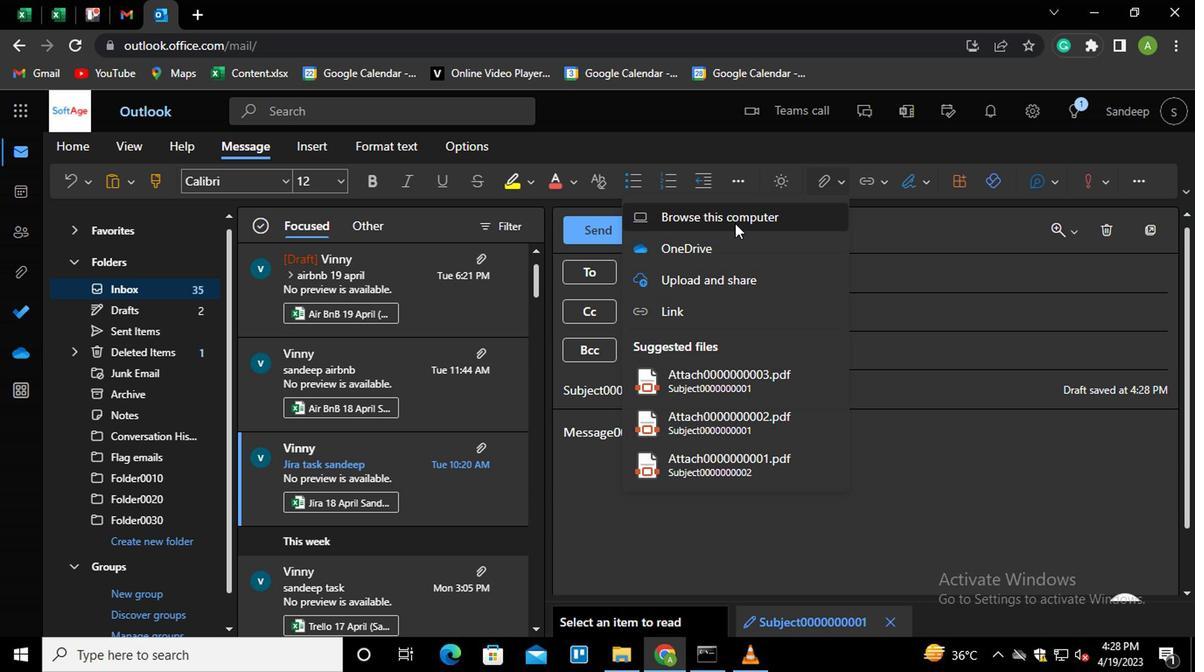 
Action: Mouse moved to (246, 134)
Screenshot: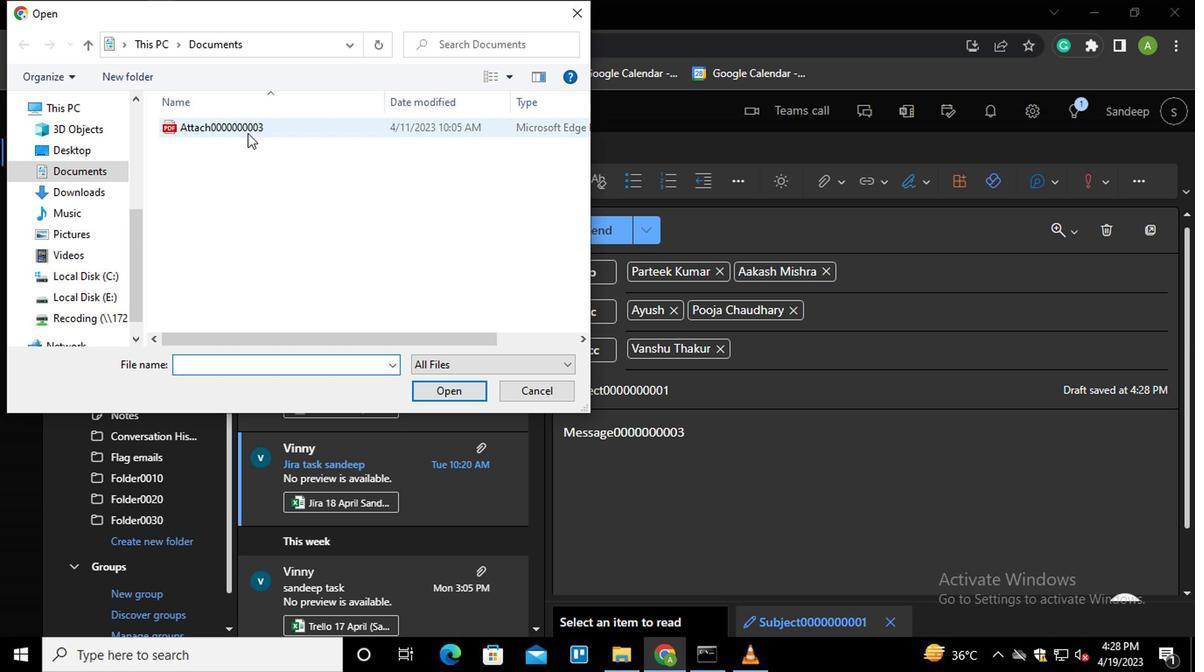 
Action: Mouse pressed right at (246, 134)
Screenshot: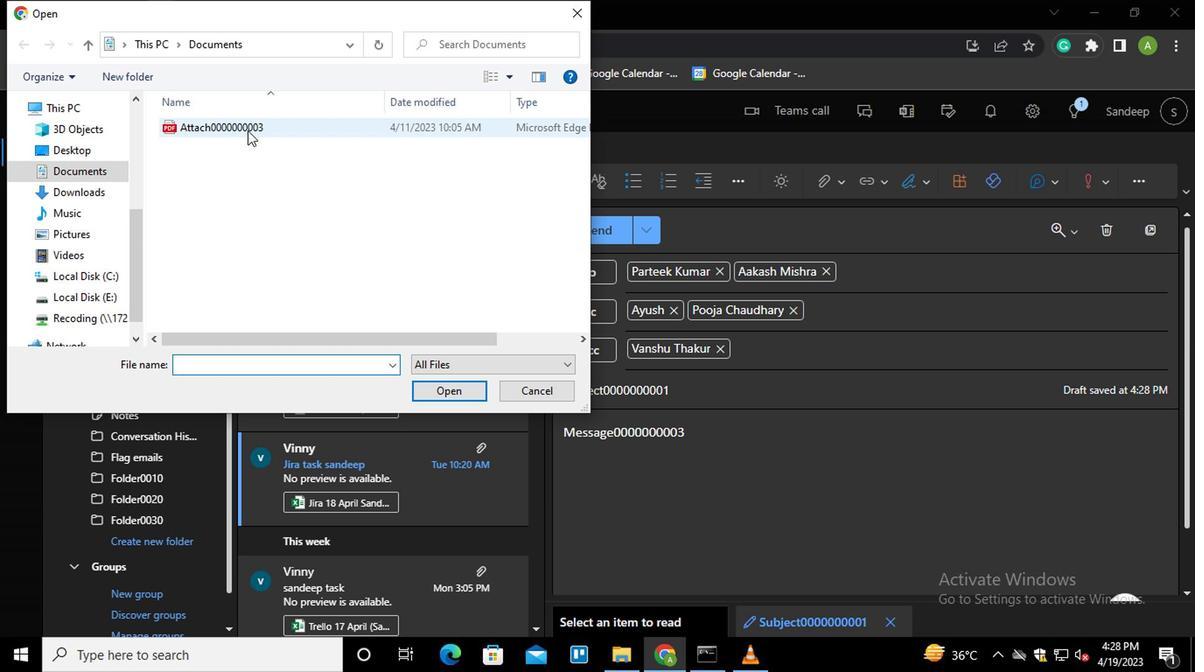 
Action: Mouse moved to (318, 383)
Screenshot: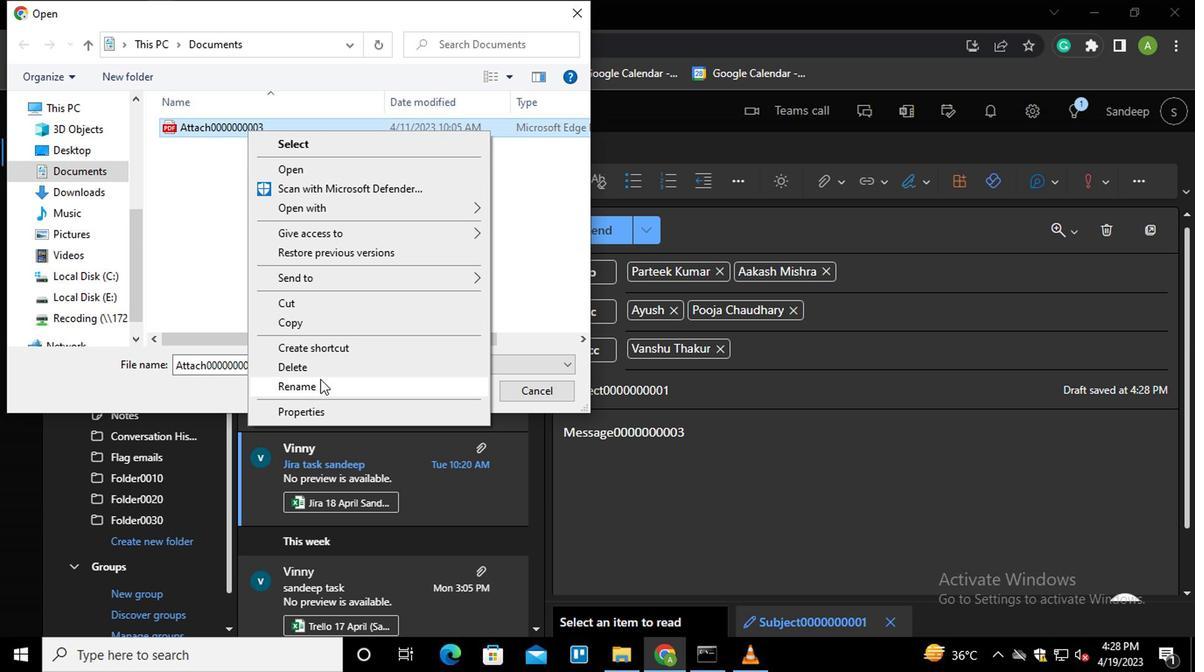 
Action: Mouse pressed left at (318, 383)
Screenshot: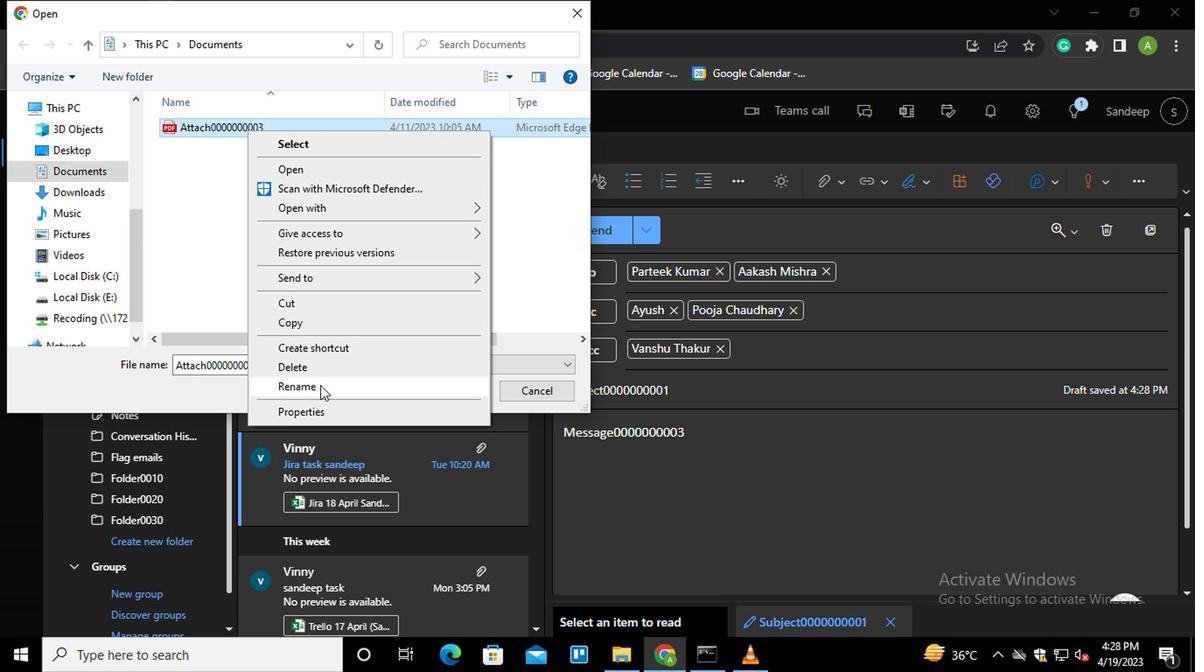 
Action: Mouse moved to (321, 262)
Screenshot: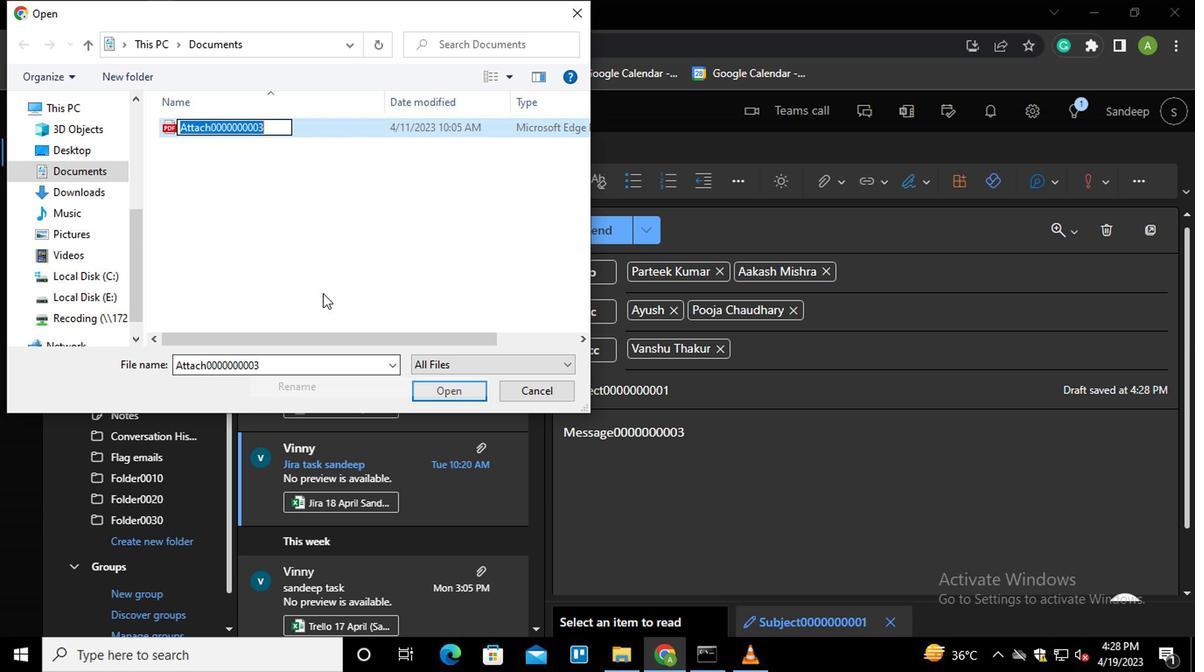 
Action: Key pressed <Key.right><Key.backspace>4
Screenshot: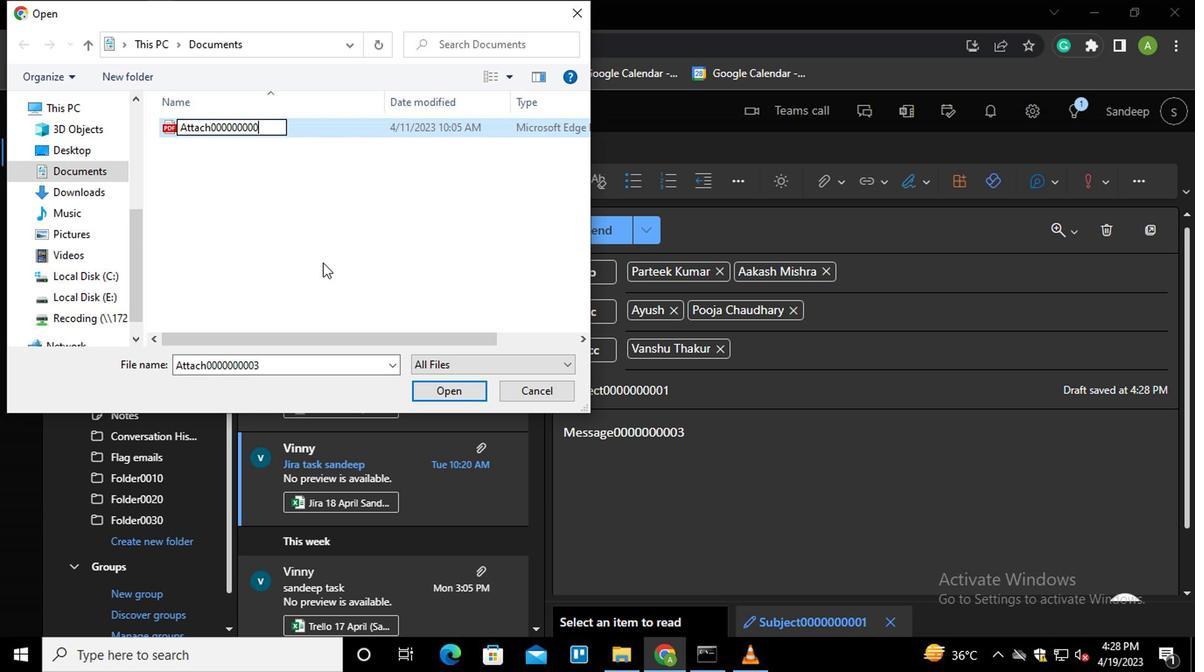 
Action: Mouse moved to (319, 136)
Screenshot: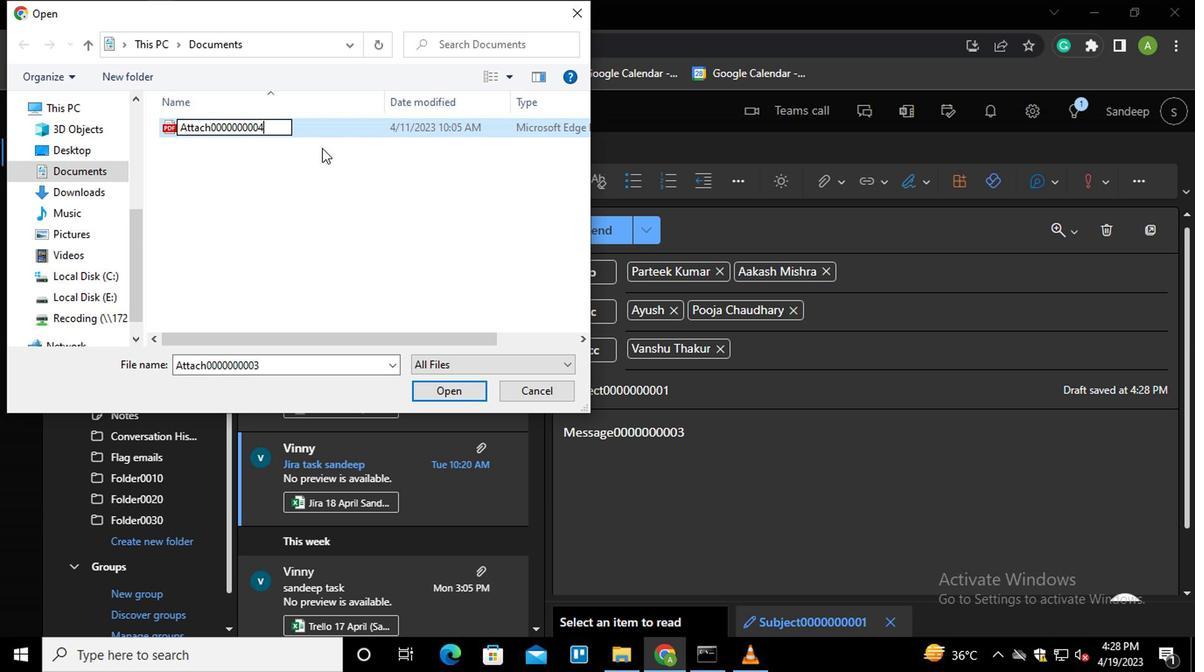 
Action: Mouse pressed left at (319, 136)
Screenshot: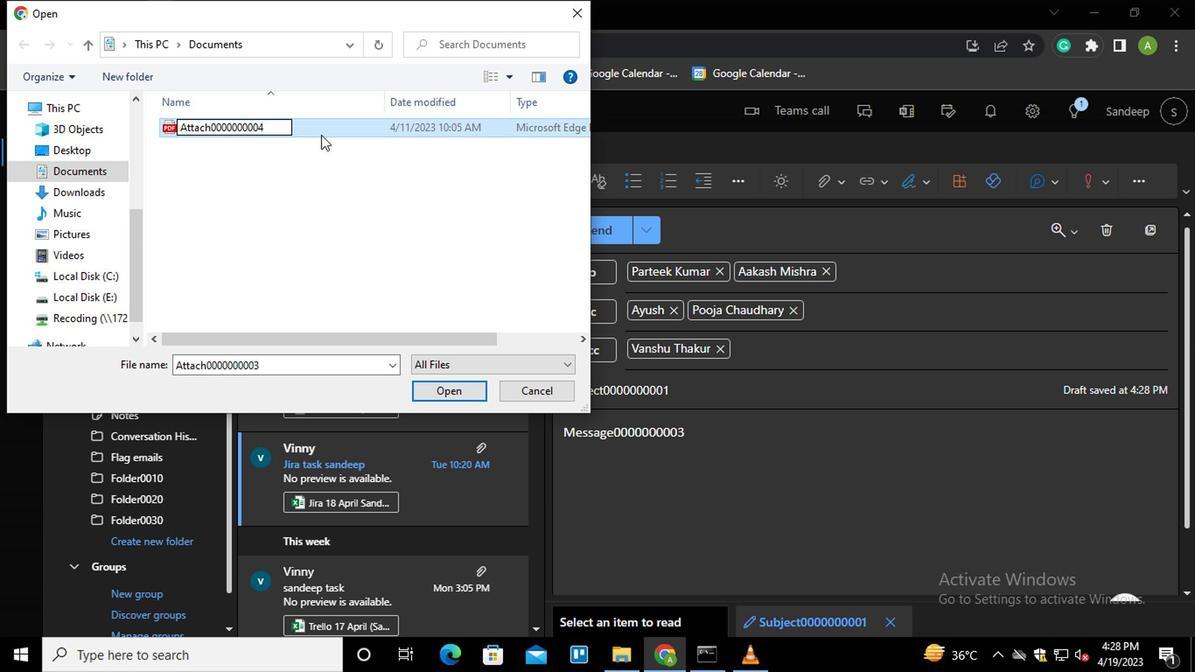 
Action: Mouse moved to (426, 387)
Screenshot: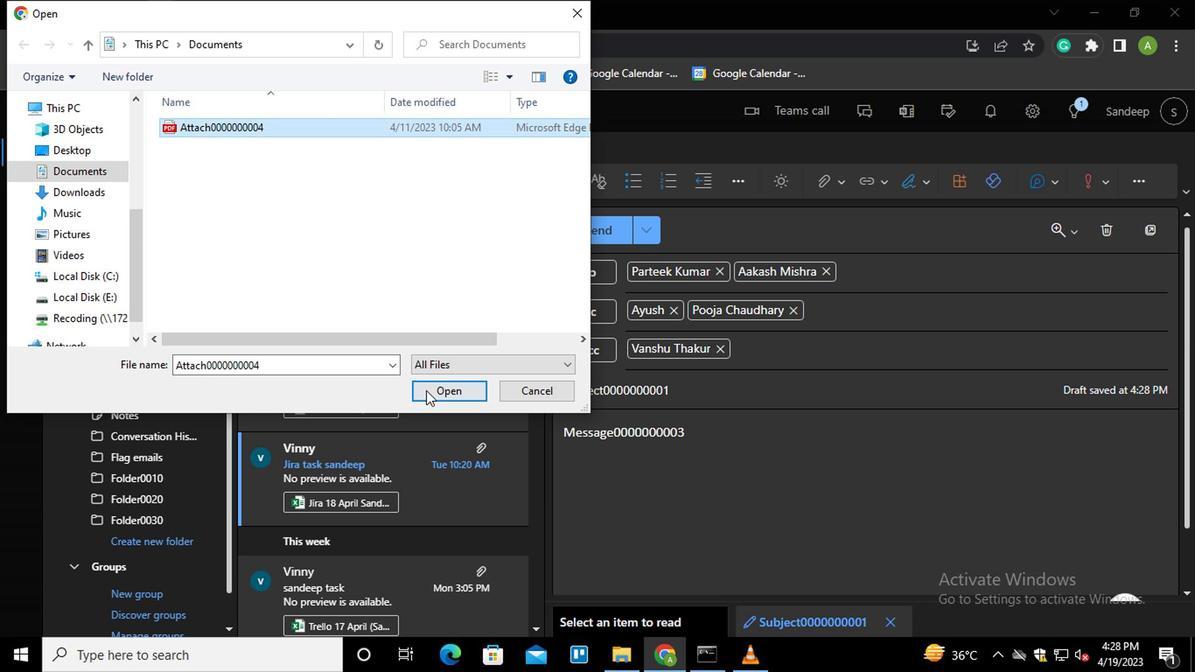 
Action: Mouse pressed left at (426, 387)
Screenshot: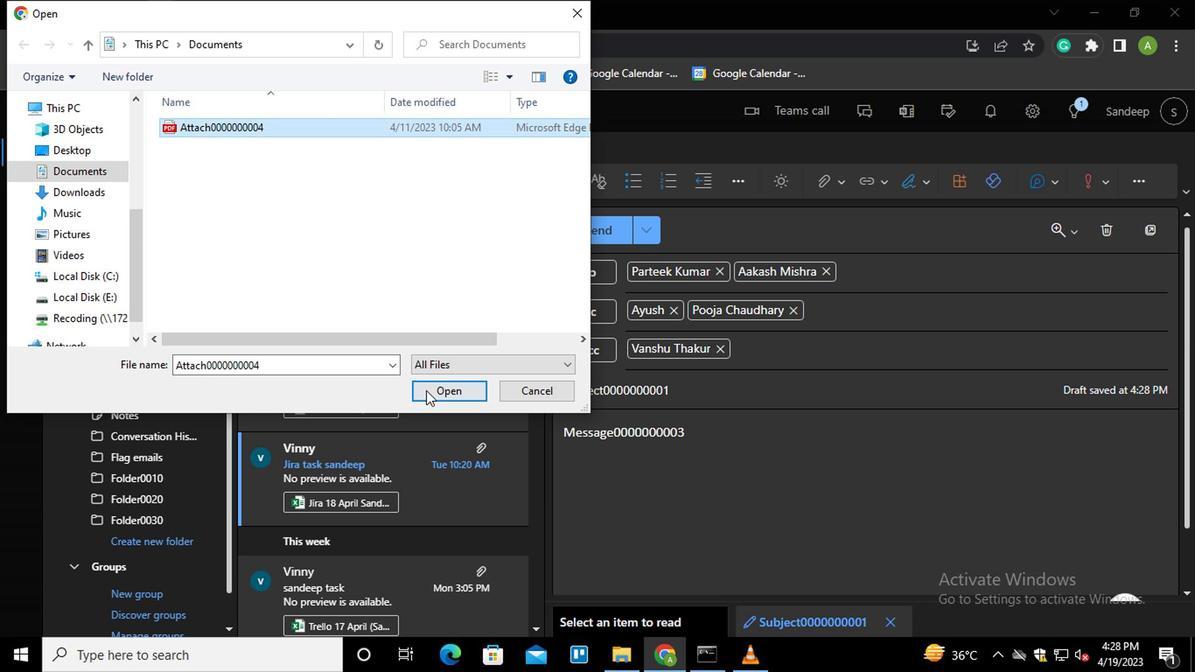 
Action: Mouse moved to (602, 233)
Screenshot: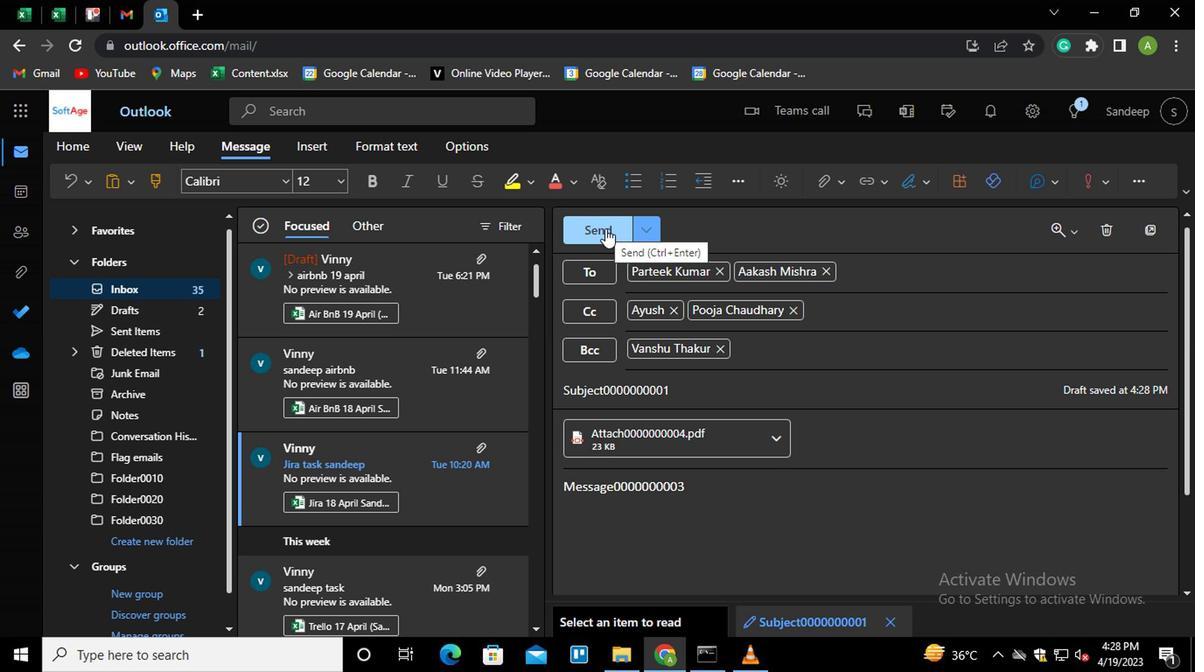 
Action: Mouse pressed left at (602, 233)
Screenshot: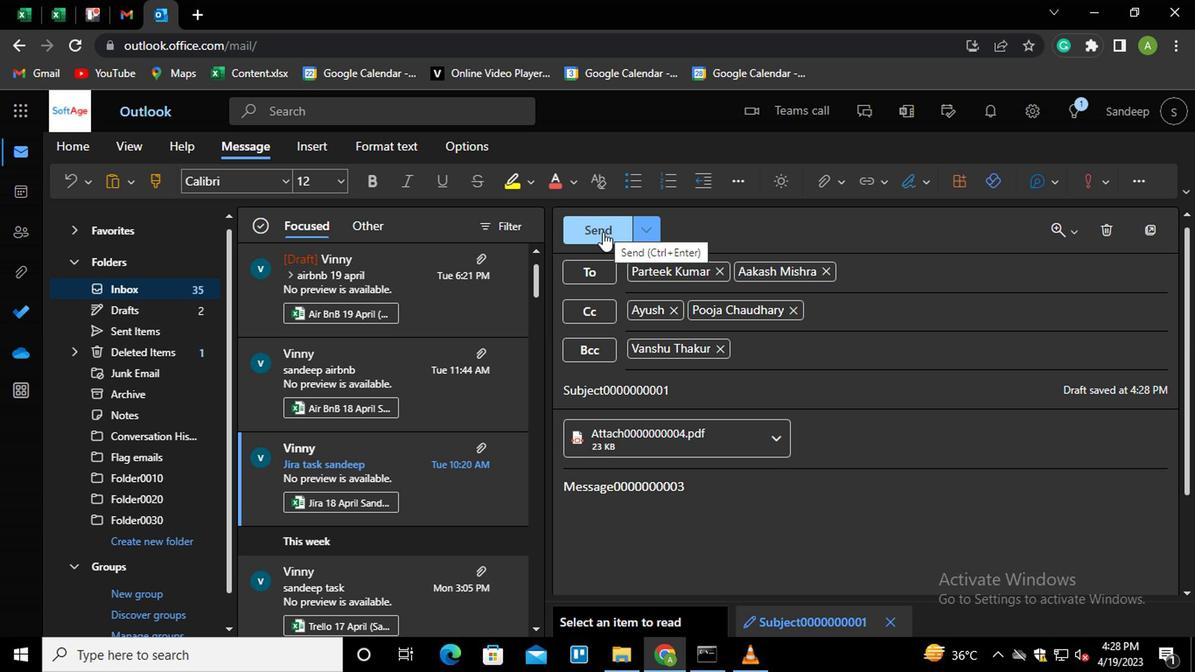 
Action: Mouse moved to (802, 492)
Screenshot: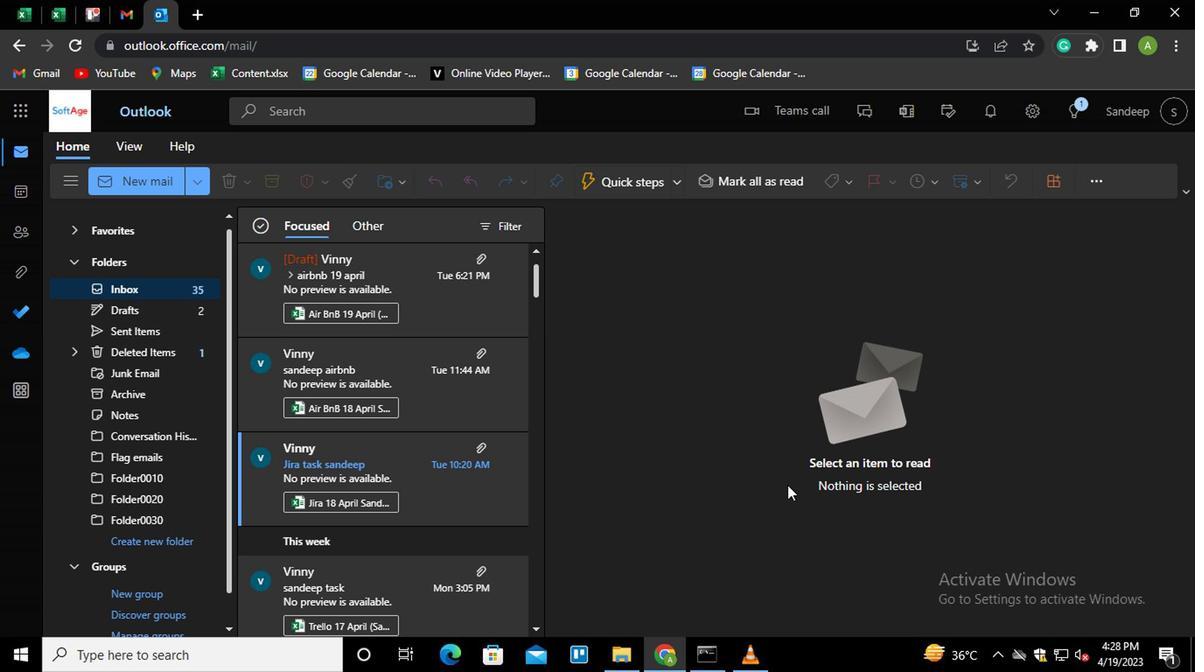 
